 Task: Open a template Informal Letter by  Plum save the file as archive.html Remove the following options from template: 'your brand'. Replace Hello Fan with ' Greetings' and change the date to 31 September, 2023. Replace body of the letter with  I wanted to express my deepest gratitude for your help. Your assistance made a significant difference in my life. Thank you from the bottom of my heart.; apply Font Style 'Tahoma' and font size  14 Add name: Olivia
Action: Mouse moved to (622, 493)
Screenshot: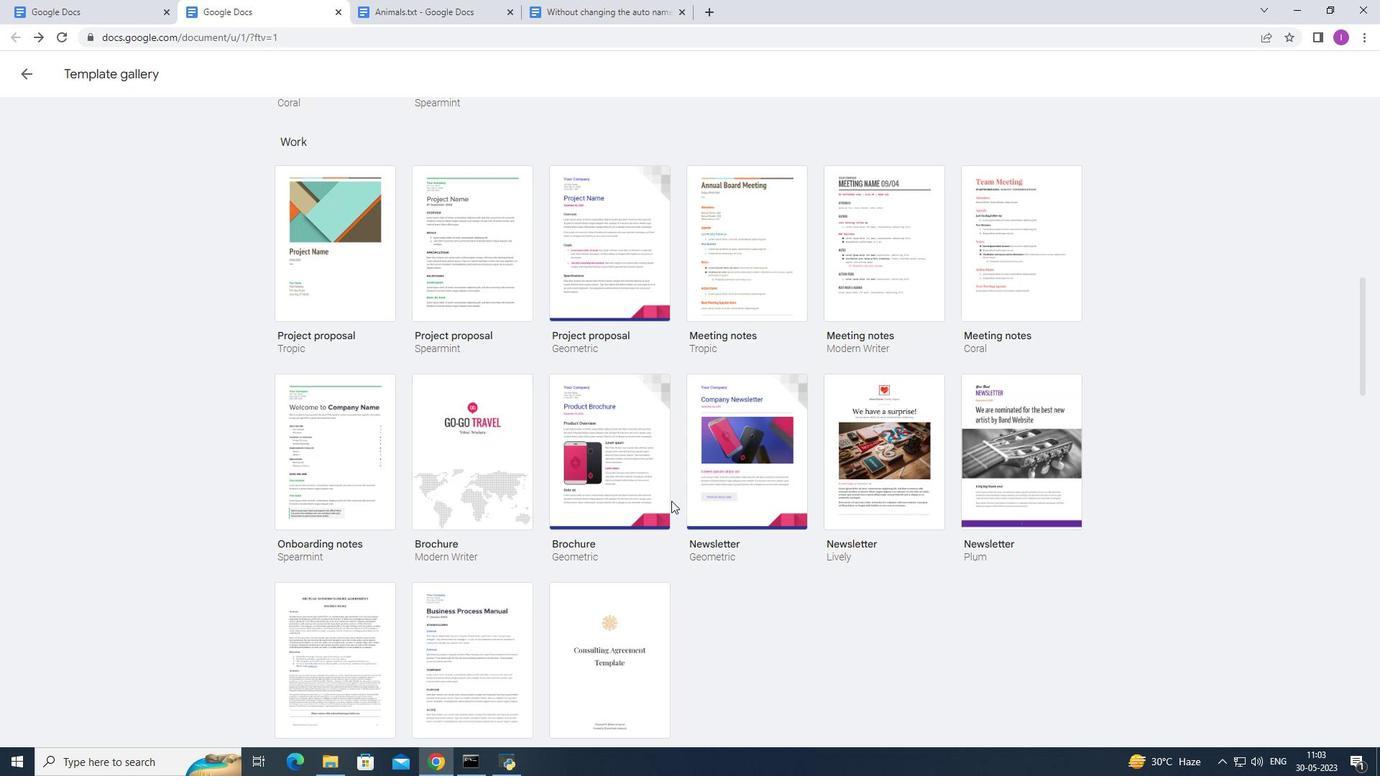 
Action: Mouse scrolled (622, 492) with delta (0, 0)
Screenshot: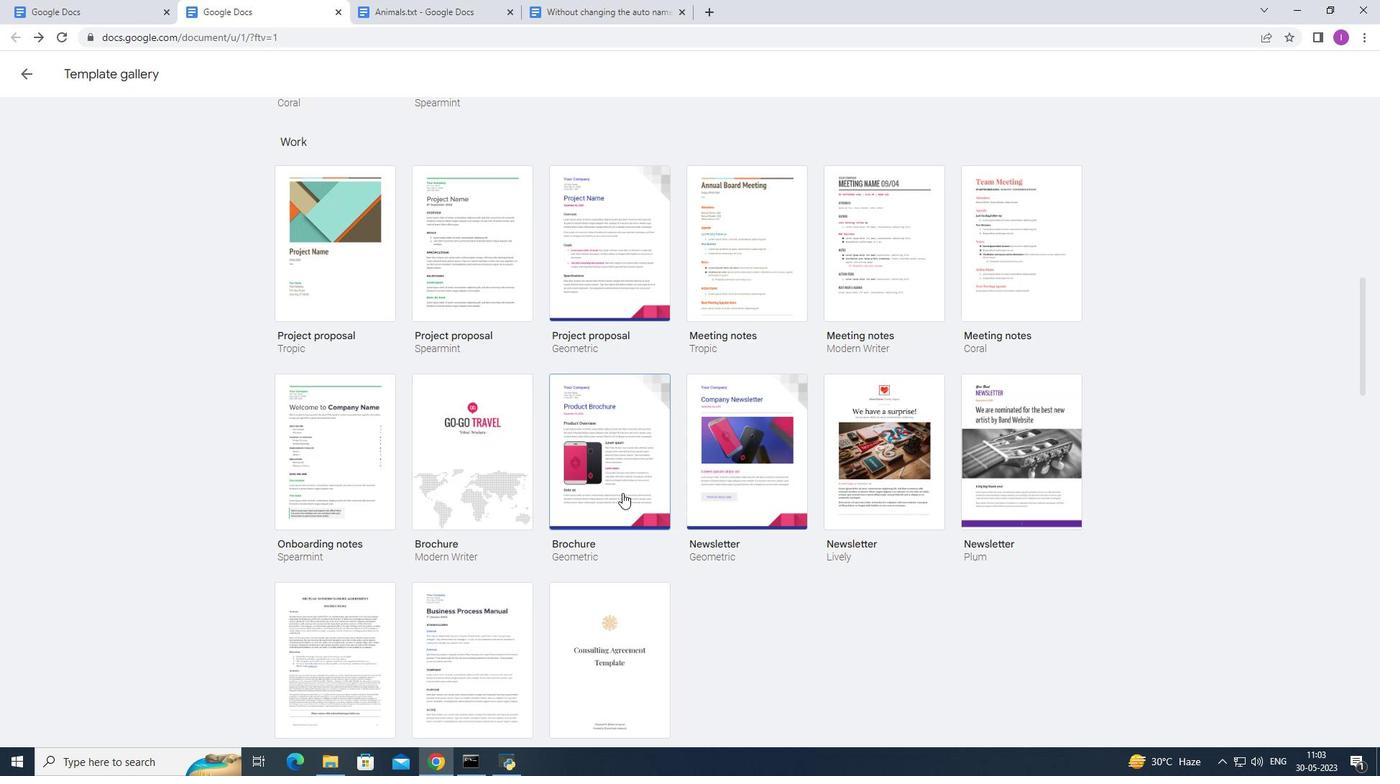 
Action: Mouse scrolled (622, 492) with delta (0, 0)
Screenshot: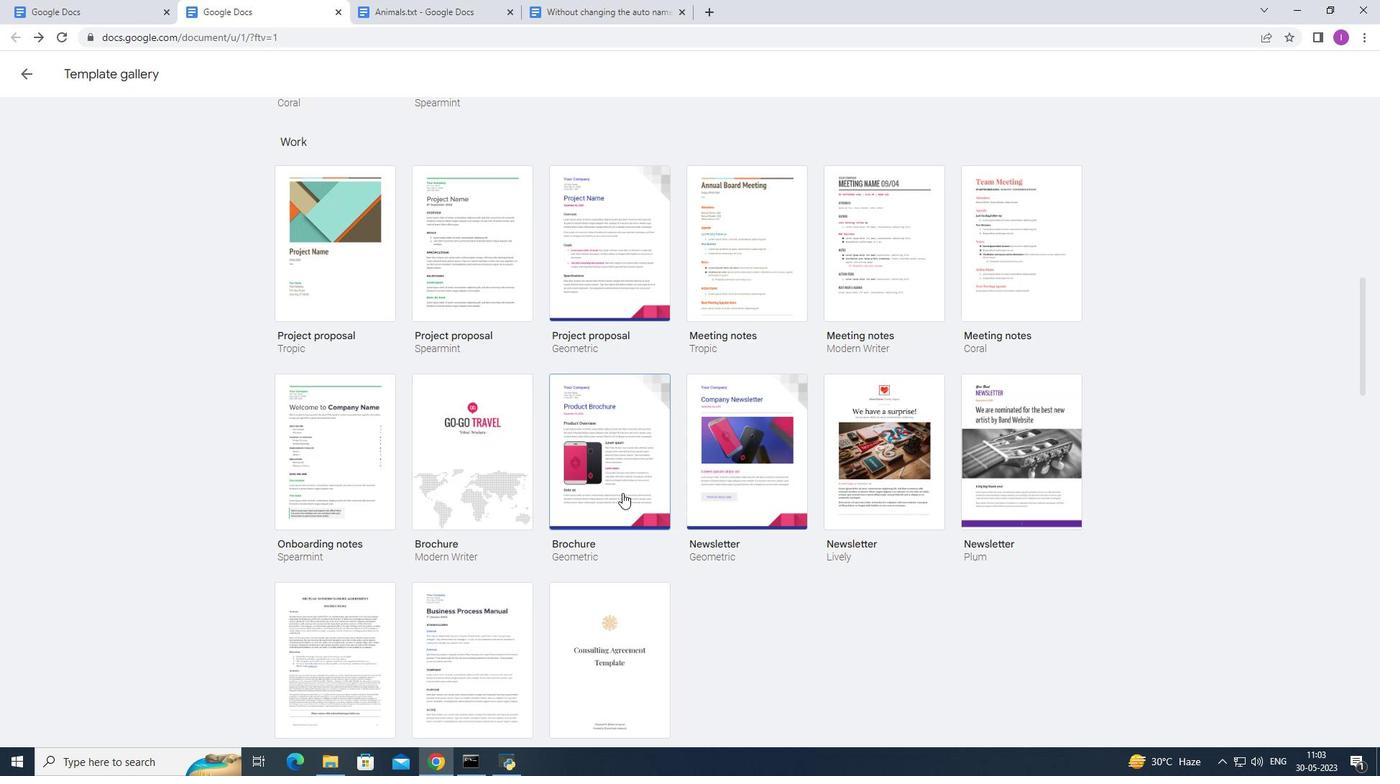 
Action: Mouse scrolled (622, 492) with delta (0, 0)
Screenshot: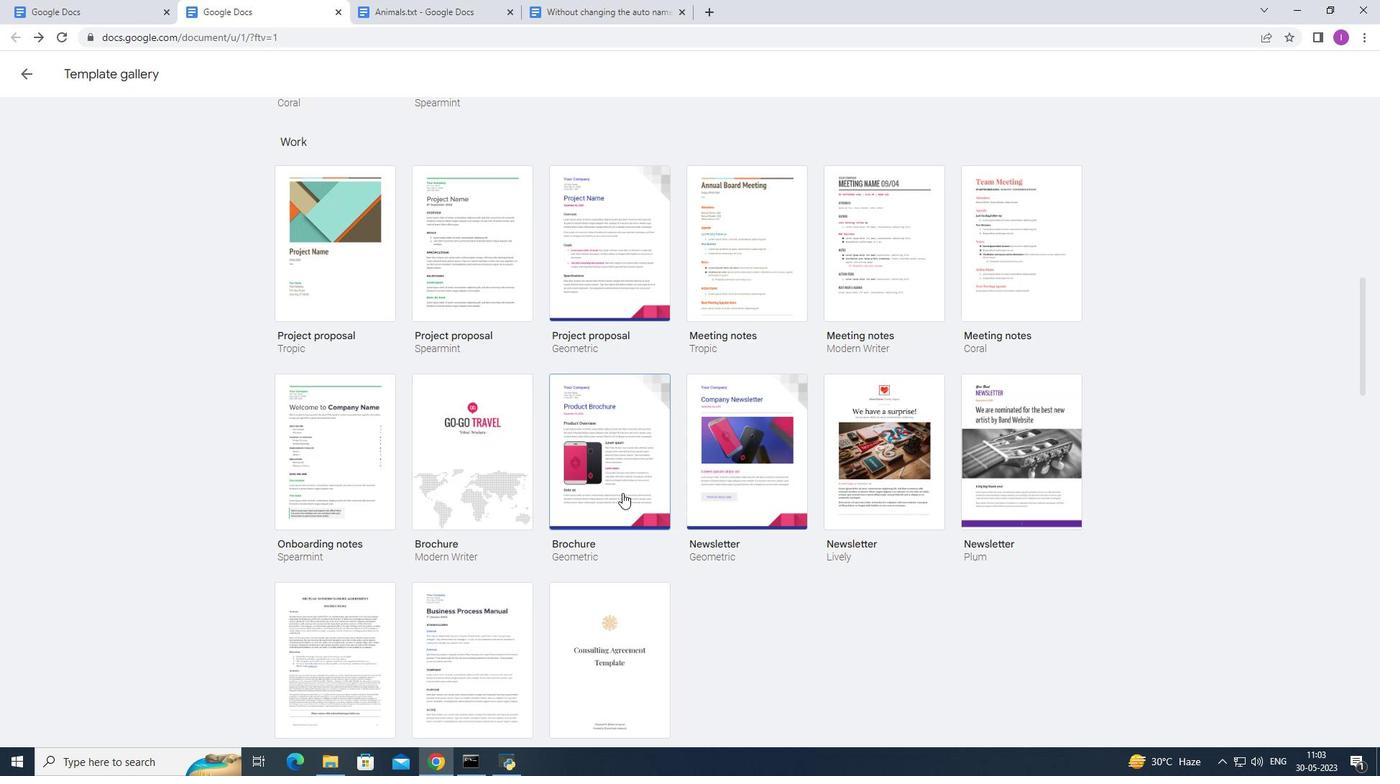 
Action: Mouse scrolled (622, 492) with delta (0, 0)
Screenshot: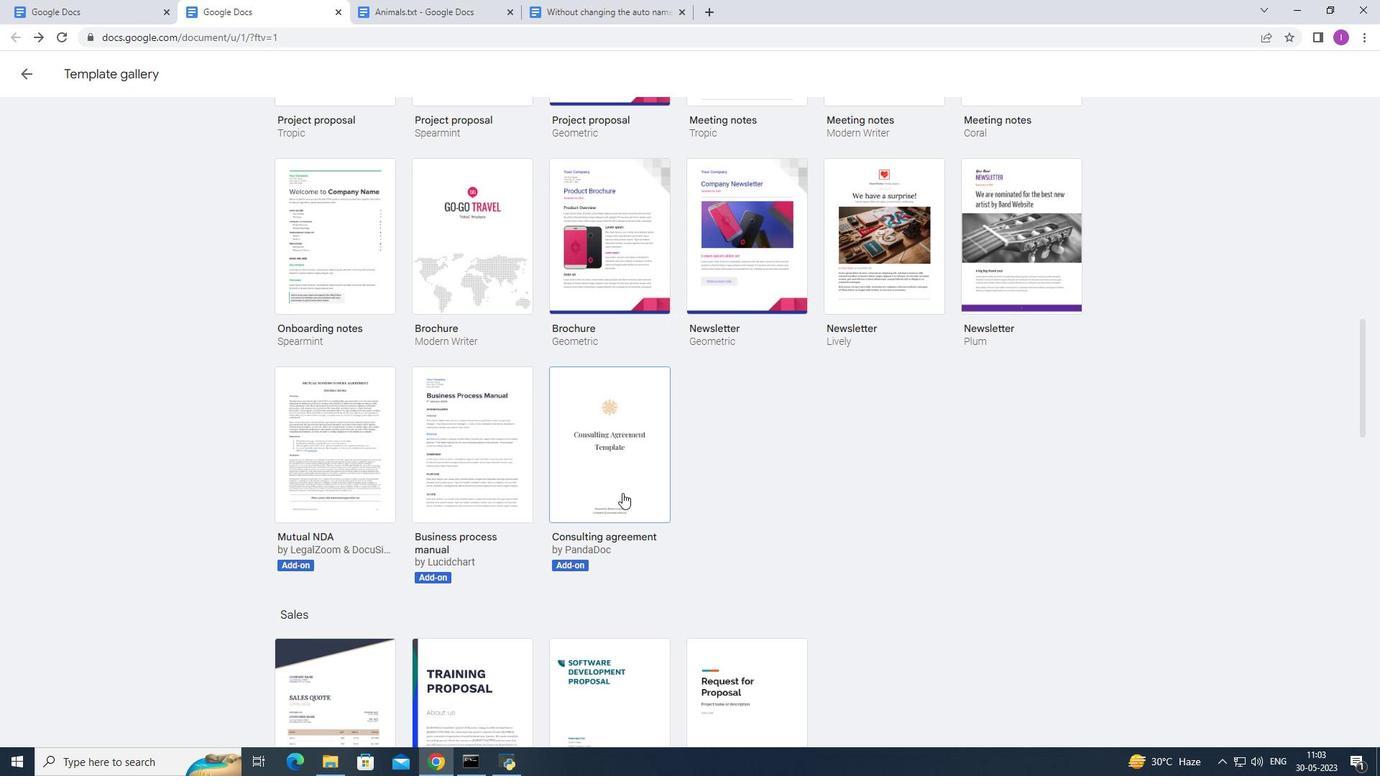 
Action: Mouse scrolled (622, 492) with delta (0, 0)
Screenshot: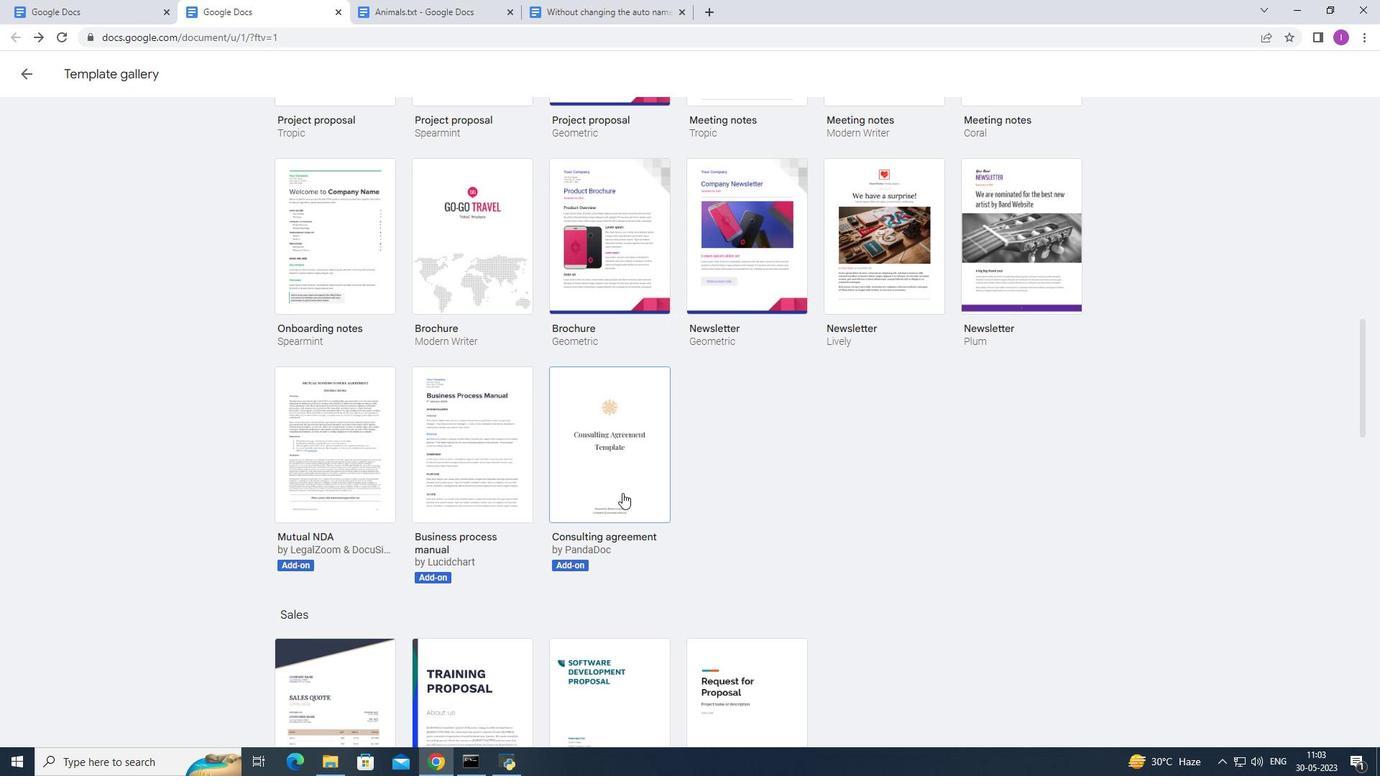 
Action: Mouse scrolled (622, 492) with delta (0, 0)
Screenshot: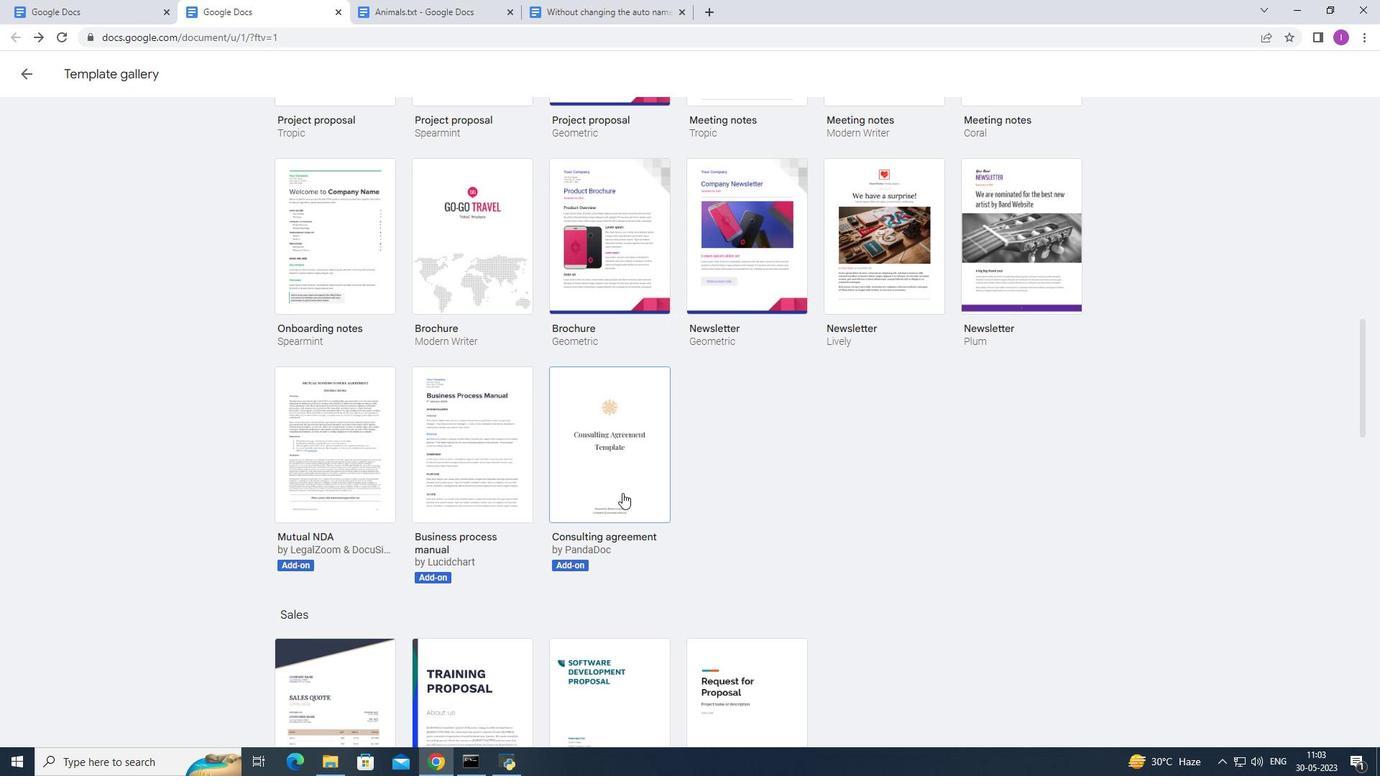 
Action: Mouse scrolled (622, 492) with delta (0, 0)
Screenshot: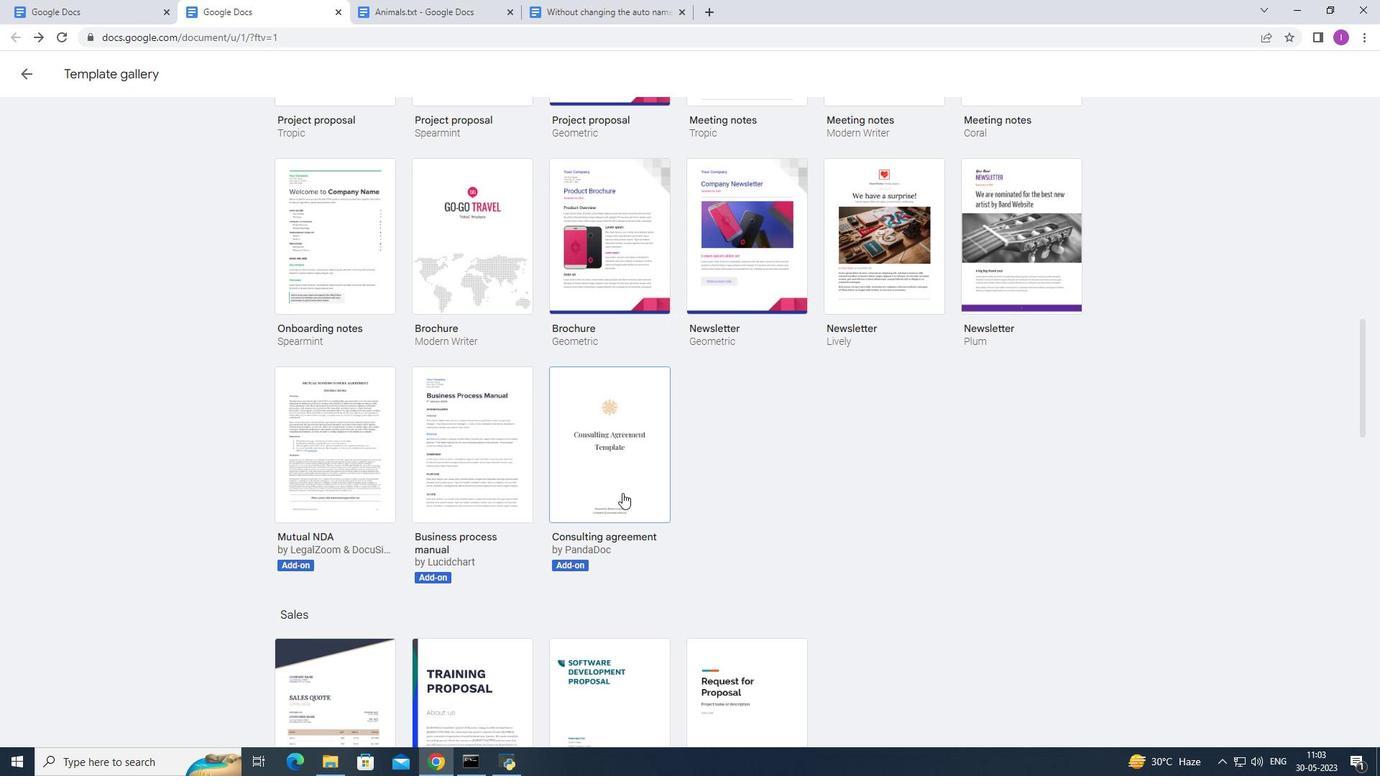 
Action: Mouse scrolled (622, 492) with delta (0, 0)
Screenshot: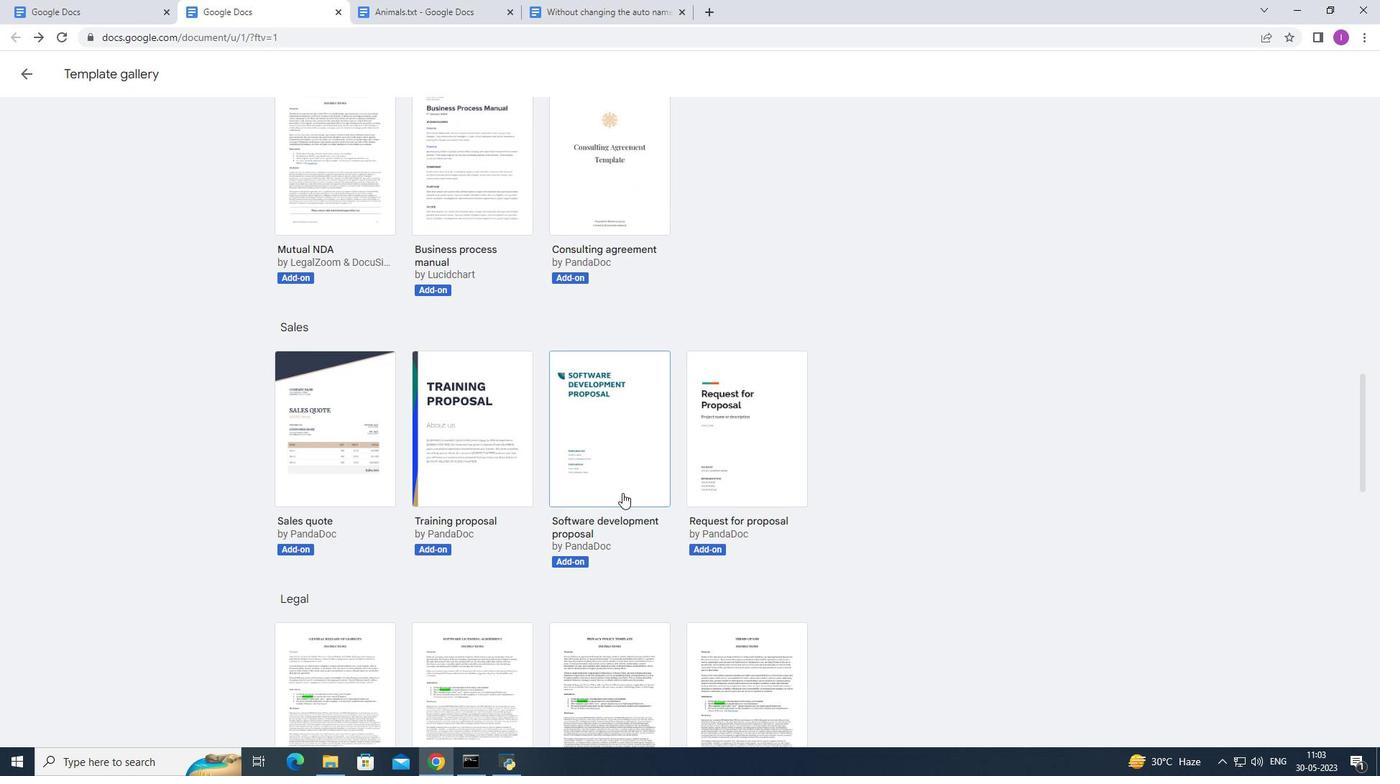 
Action: Mouse scrolled (622, 492) with delta (0, 0)
Screenshot: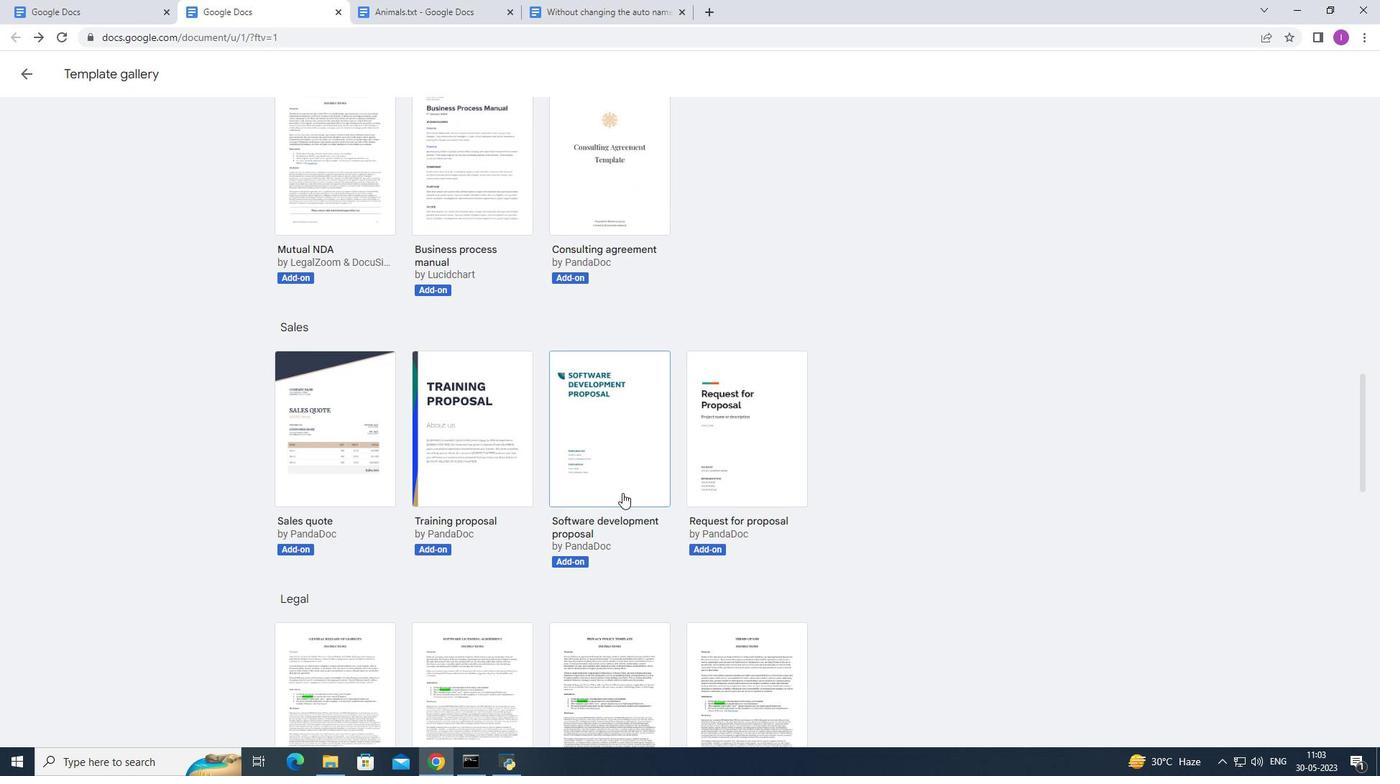 
Action: Mouse scrolled (622, 492) with delta (0, 0)
Screenshot: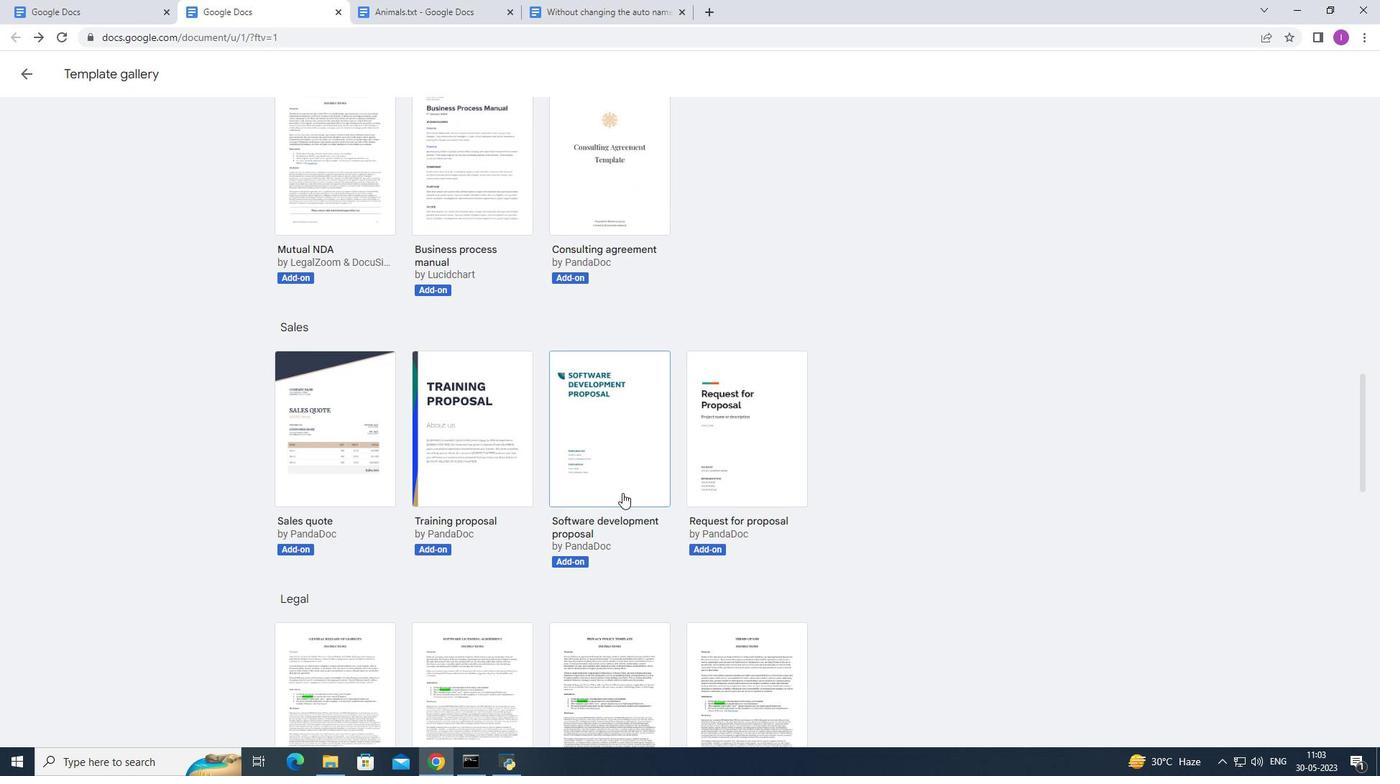 
Action: Mouse scrolled (622, 492) with delta (0, 0)
Screenshot: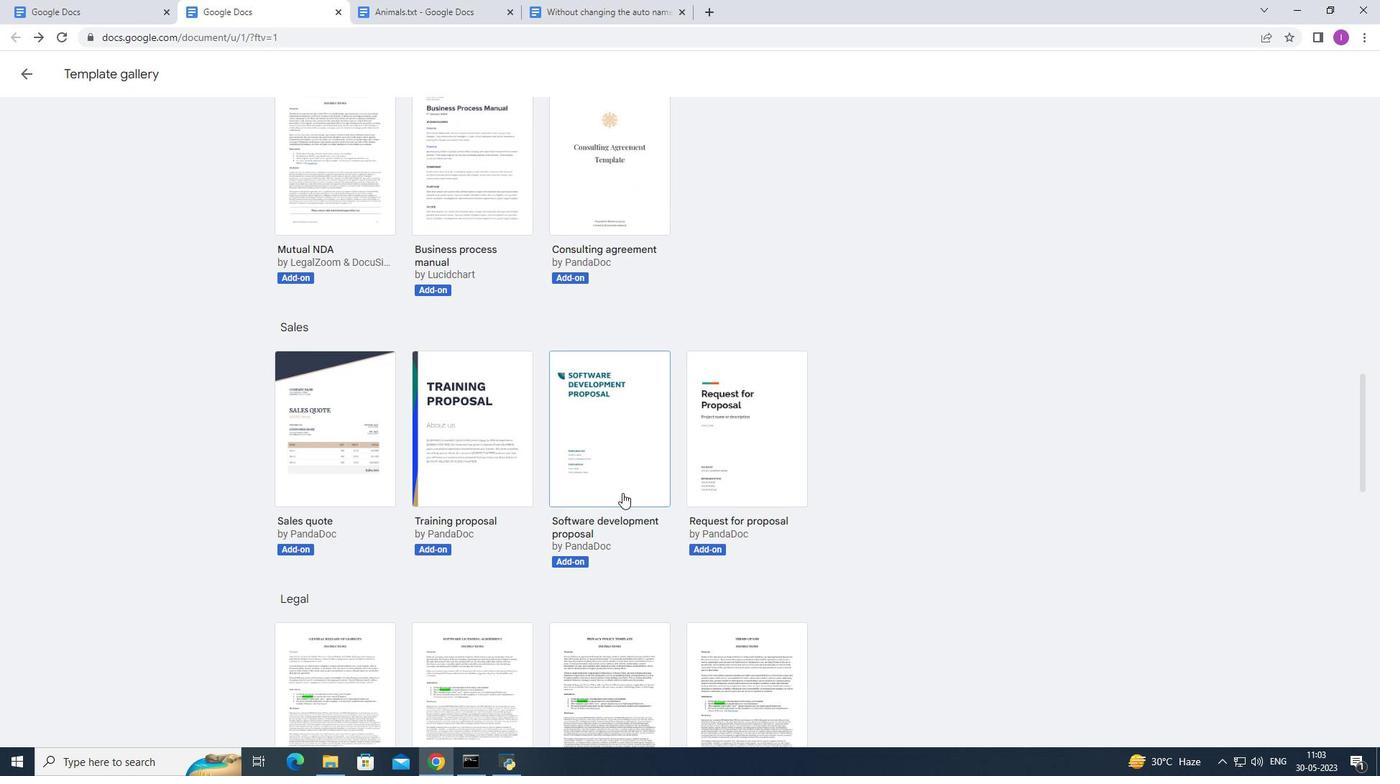 
Action: Mouse scrolled (622, 493) with delta (0, 0)
Screenshot: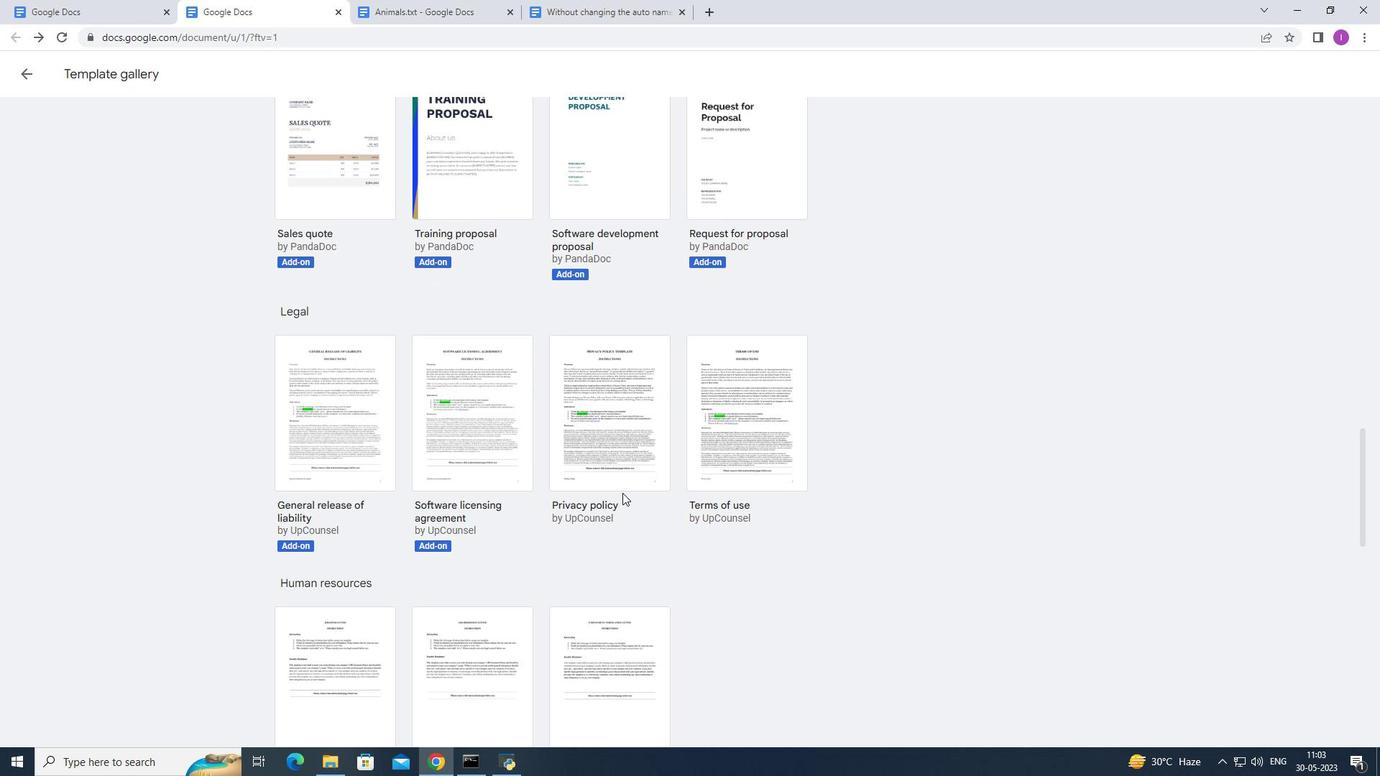 
Action: Mouse scrolled (622, 493) with delta (0, 0)
Screenshot: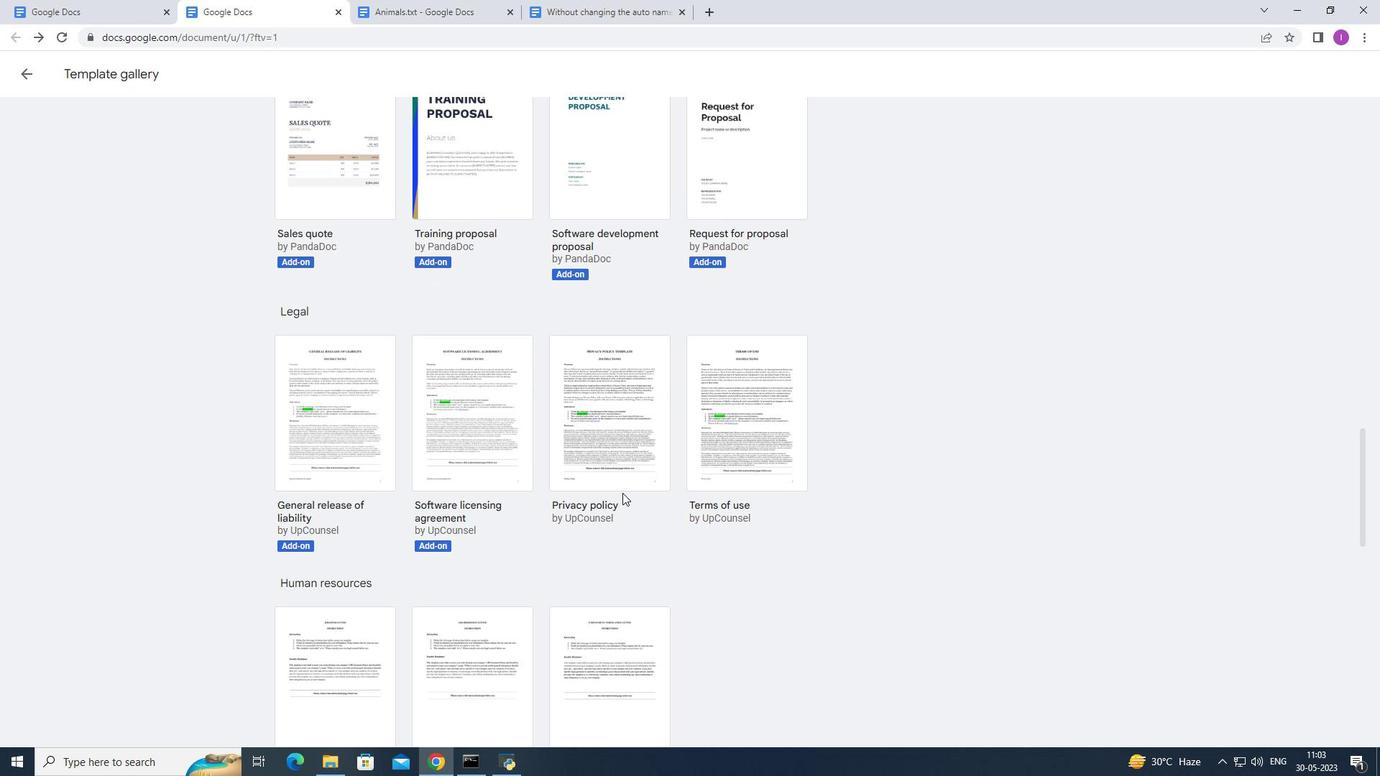 
Action: Mouse scrolled (622, 493) with delta (0, 0)
Screenshot: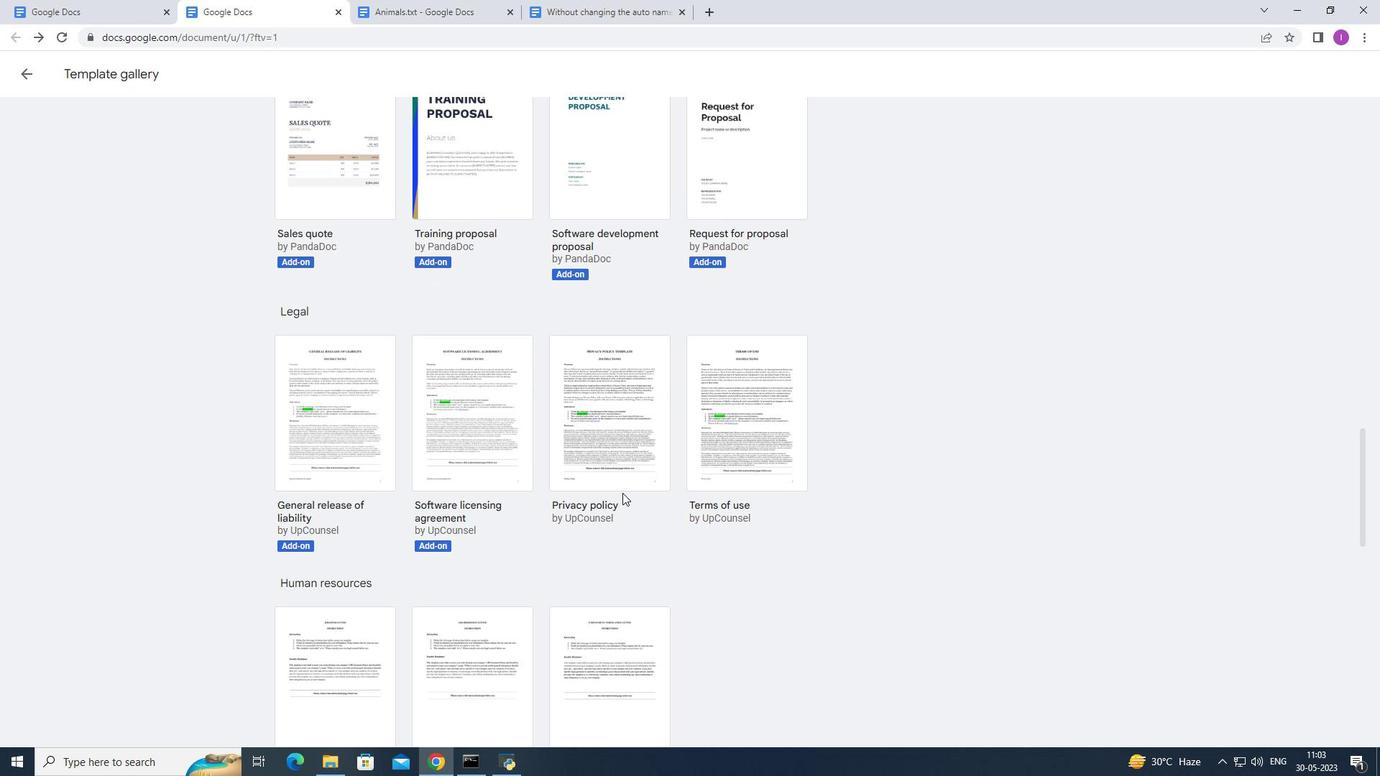 
Action: Mouse scrolled (622, 493) with delta (0, 0)
Screenshot: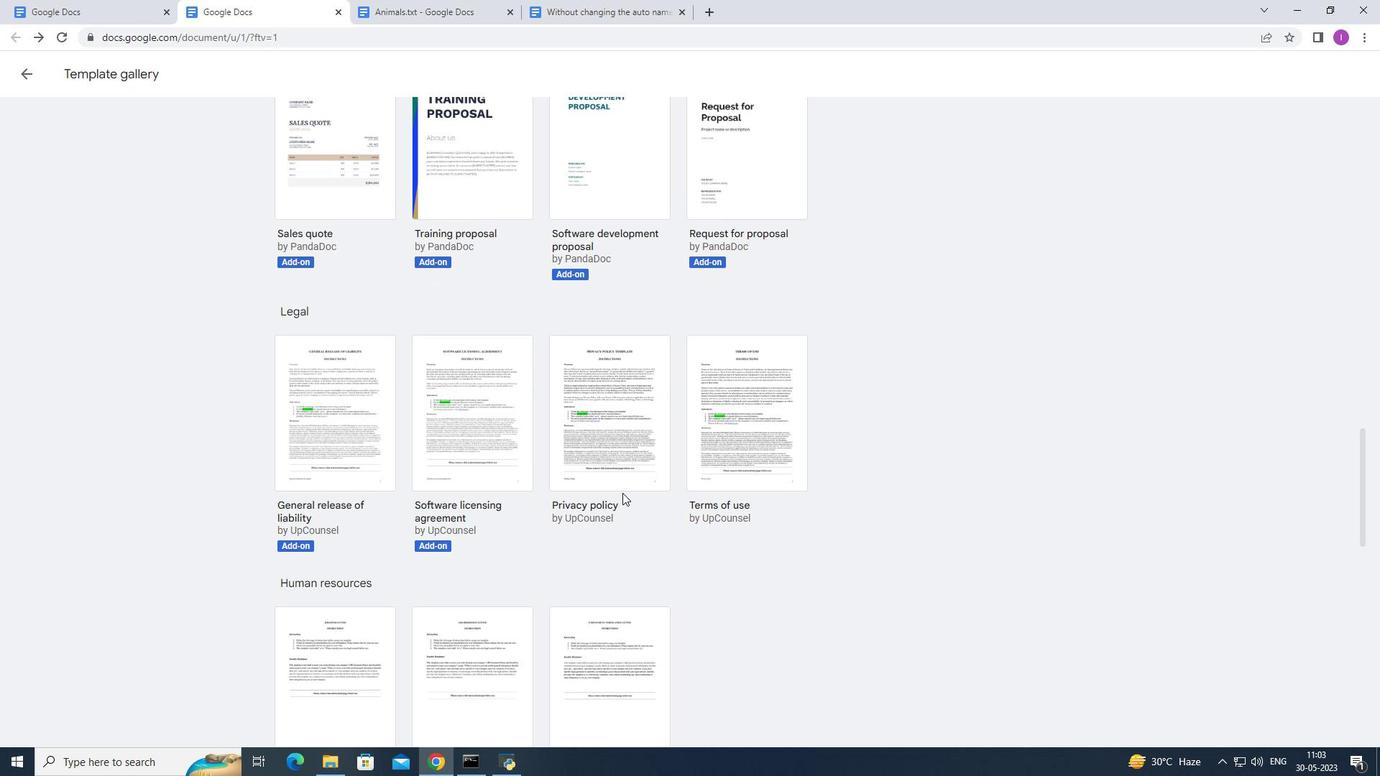 
Action: Mouse scrolled (622, 493) with delta (0, 0)
Screenshot: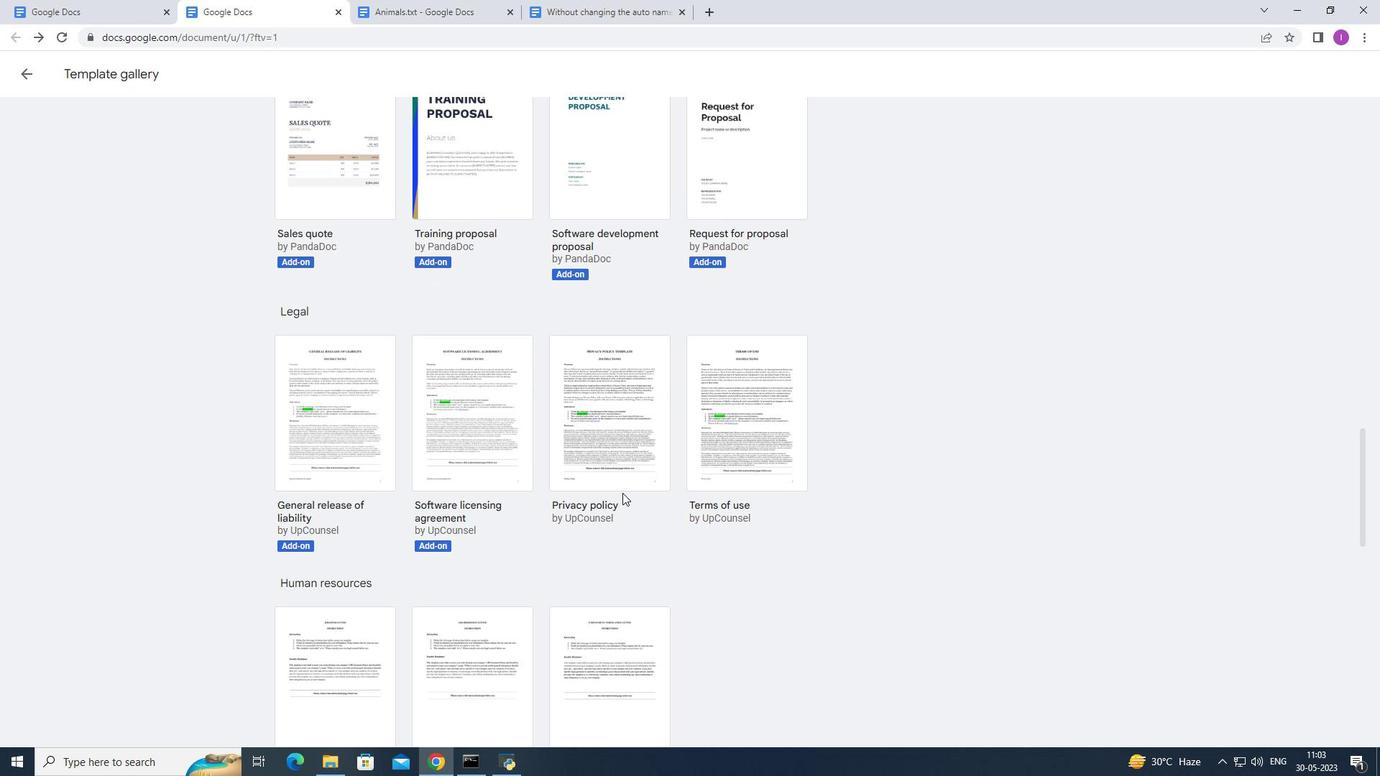 
Action: Mouse scrolled (622, 493) with delta (0, 0)
Screenshot: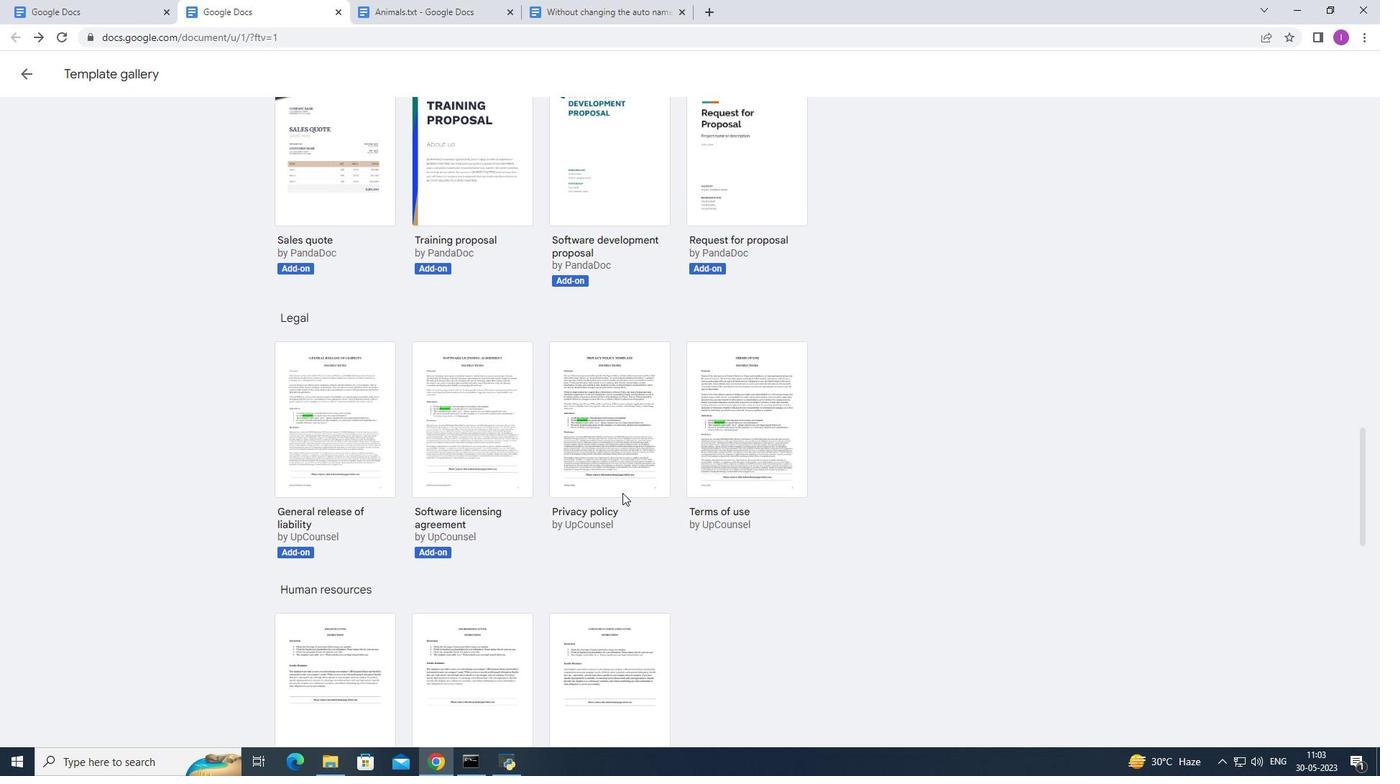 
Action: Mouse scrolled (622, 493) with delta (0, 0)
Screenshot: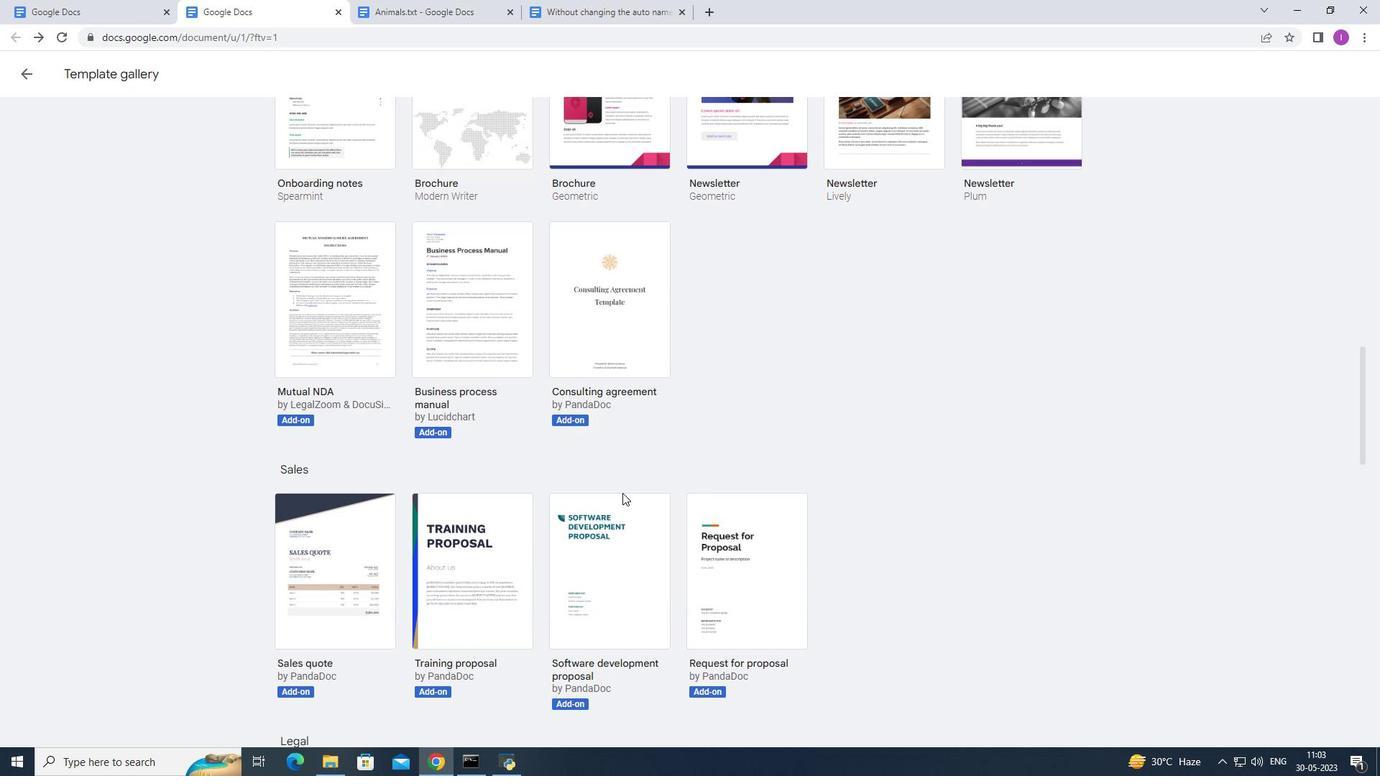
Action: Mouse scrolled (622, 493) with delta (0, 0)
Screenshot: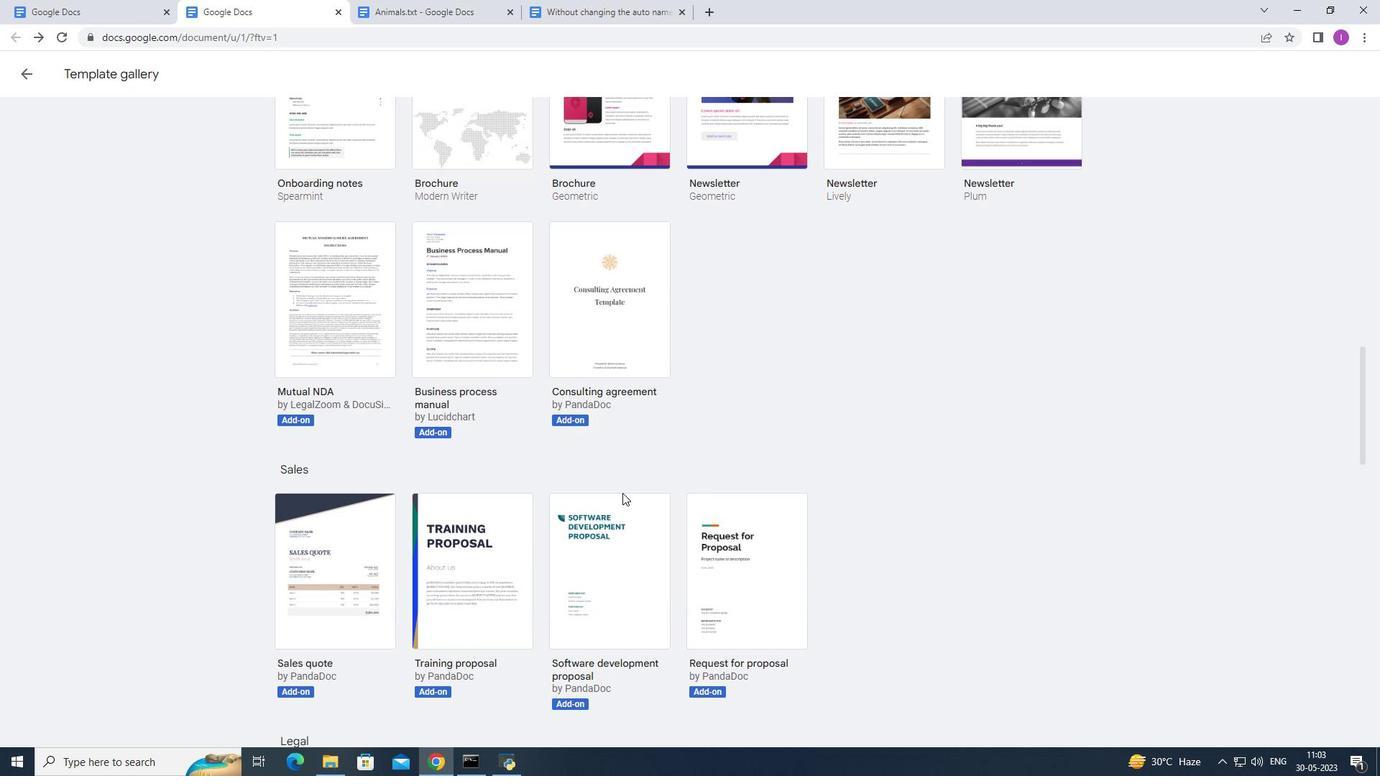 
Action: Mouse scrolled (622, 493) with delta (0, 0)
Screenshot: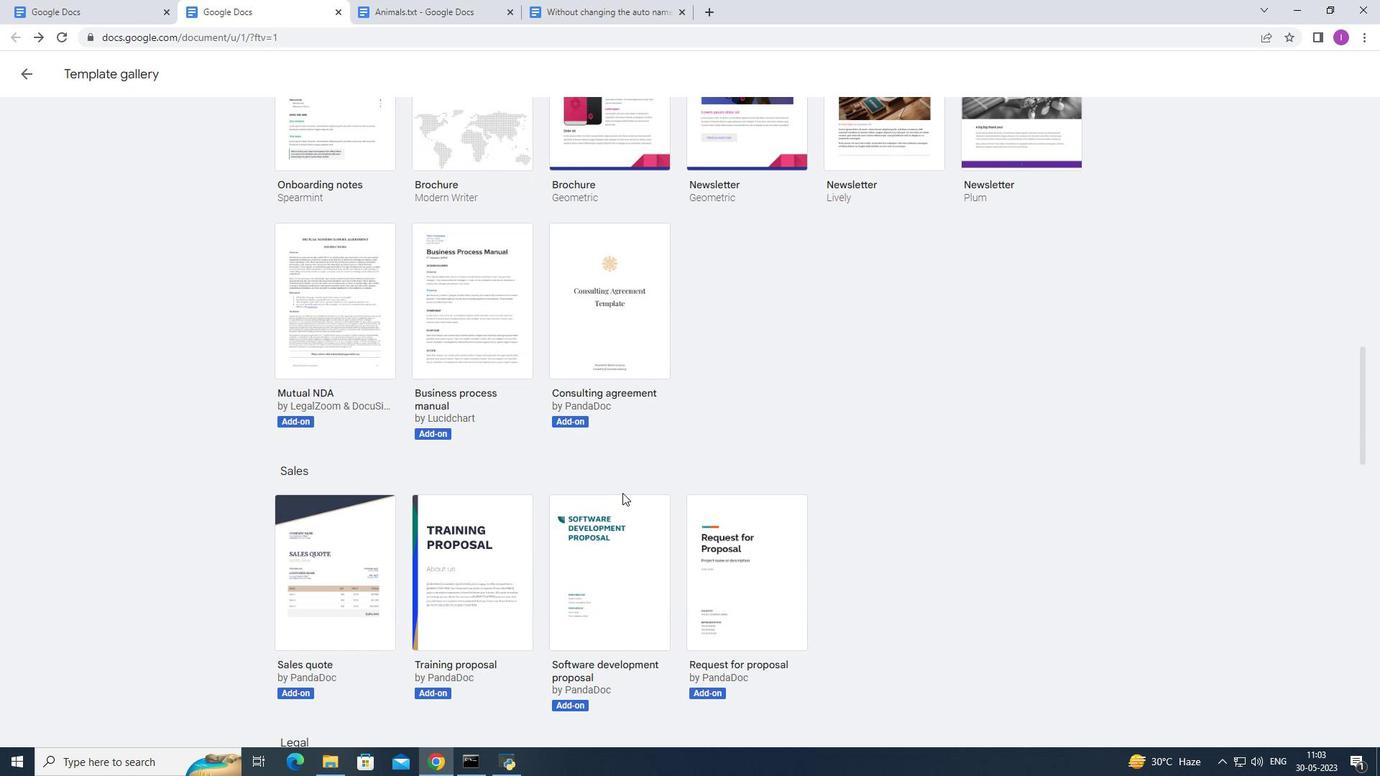 
Action: Mouse scrolled (622, 493) with delta (0, 0)
Screenshot: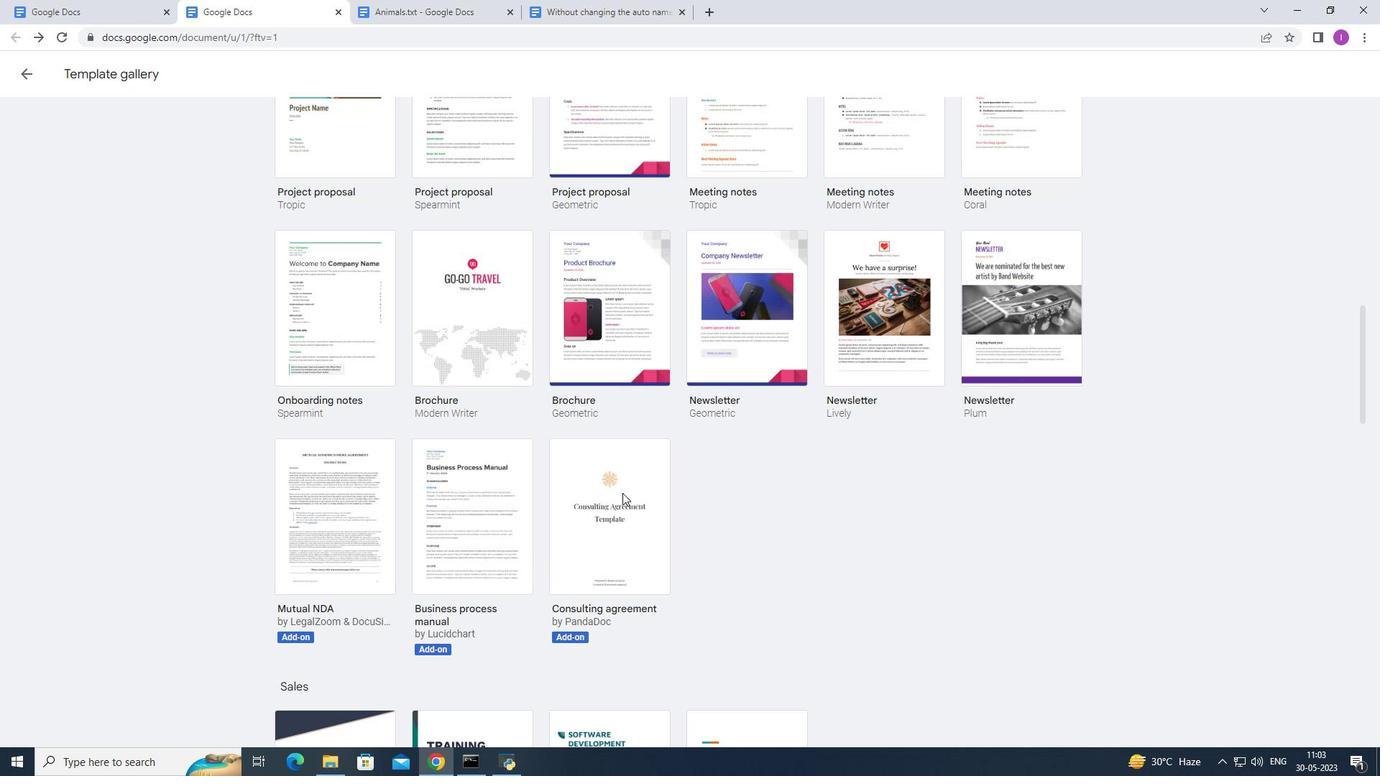 
Action: Mouse scrolled (622, 493) with delta (0, 0)
Screenshot: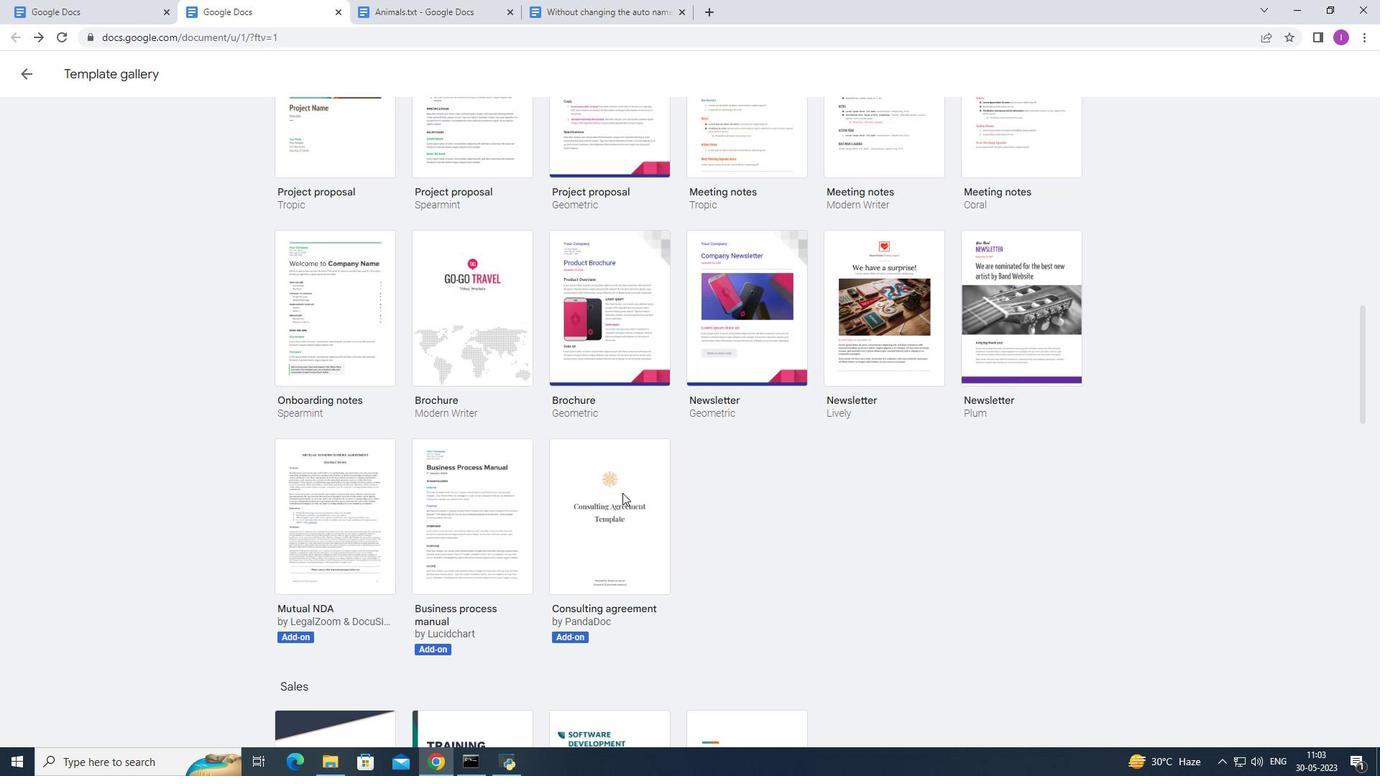 
Action: Mouse scrolled (622, 493) with delta (0, 0)
Screenshot: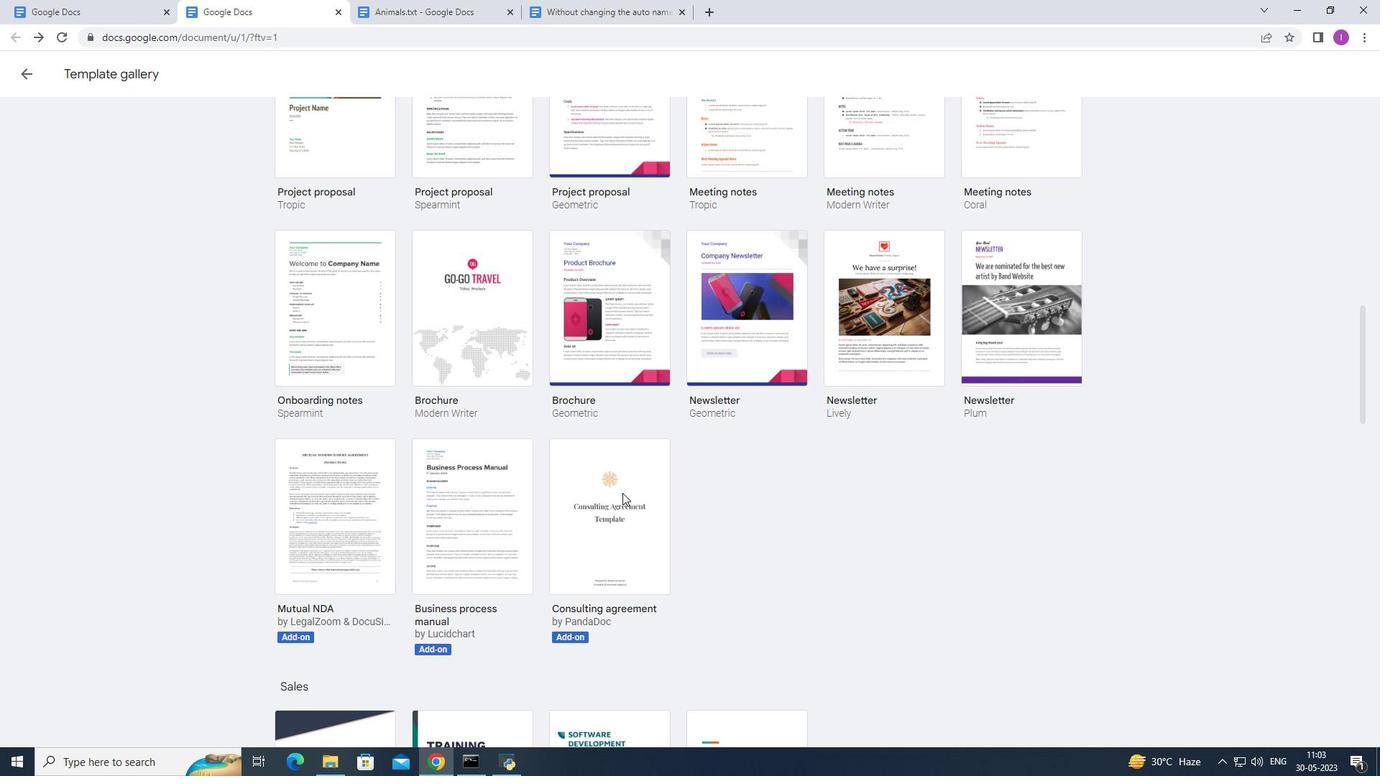 
Action: Mouse scrolled (622, 493) with delta (0, 0)
Screenshot: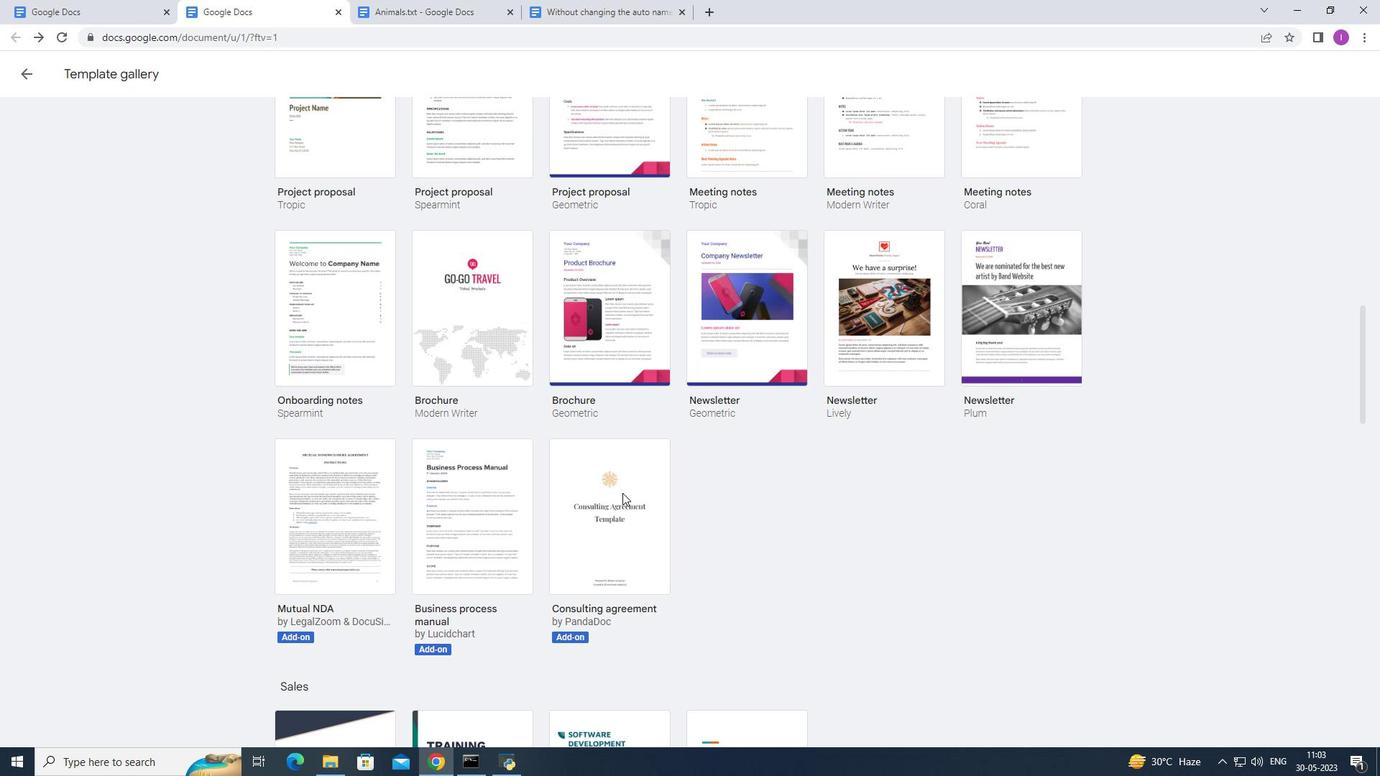 
Action: Mouse scrolled (622, 493) with delta (0, 0)
Screenshot: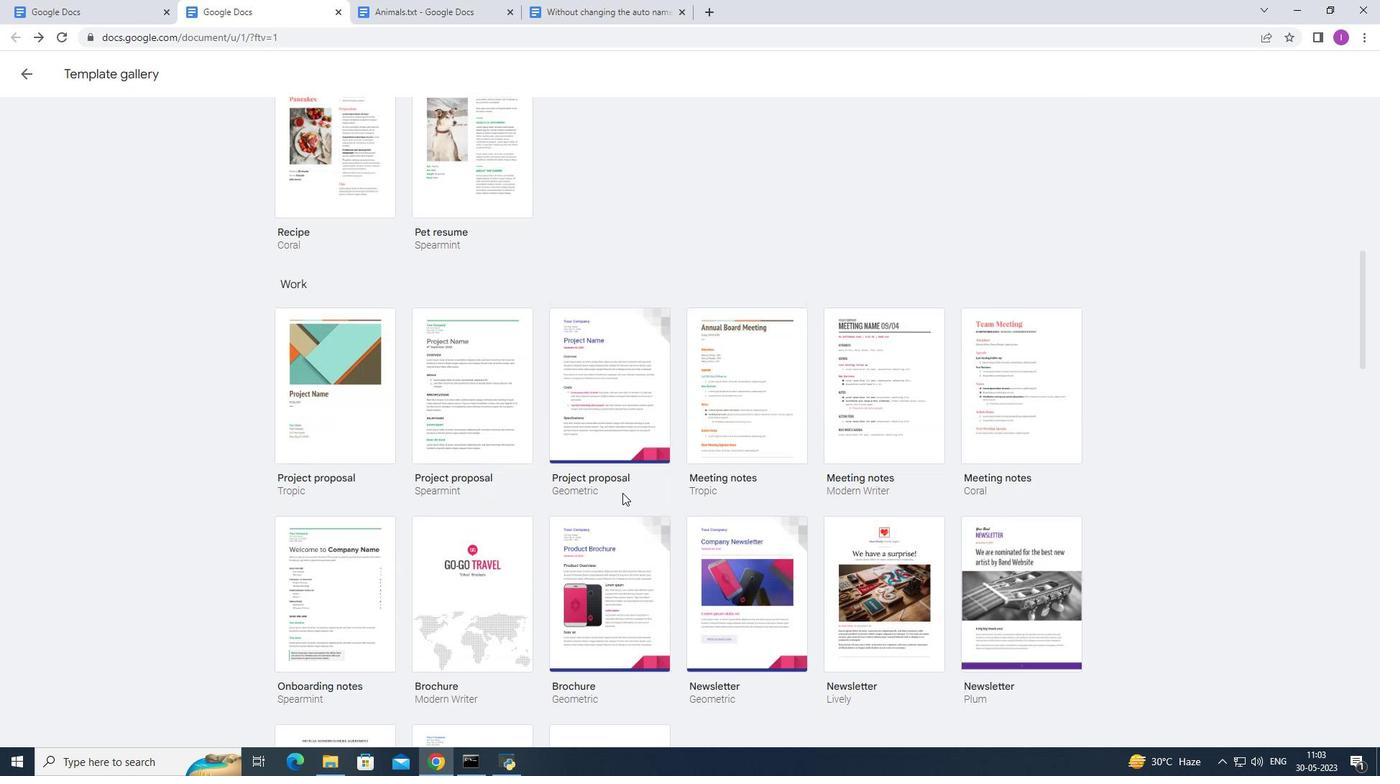 
Action: Mouse scrolled (622, 493) with delta (0, 0)
Screenshot: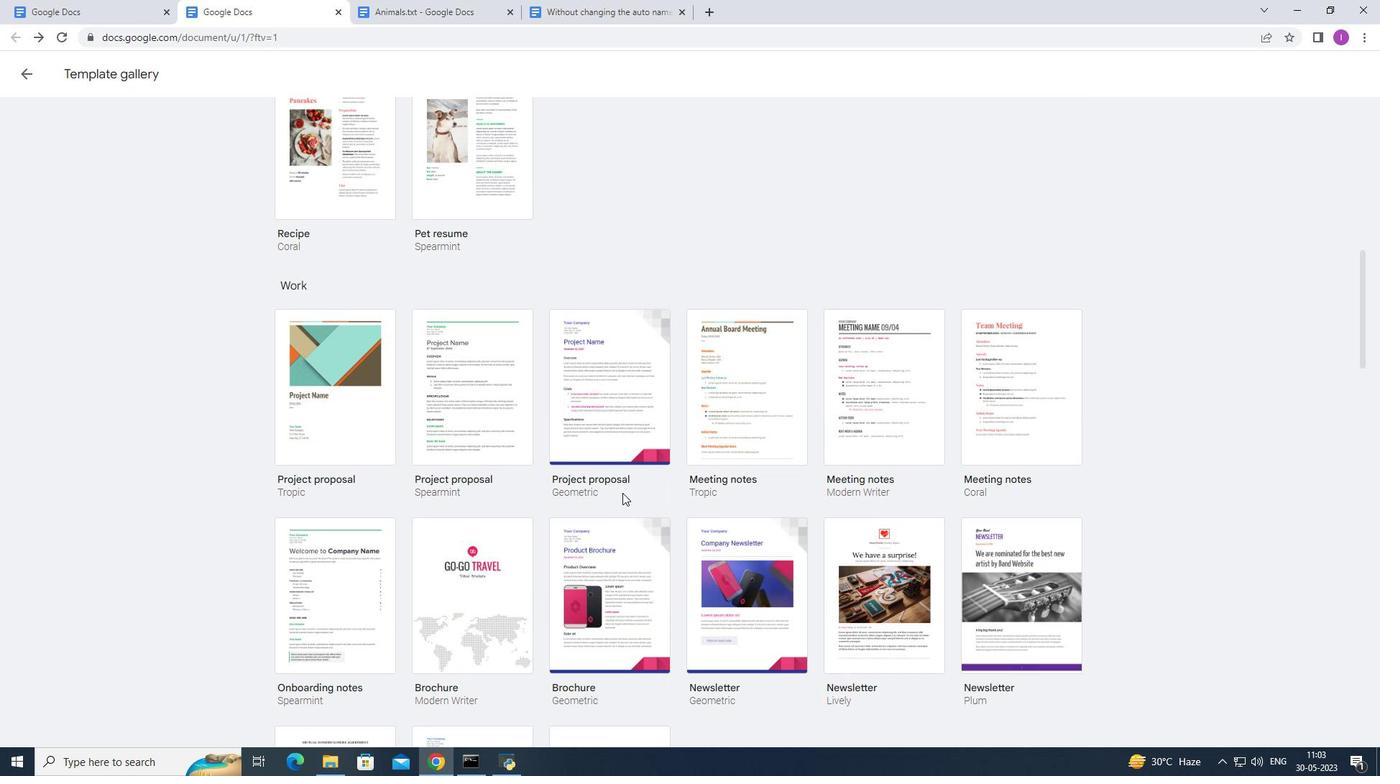 
Action: Mouse scrolled (622, 493) with delta (0, 0)
Screenshot: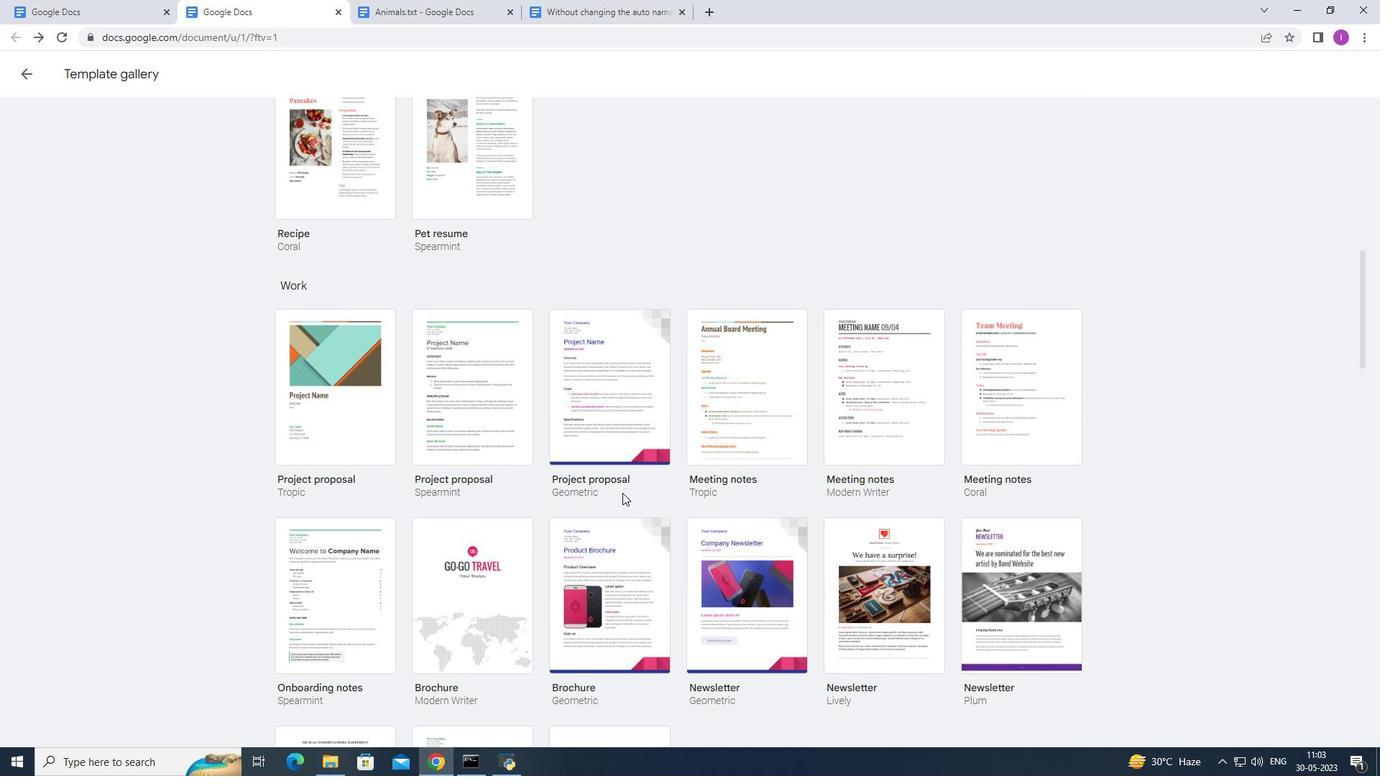 
Action: Mouse scrolled (622, 493) with delta (0, 0)
Screenshot: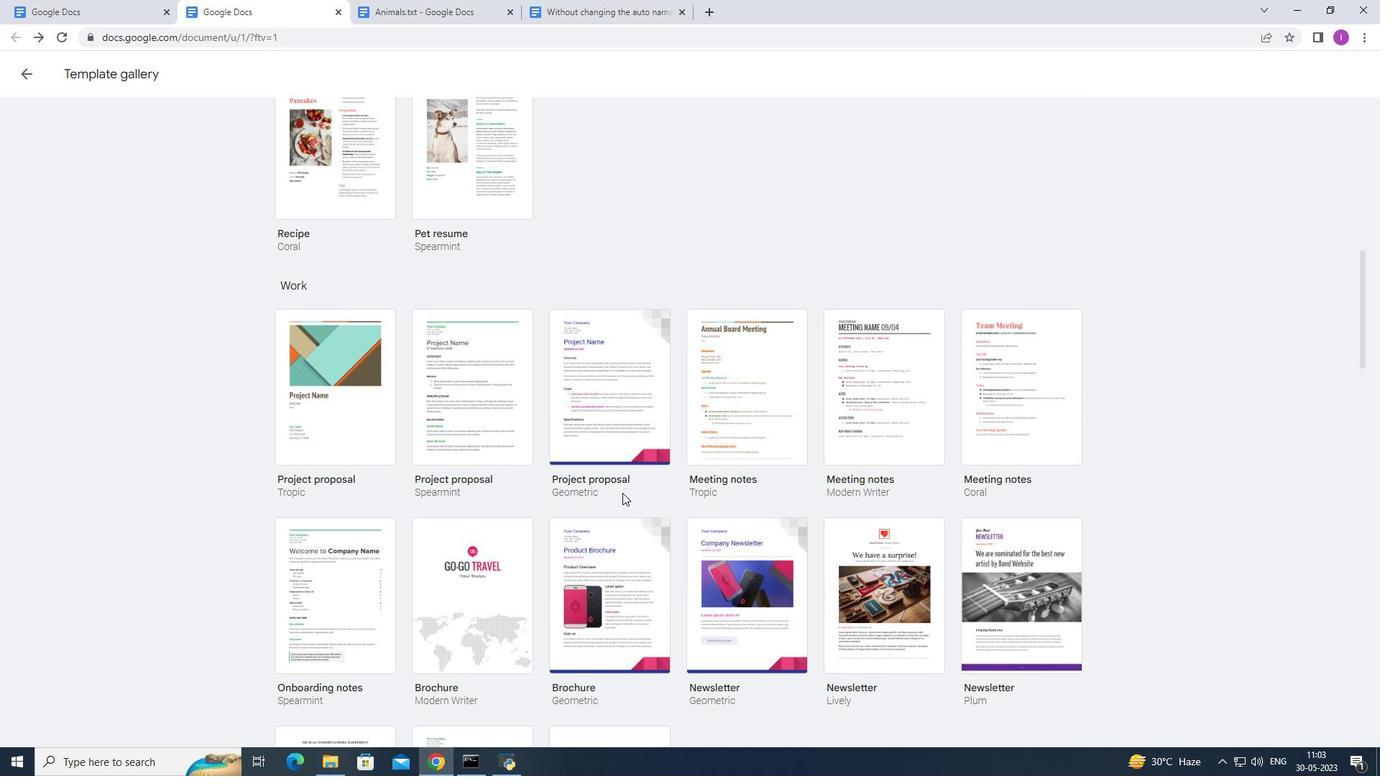 
Action: Mouse scrolled (622, 493) with delta (0, 0)
Screenshot: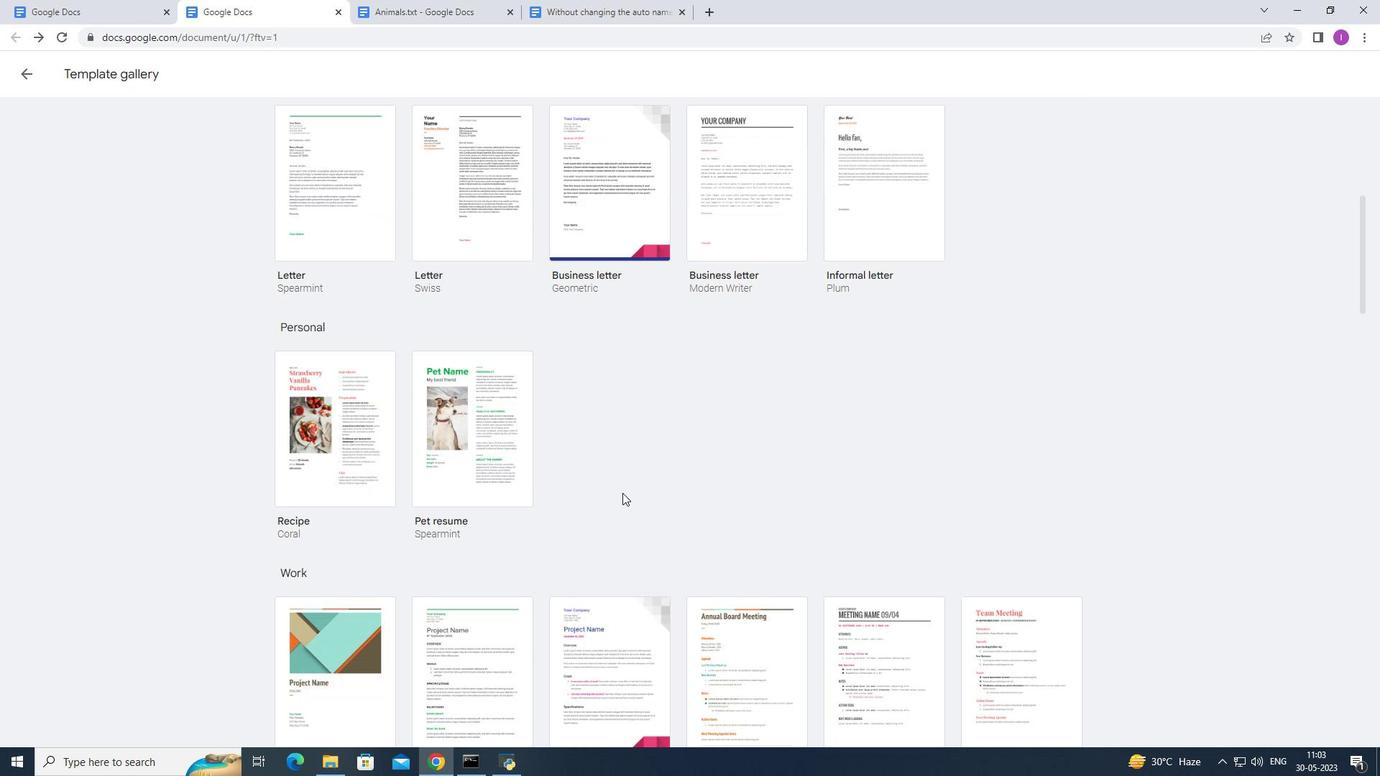 
Action: Mouse scrolled (622, 493) with delta (0, 0)
Screenshot: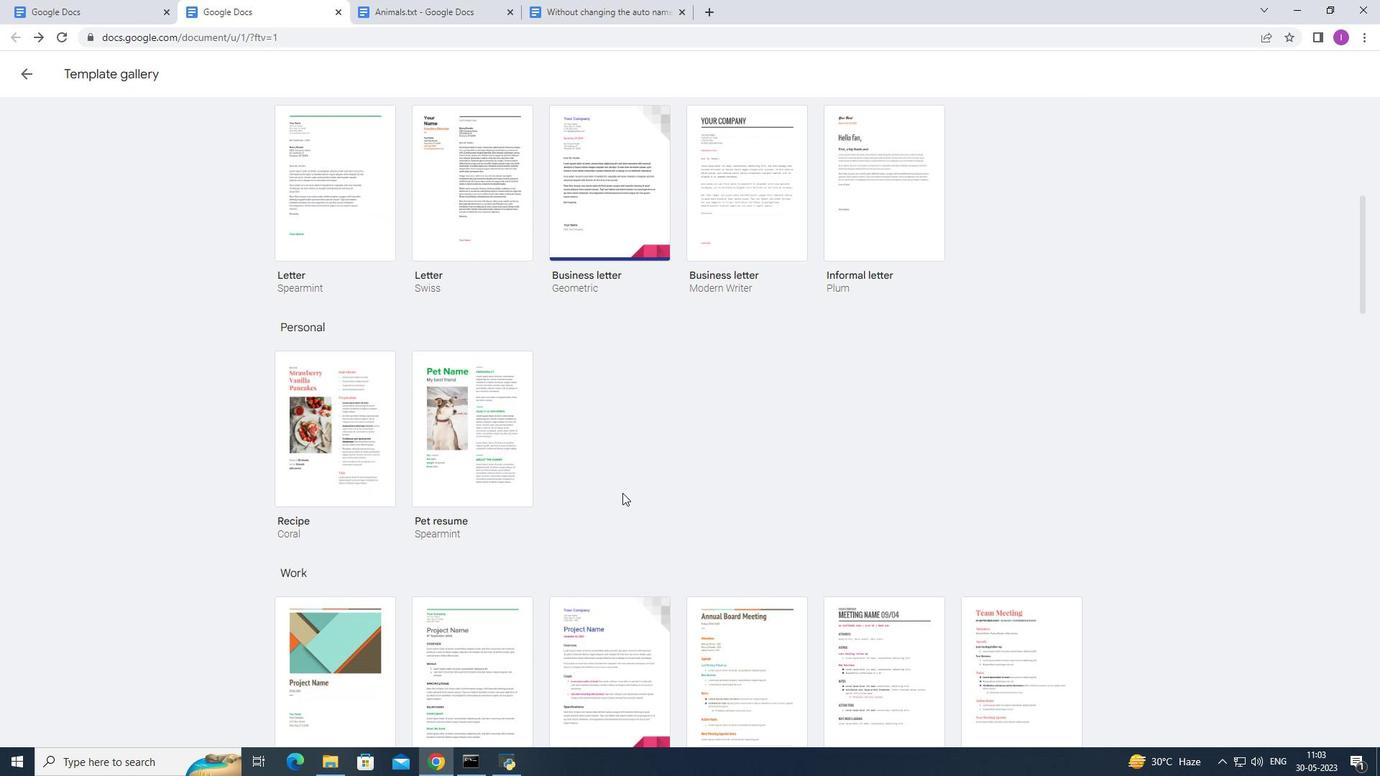 
Action: Mouse scrolled (622, 493) with delta (0, 0)
Screenshot: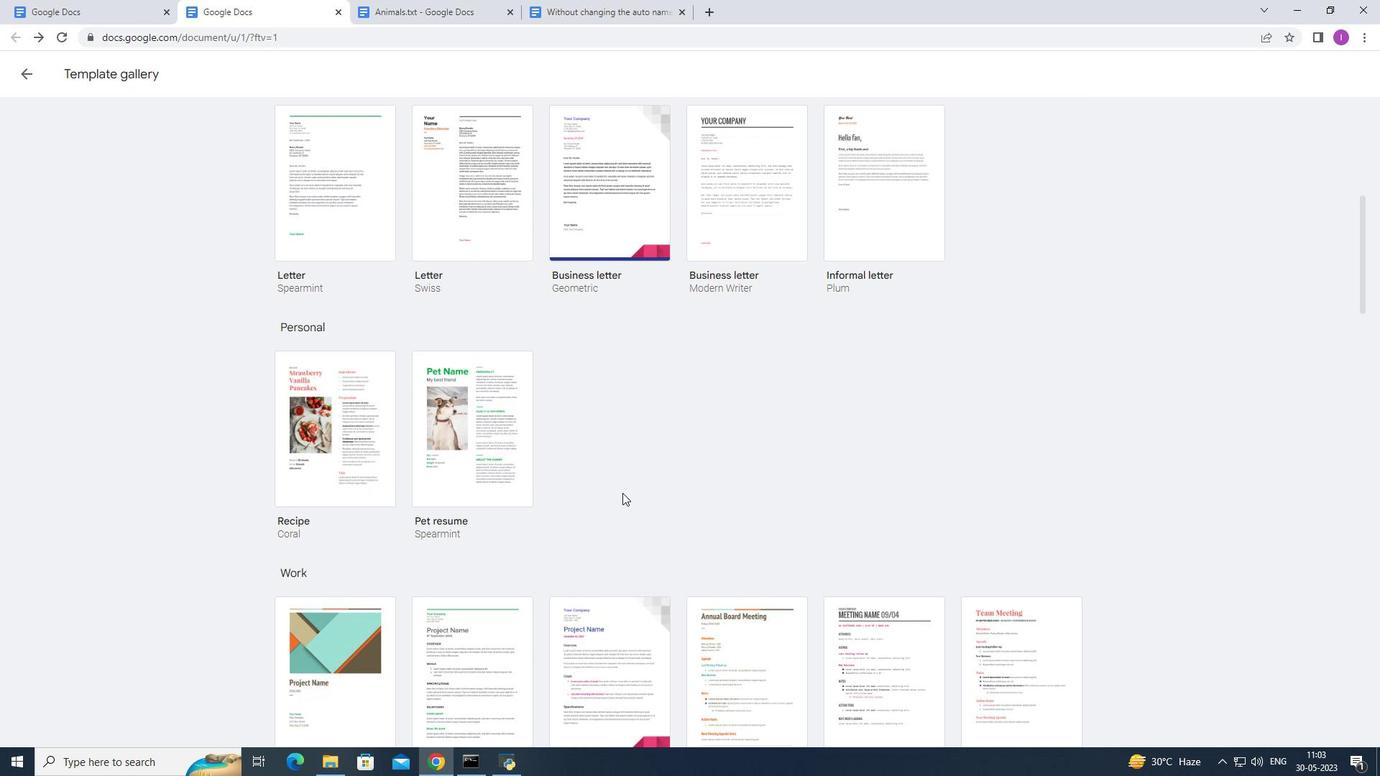 
Action: Mouse scrolled (622, 493) with delta (0, 0)
Screenshot: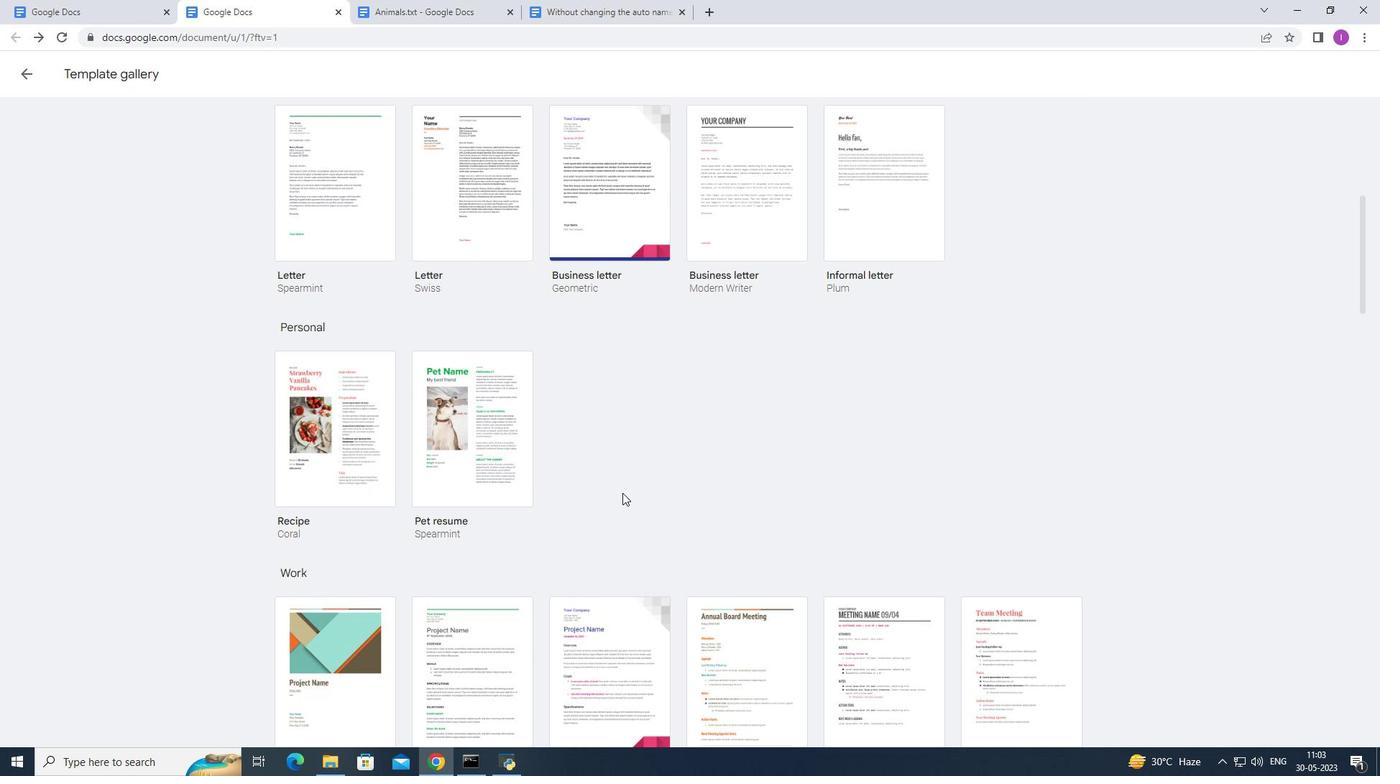 
Action: Mouse moved to (506, 501)
Screenshot: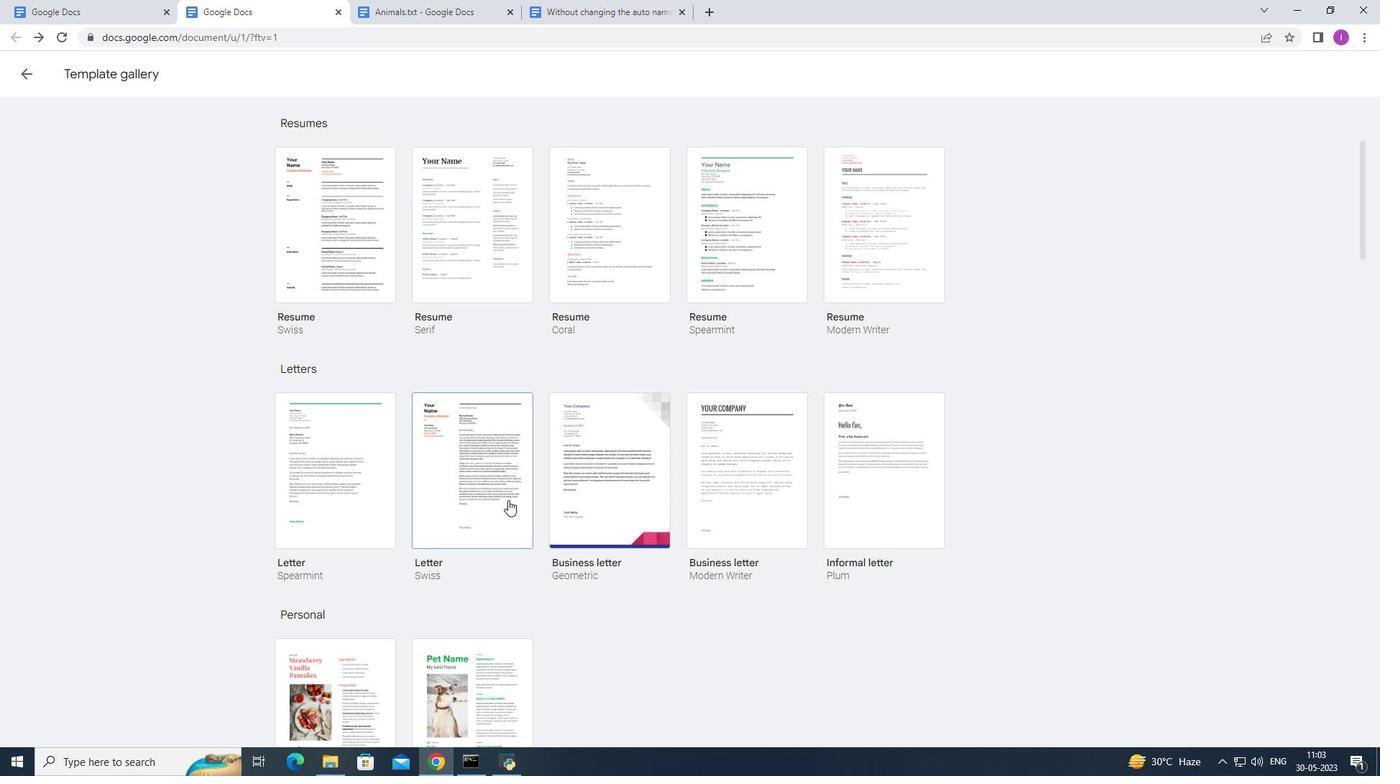 
Action: Mouse pressed left at (506, 501)
Screenshot: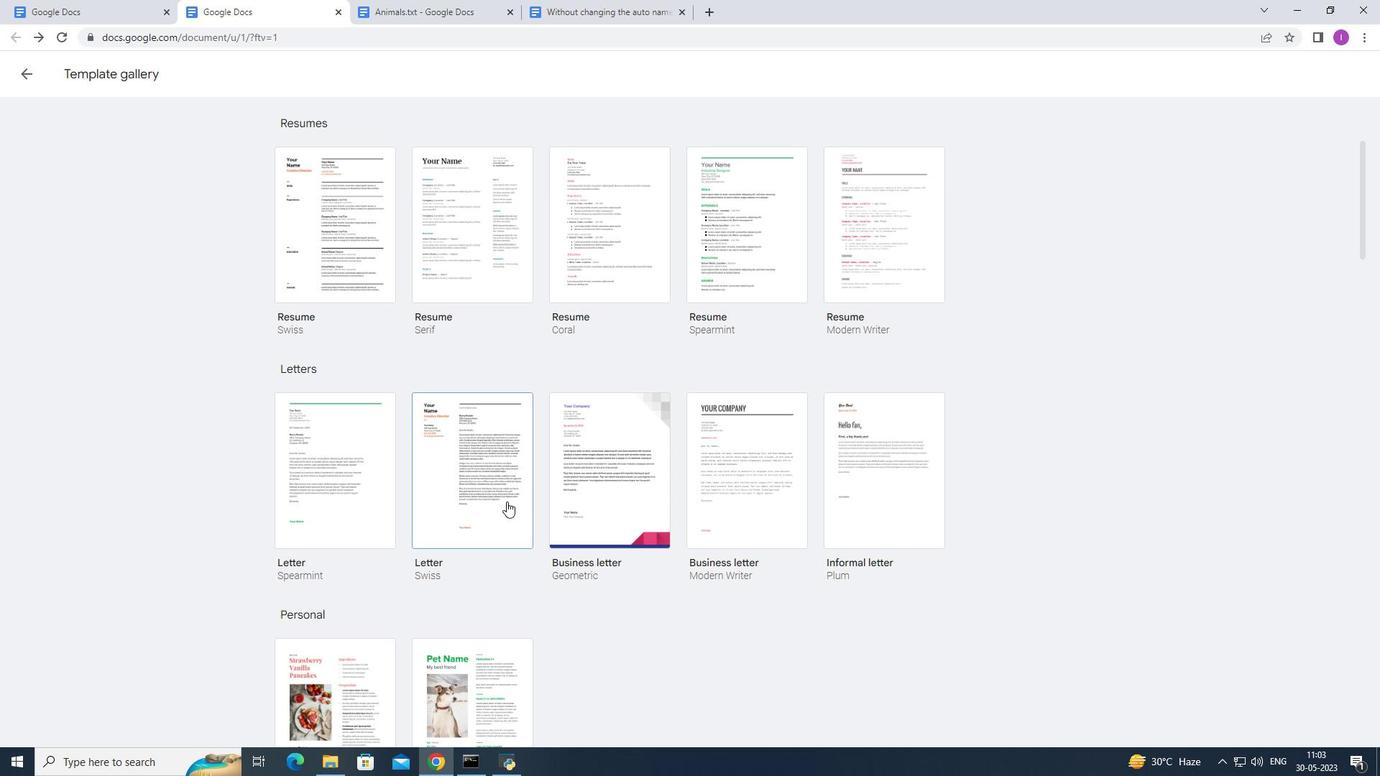 
Action: Mouse moved to (509, 20)
Screenshot: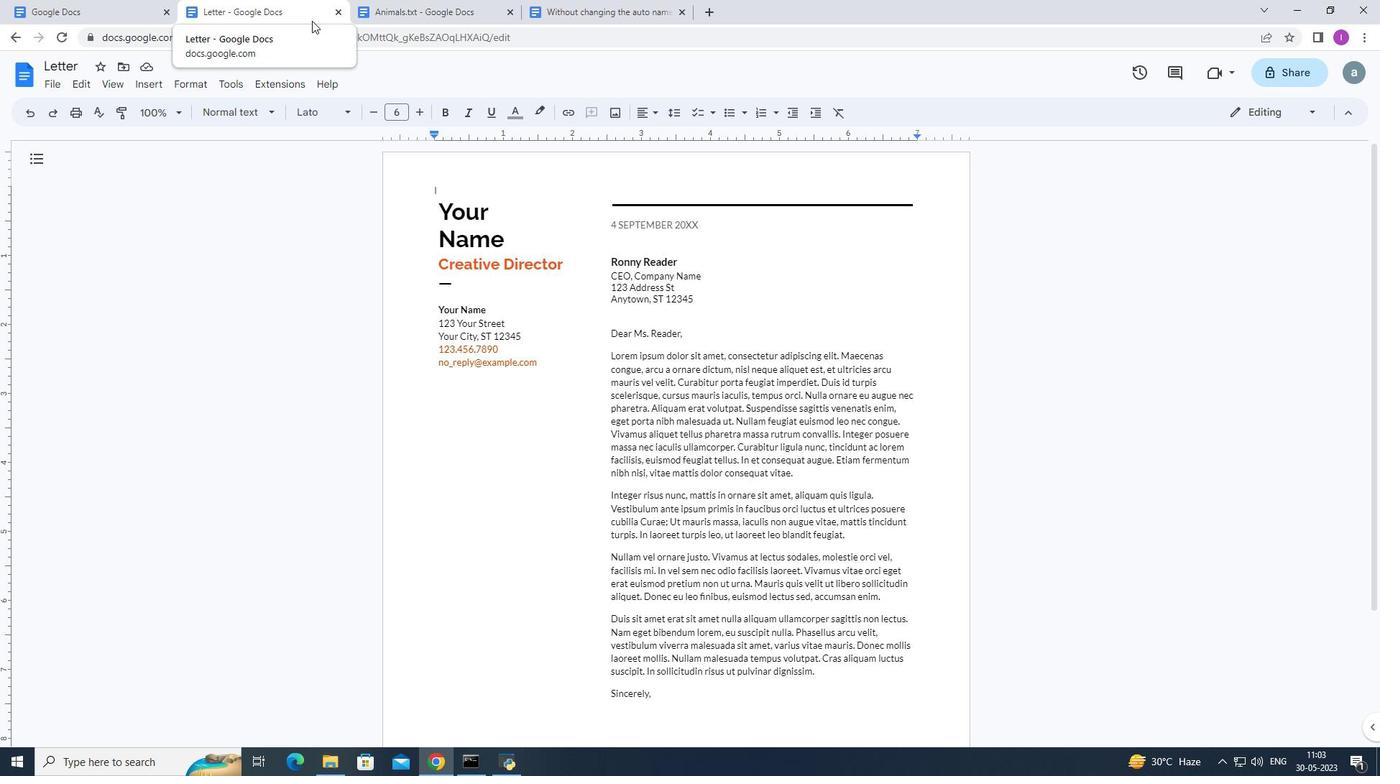
Action: Mouse pressed left at (509, 20)
Screenshot: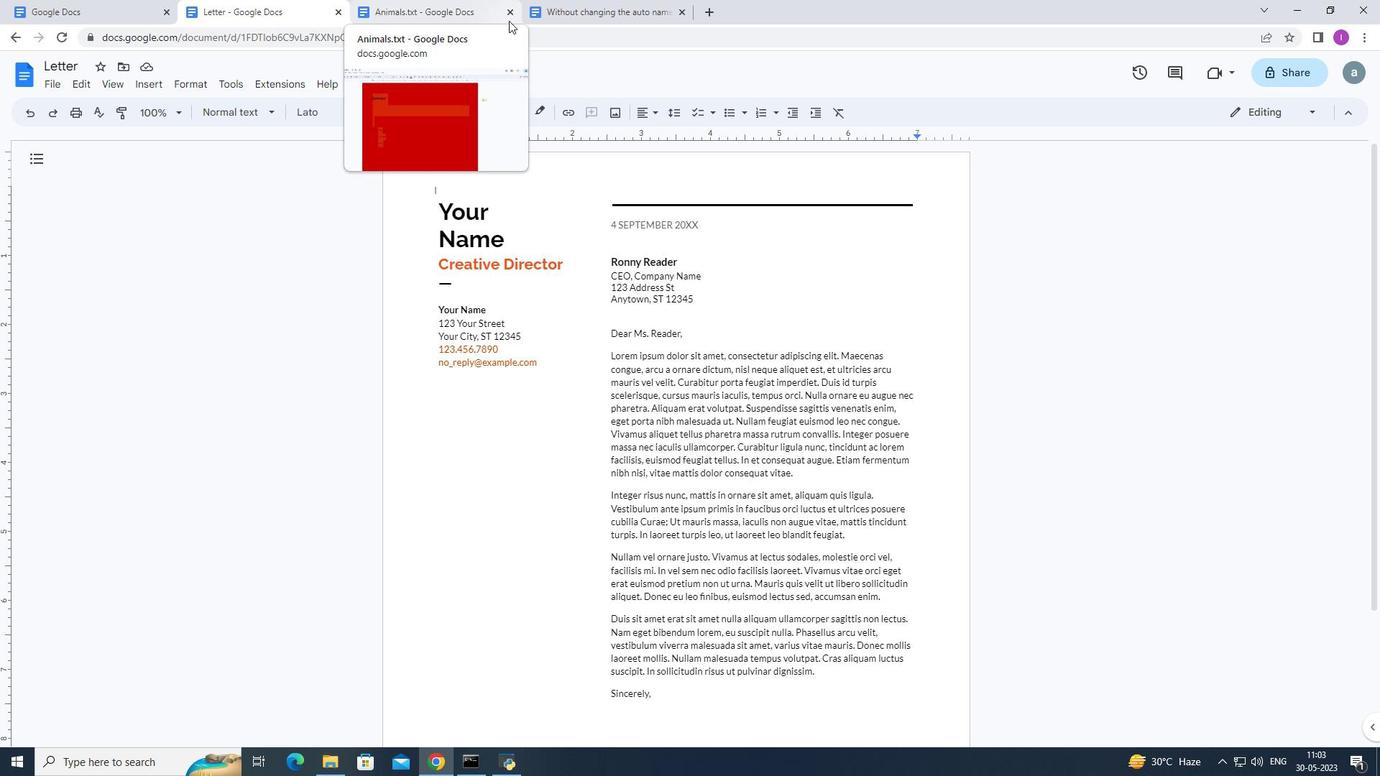 
Action: Mouse moved to (511, 8)
Screenshot: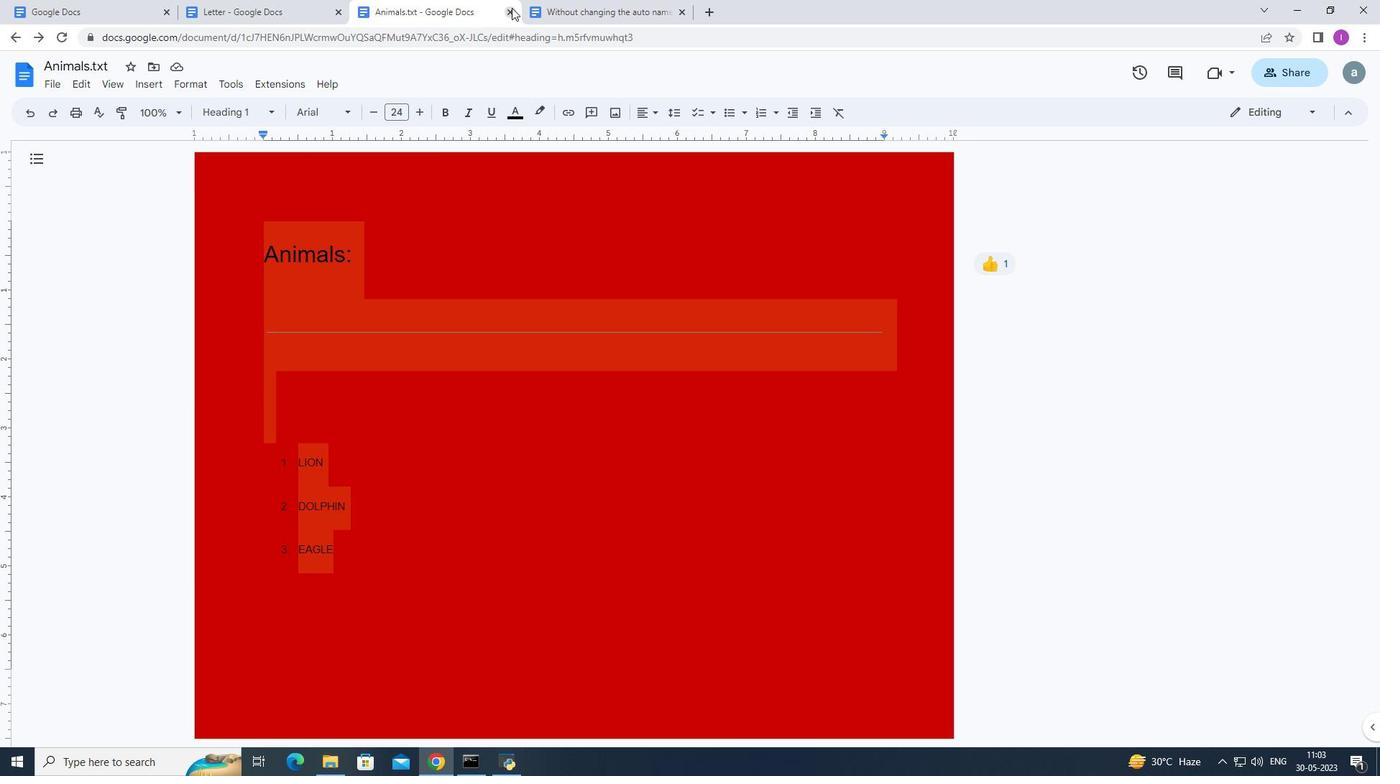 
Action: Mouse pressed left at (511, 8)
Screenshot: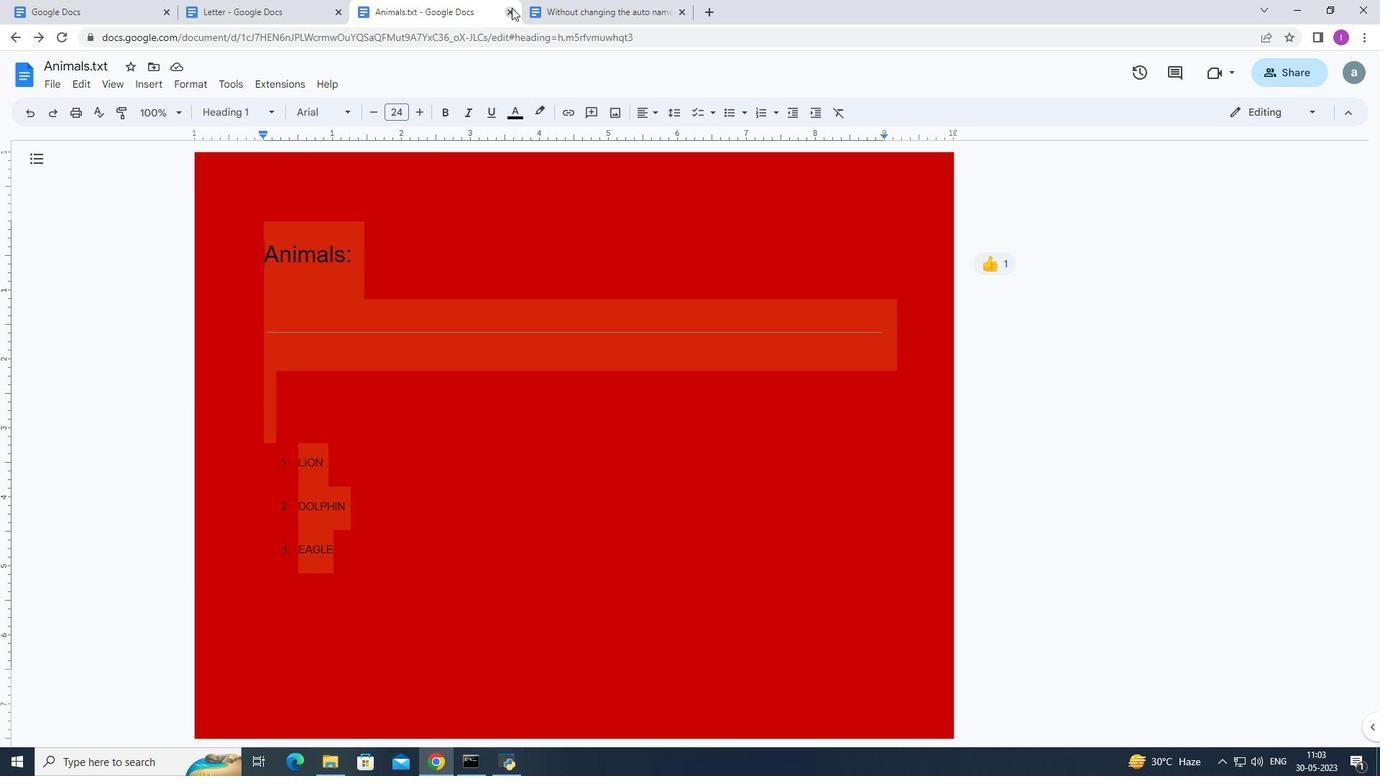 
Action: Mouse pressed left at (511, 8)
Screenshot: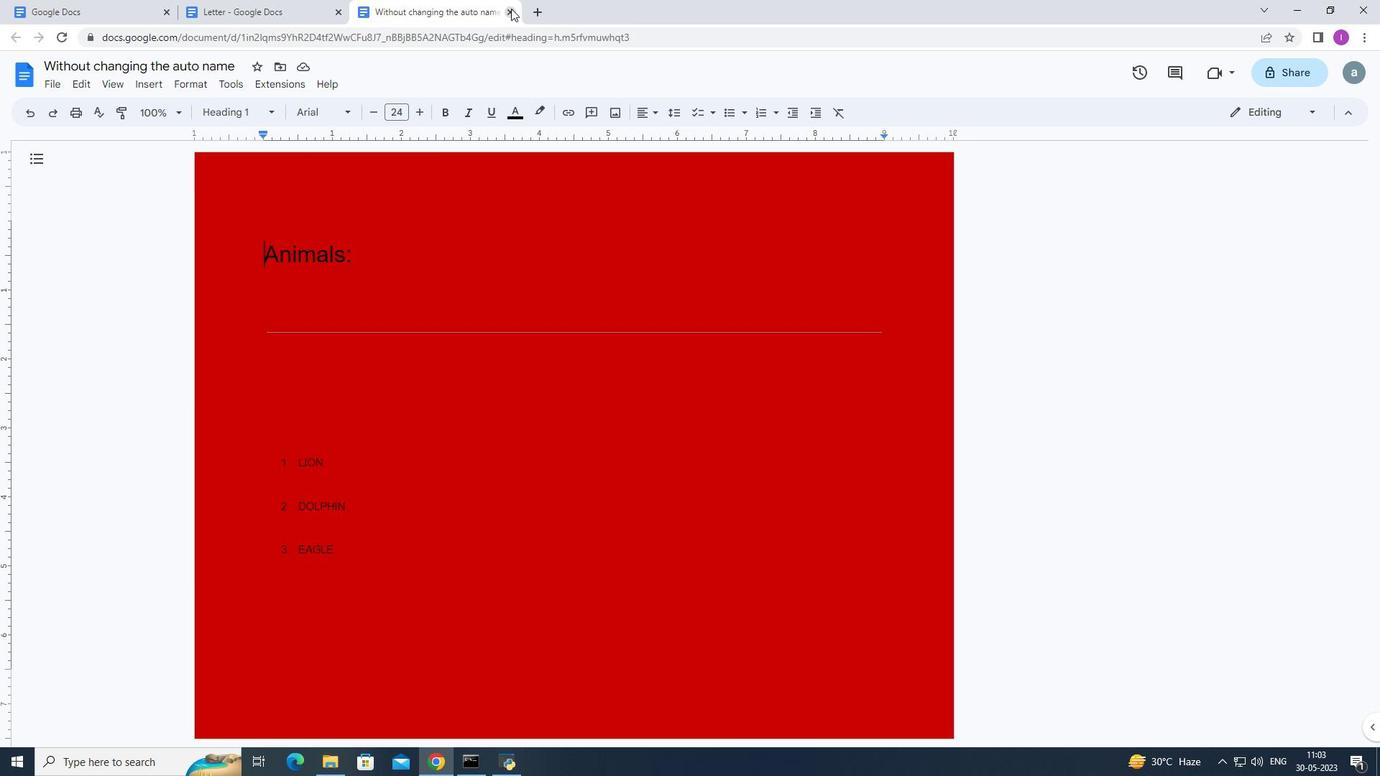 
Action: Mouse moved to (655, 391)
Screenshot: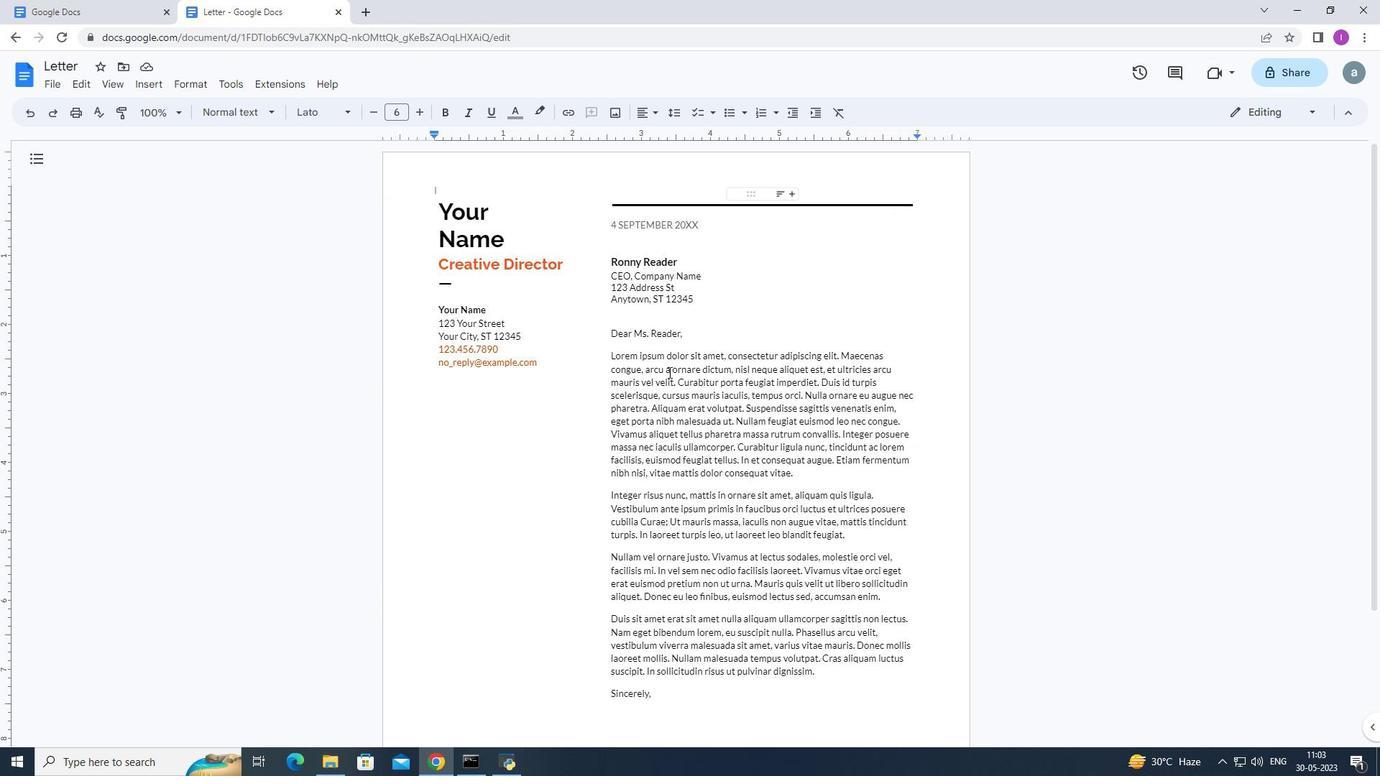 
Action: Mouse scrolled (655, 391) with delta (0, 0)
Screenshot: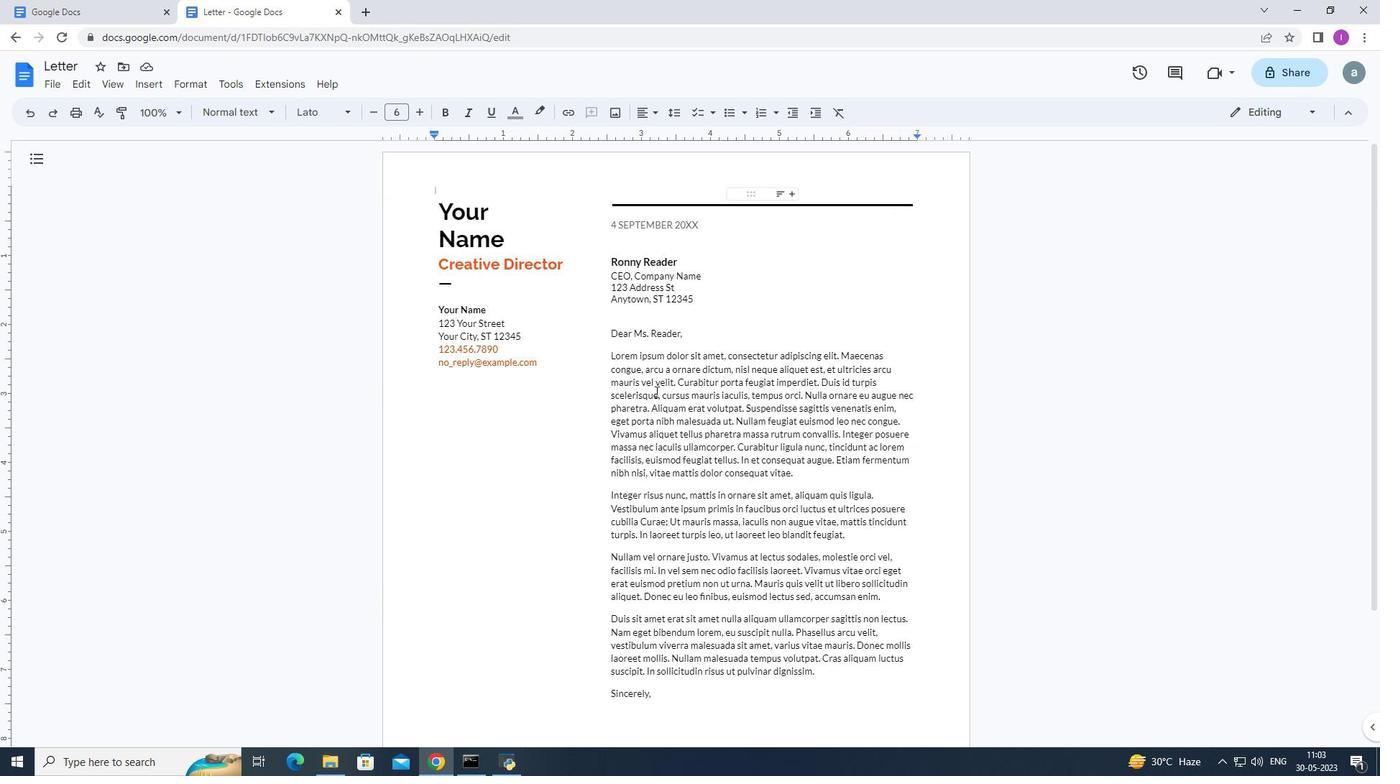 
Action: Mouse scrolled (655, 392) with delta (0, 0)
Screenshot: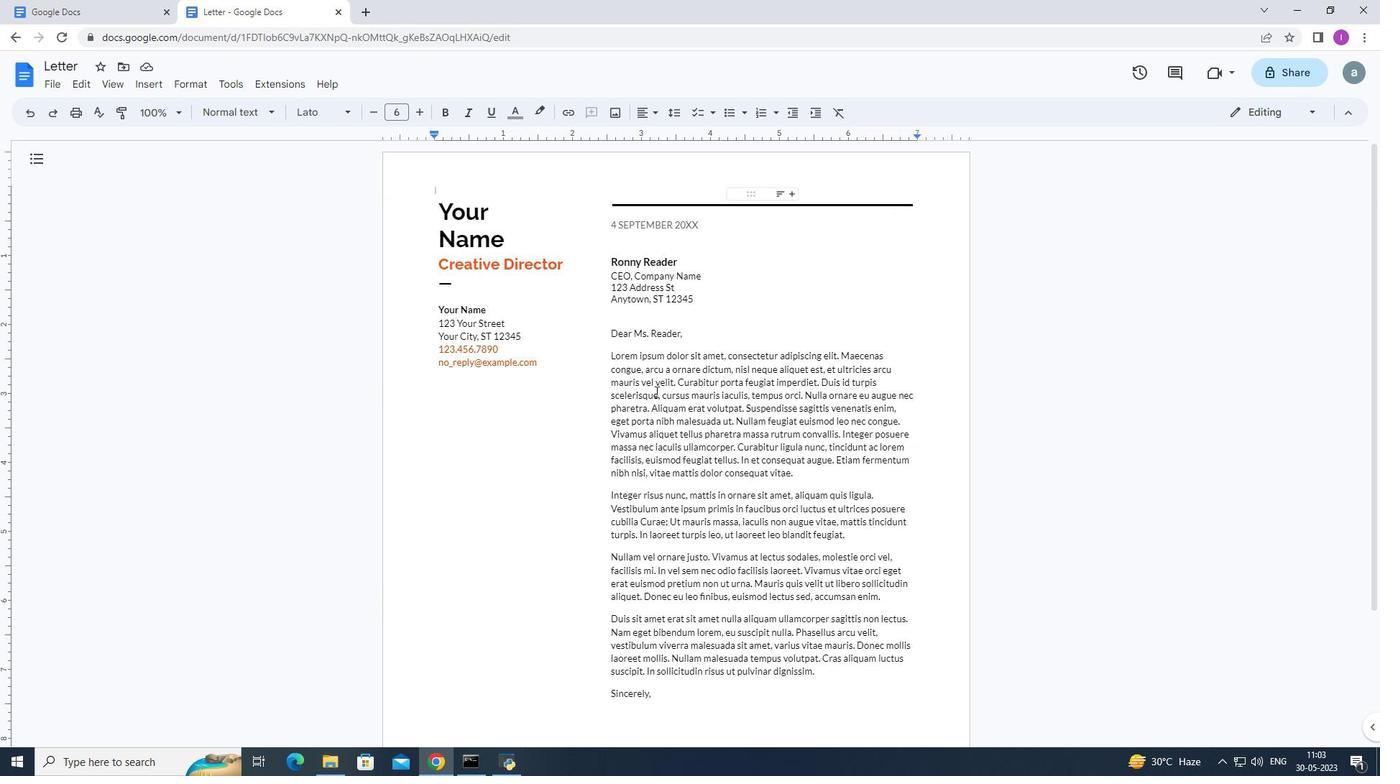 
Action: Mouse scrolled (655, 391) with delta (0, 0)
Screenshot: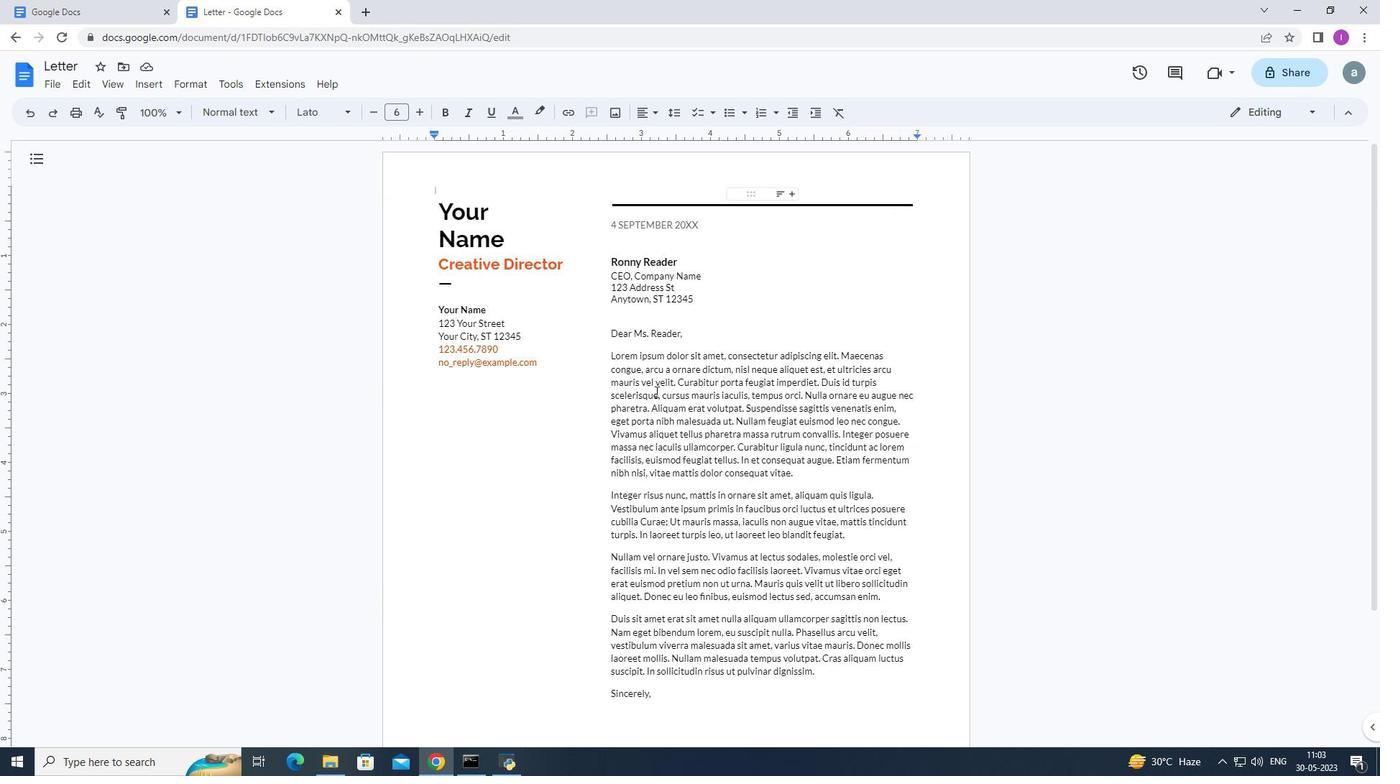 
Action: Mouse scrolled (655, 392) with delta (0, 0)
Screenshot: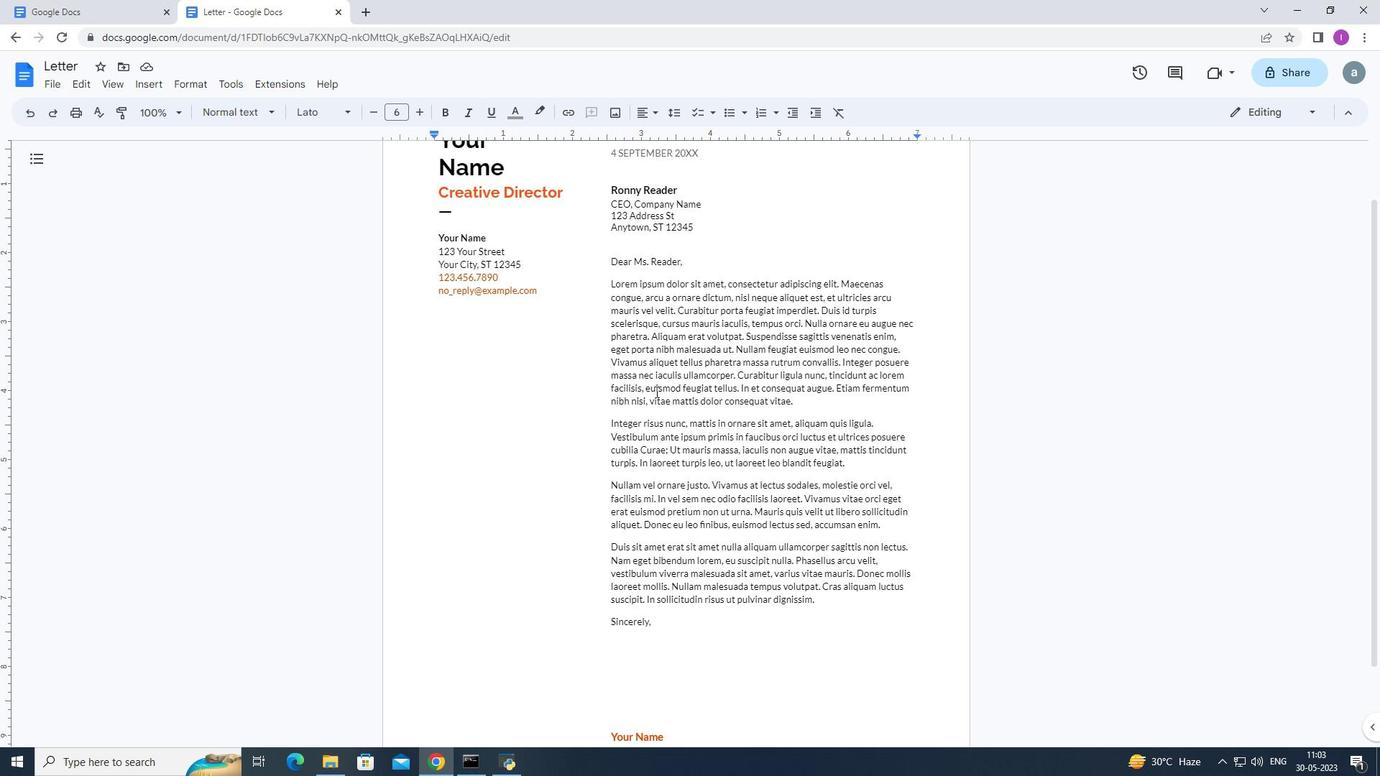 
Action: Mouse scrolled (655, 392) with delta (0, 0)
Screenshot: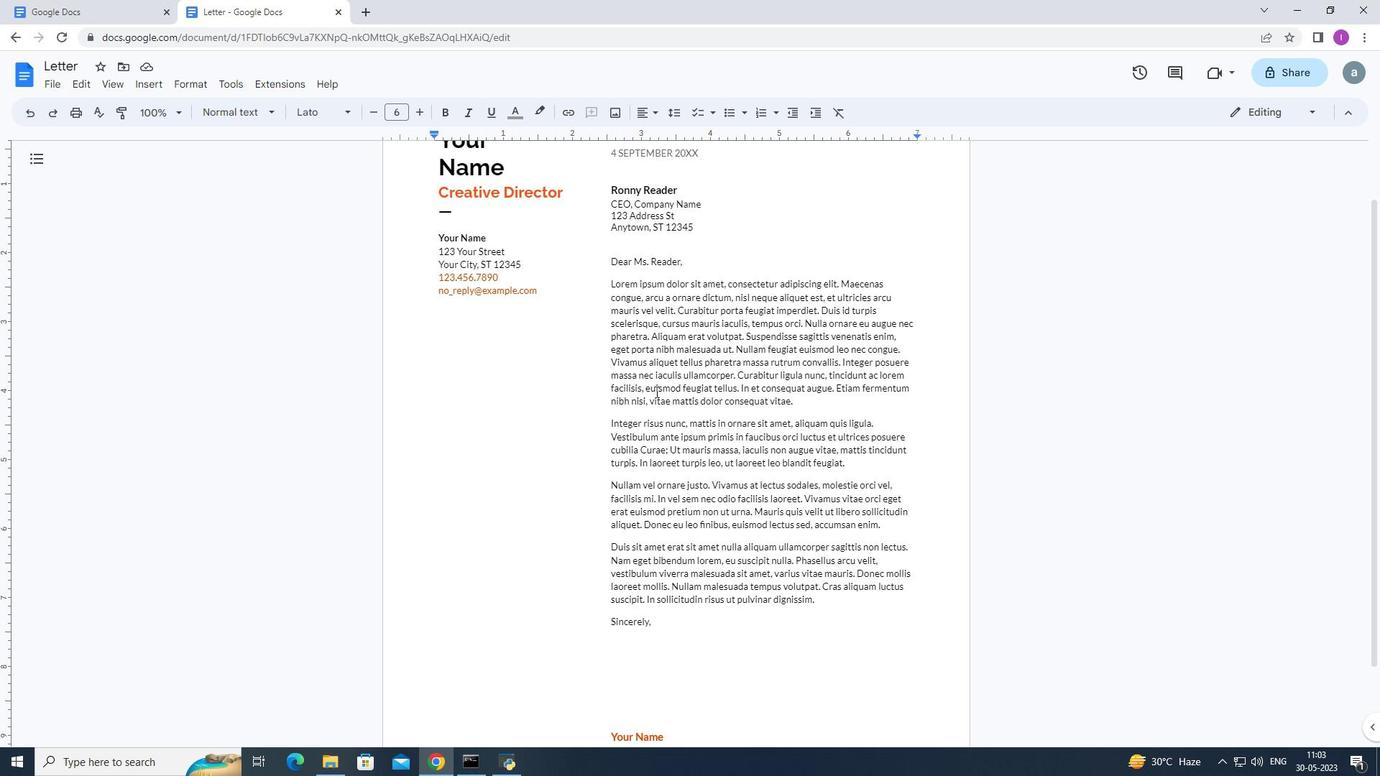 
Action: Mouse scrolled (655, 392) with delta (0, 0)
Screenshot: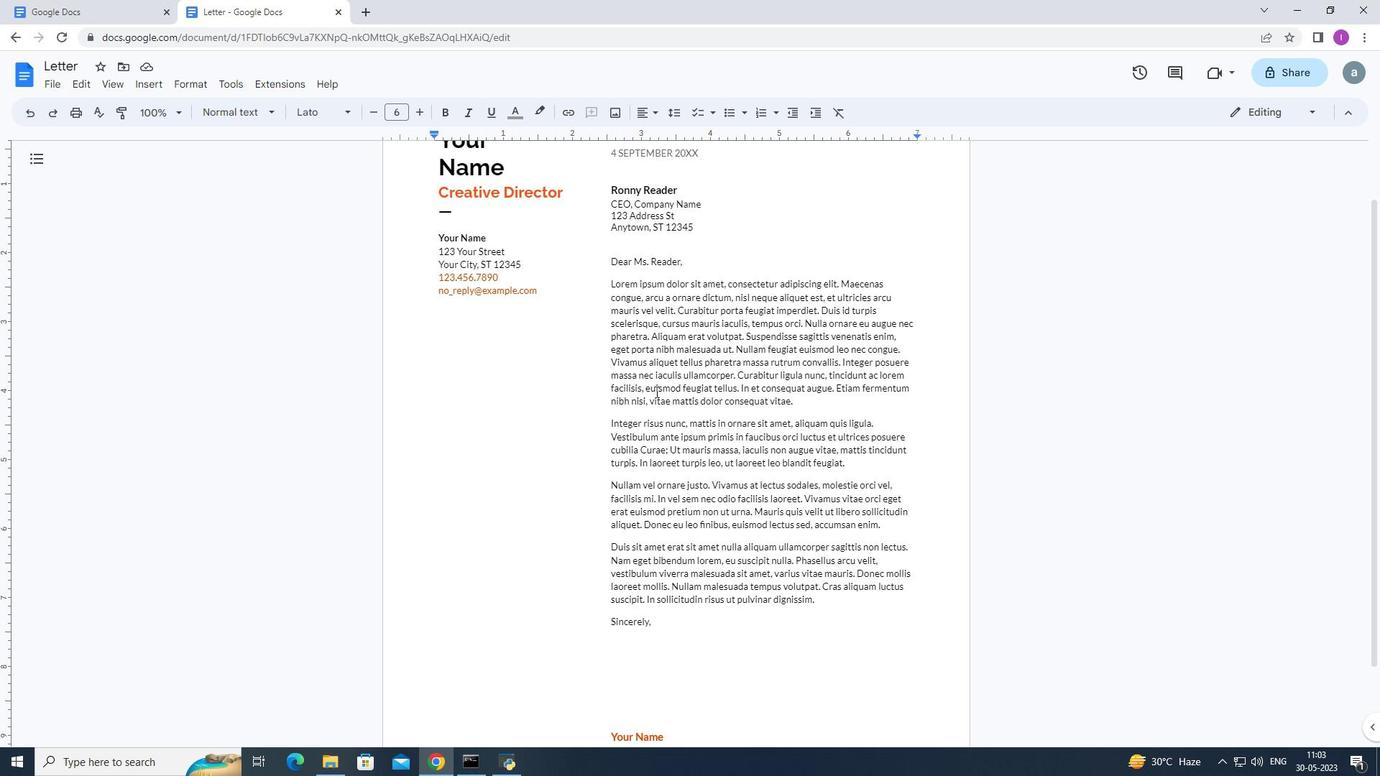 
Action: Mouse moved to (46, 0)
Screenshot: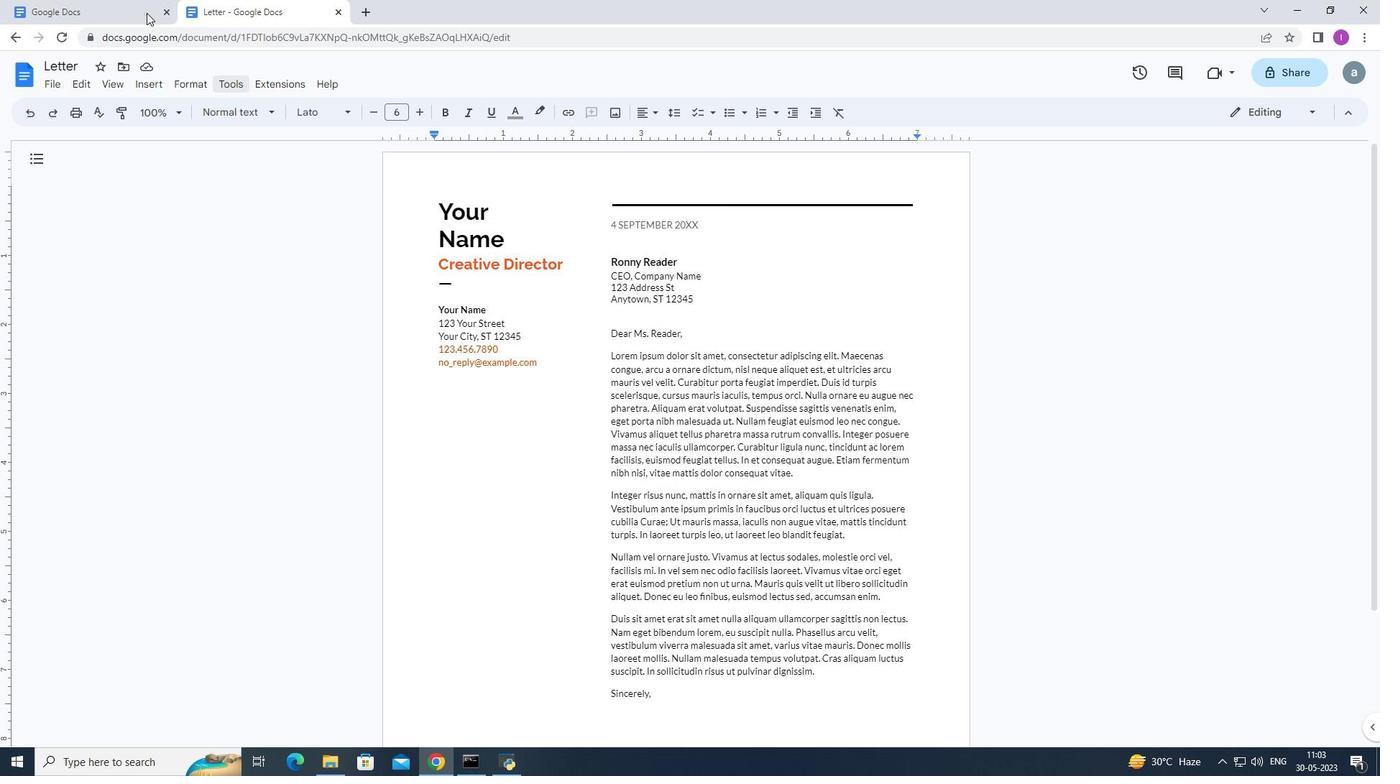 
Action: Mouse pressed left at (46, 0)
Screenshot: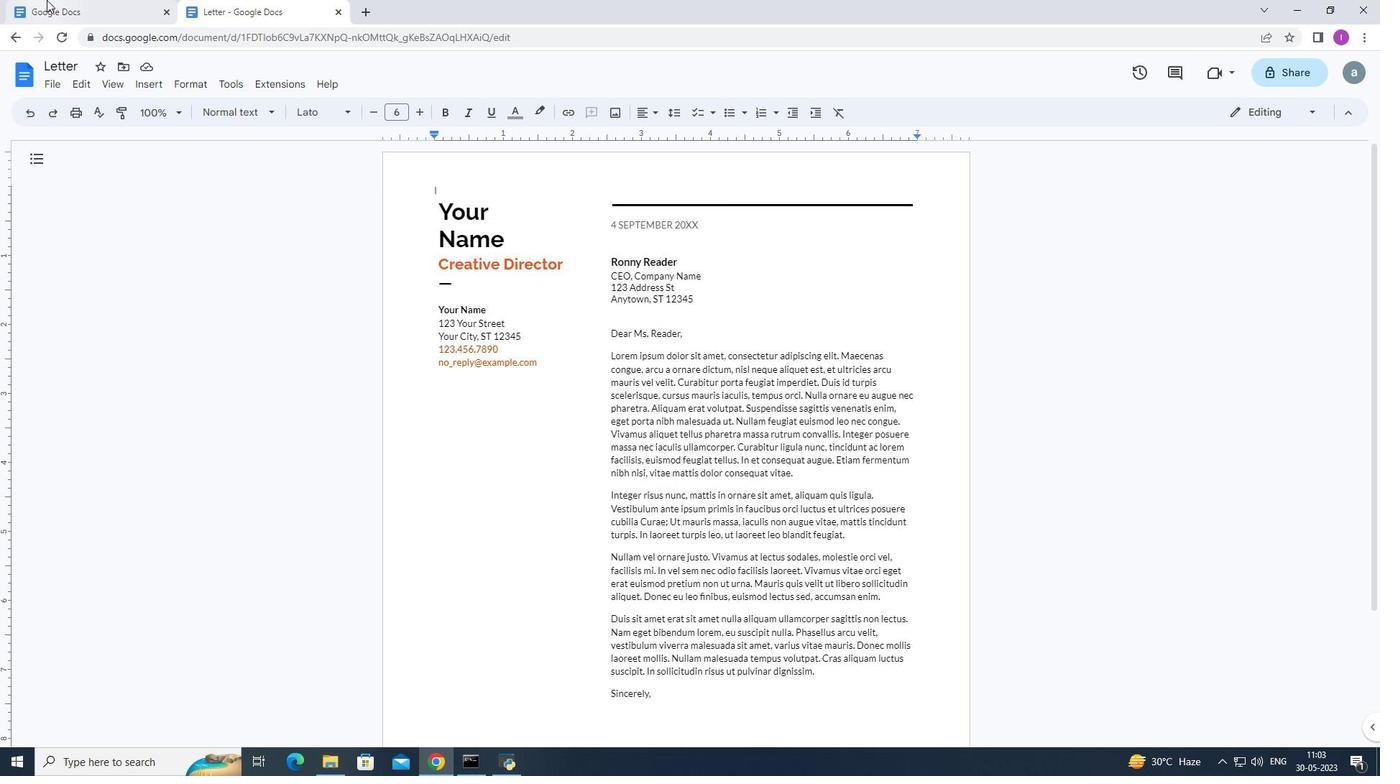 
Action: Mouse moved to (460, 463)
Screenshot: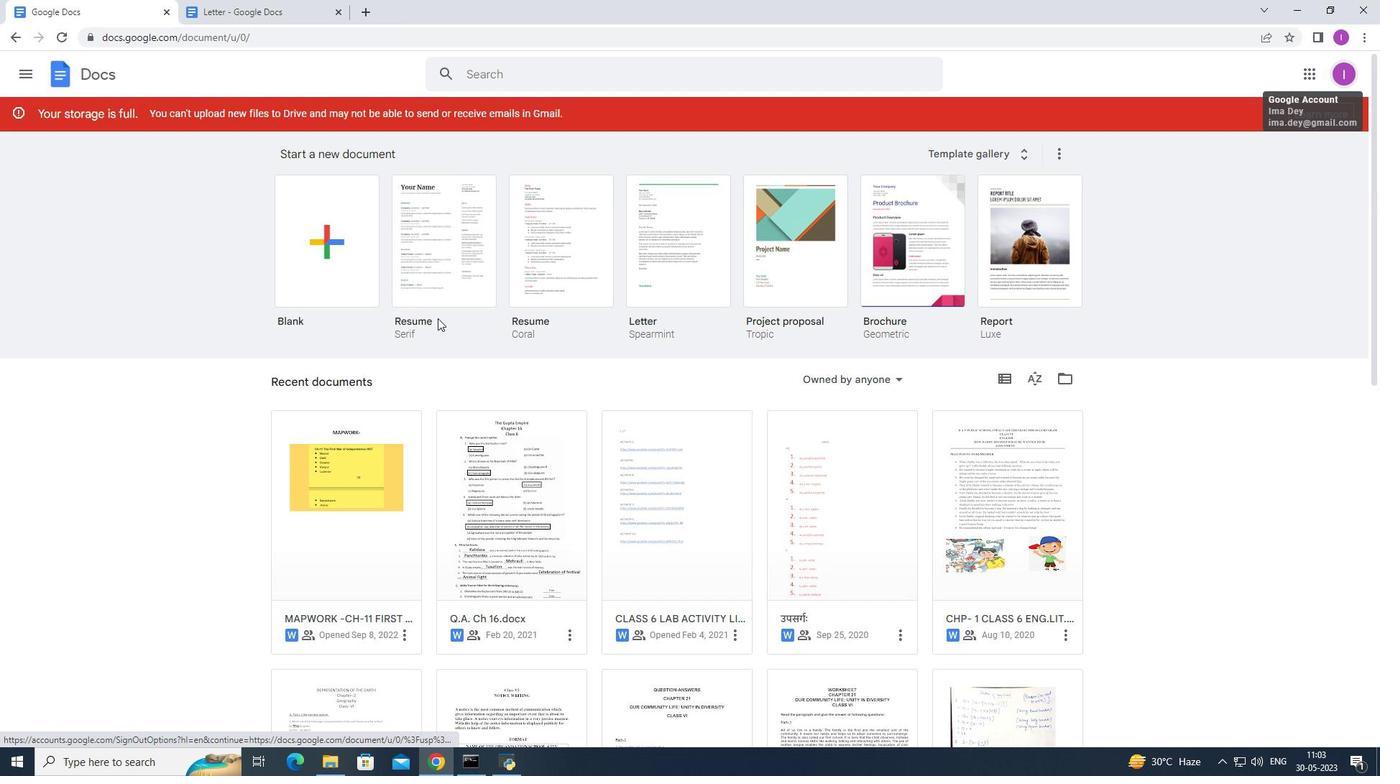 
Action: Mouse scrolled (460, 462) with delta (0, 0)
Screenshot: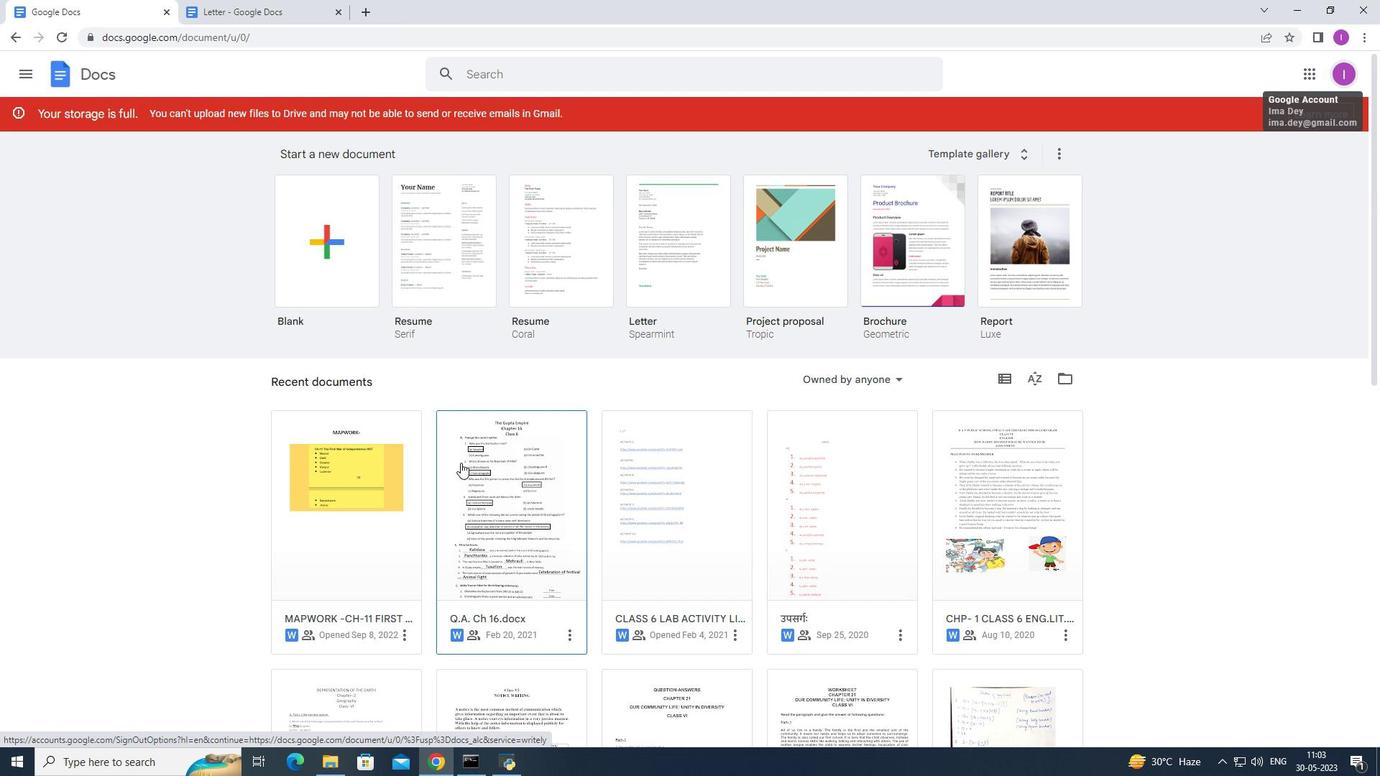 
Action: Mouse scrolled (460, 462) with delta (0, 0)
Screenshot: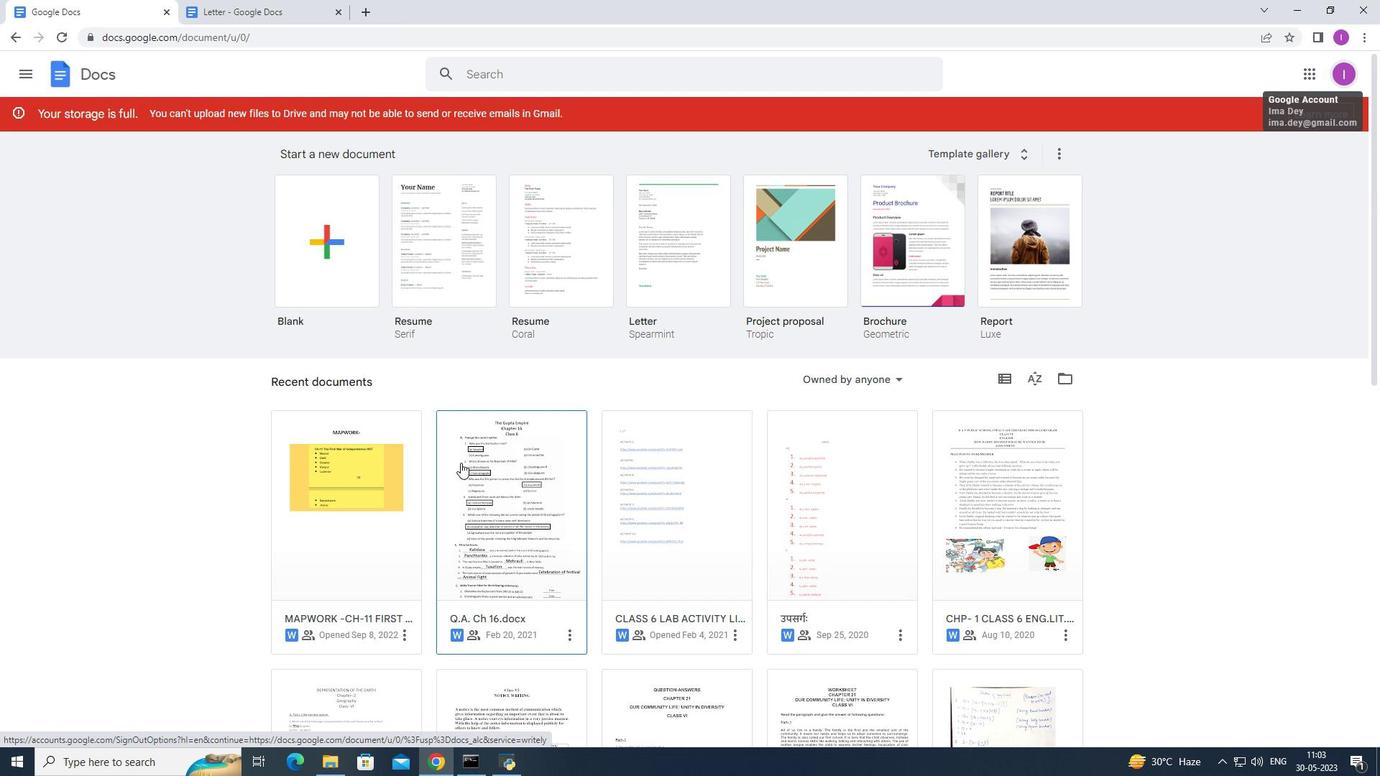 
Action: Mouse scrolled (460, 462) with delta (0, 0)
Screenshot: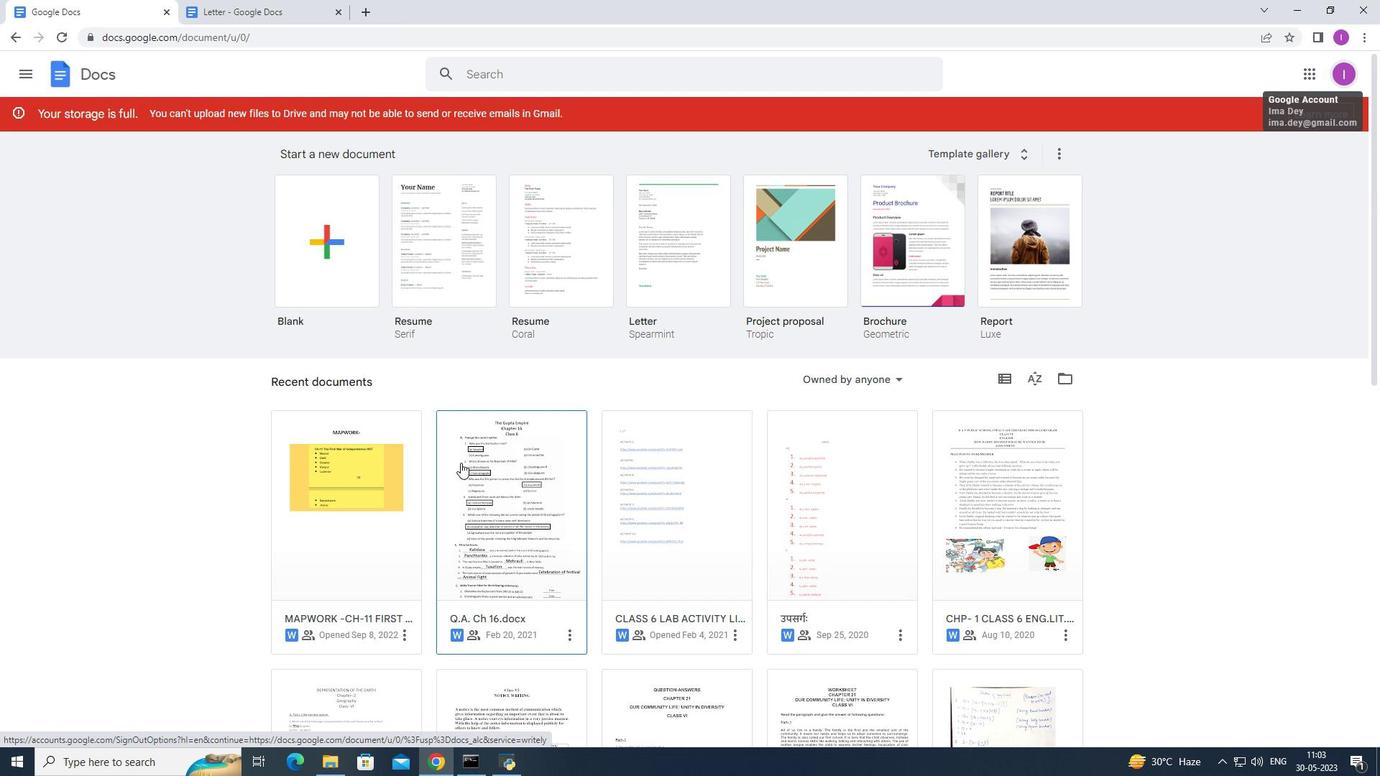 
Action: Mouse scrolled (460, 462) with delta (0, 0)
Screenshot: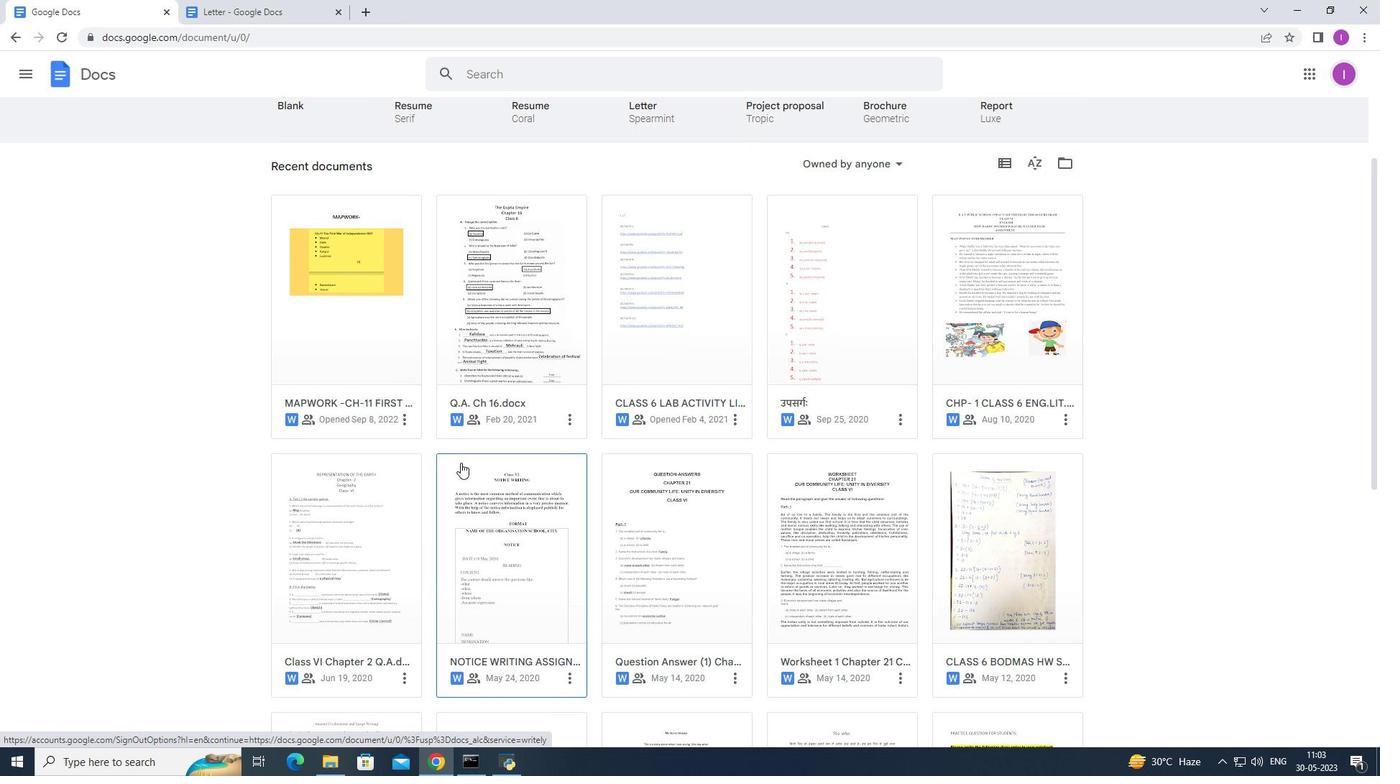 
Action: Mouse scrolled (460, 462) with delta (0, 0)
Screenshot: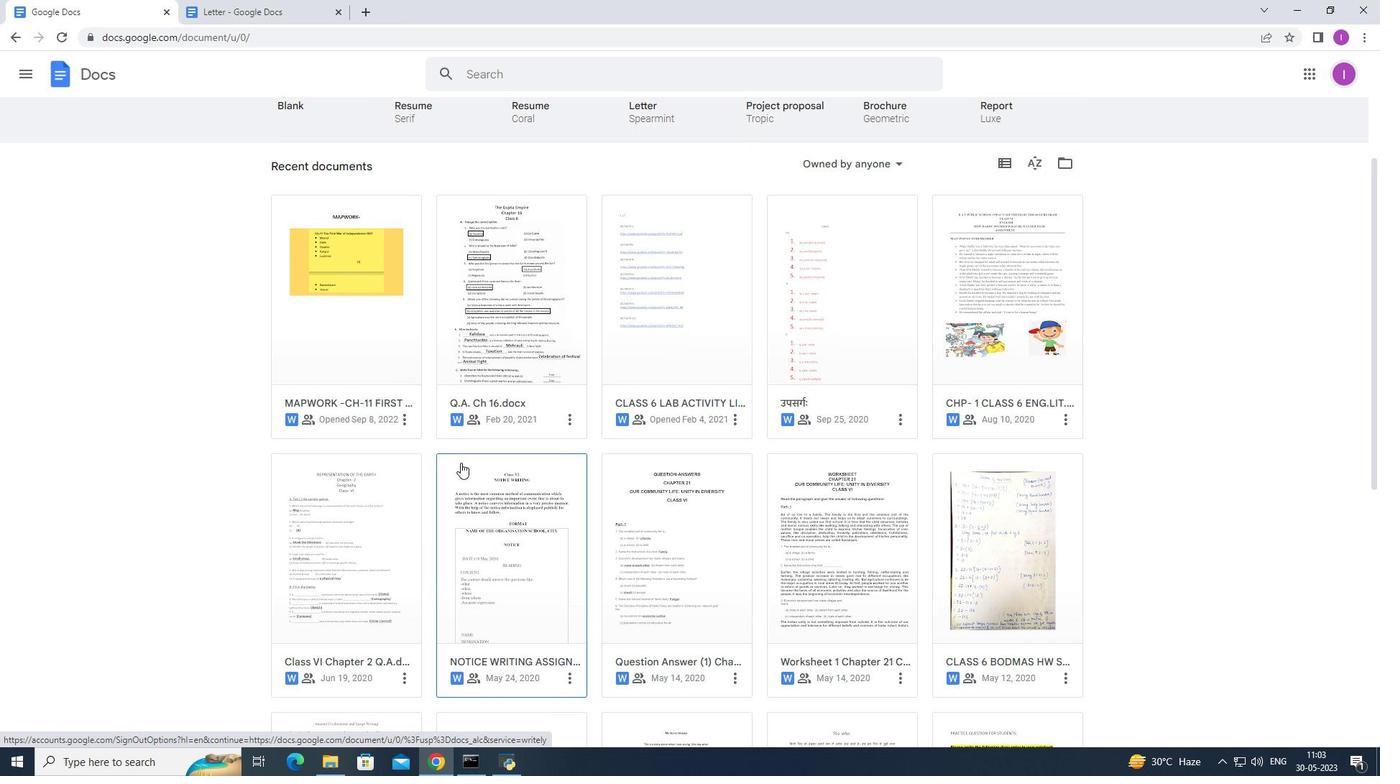 
Action: Mouse scrolled (460, 462) with delta (0, 0)
Screenshot: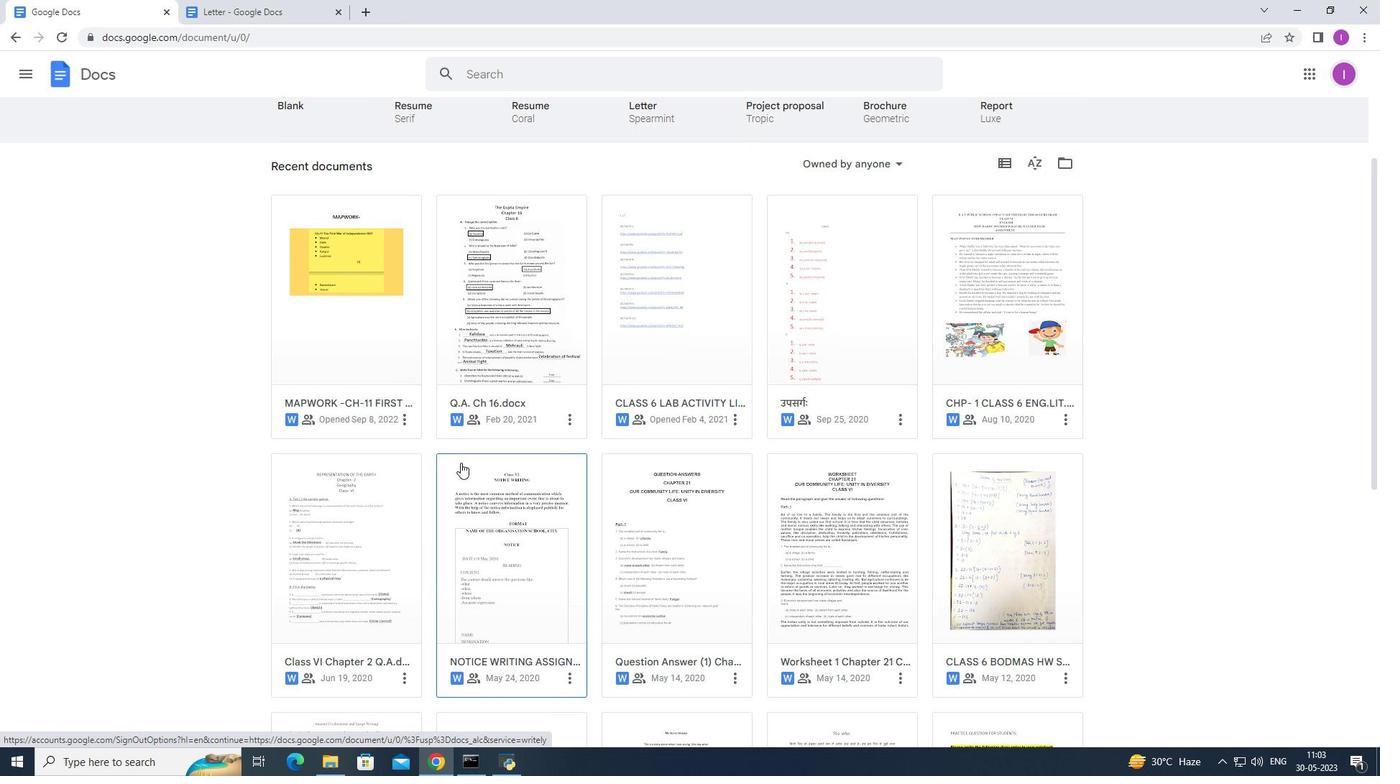 
Action: Mouse scrolled (460, 462) with delta (0, 0)
Screenshot: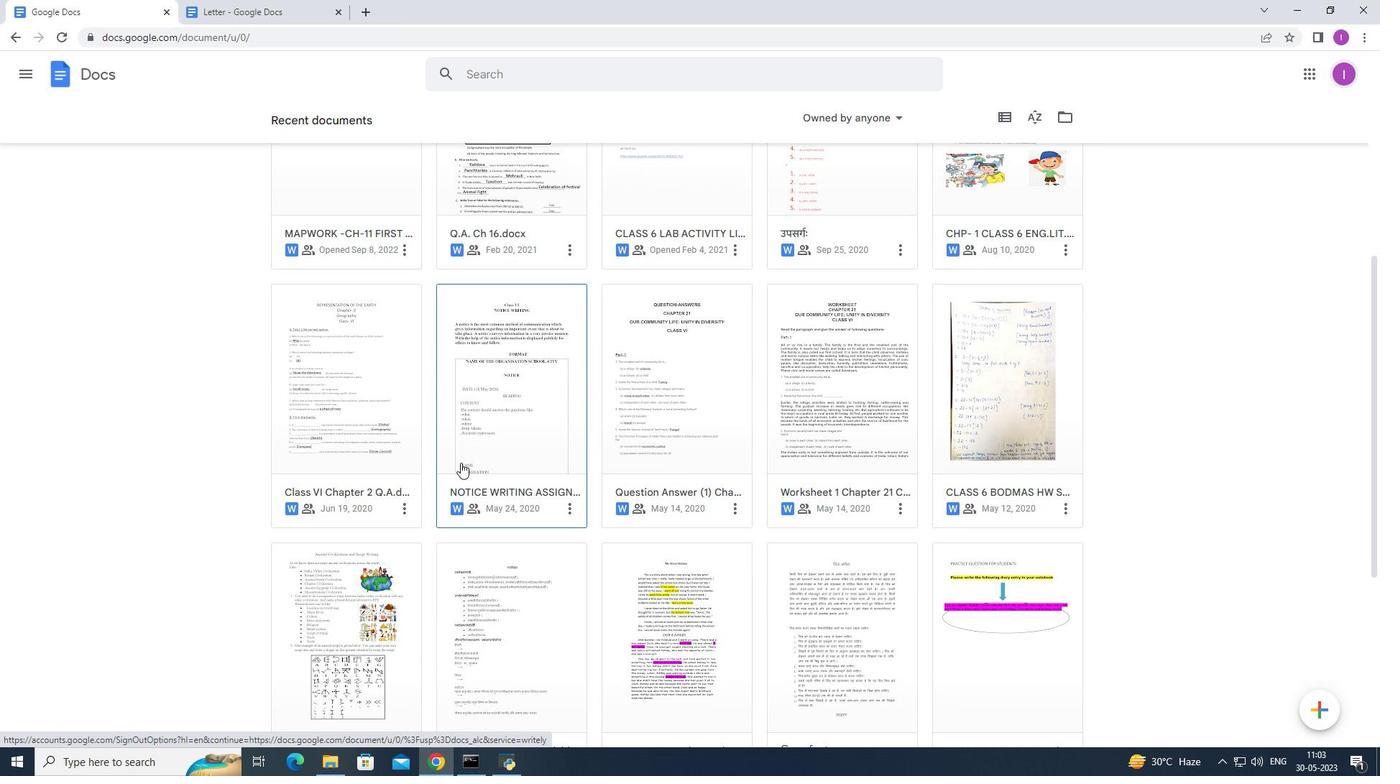
Action: Mouse scrolled (460, 462) with delta (0, 0)
Screenshot: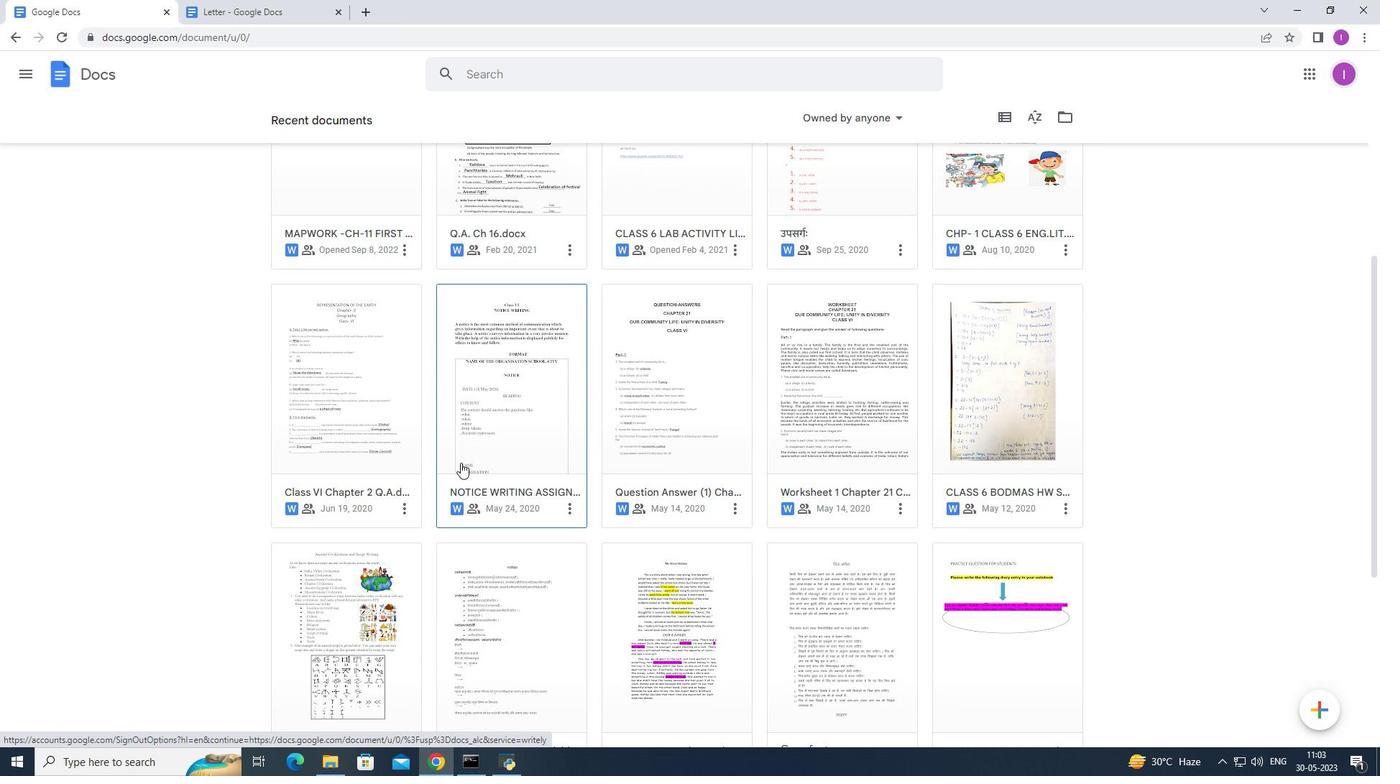 
Action: Mouse scrolled (460, 462) with delta (0, 0)
Screenshot: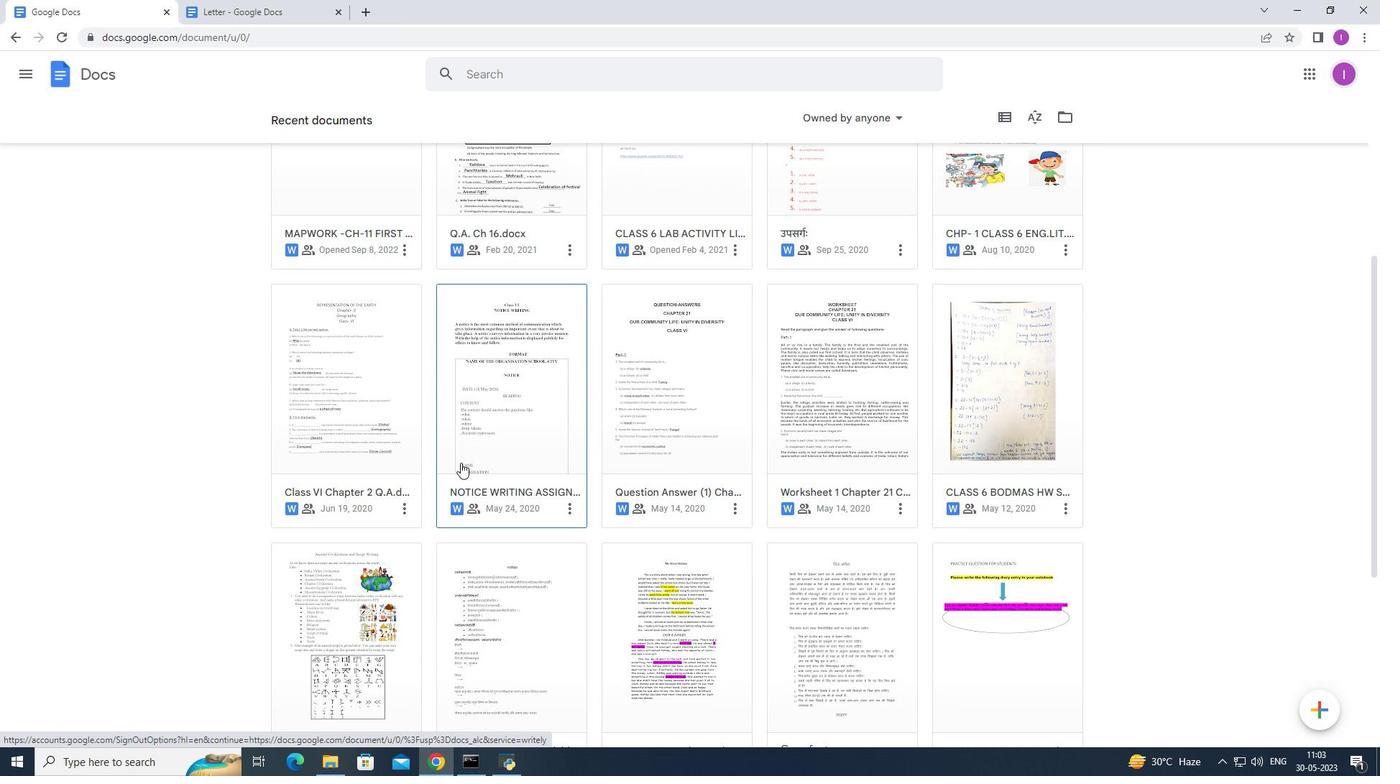 
Action: Mouse scrolled (460, 462) with delta (0, 0)
Screenshot: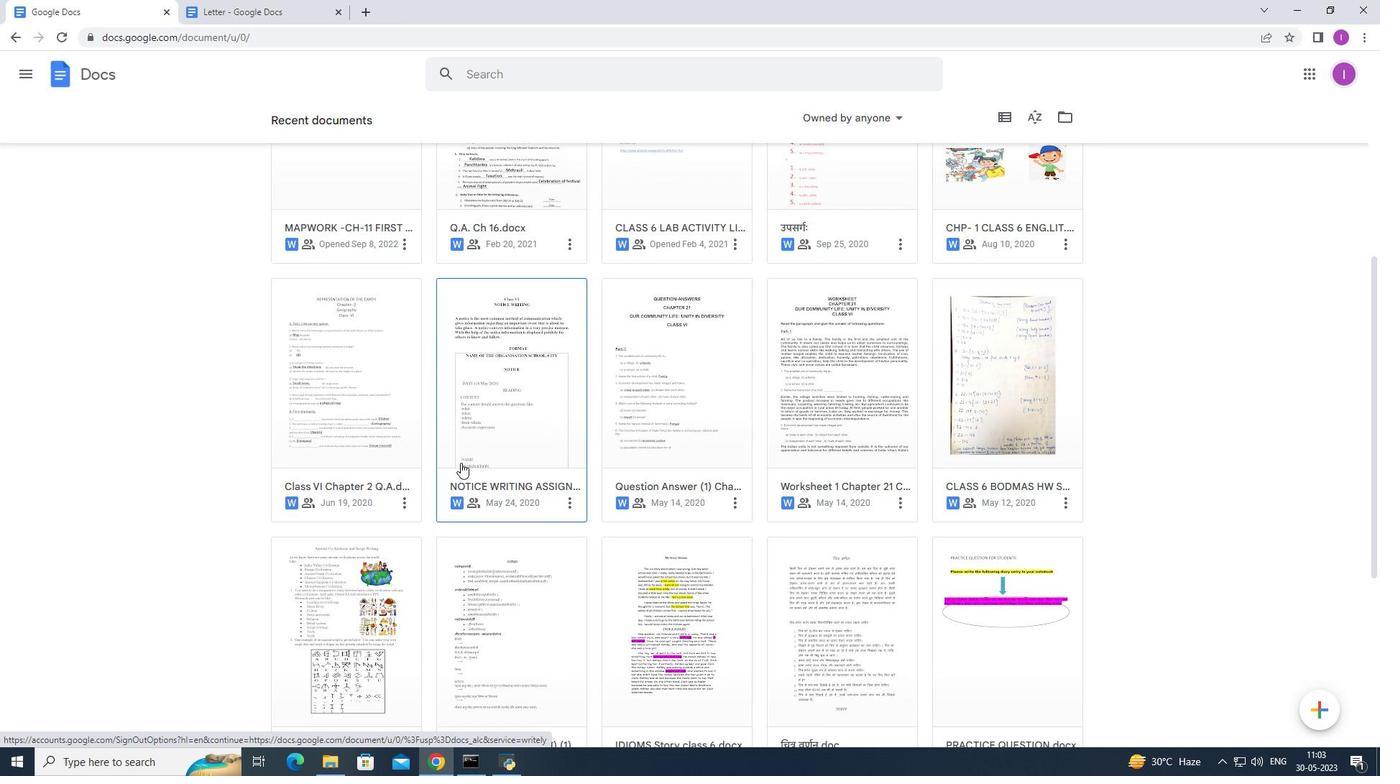 
Action: Mouse scrolled (460, 462) with delta (0, 0)
Screenshot: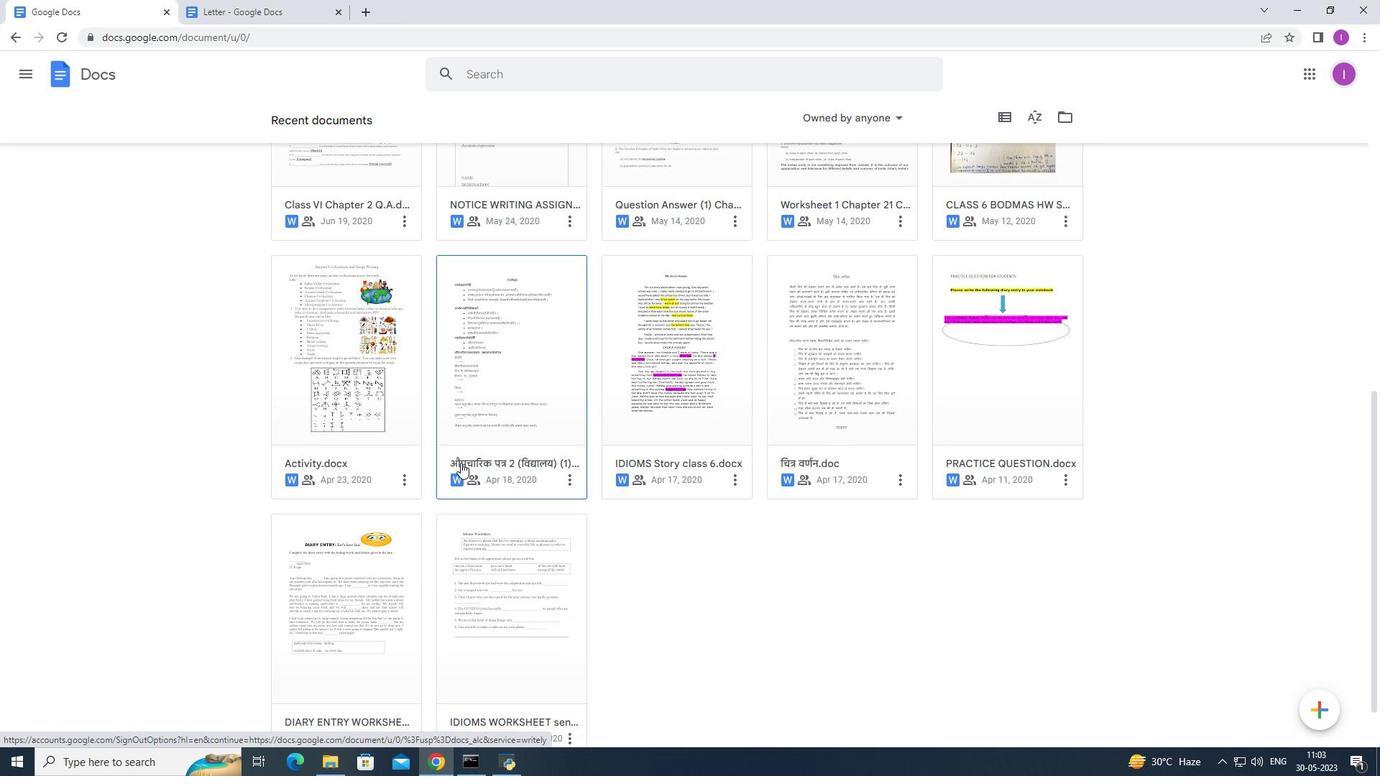 
Action: Mouse scrolled (460, 462) with delta (0, 0)
Screenshot: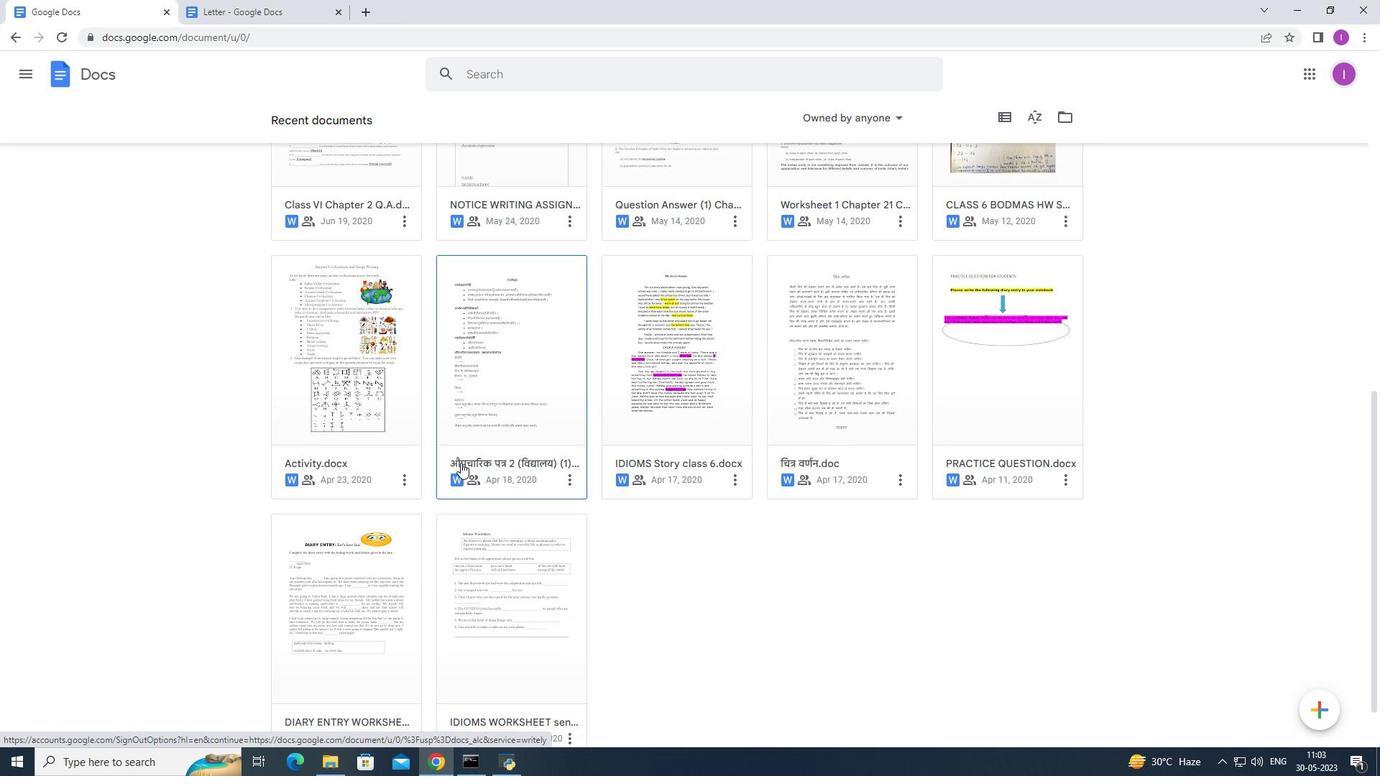 
Action: Mouse scrolled (460, 462) with delta (0, 0)
Screenshot: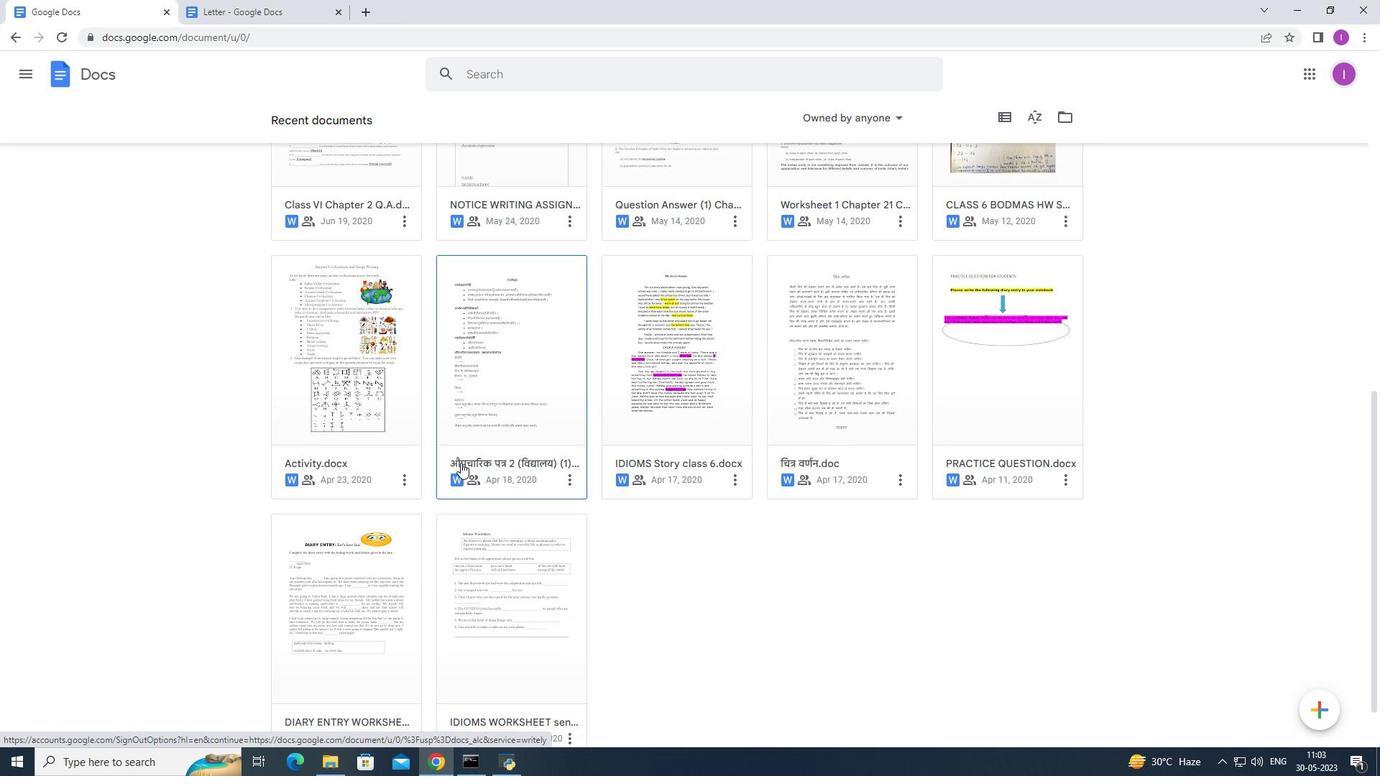 
Action: Mouse scrolled (460, 462) with delta (0, 0)
Screenshot: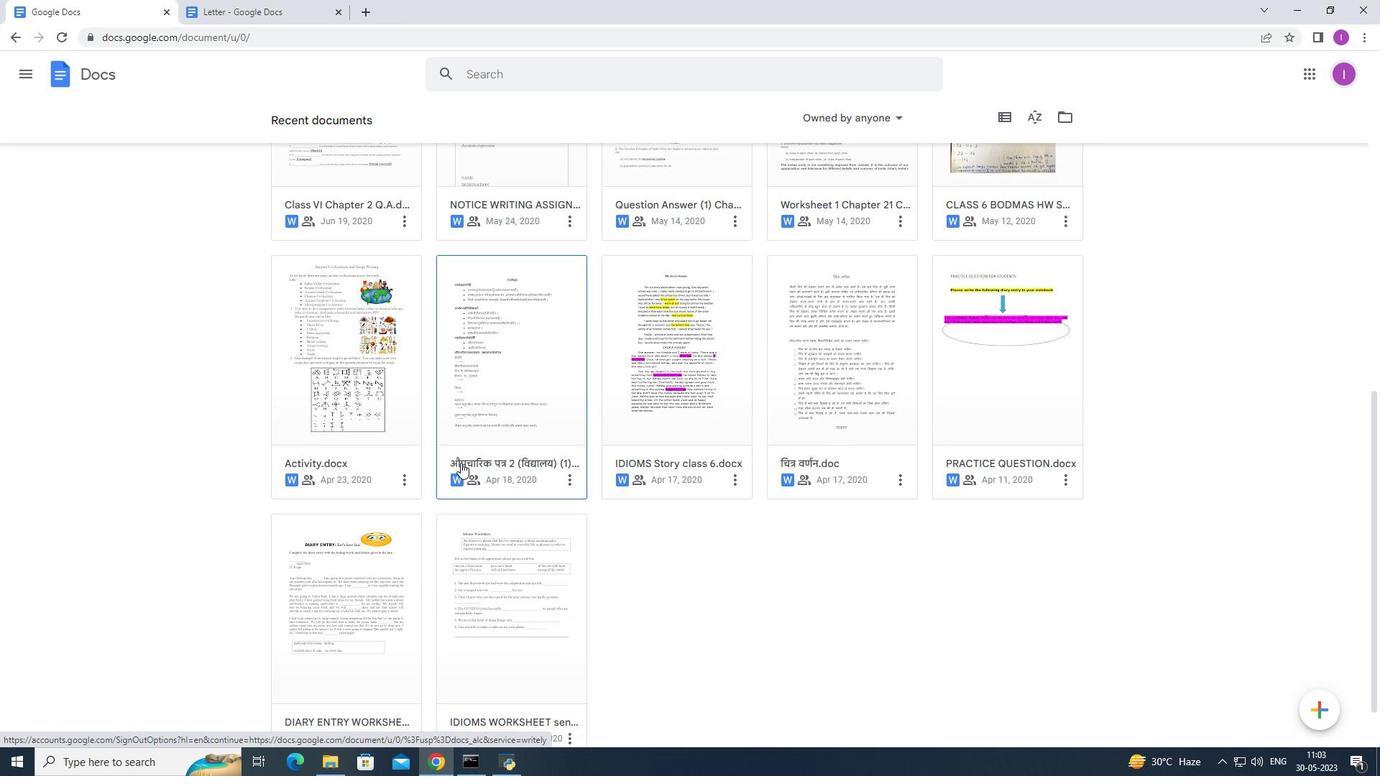 
Action: Mouse scrolled (460, 462) with delta (0, 0)
Screenshot: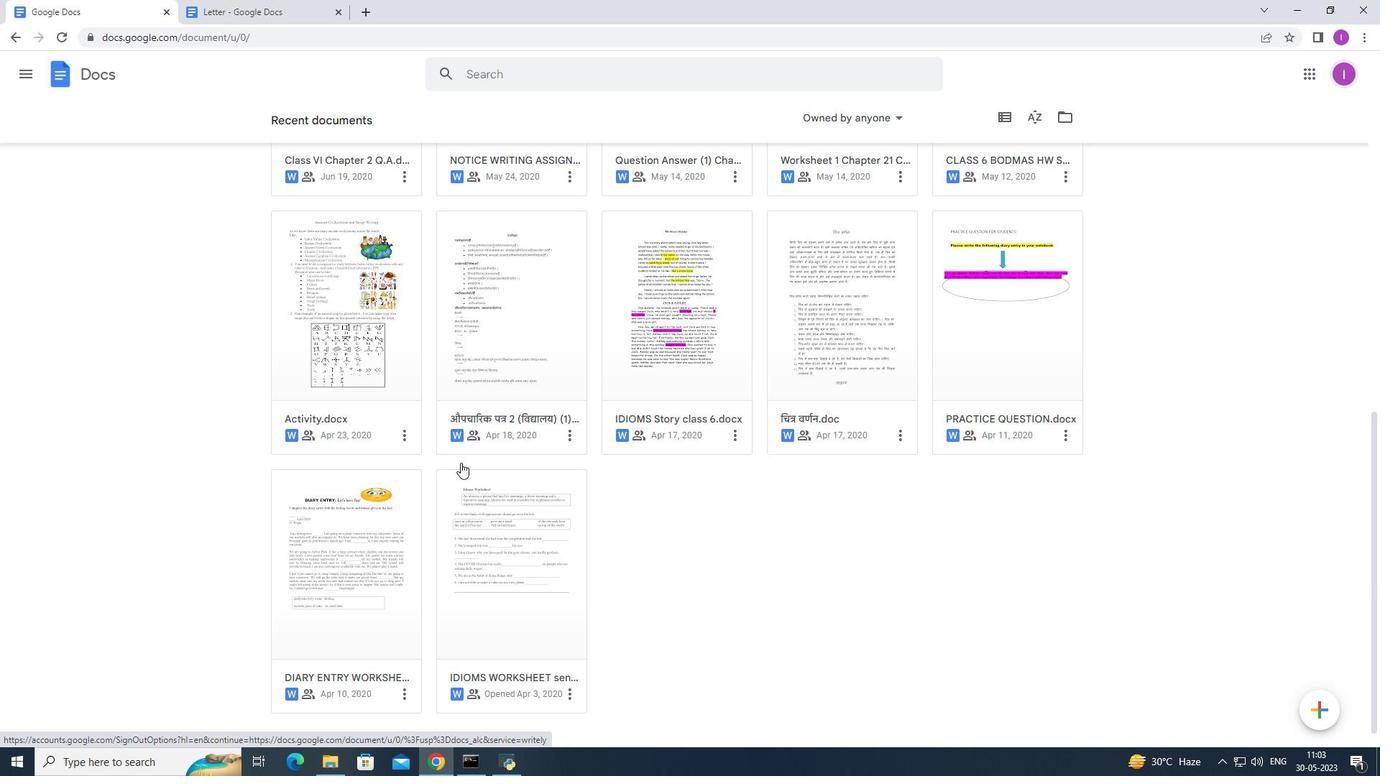 
Action: Mouse scrolled (460, 463) with delta (0, 0)
Screenshot: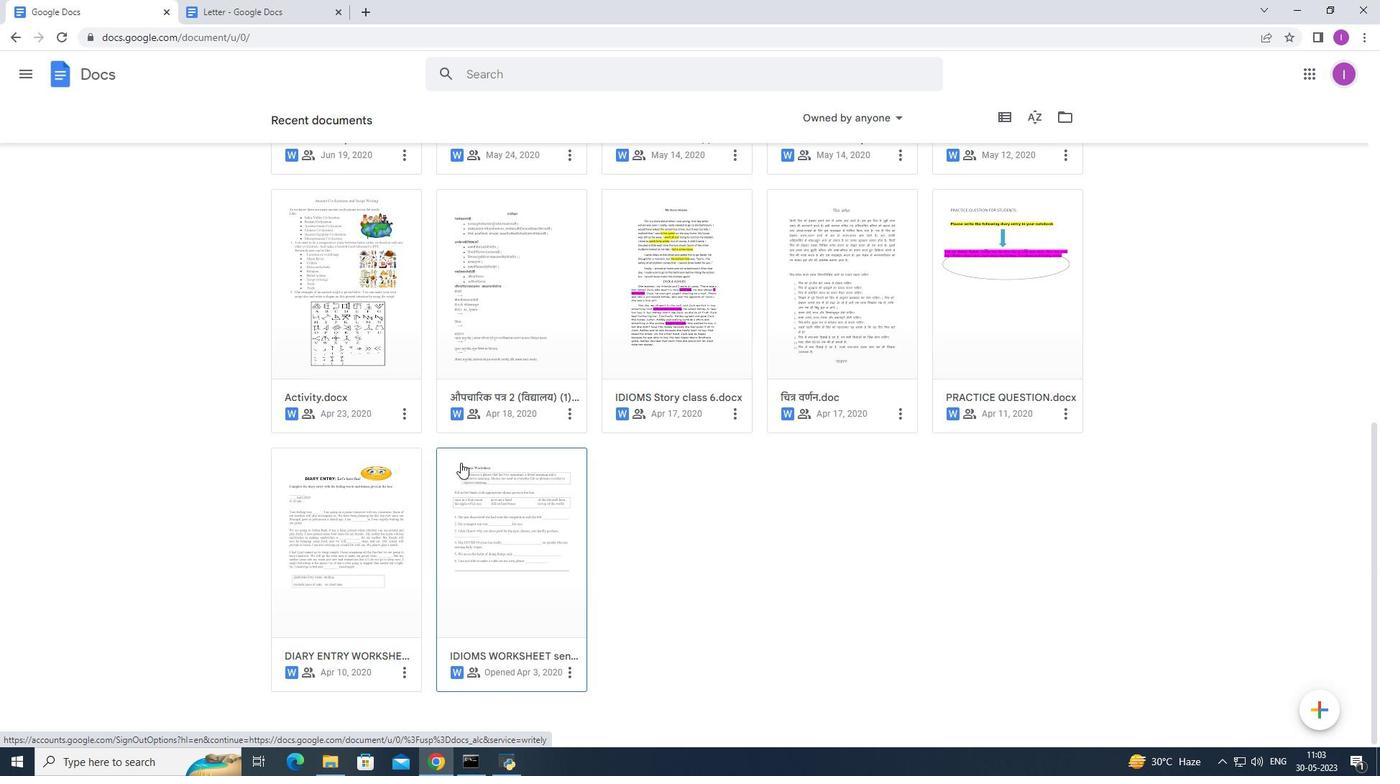 
Action: Mouse scrolled (460, 463) with delta (0, 0)
Screenshot: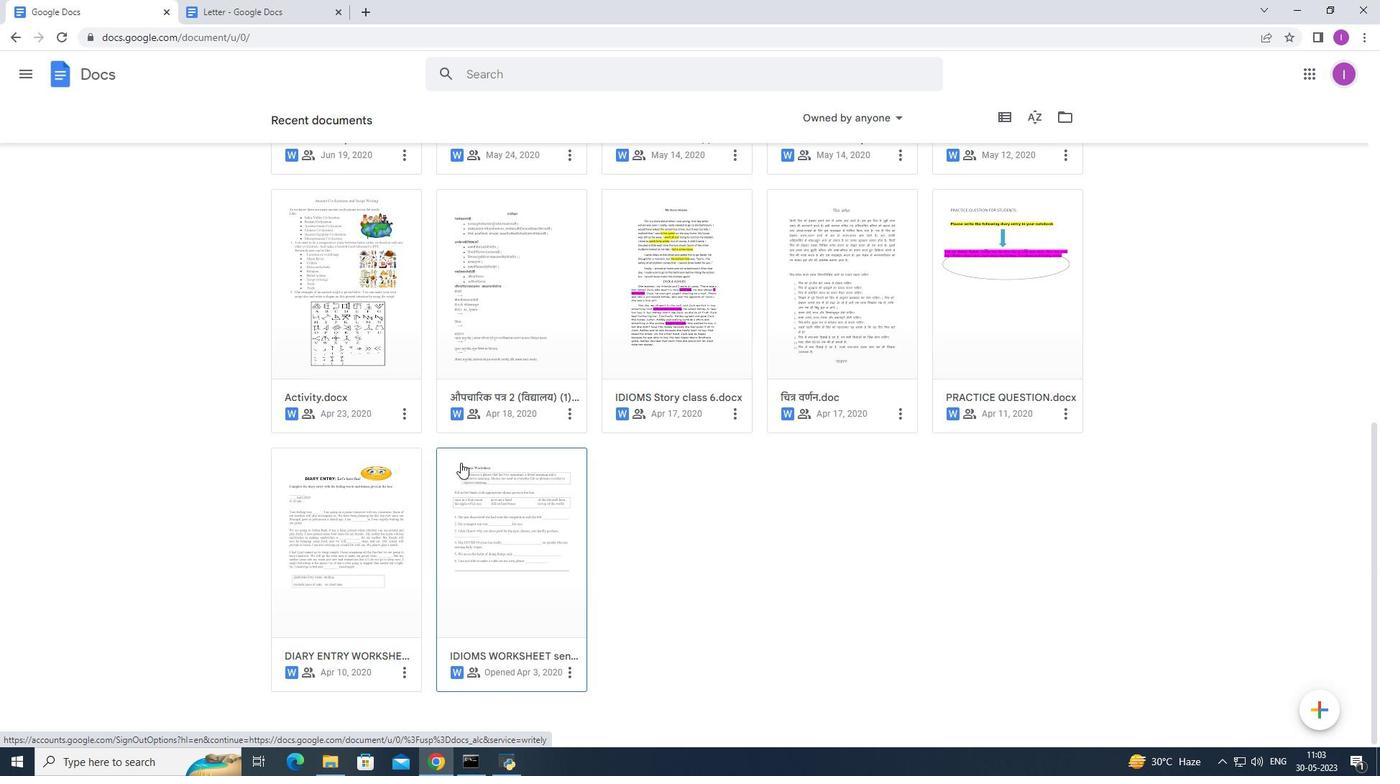 
Action: Mouse scrolled (460, 463) with delta (0, 0)
Screenshot: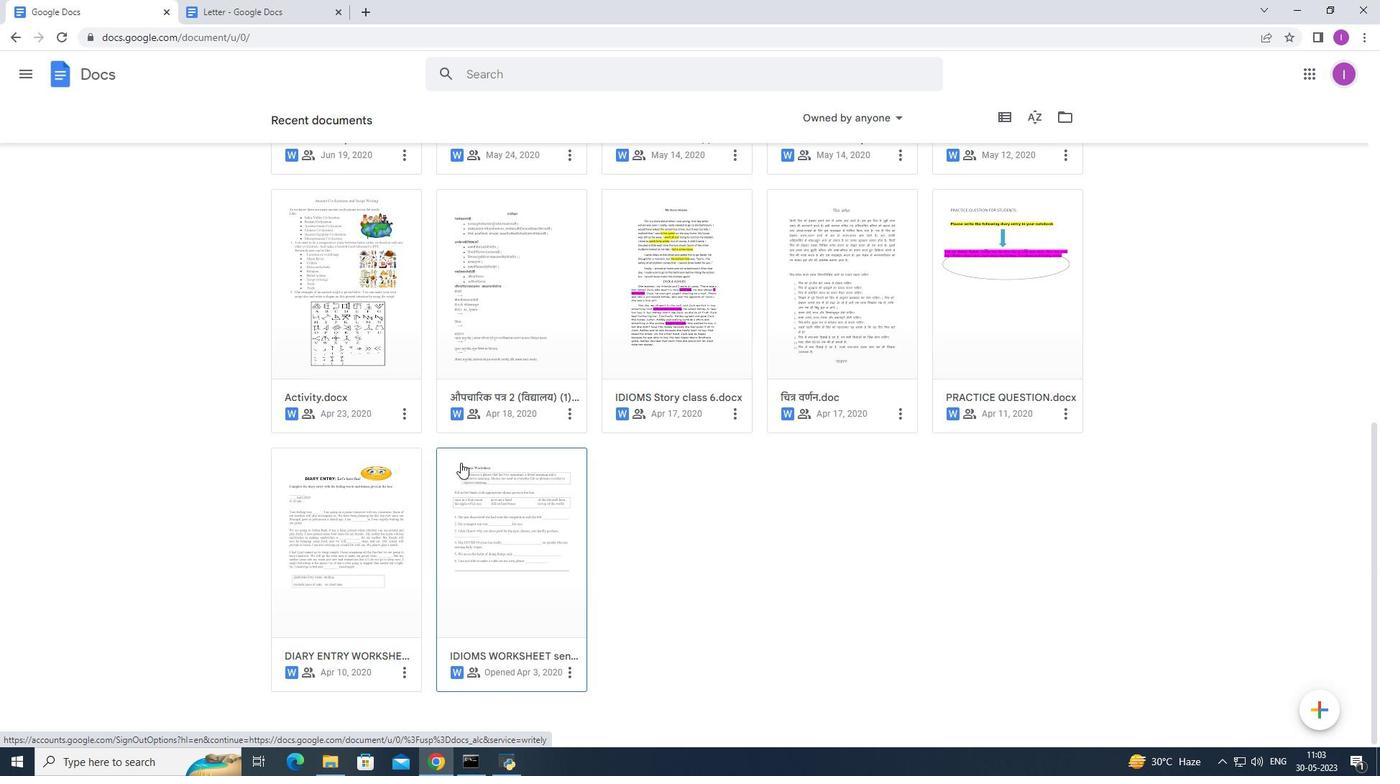 
Action: Mouse scrolled (460, 463) with delta (0, 0)
Screenshot: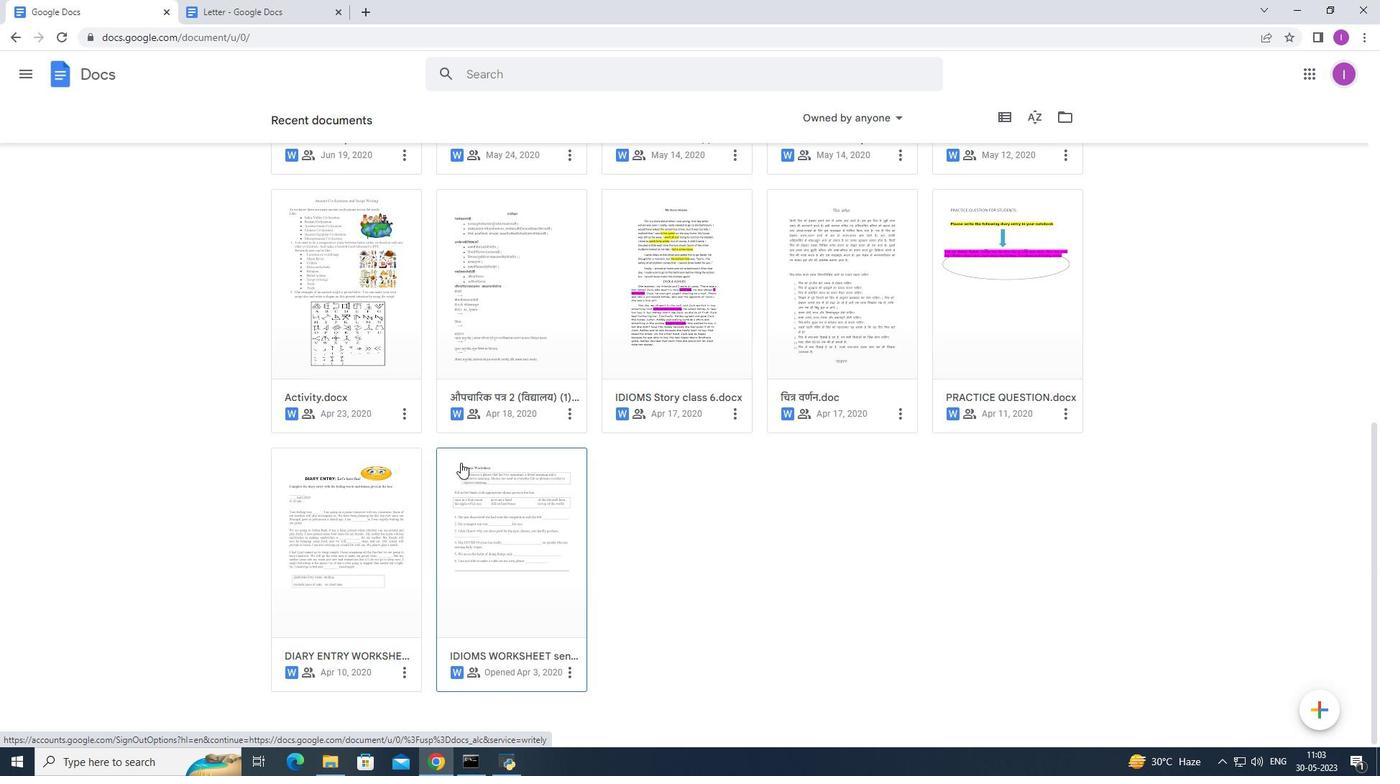 
Action: Mouse scrolled (460, 463) with delta (0, 0)
Screenshot: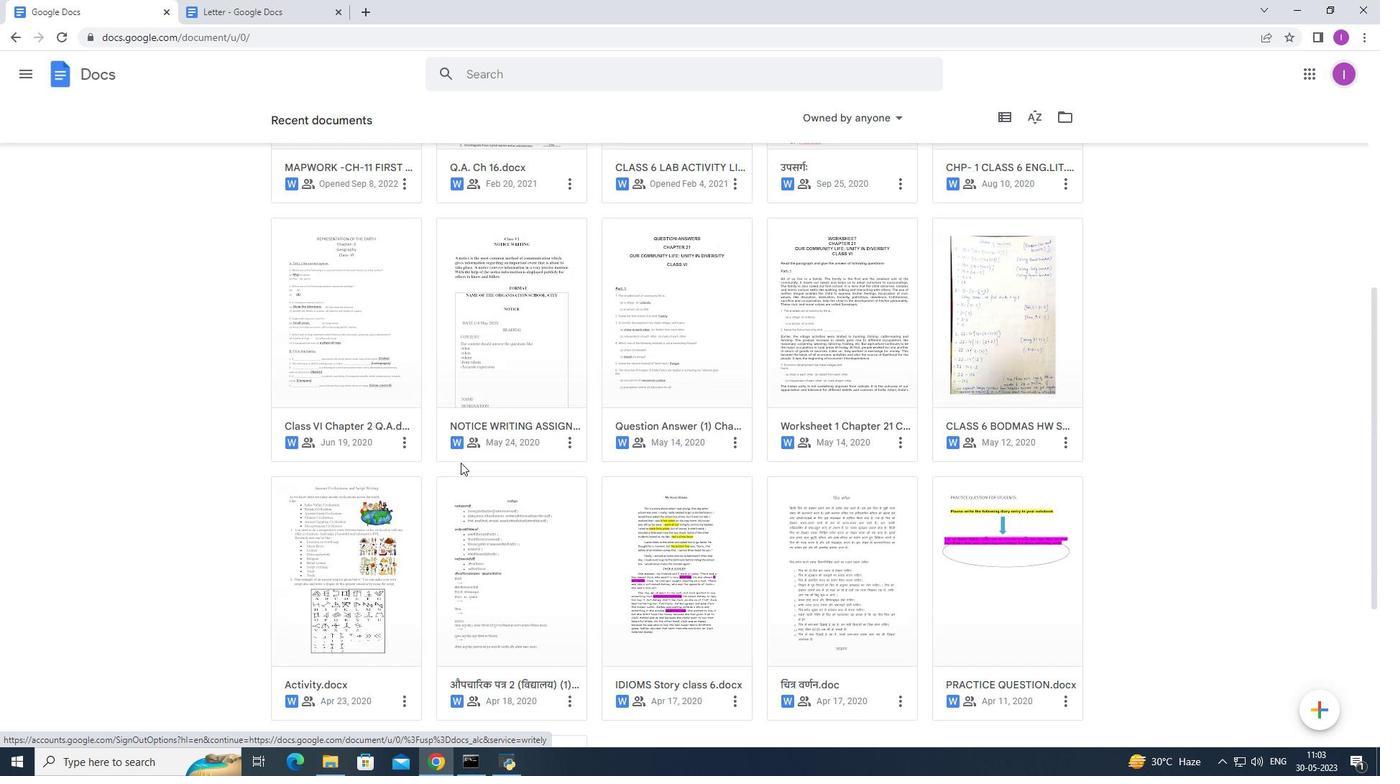 
Action: Mouse scrolled (460, 463) with delta (0, 0)
Screenshot: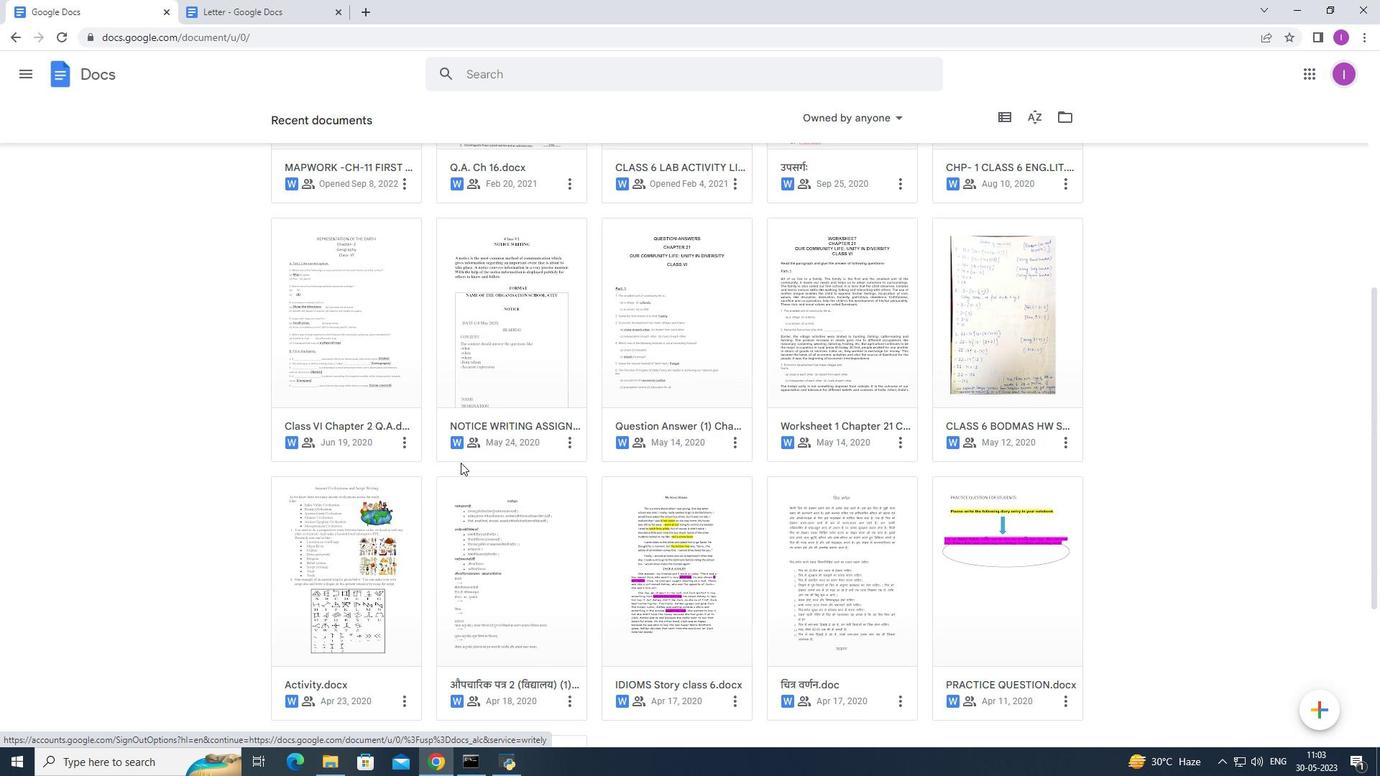 
Action: Mouse scrolled (460, 463) with delta (0, 0)
Screenshot: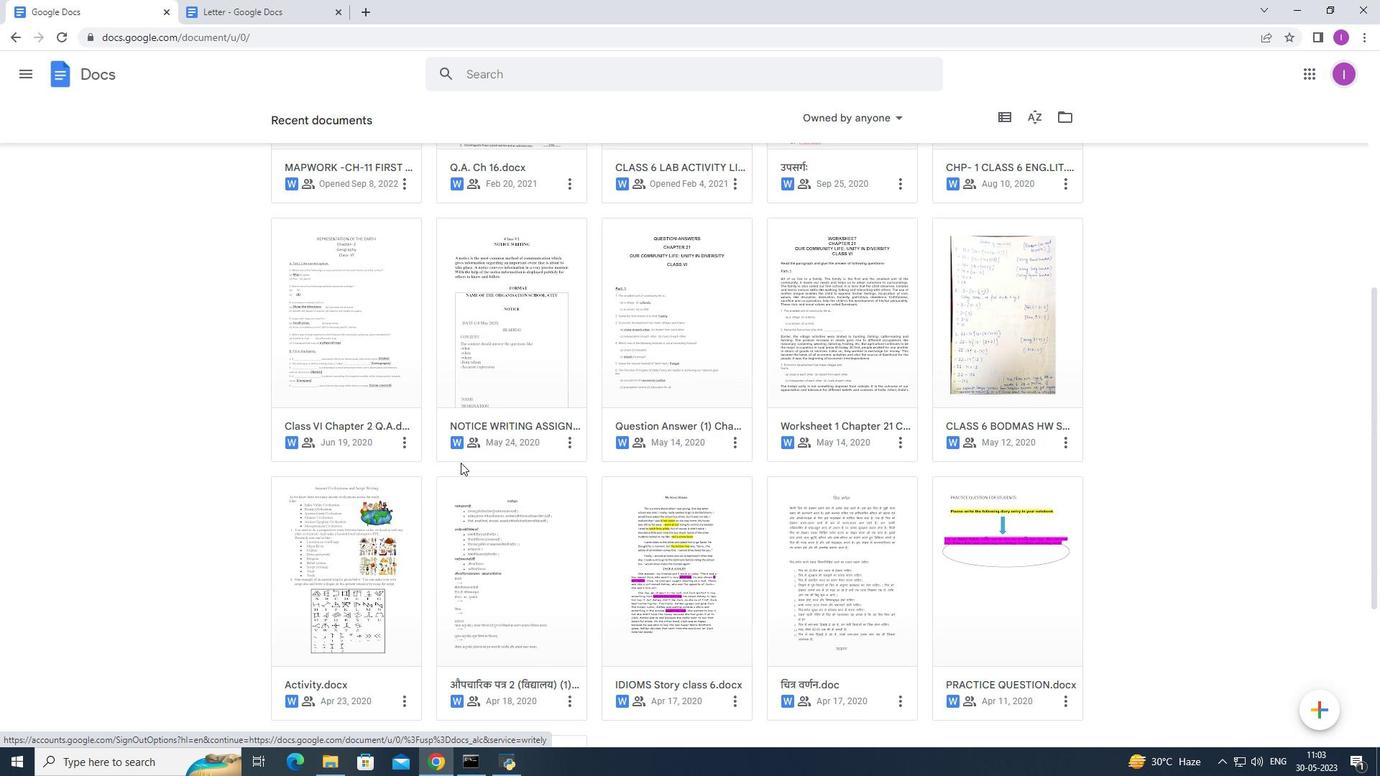 
Action: Mouse scrolled (460, 463) with delta (0, 0)
Screenshot: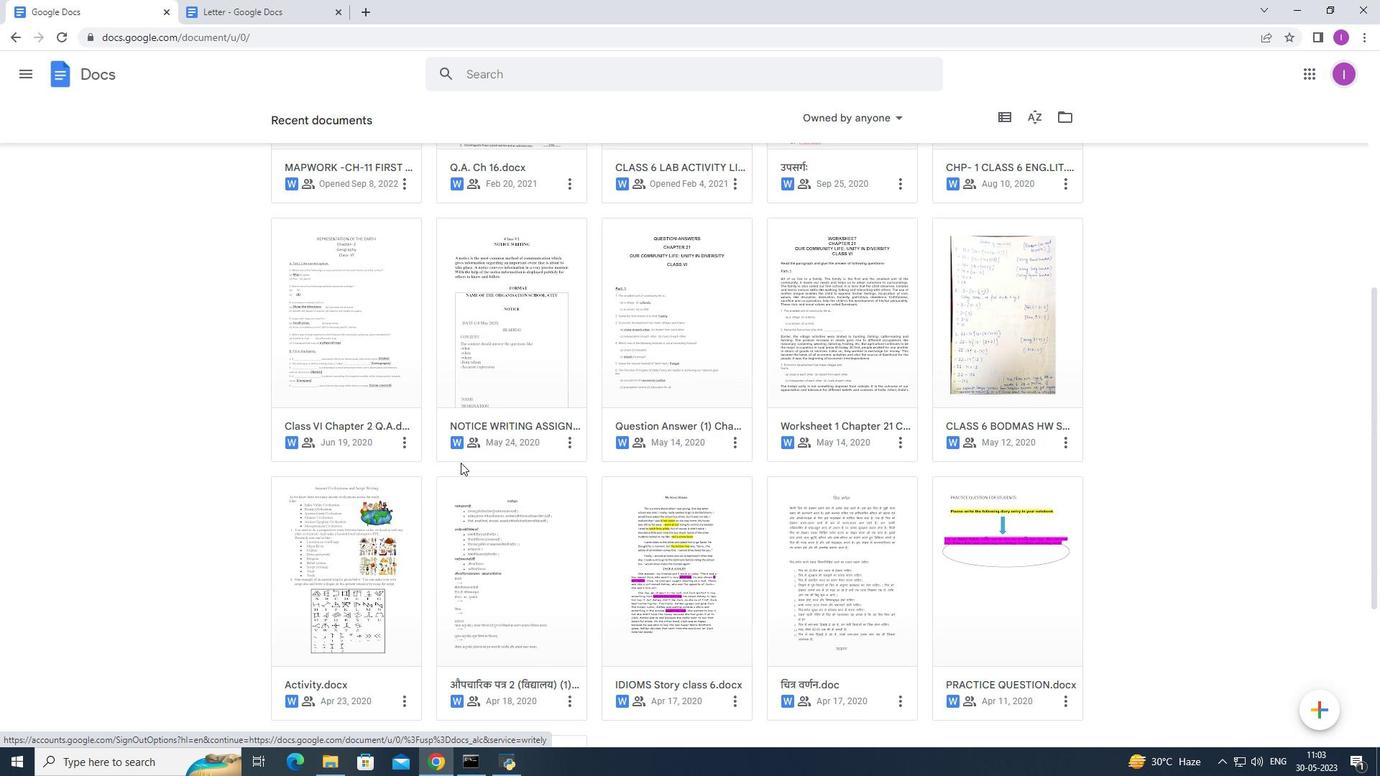 
Action: Mouse scrolled (460, 463) with delta (0, 0)
Screenshot: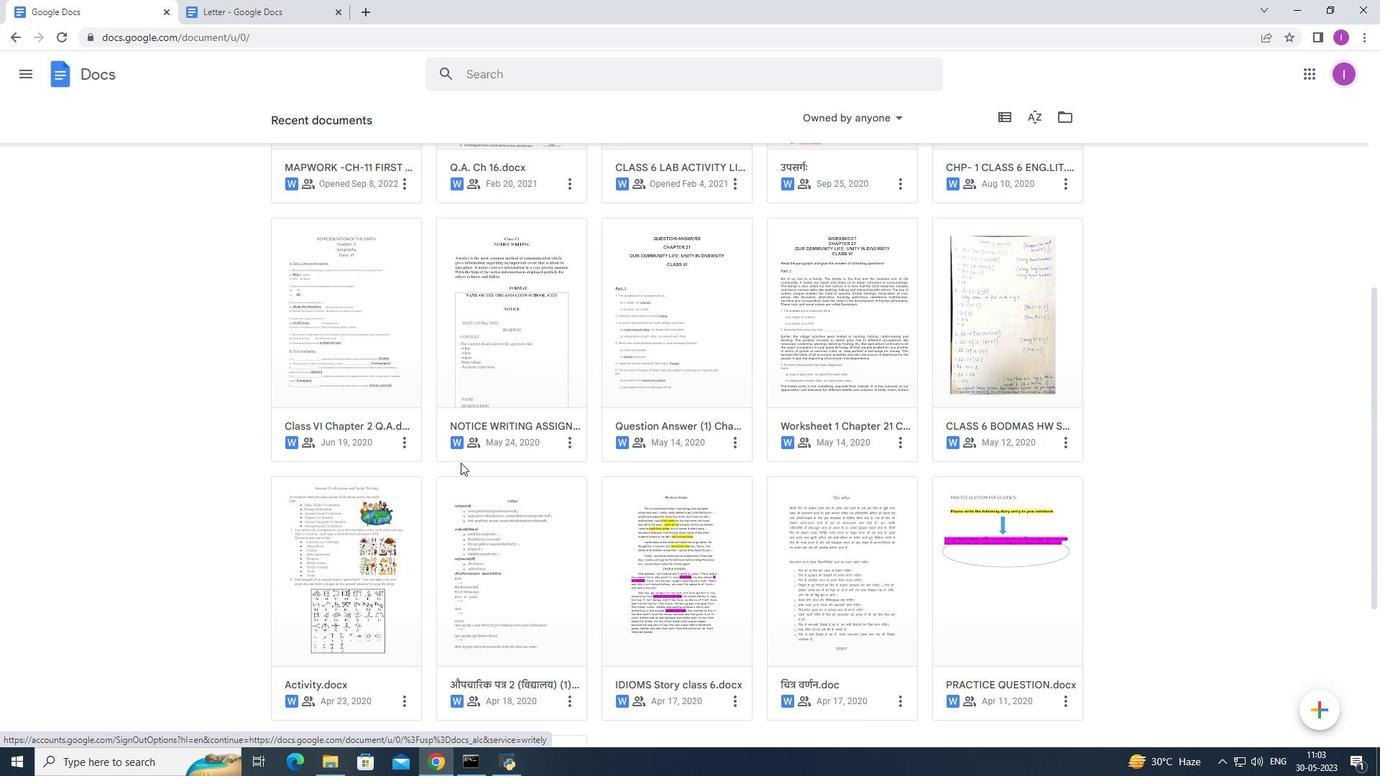 
Action: Mouse scrolled (460, 463) with delta (0, 0)
Screenshot: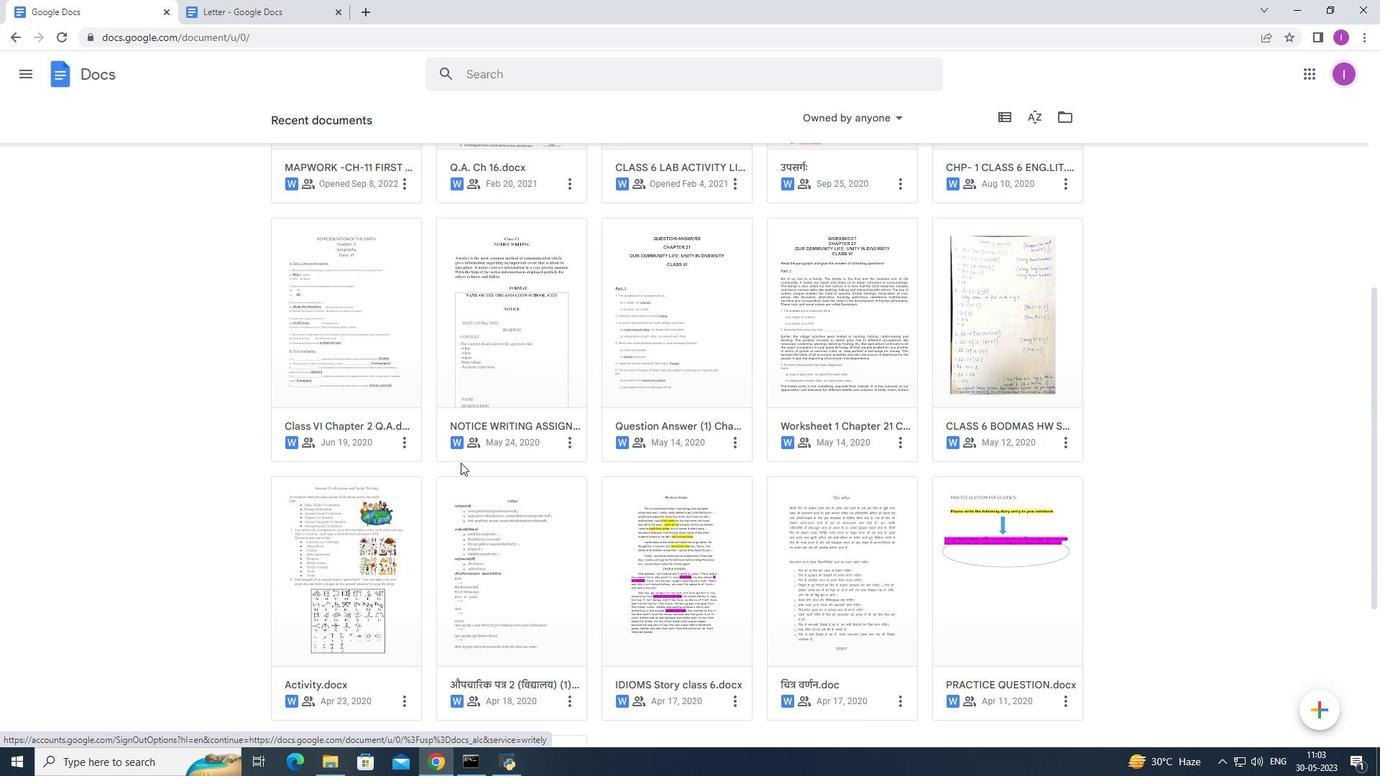 
Action: Mouse scrolled (460, 463) with delta (0, 0)
Screenshot: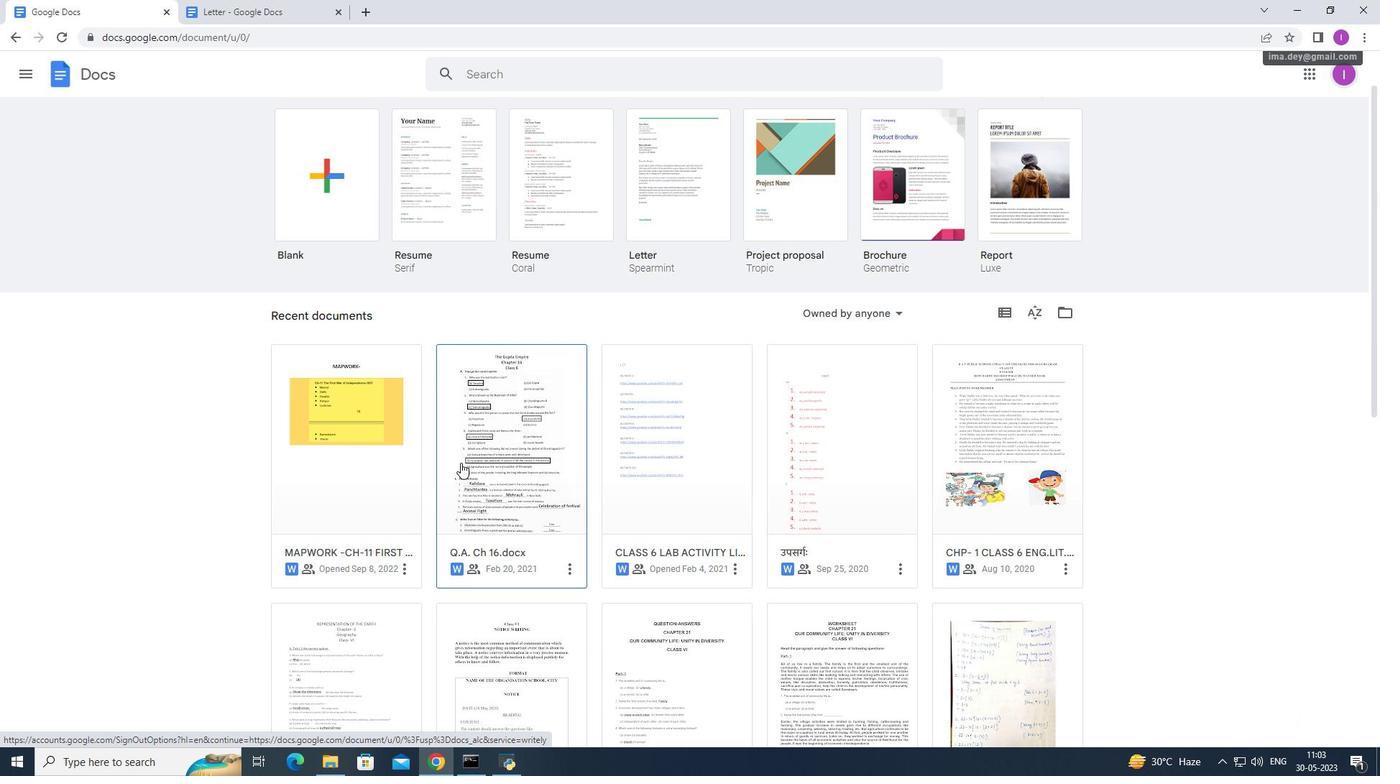 
Action: Mouse scrolled (460, 463) with delta (0, 0)
Screenshot: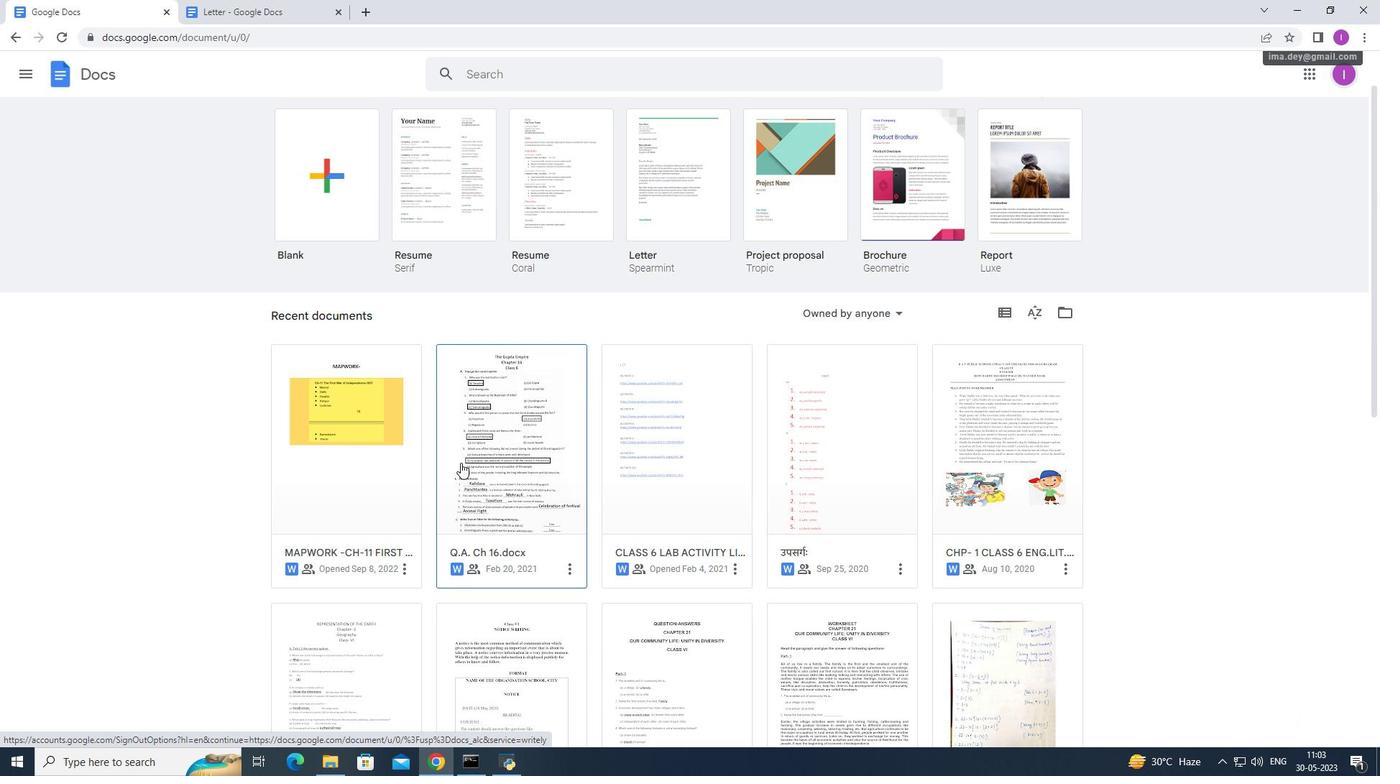 
Action: Mouse scrolled (460, 463) with delta (0, 0)
Screenshot: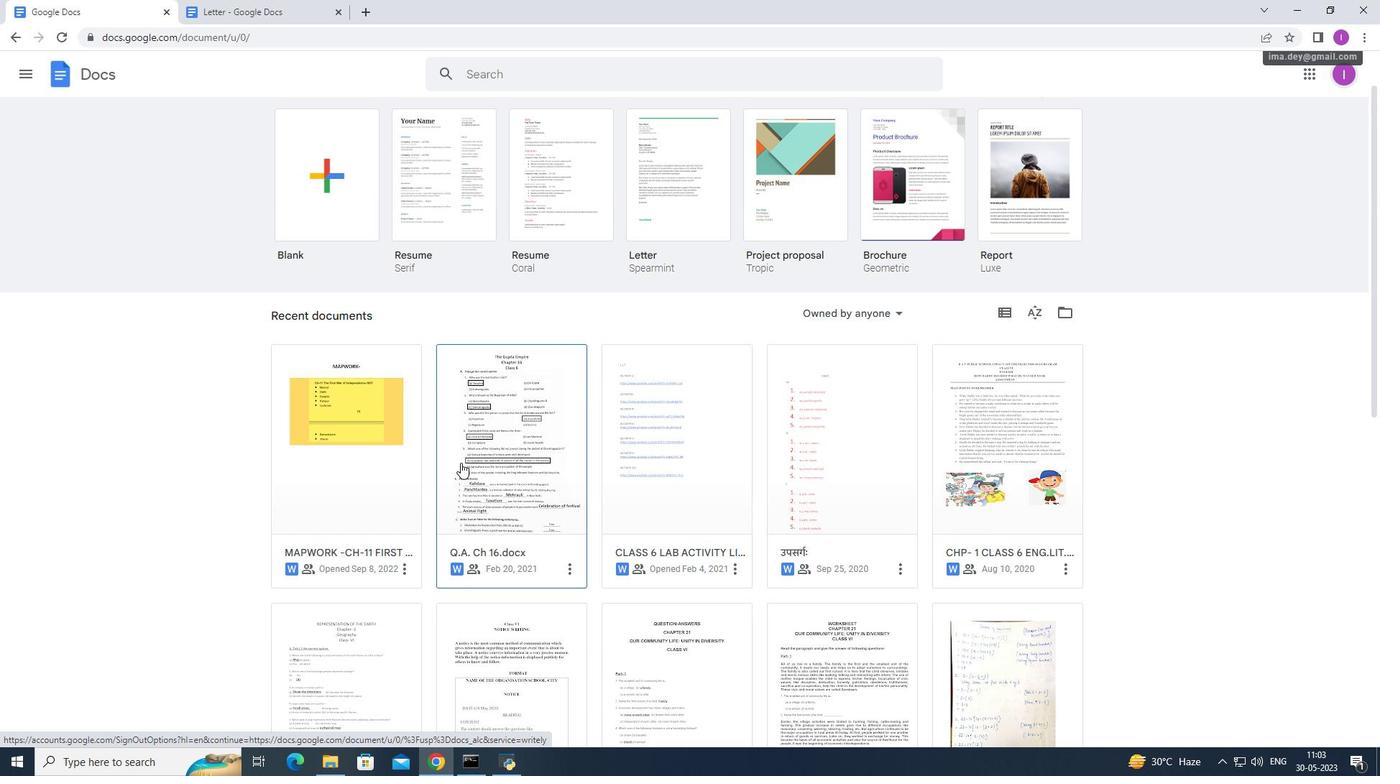 
Action: Mouse scrolled (460, 463) with delta (0, 0)
Screenshot: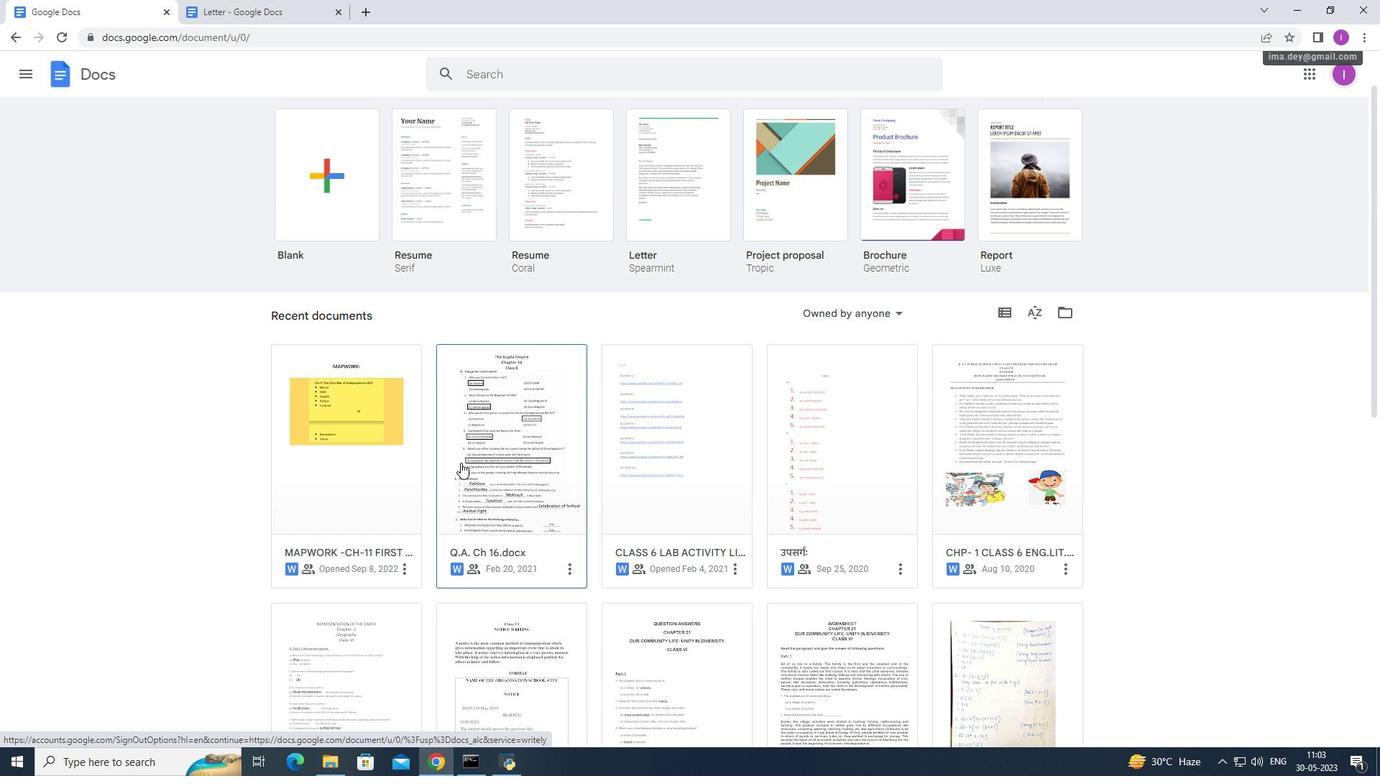 
Action: Mouse moved to (1033, 160)
Screenshot: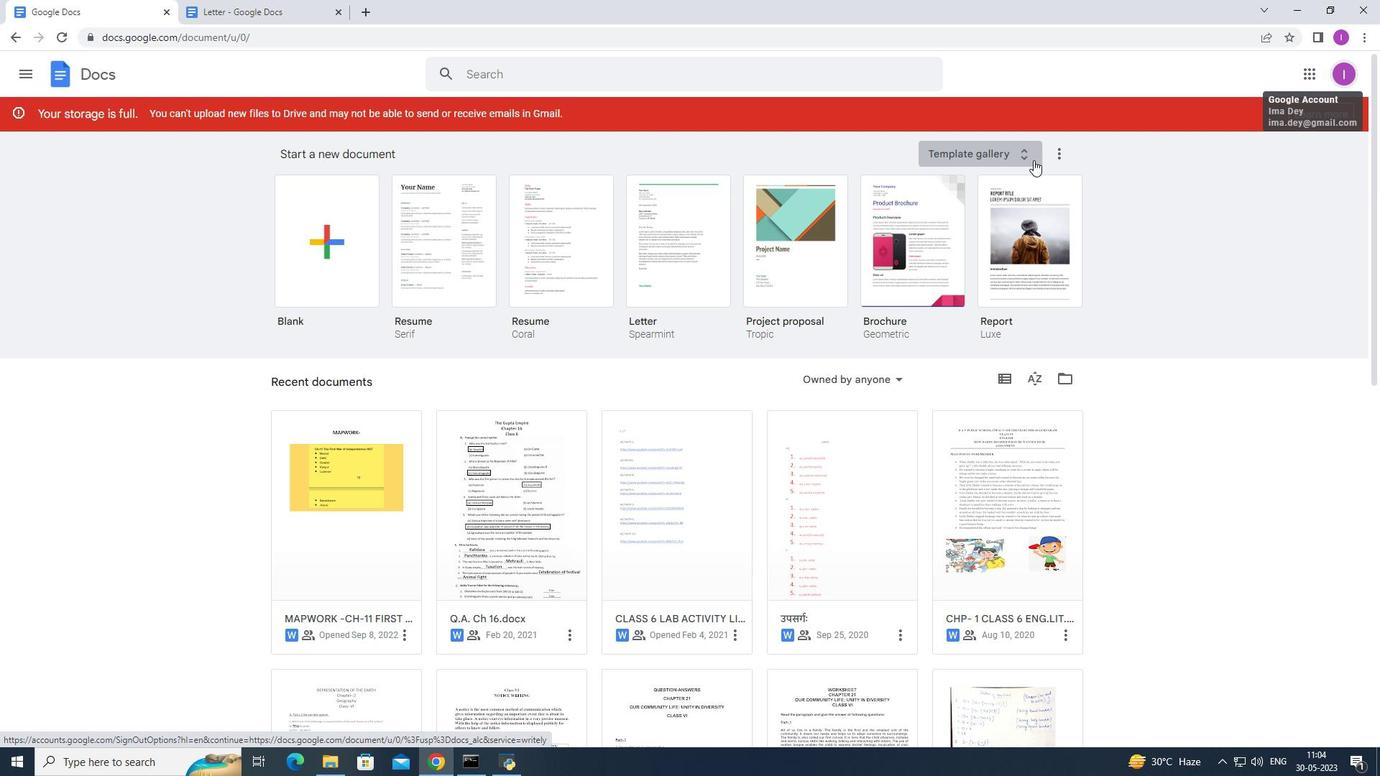 
Action: Mouse pressed left at (1033, 160)
Screenshot: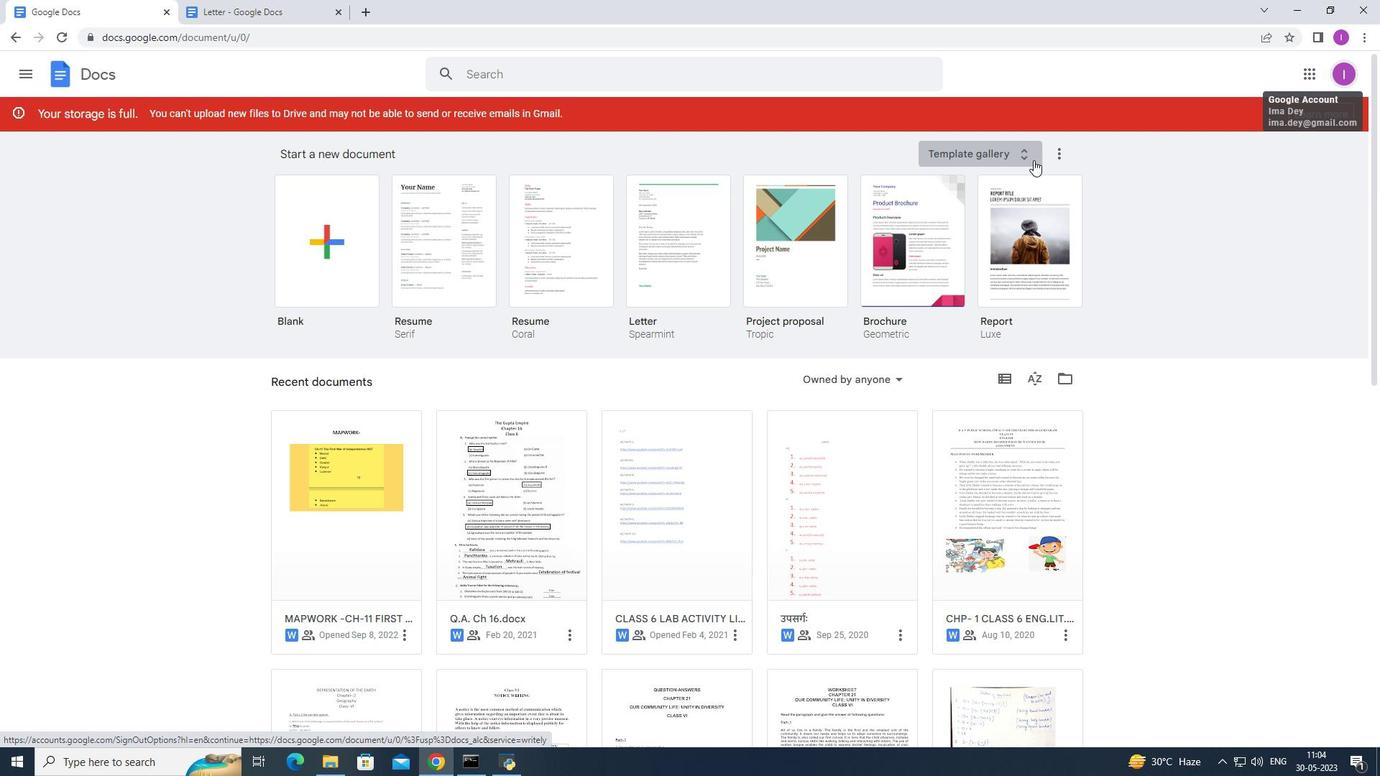 
Action: Mouse moved to (514, 505)
Screenshot: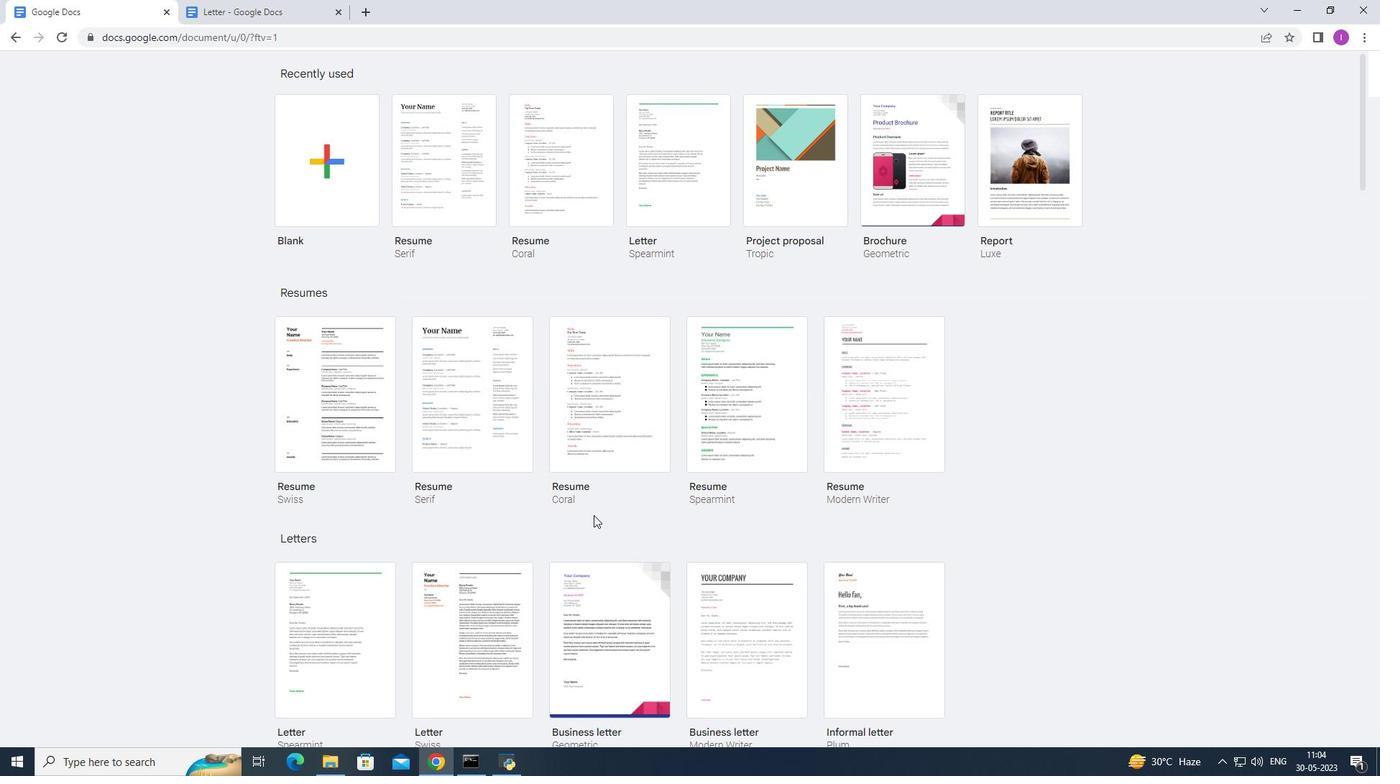
Action: Mouse scrolled (514, 504) with delta (0, 0)
Screenshot: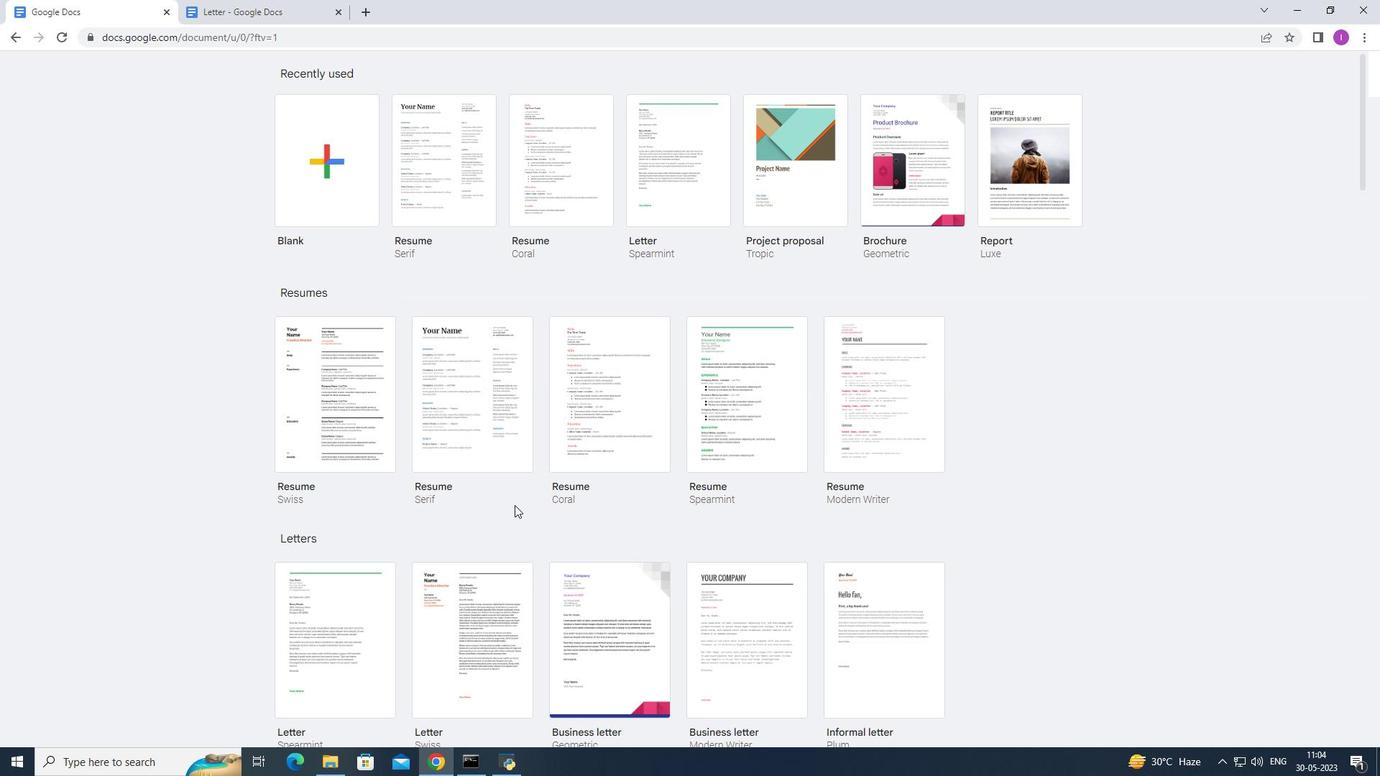 
Action: Mouse scrolled (514, 504) with delta (0, 0)
Screenshot: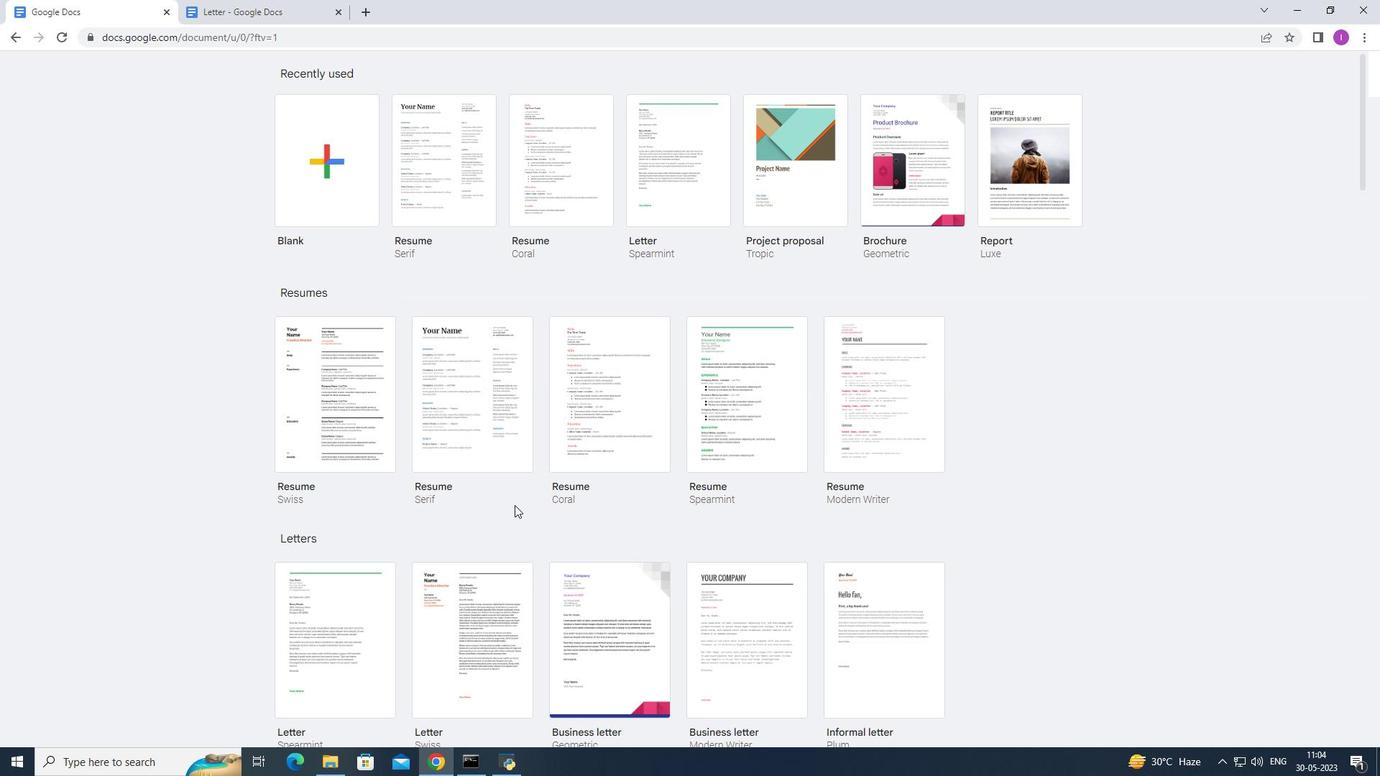 
Action: Mouse scrolled (514, 504) with delta (0, 0)
Screenshot: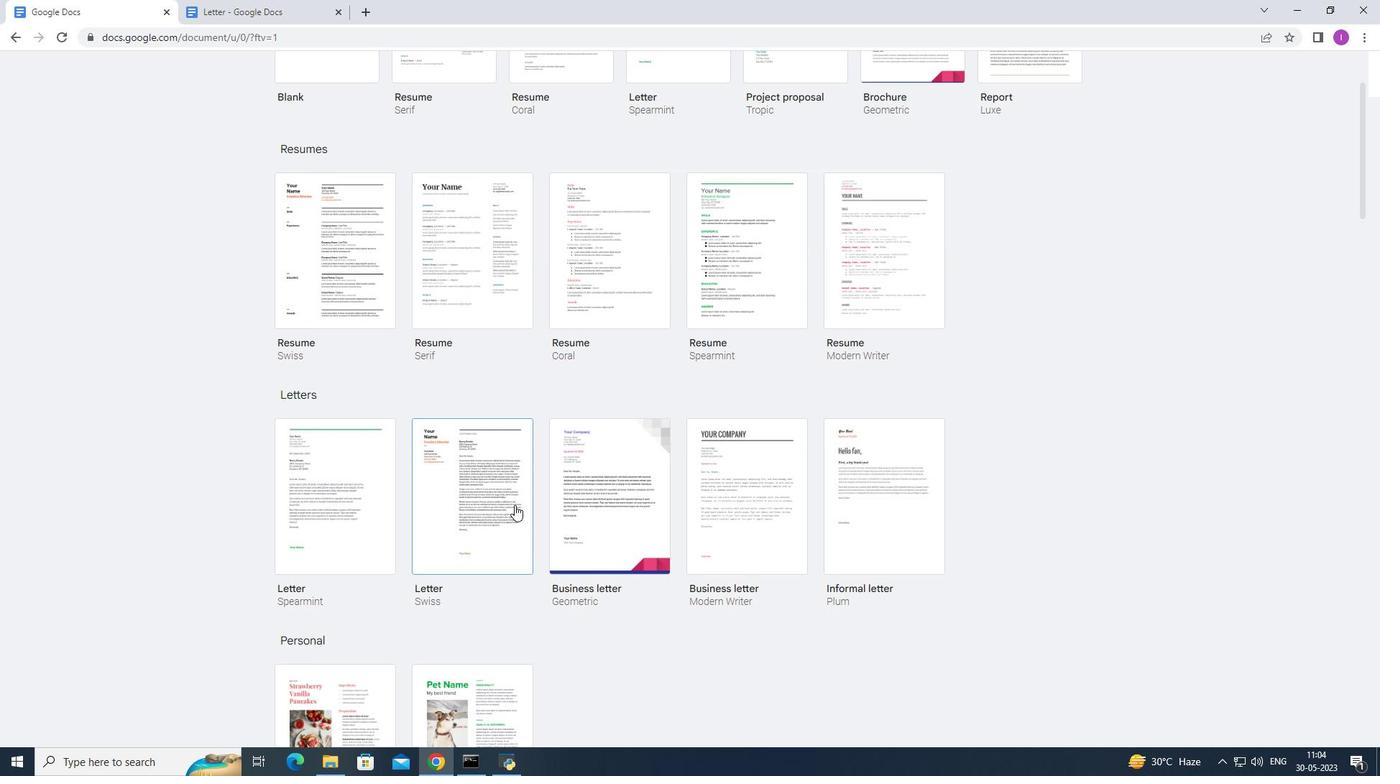 
Action: Mouse scrolled (514, 504) with delta (0, 0)
Screenshot: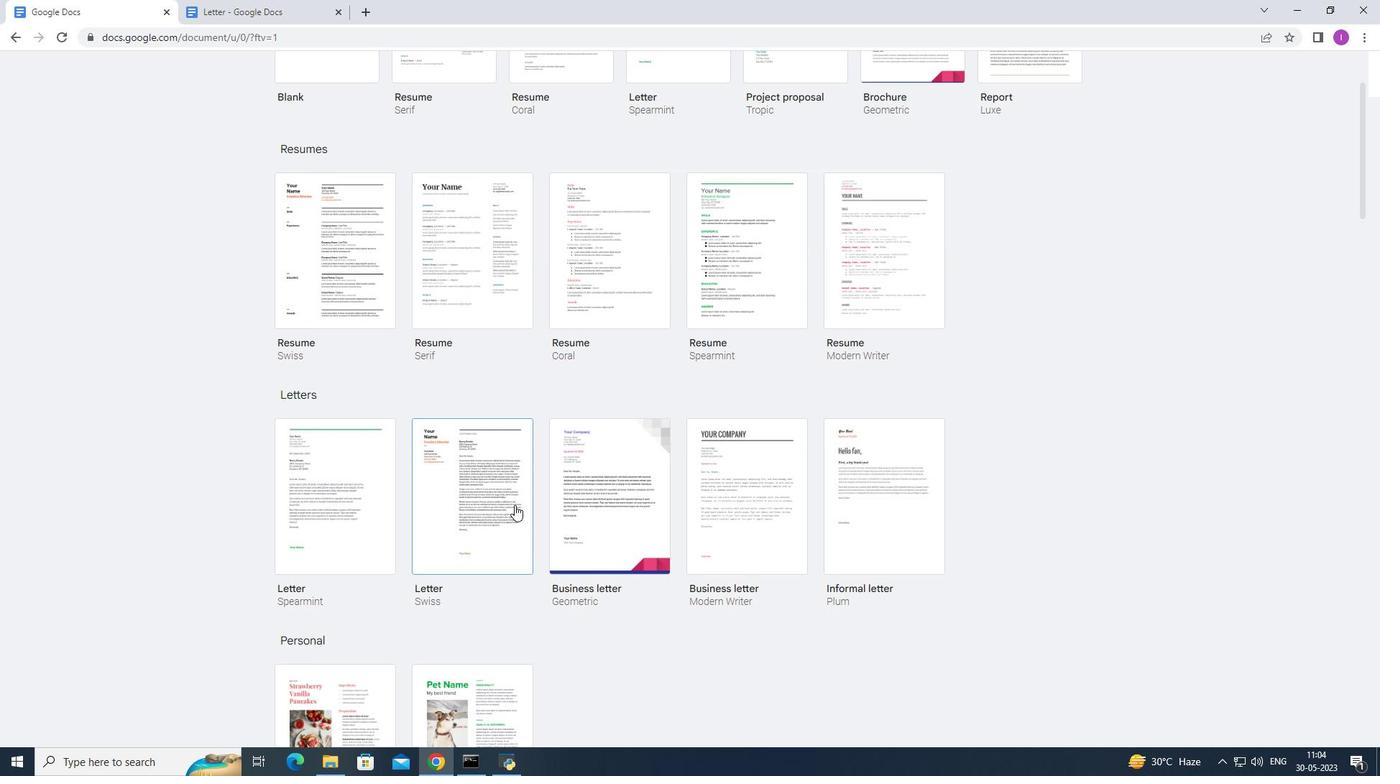 
Action: Mouse scrolled (514, 504) with delta (0, 0)
Screenshot: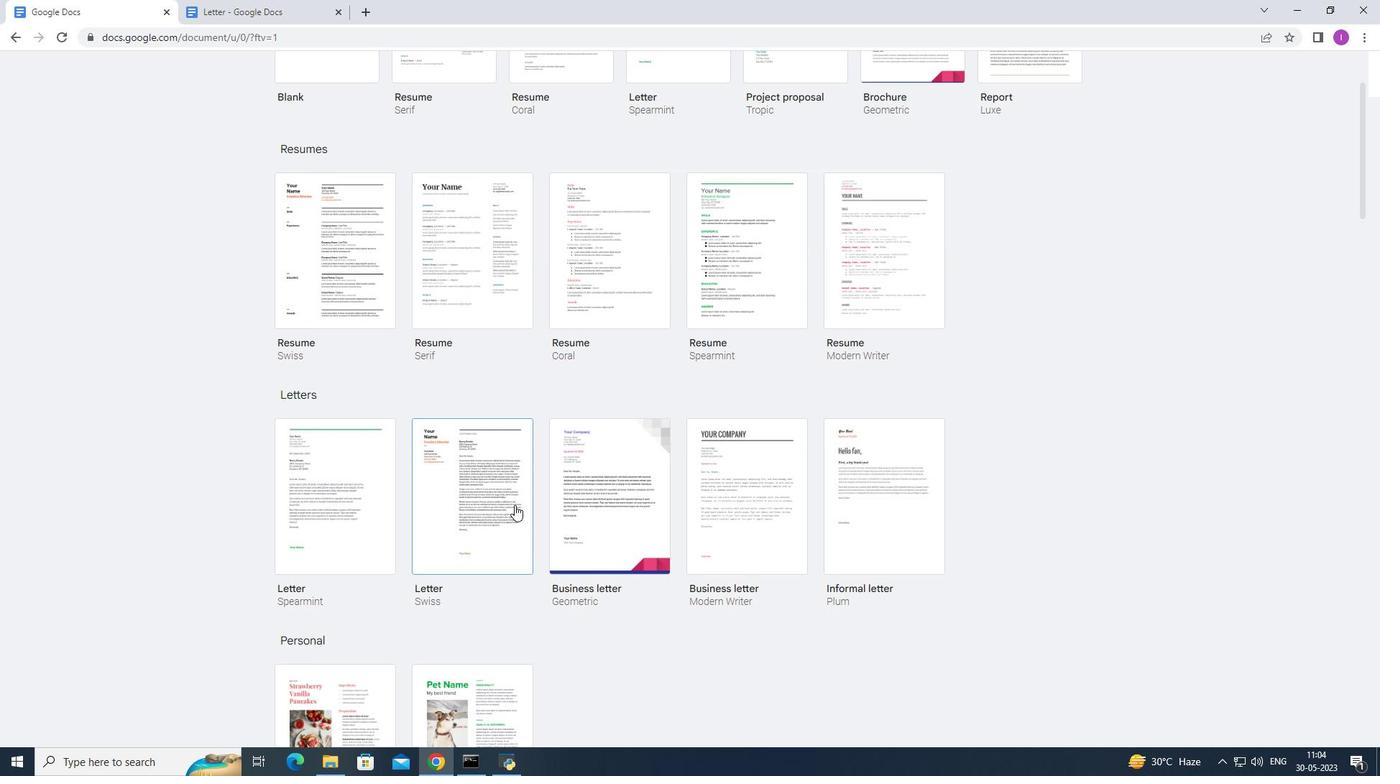 
Action: Mouse scrolled (514, 504) with delta (0, 0)
Screenshot: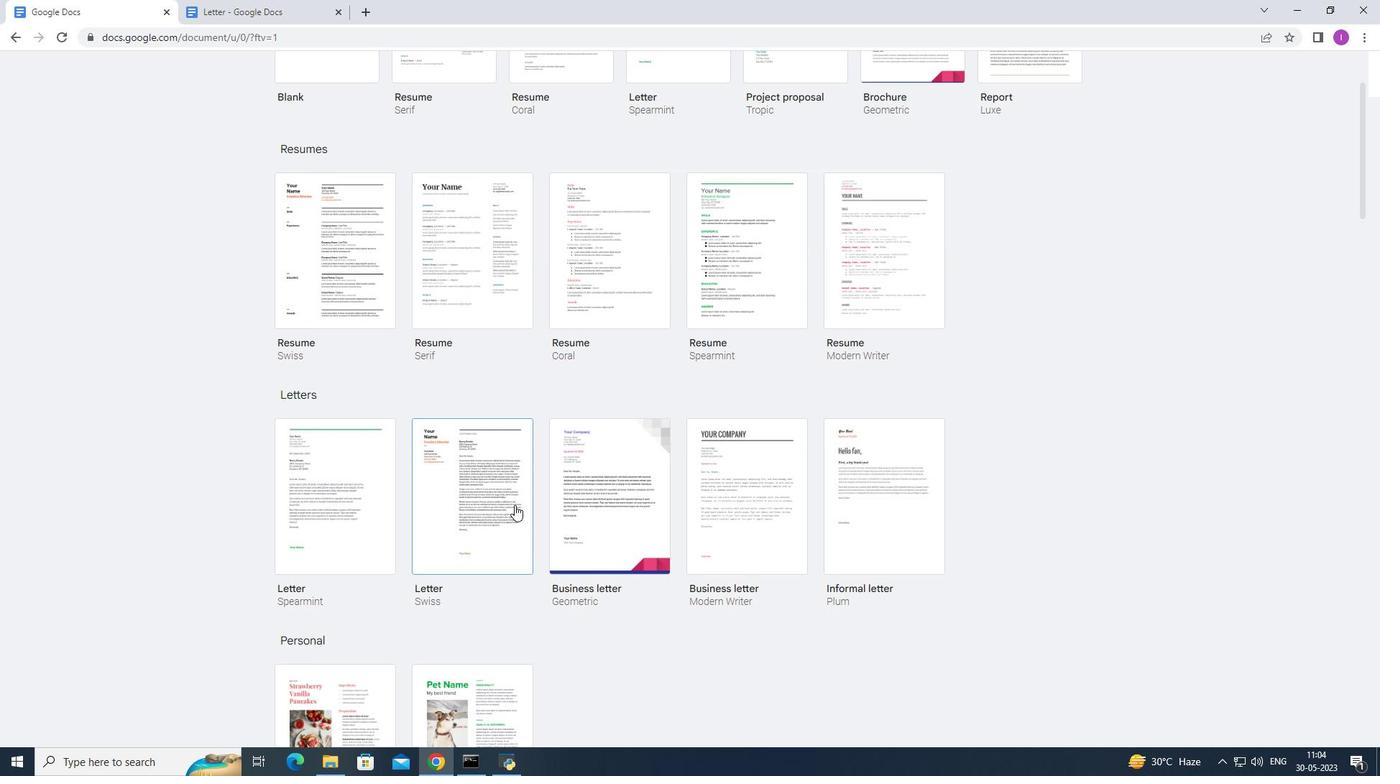 
Action: Mouse scrolled (514, 504) with delta (0, 0)
Screenshot: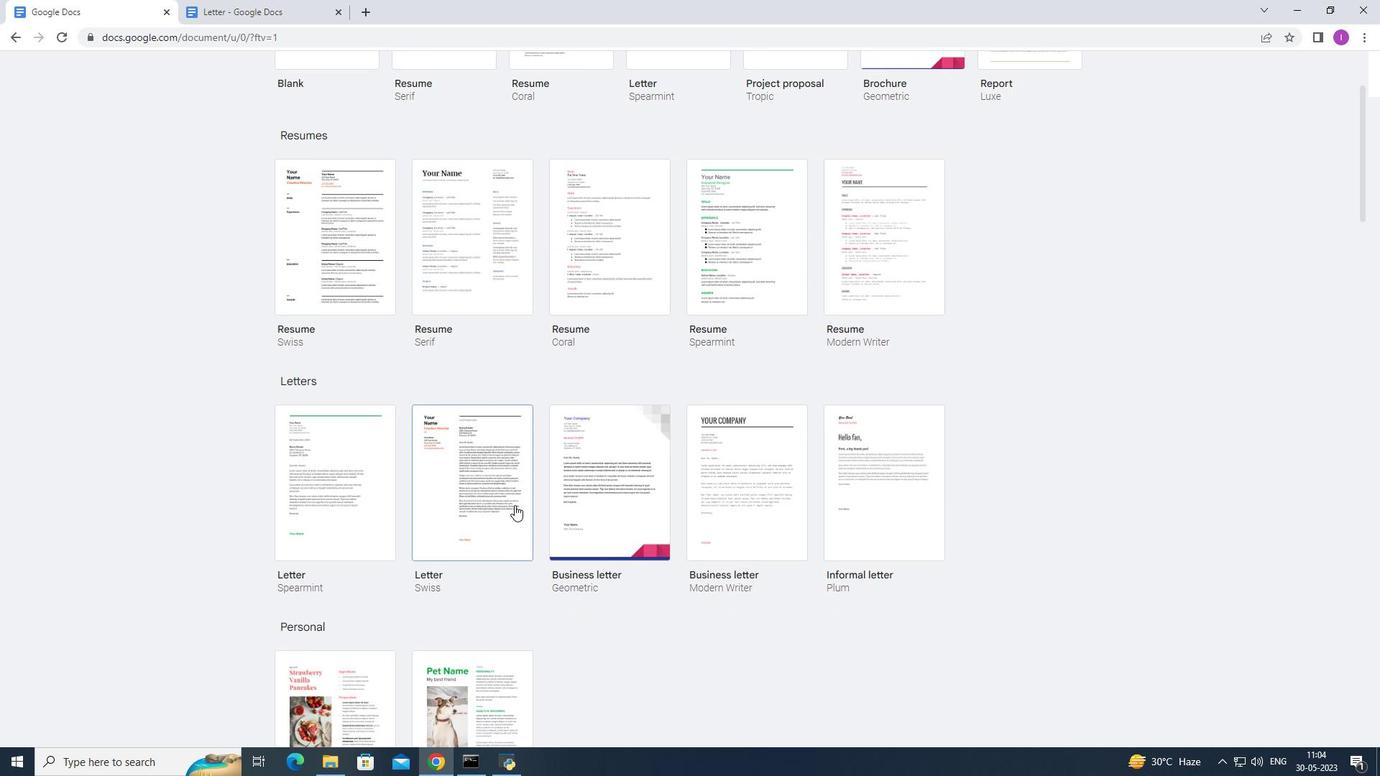 
Action: Mouse scrolled (514, 504) with delta (0, 0)
Screenshot: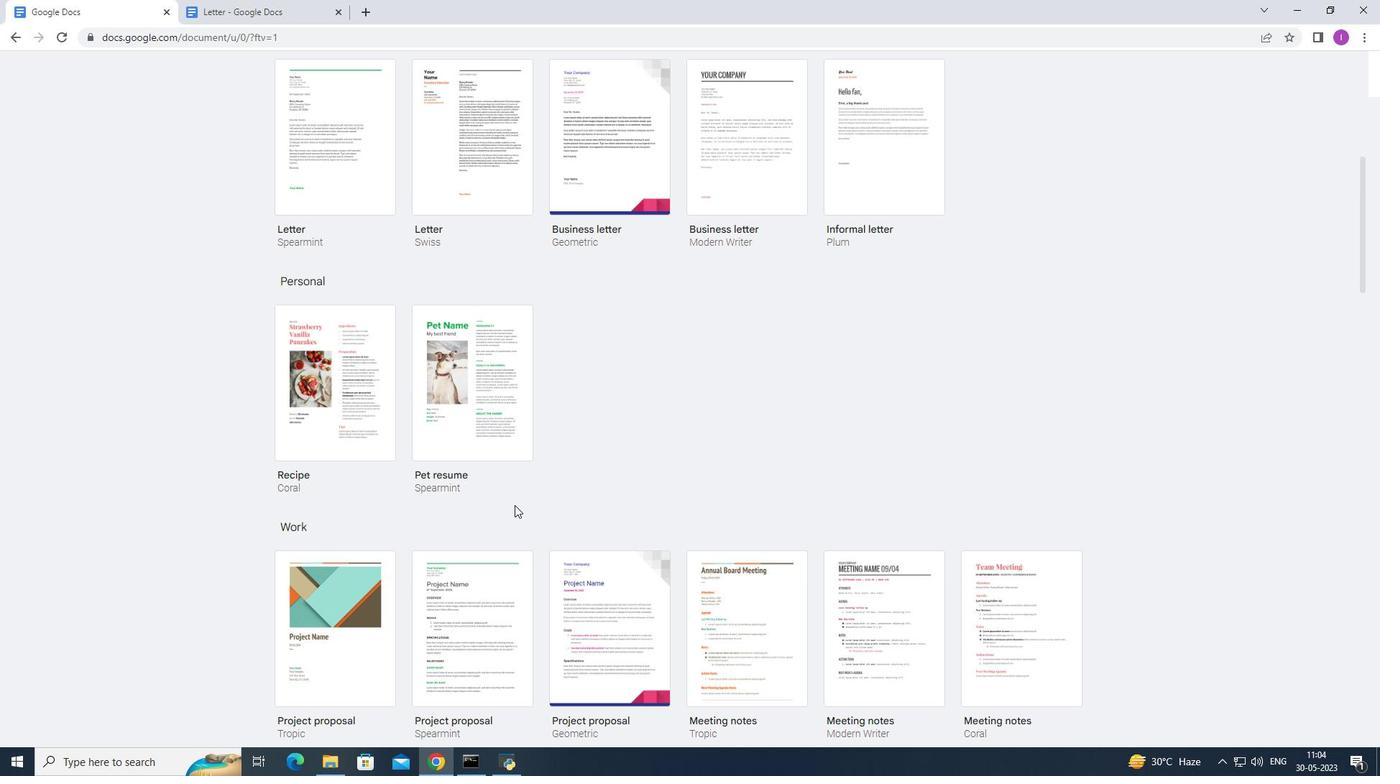 
Action: Mouse scrolled (514, 504) with delta (0, 0)
Screenshot: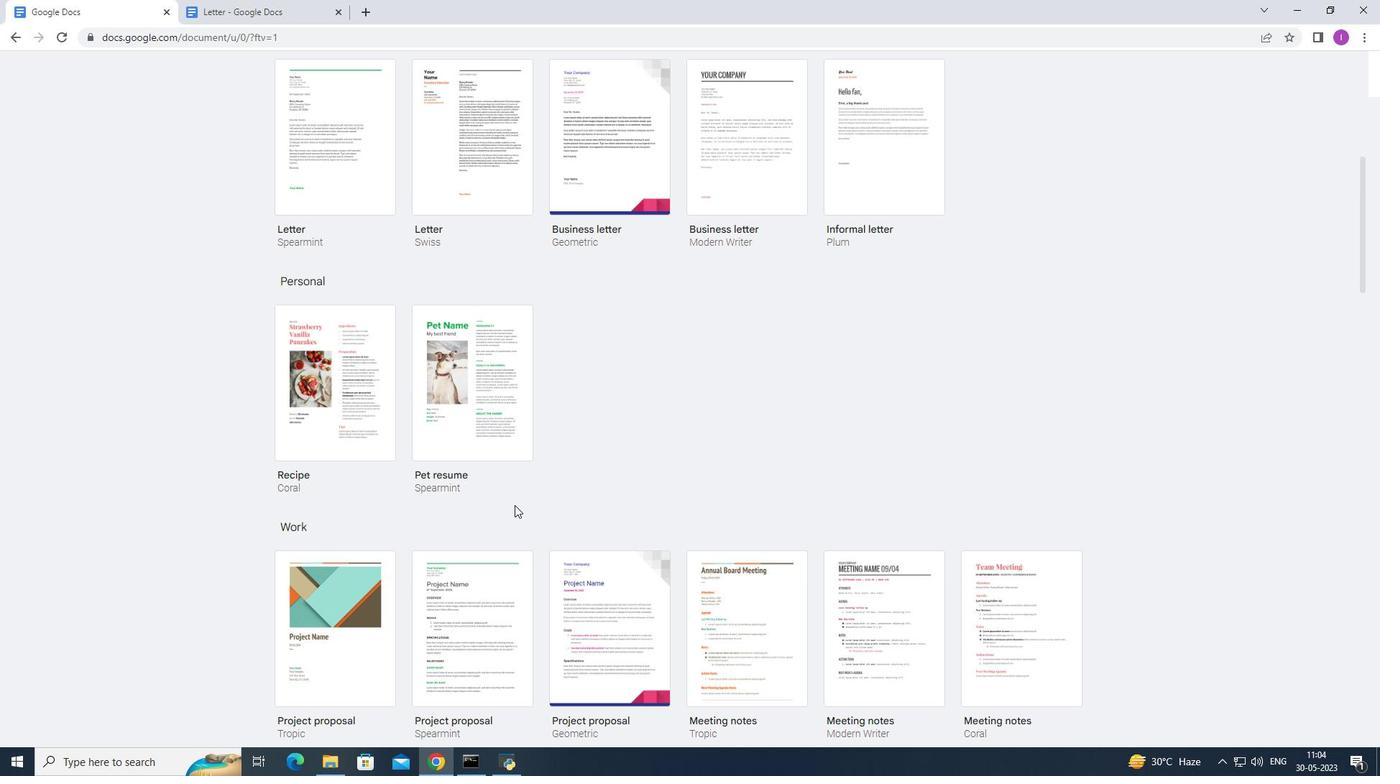 
Action: Mouse scrolled (514, 504) with delta (0, 0)
Screenshot: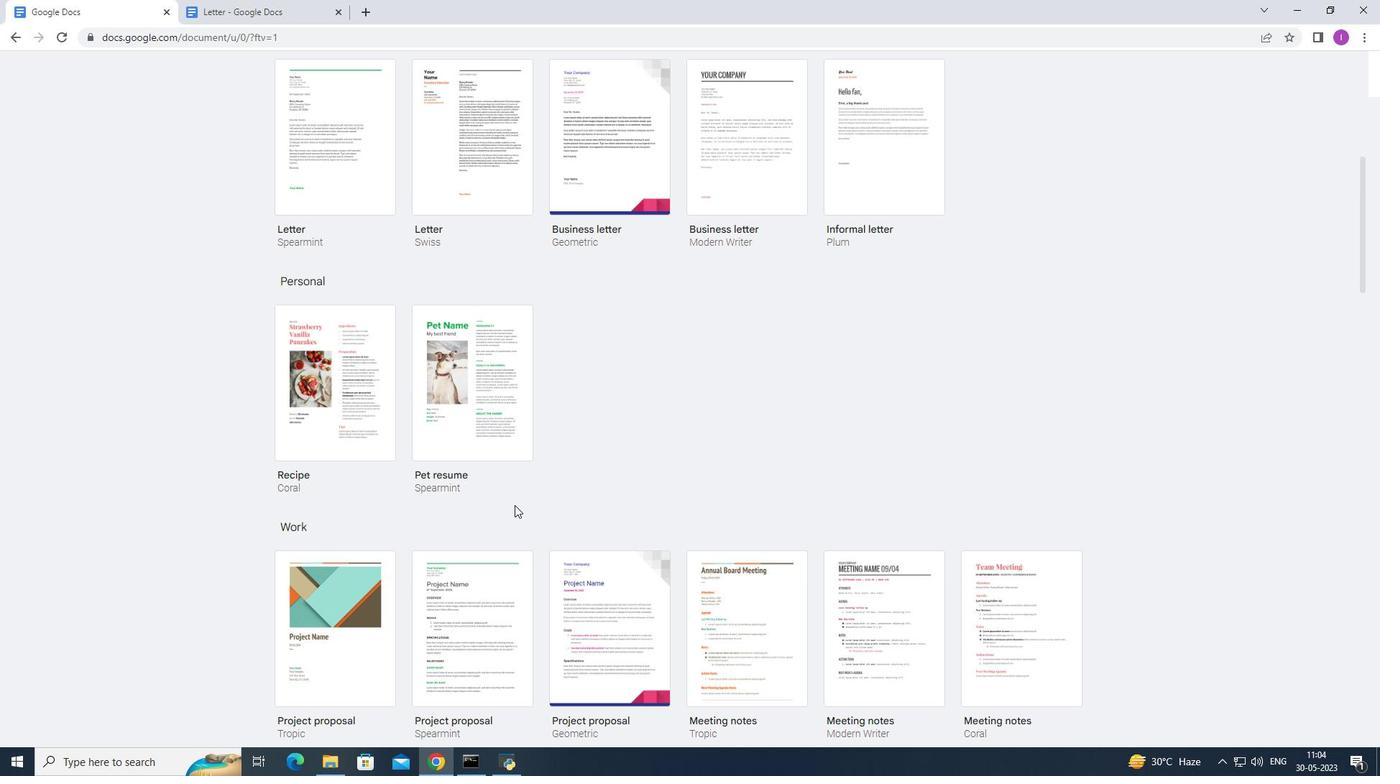 
Action: Mouse scrolled (514, 504) with delta (0, 0)
Screenshot: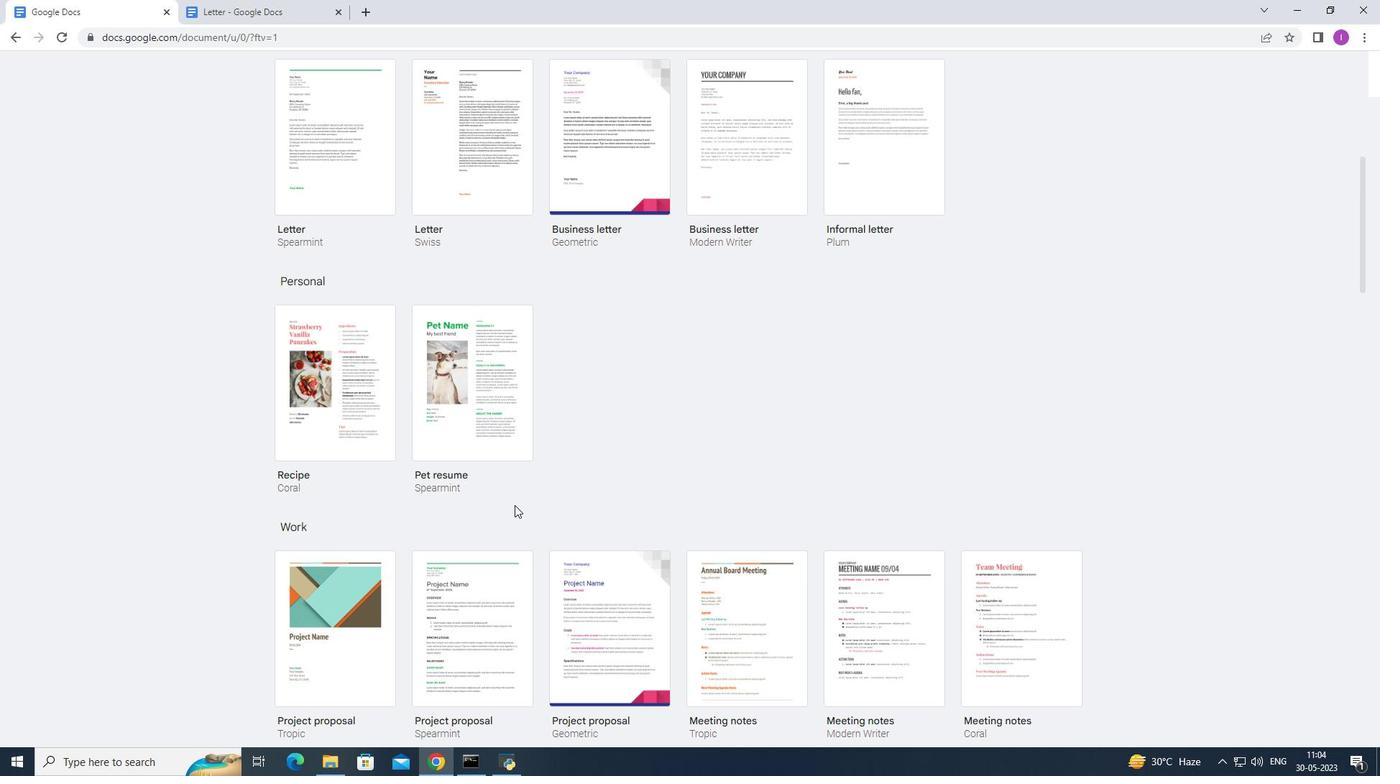 
Action: Mouse scrolled (514, 504) with delta (0, 0)
Screenshot: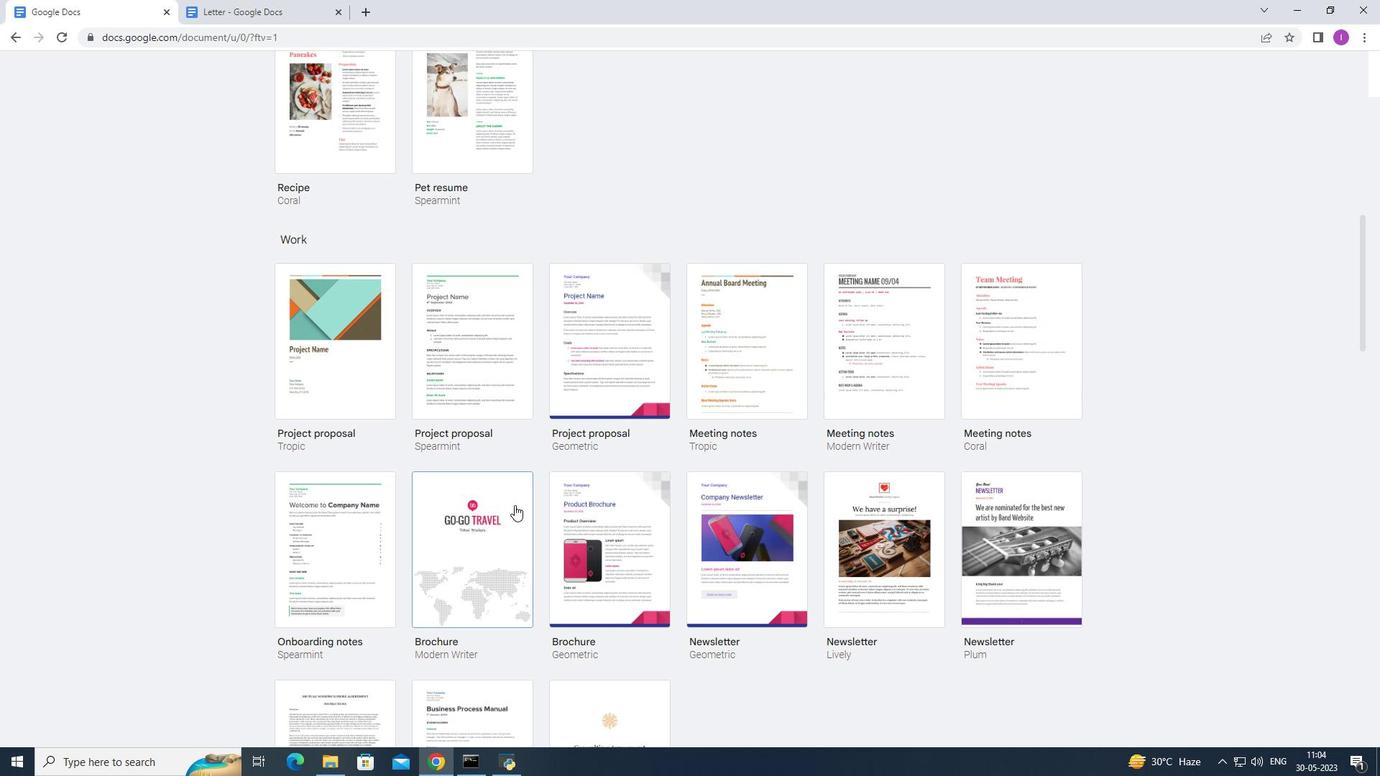 
Action: Mouse scrolled (514, 504) with delta (0, 0)
Screenshot: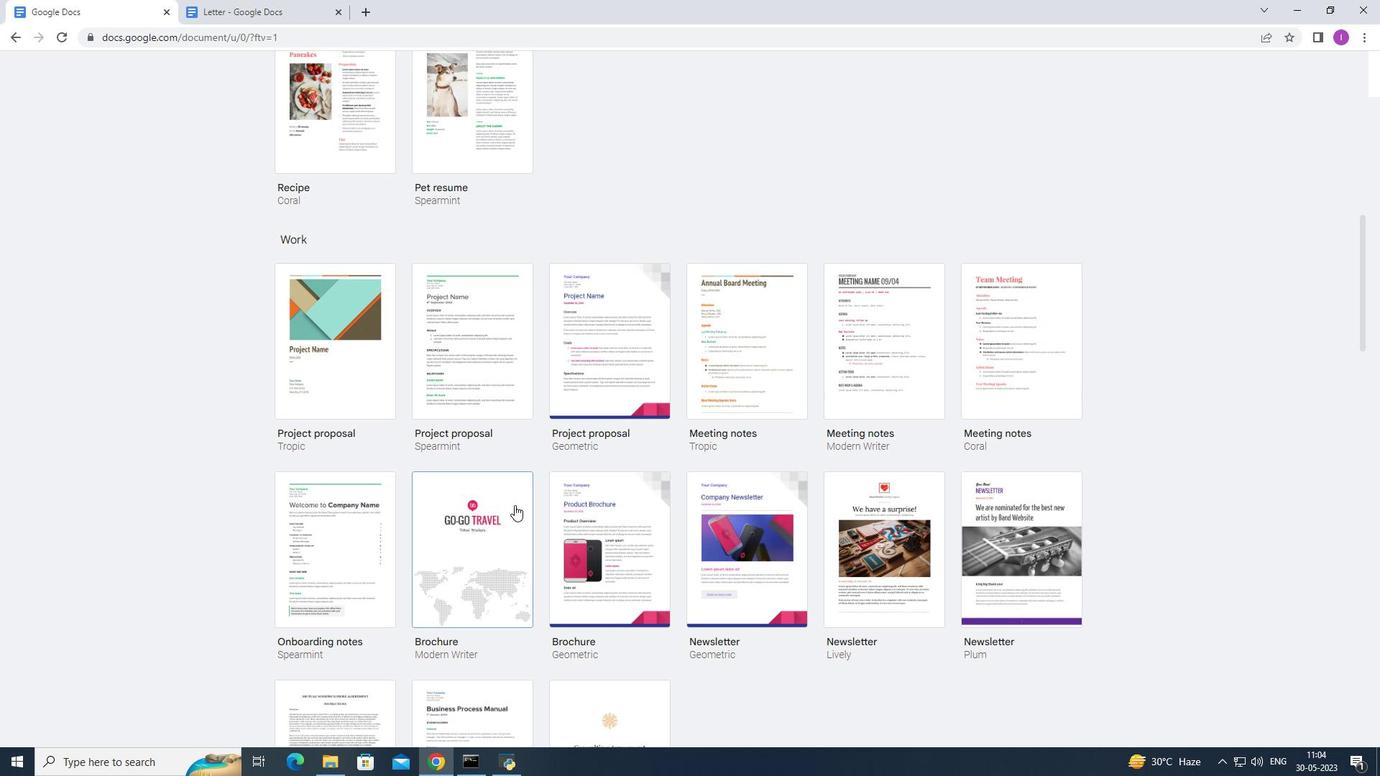 
Action: Mouse scrolled (514, 504) with delta (0, 0)
Screenshot: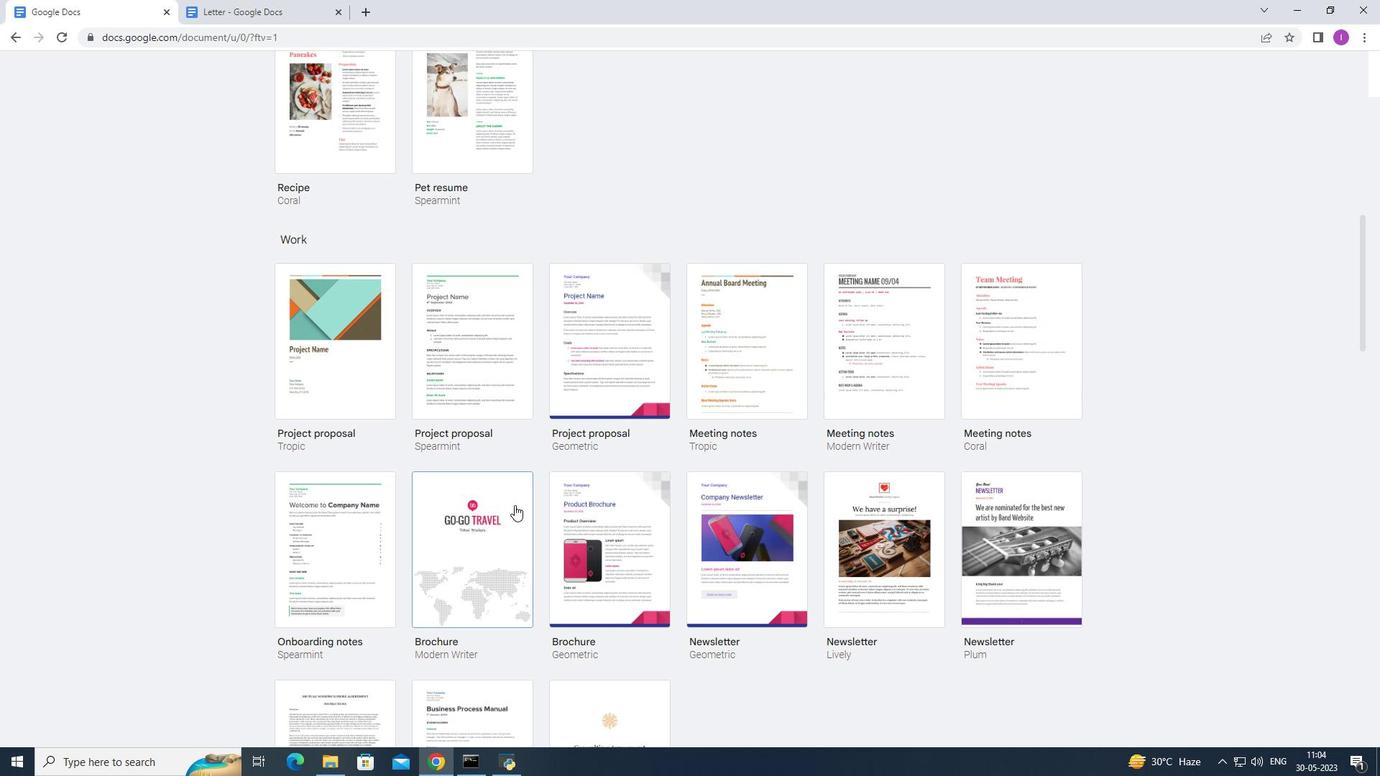 
Action: Mouse scrolled (514, 504) with delta (0, 0)
Screenshot: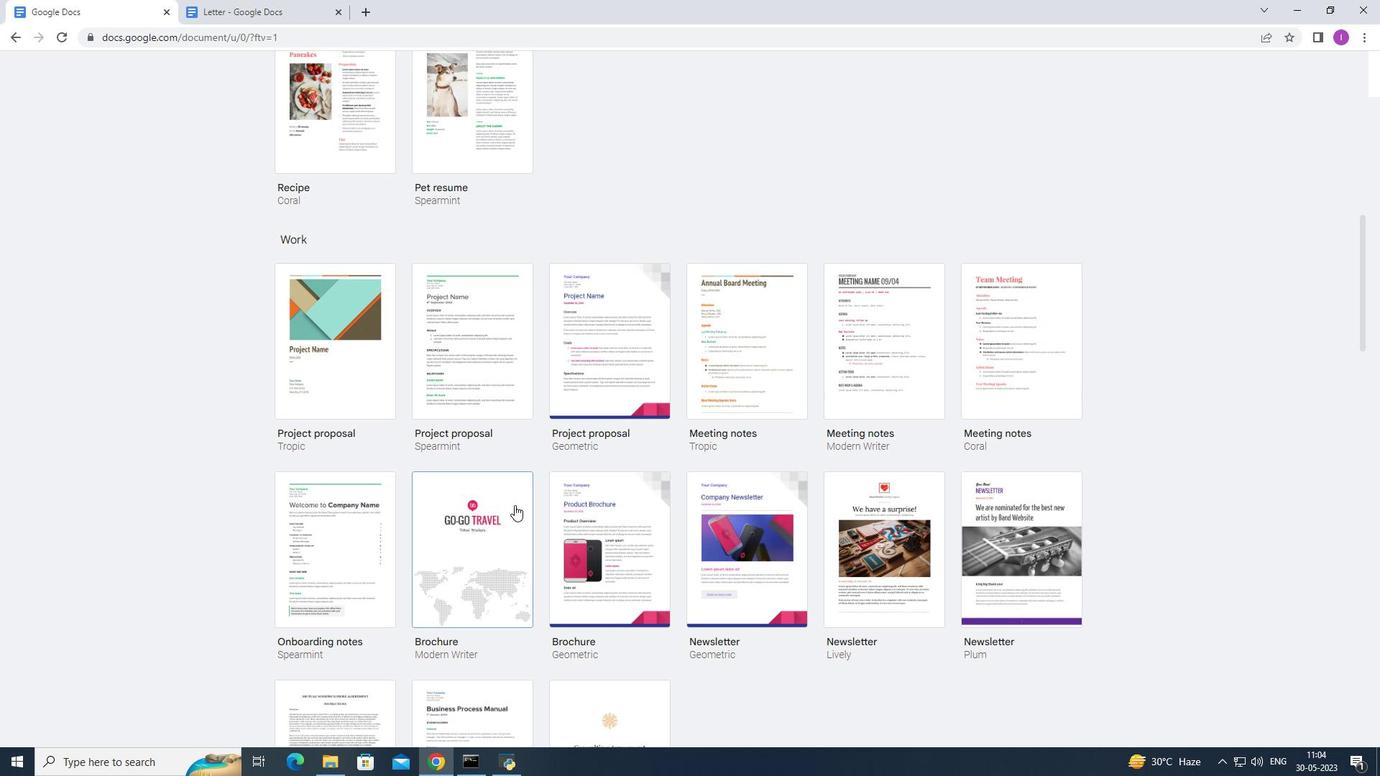 
Action: Mouse scrolled (514, 504) with delta (0, 0)
Screenshot: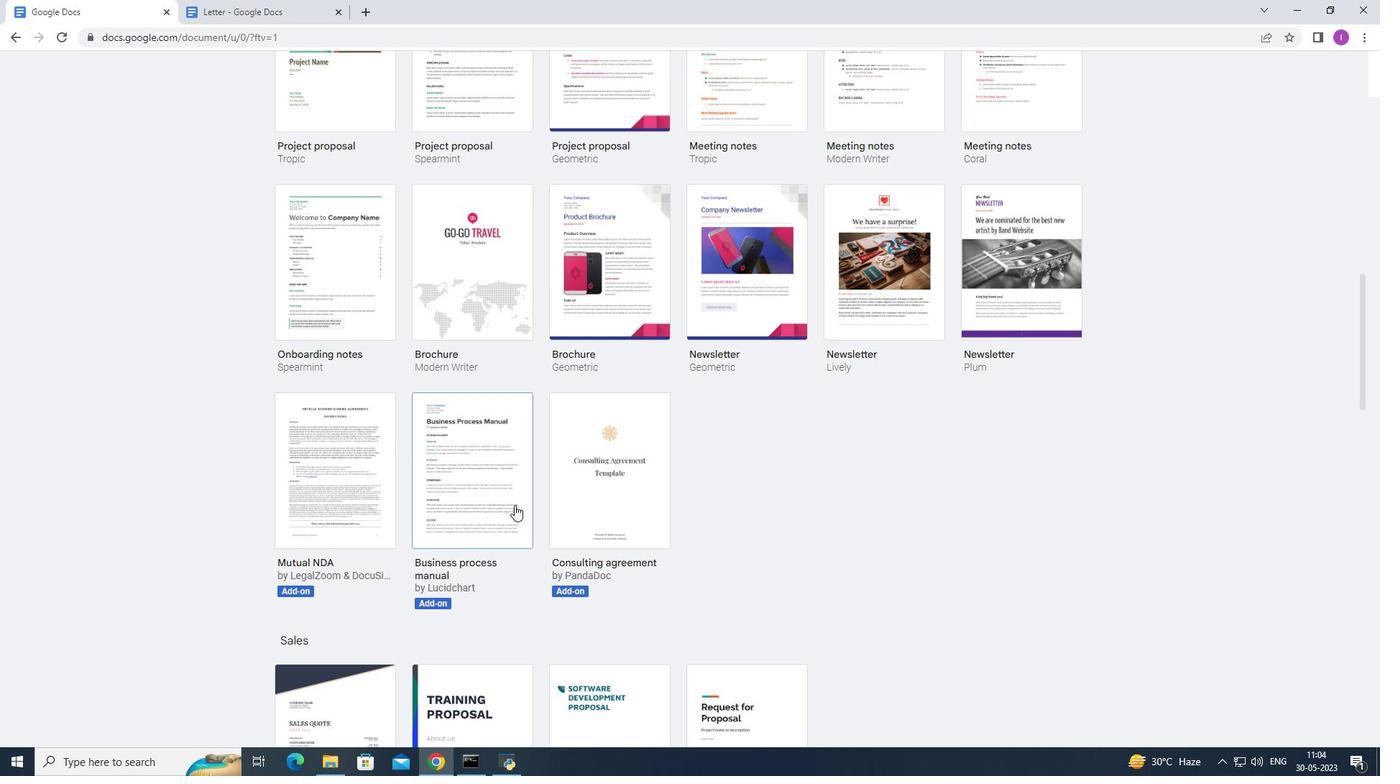 
Action: Mouse scrolled (514, 504) with delta (0, 0)
Screenshot: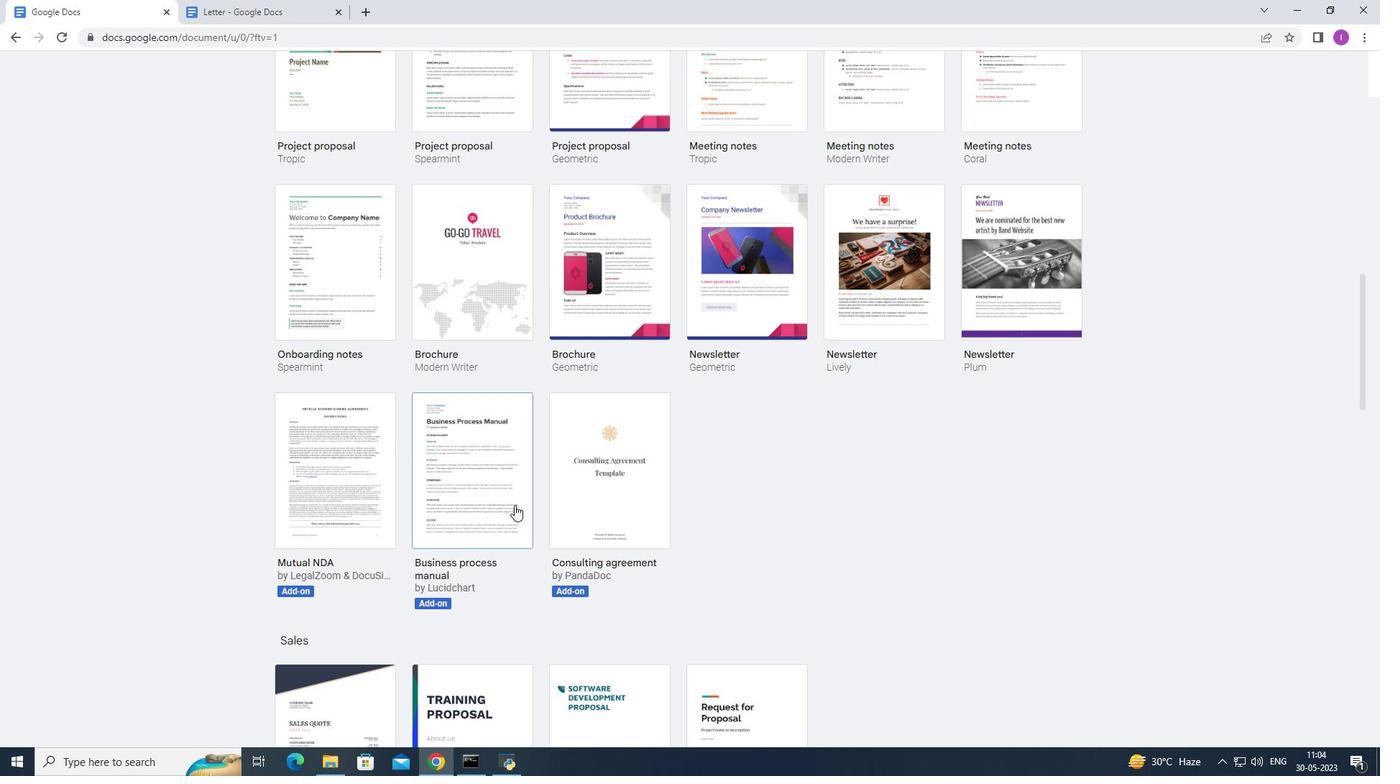 
Action: Mouse scrolled (514, 504) with delta (0, 0)
Screenshot: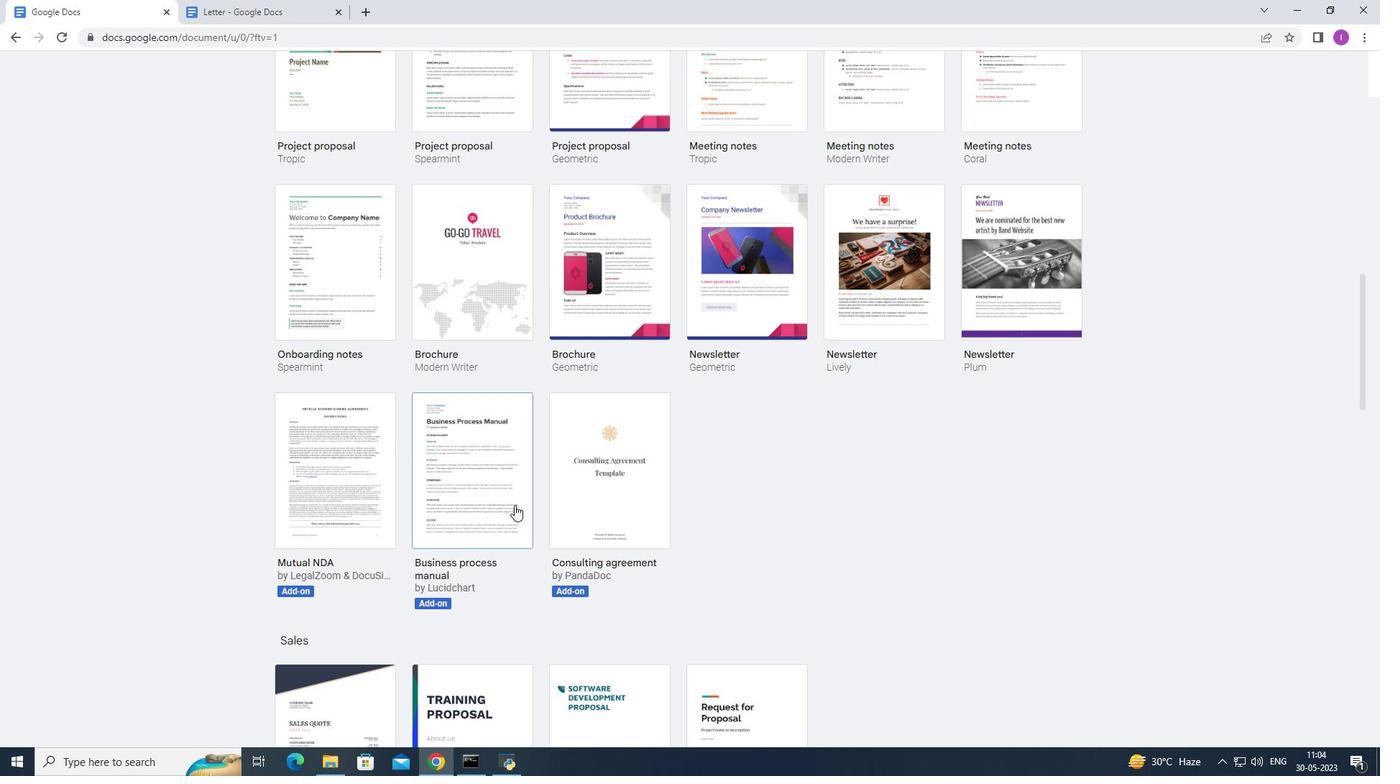 
Action: Mouse scrolled (514, 504) with delta (0, 0)
Screenshot: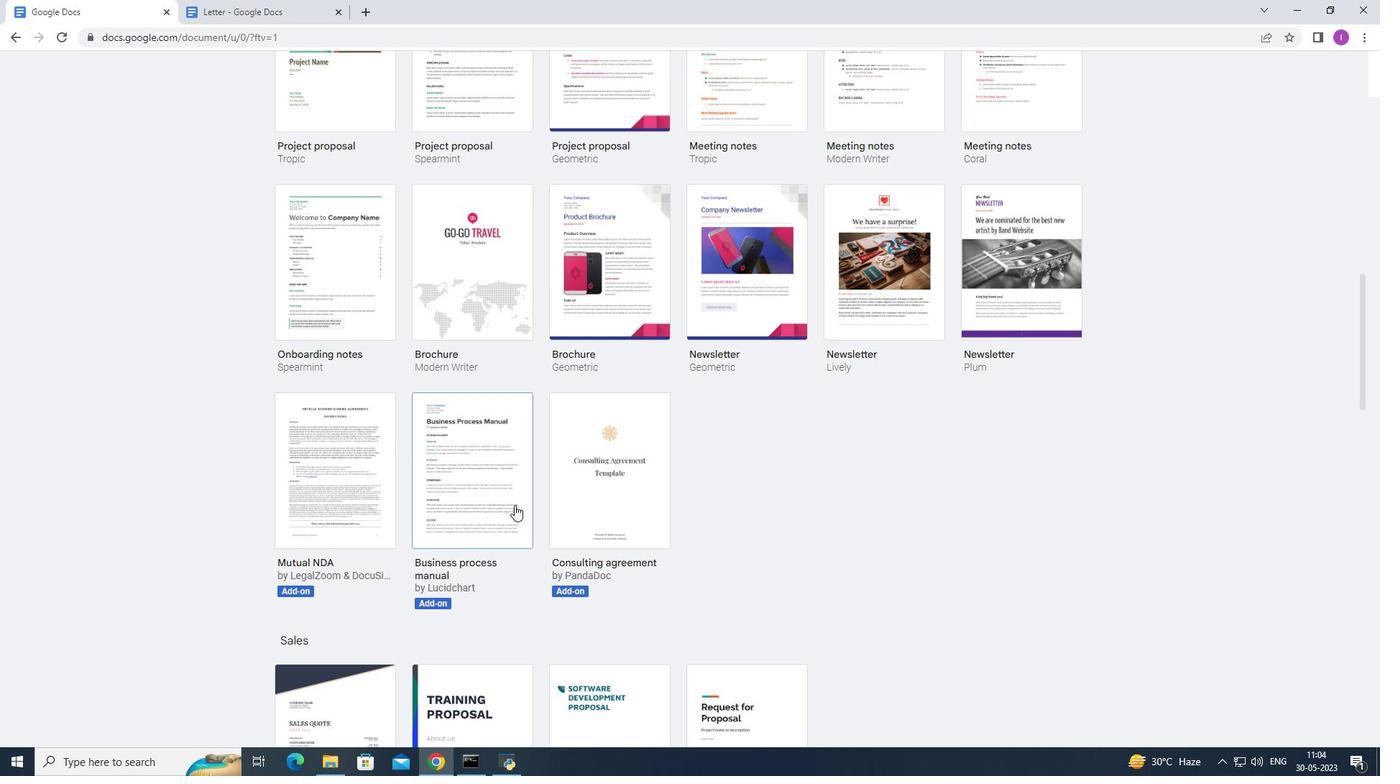 
Action: Mouse scrolled (514, 504) with delta (0, 0)
Screenshot: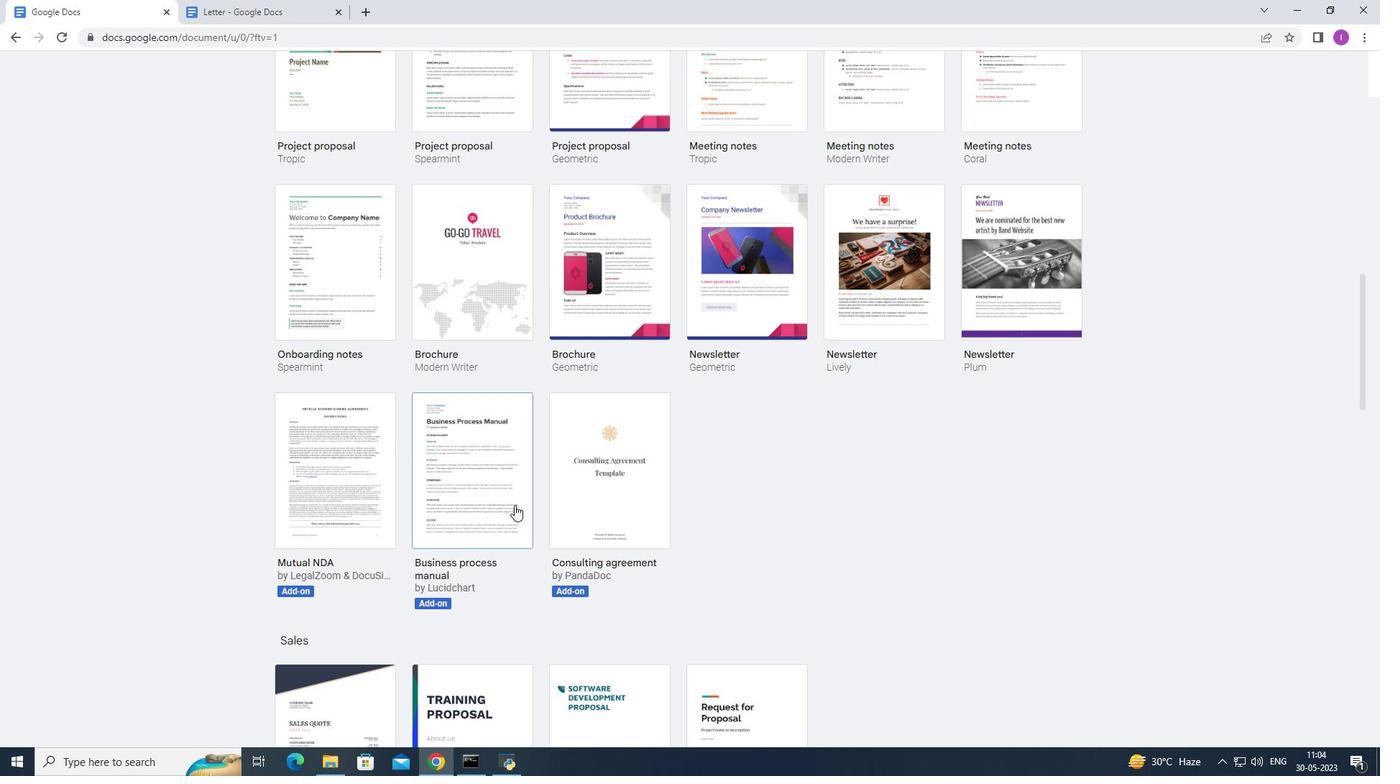 
Action: Mouse scrolled (514, 504) with delta (0, 0)
Screenshot: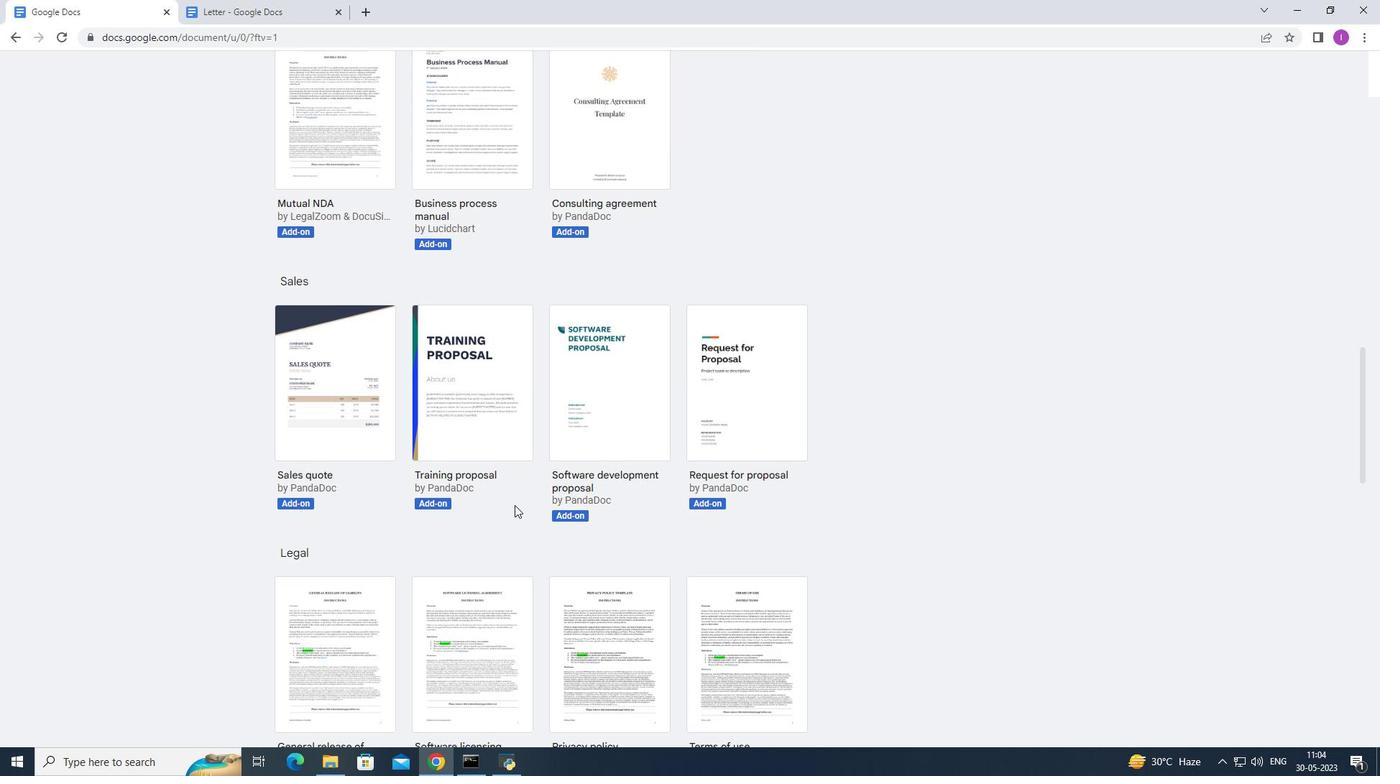
Action: Mouse scrolled (514, 504) with delta (0, 0)
Screenshot: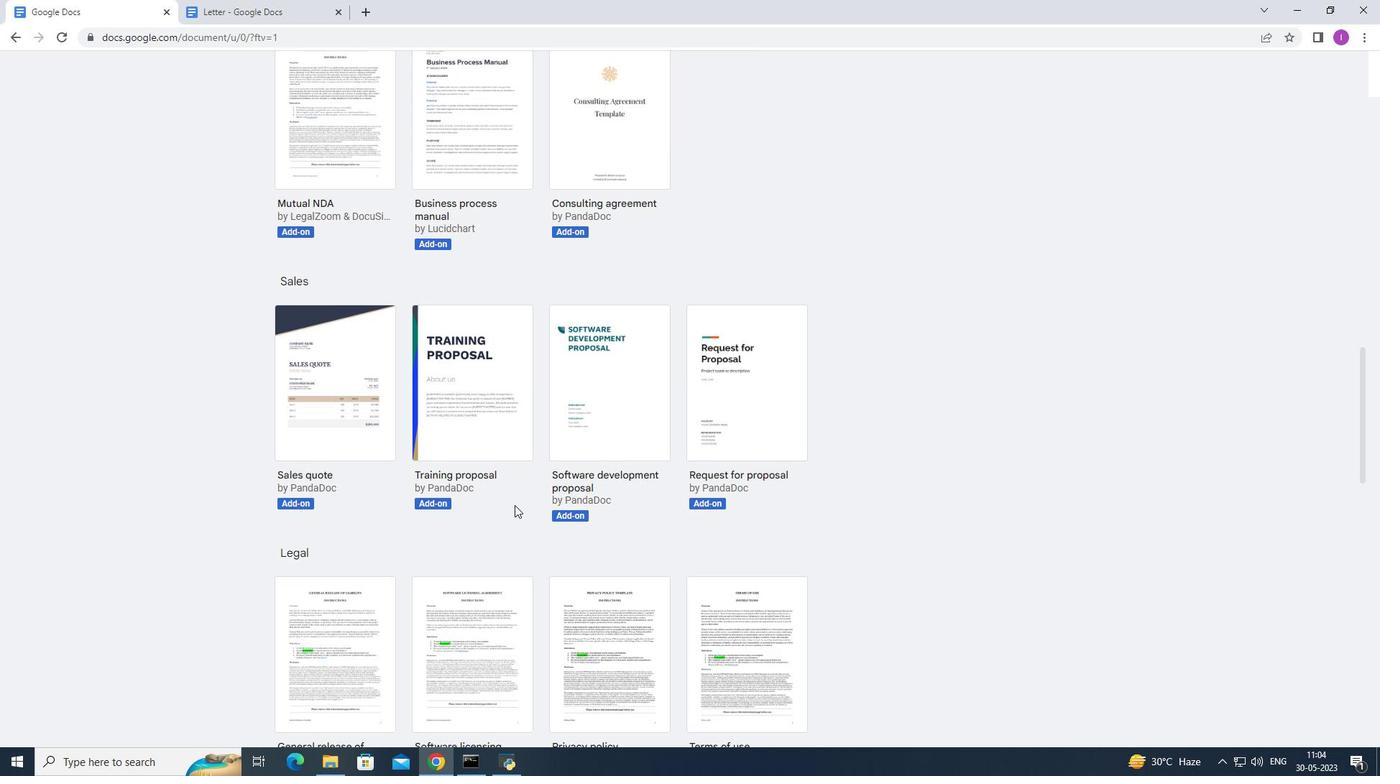 
Action: Mouse scrolled (514, 504) with delta (0, 0)
Screenshot: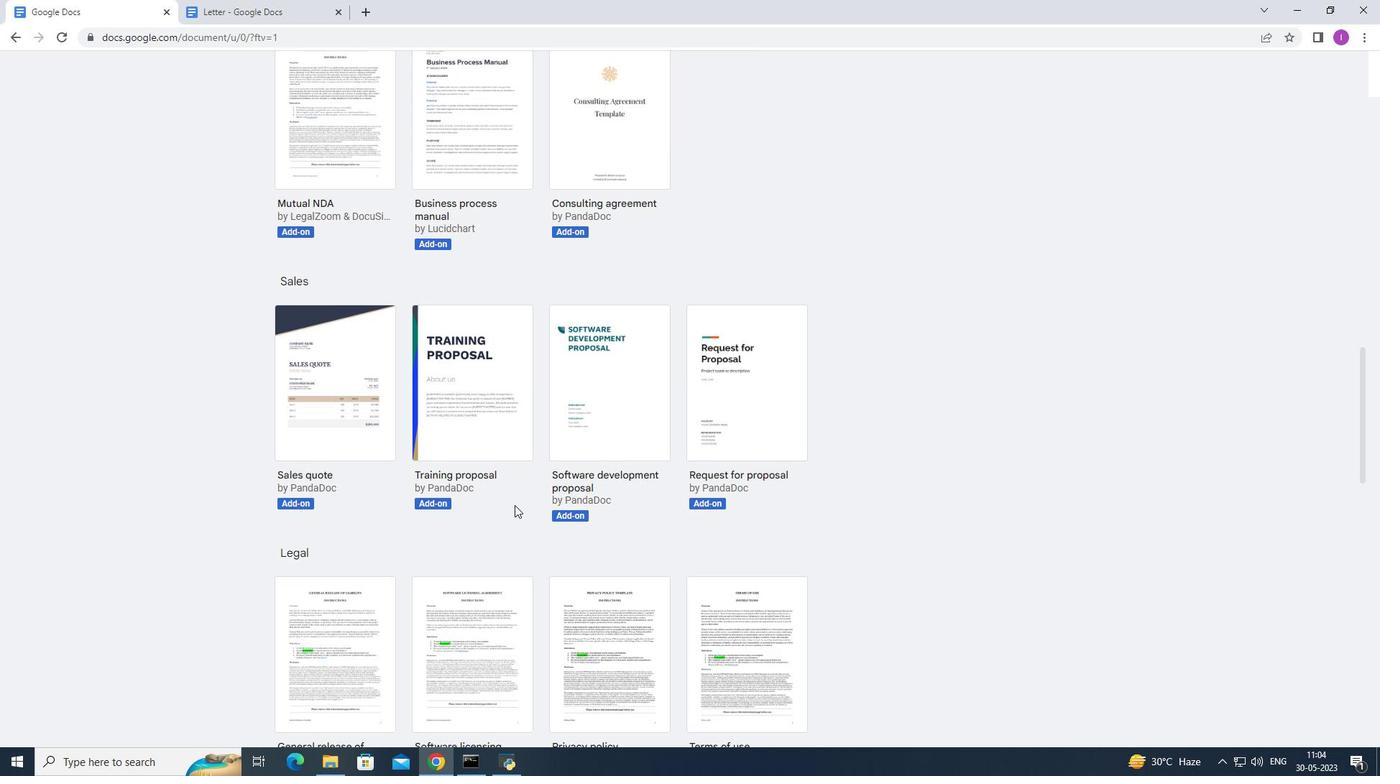 
Action: Mouse scrolled (514, 504) with delta (0, 0)
Screenshot: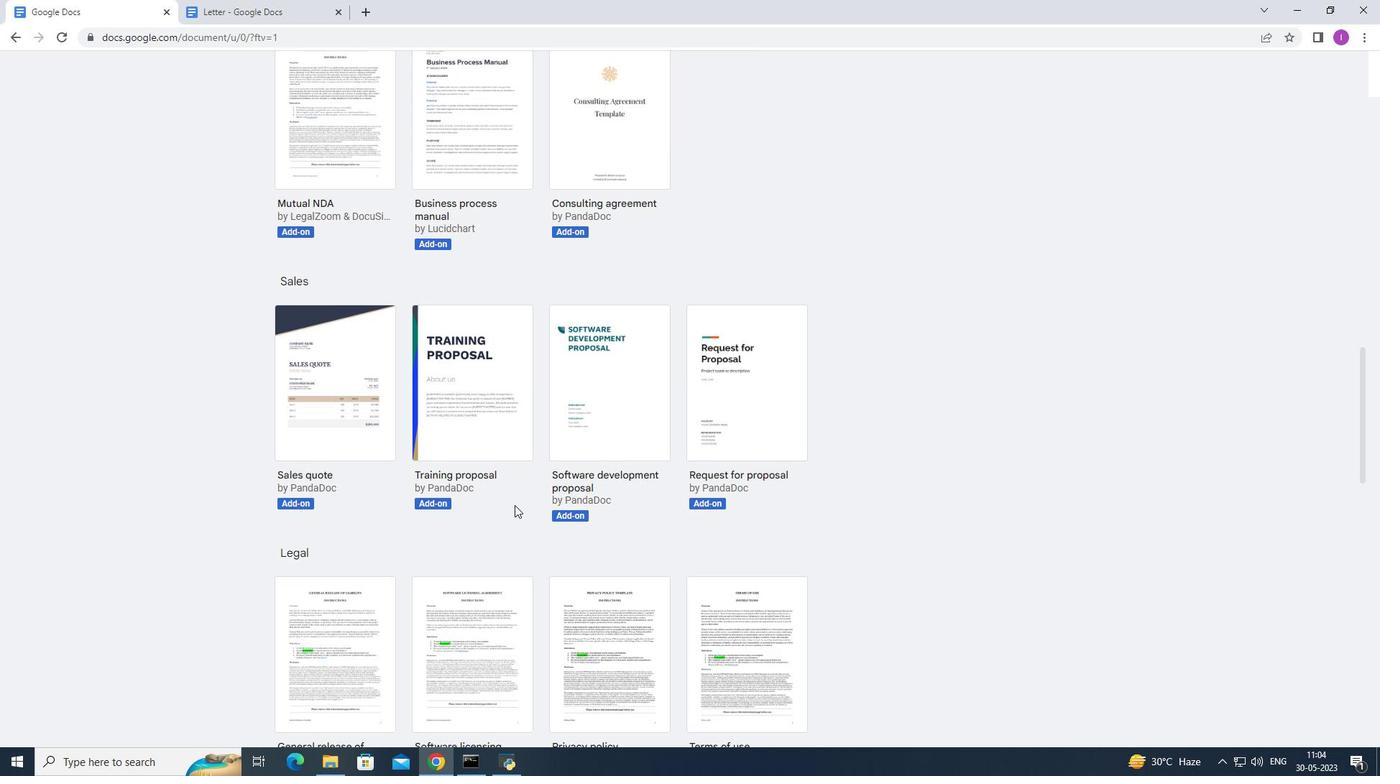 
Action: Mouse scrolled (514, 504) with delta (0, 0)
Screenshot: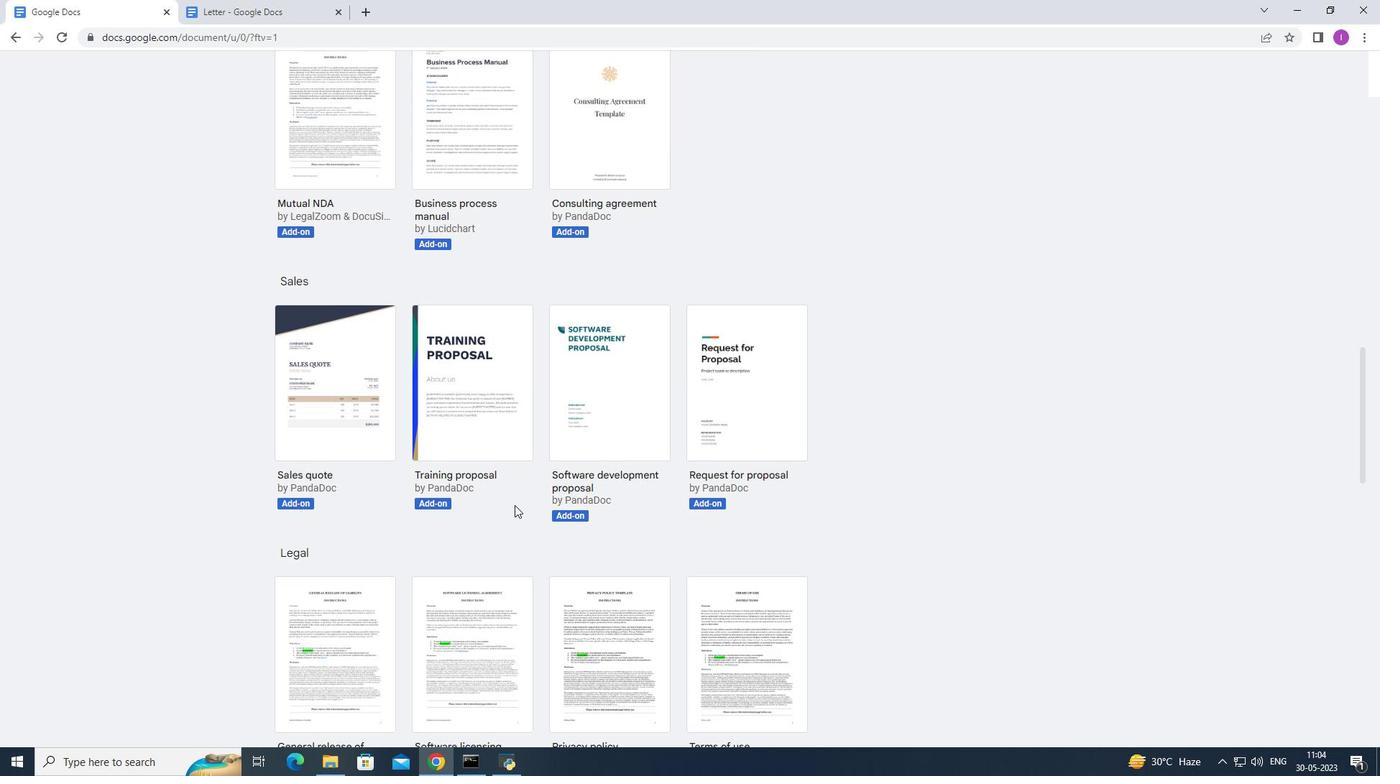 
Action: Mouse scrolled (514, 504) with delta (0, 0)
Screenshot: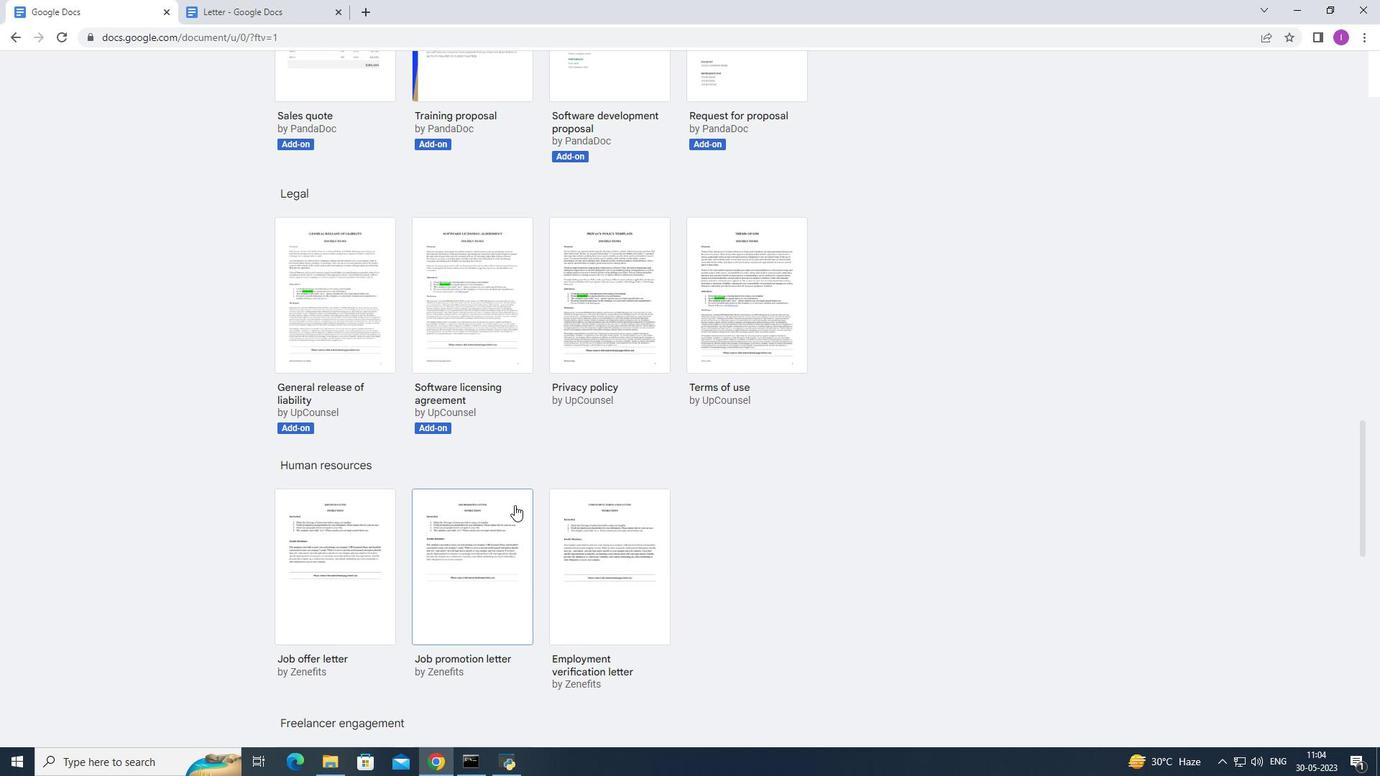 
Action: Mouse scrolled (514, 504) with delta (0, 0)
Screenshot: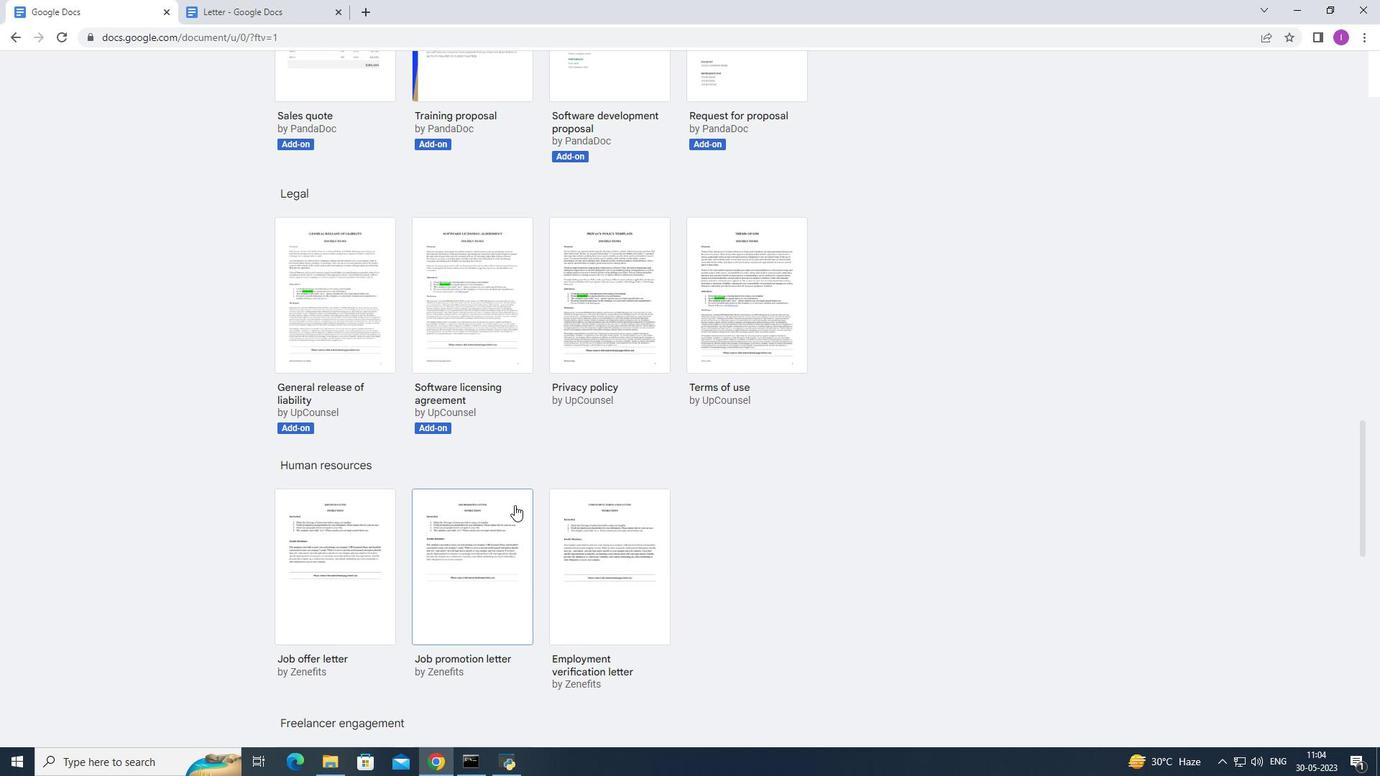 
Action: Mouse scrolled (514, 504) with delta (0, 0)
Screenshot: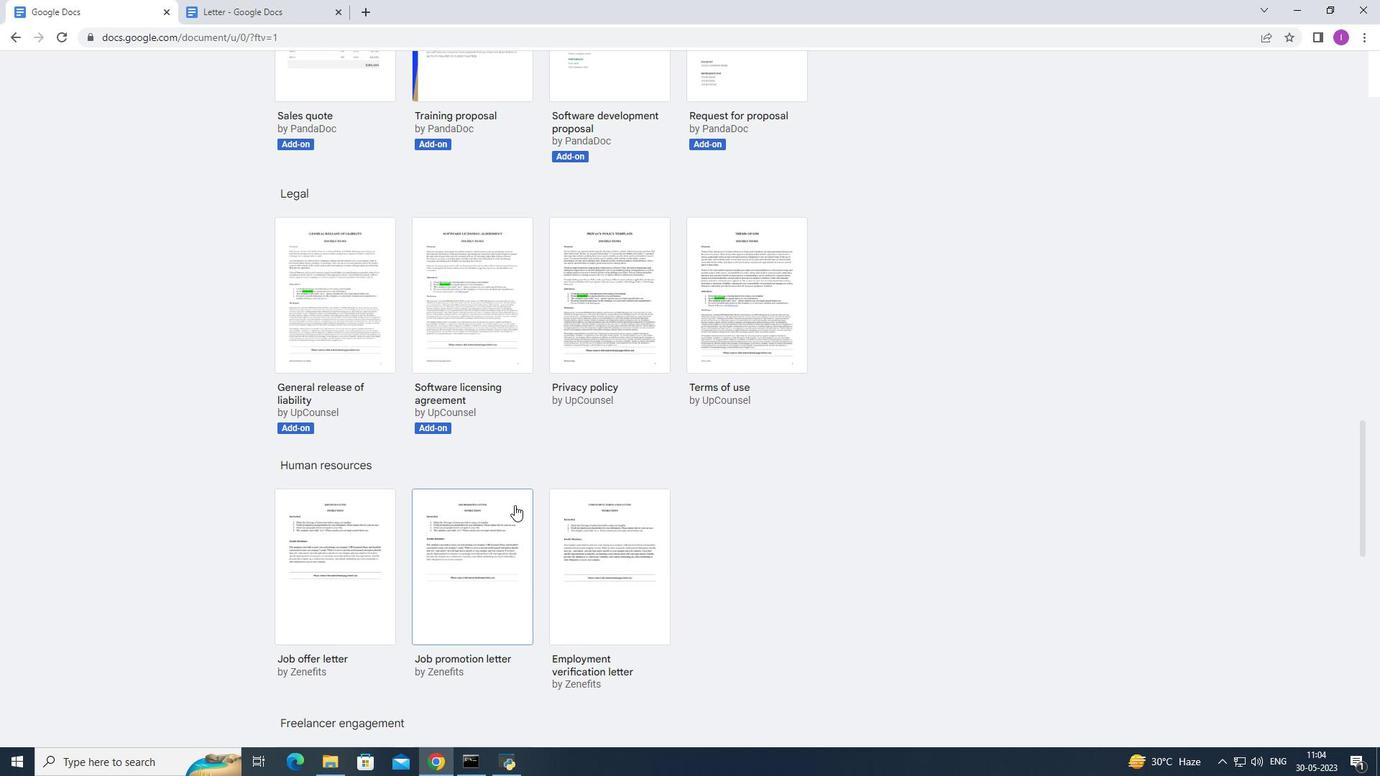 
Action: Mouse scrolled (514, 504) with delta (0, 0)
Screenshot: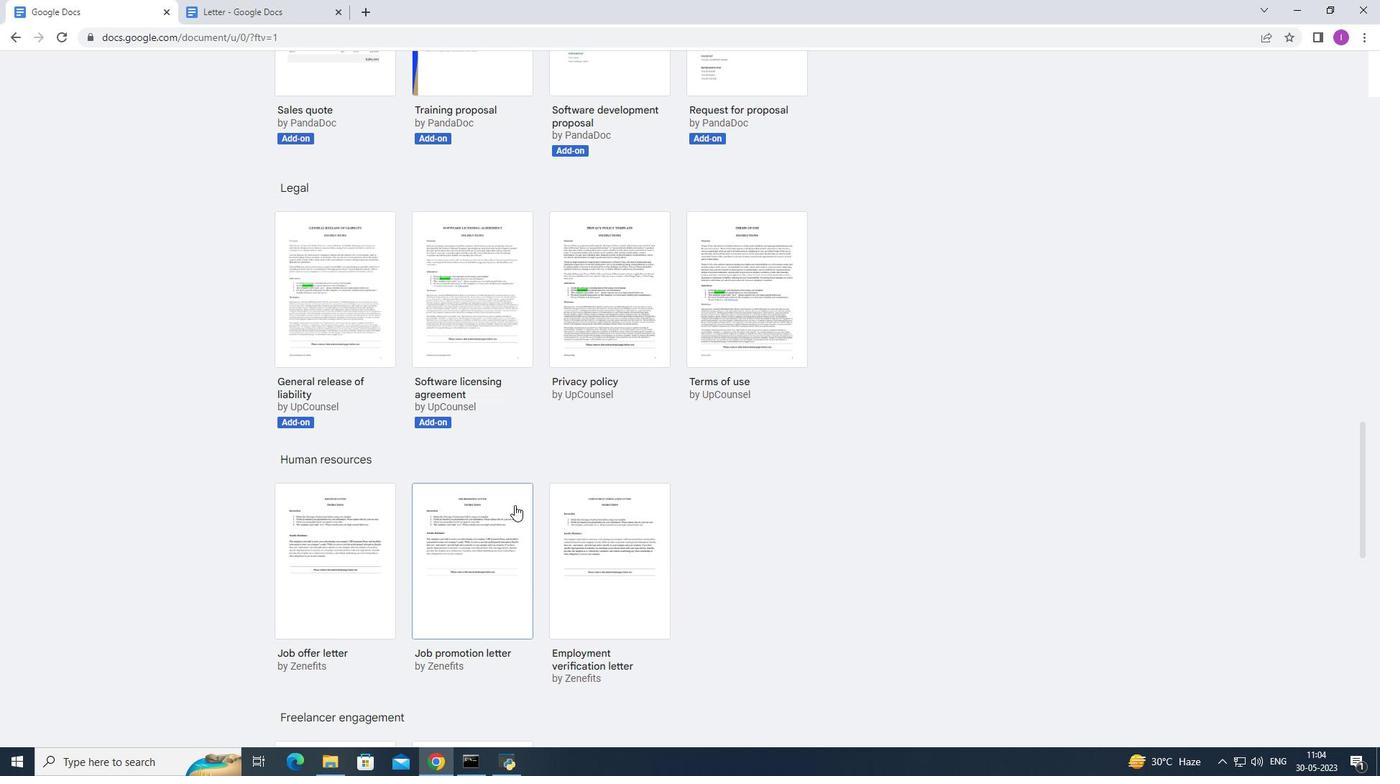 
Action: Mouse scrolled (514, 504) with delta (0, 0)
Screenshot: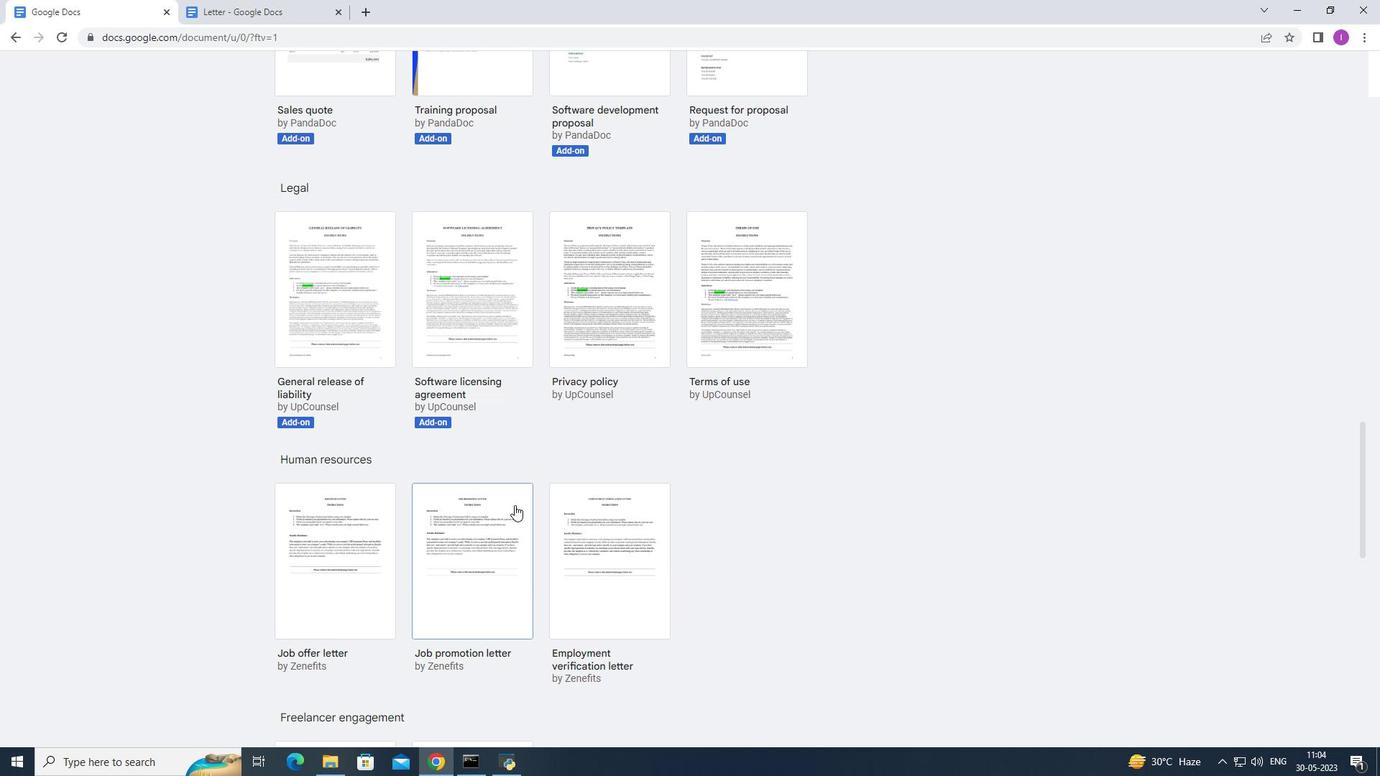 
Action: Mouse scrolled (514, 504) with delta (0, 0)
Screenshot: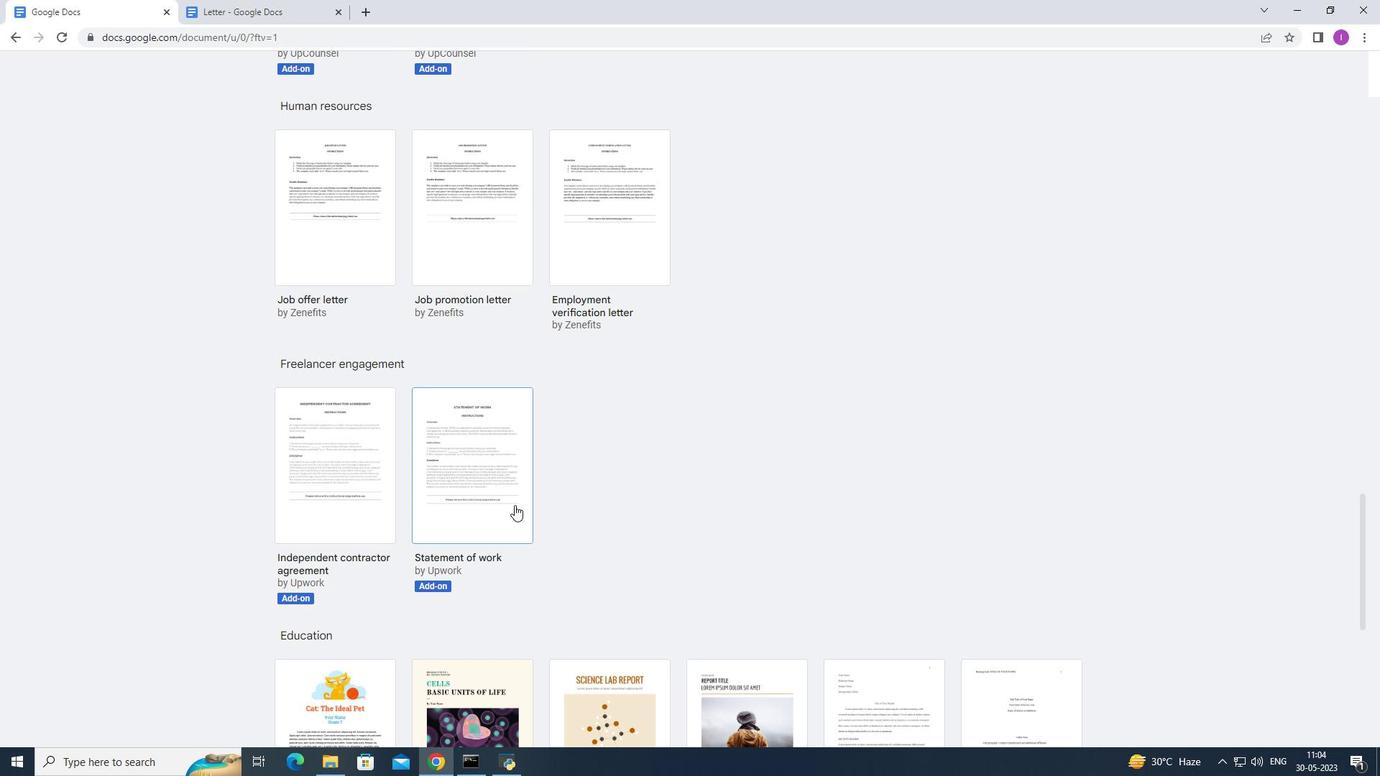 
Action: Mouse scrolled (514, 504) with delta (0, 0)
Screenshot: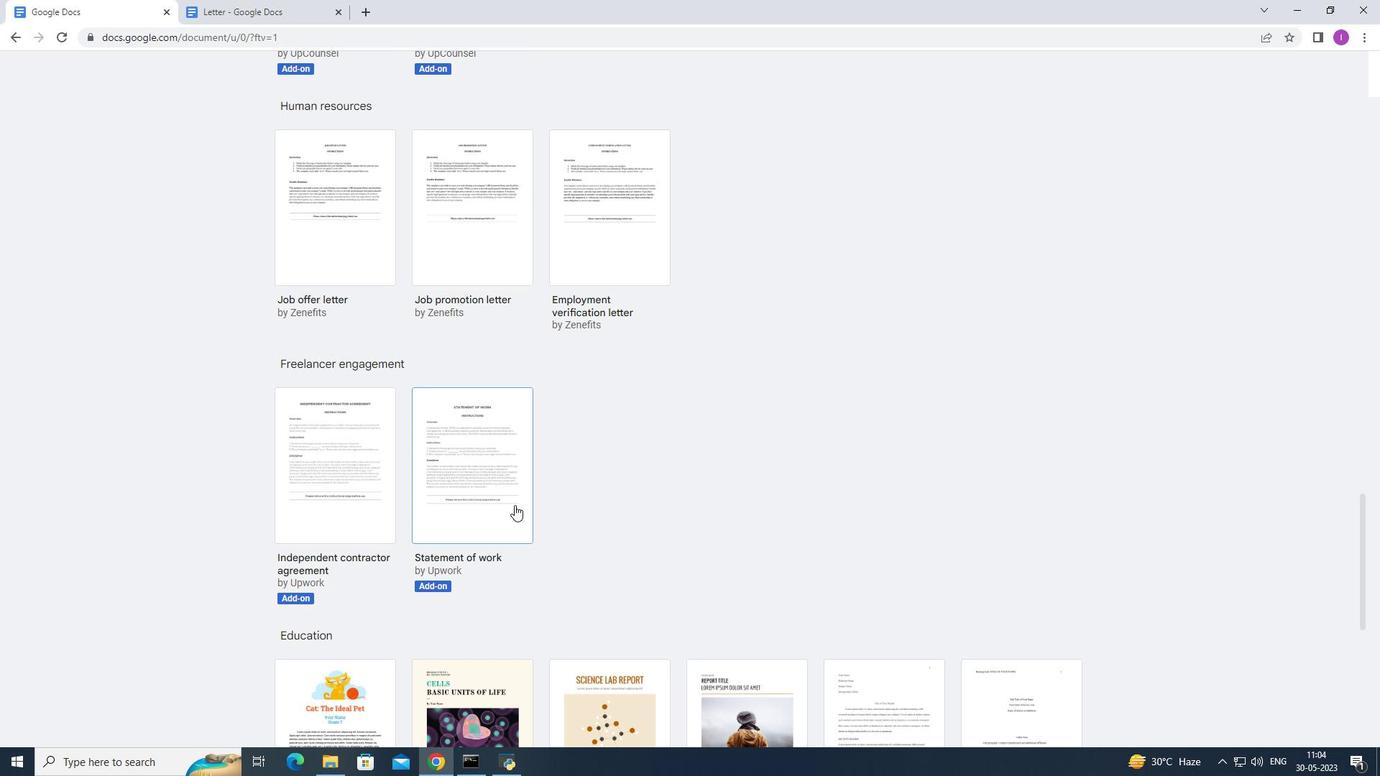 
Action: Mouse scrolled (514, 504) with delta (0, 0)
Screenshot: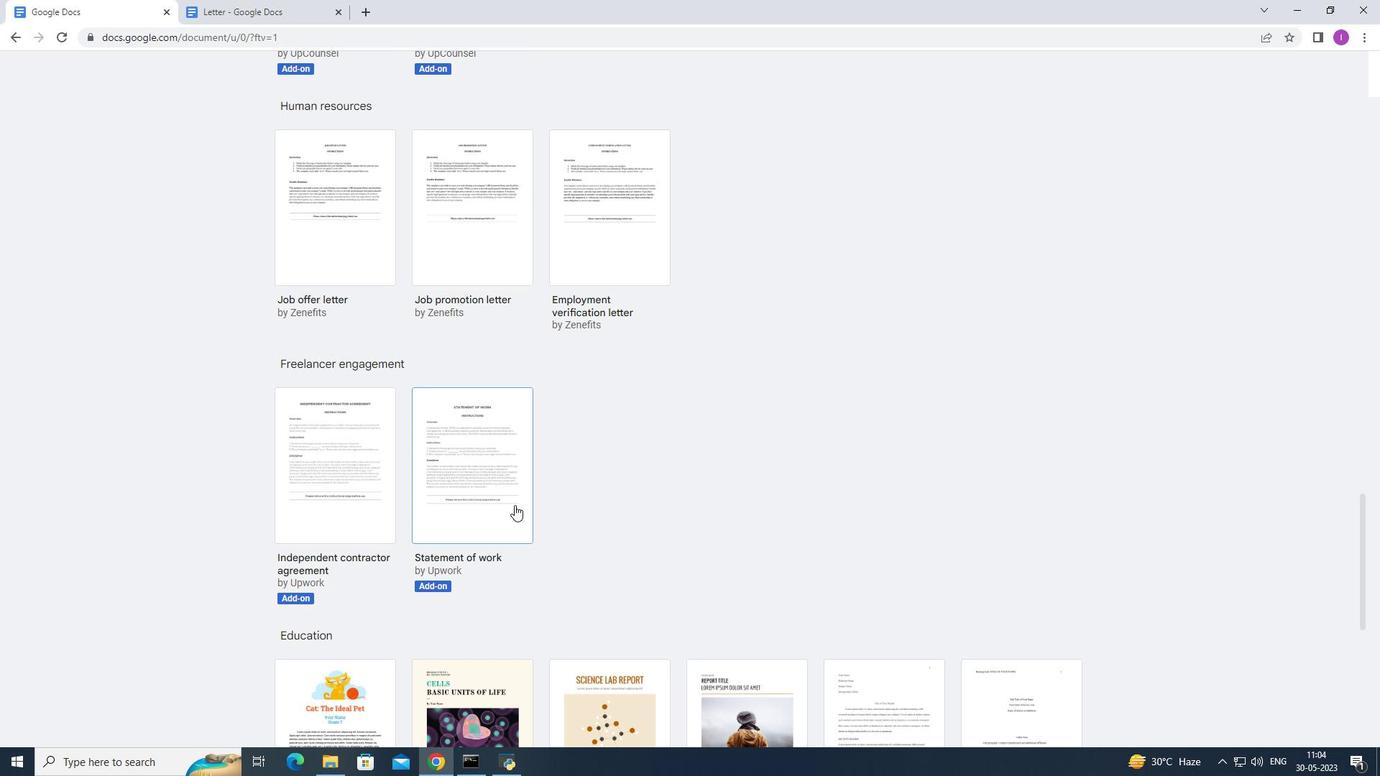
Action: Mouse scrolled (514, 504) with delta (0, 0)
Screenshot: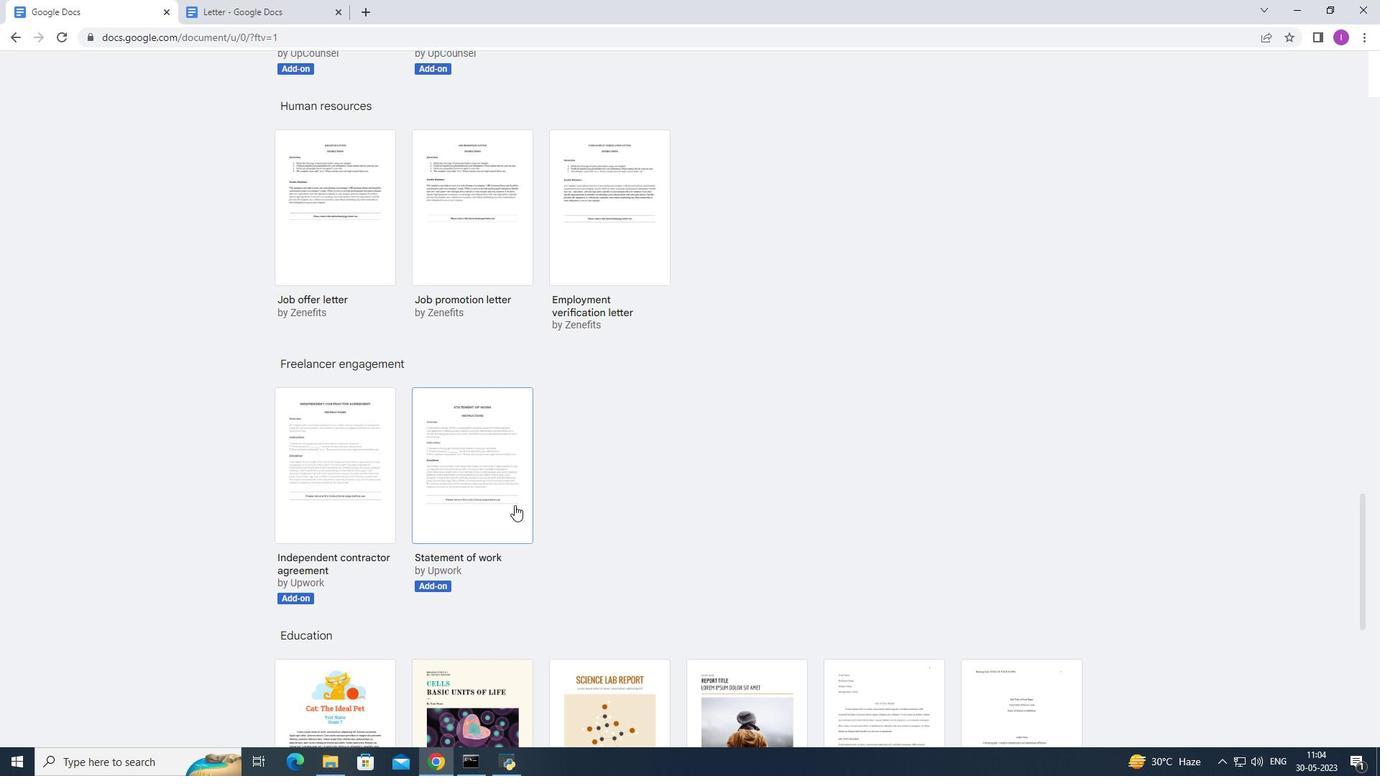 
Action: Mouse scrolled (514, 504) with delta (0, 0)
Screenshot: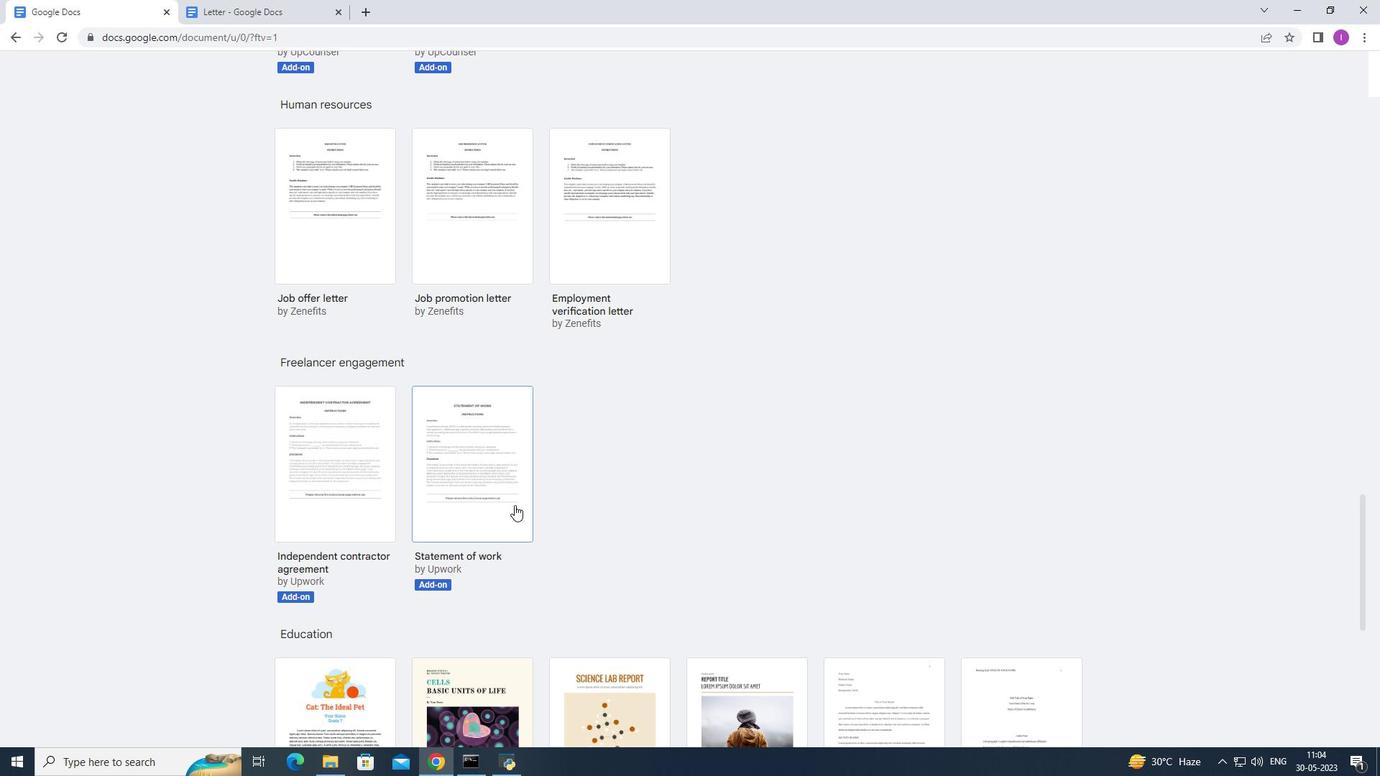 
Action: Mouse scrolled (514, 504) with delta (0, 0)
Screenshot: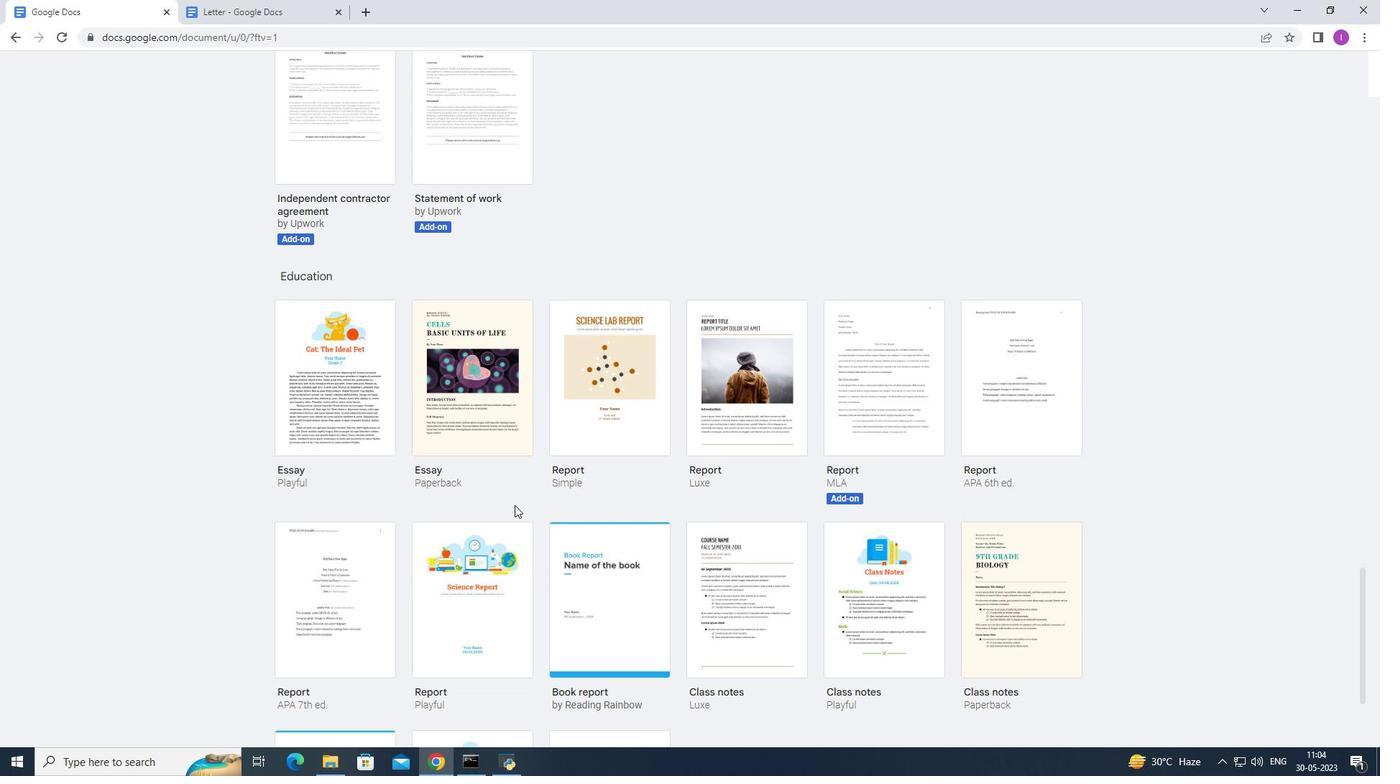 
Action: Mouse scrolled (514, 504) with delta (0, 0)
Screenshot: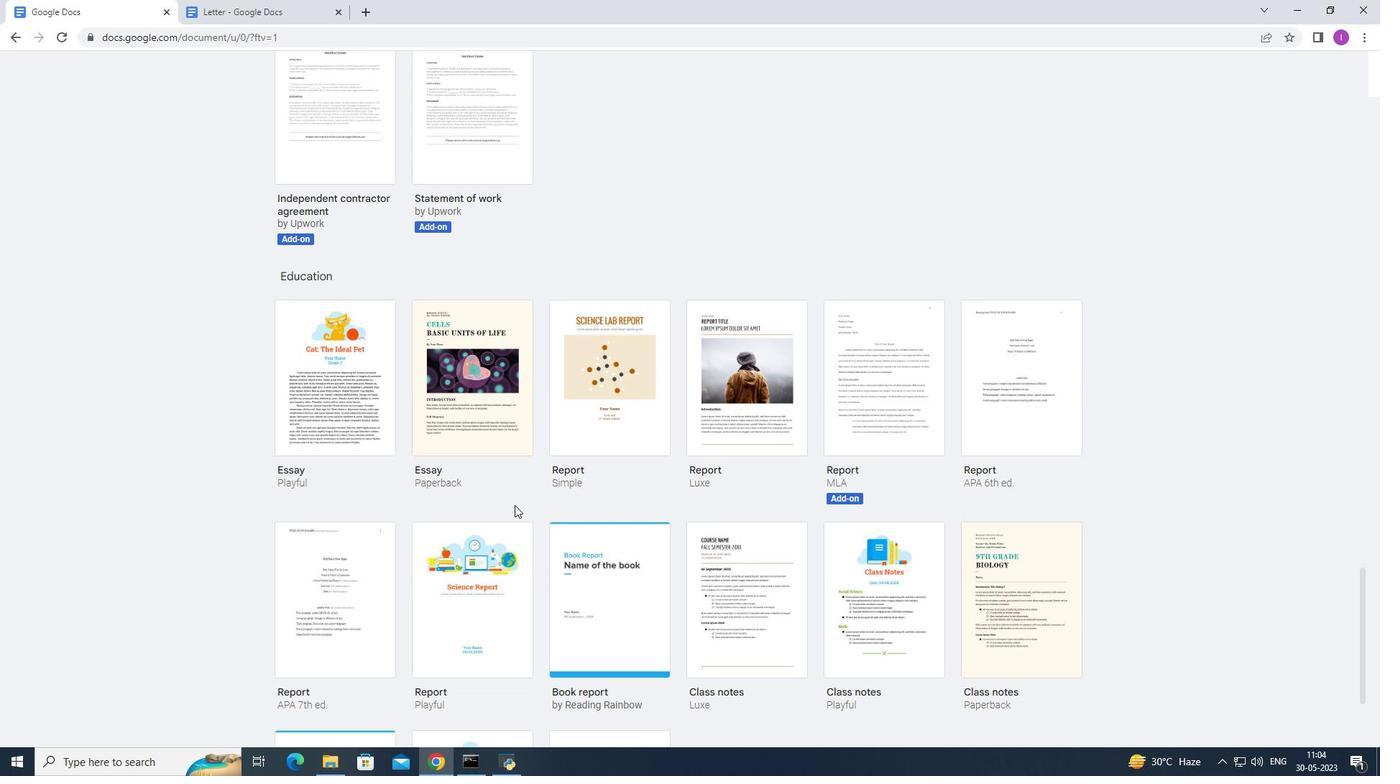 
Action: Mouse scrolled (514, 504) with delta (0, 0)
Screenshot: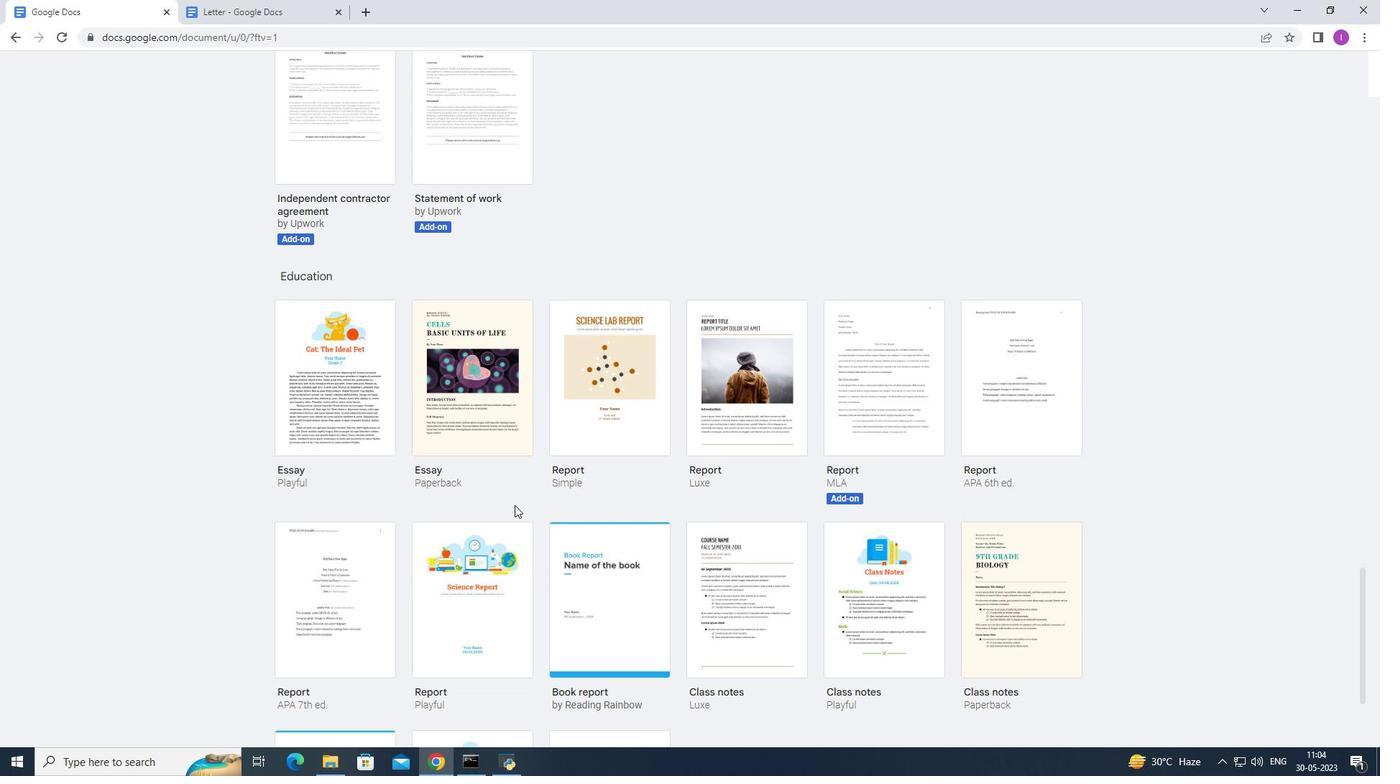 
Action: Mouse scrolled (514, 504) with delta (0, 0)
Screenshot: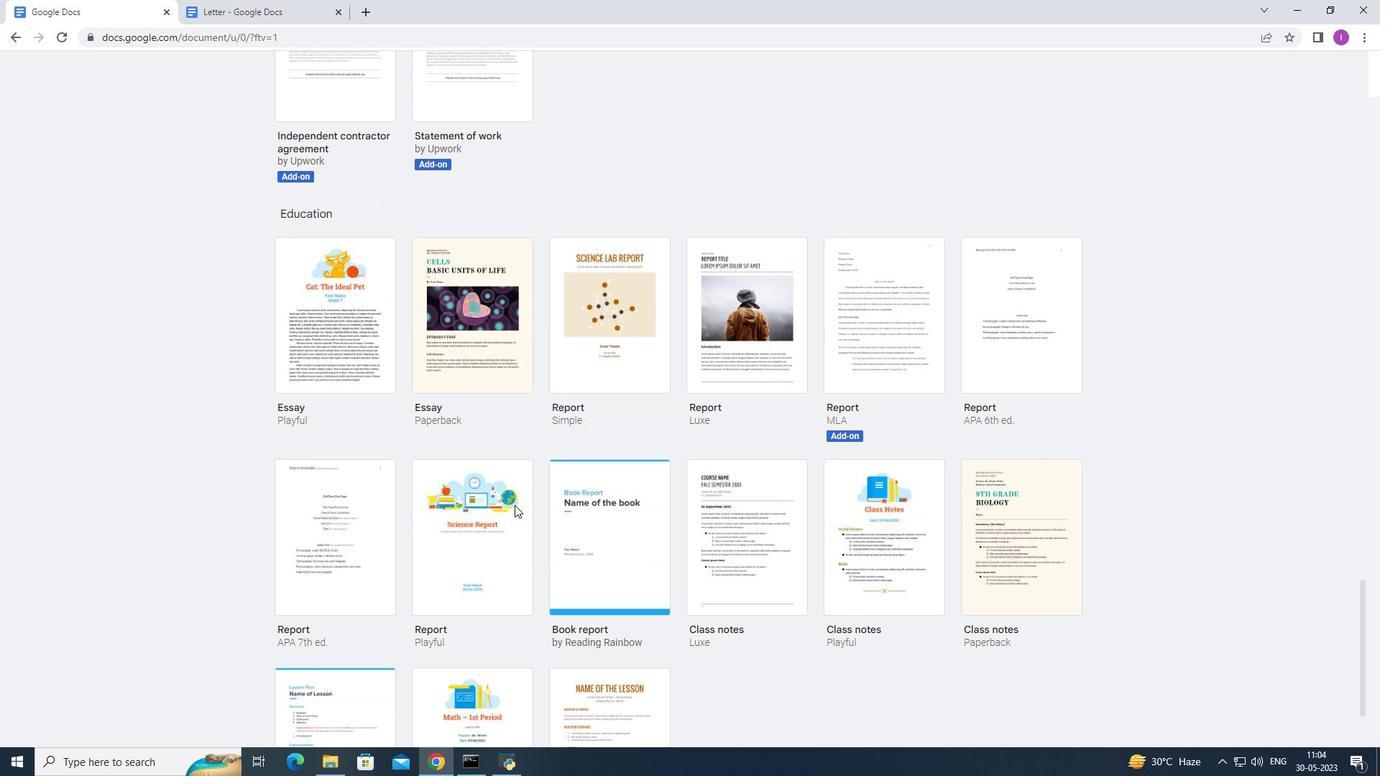 
Action: Mouse moved to (514, 504)
Screenshot: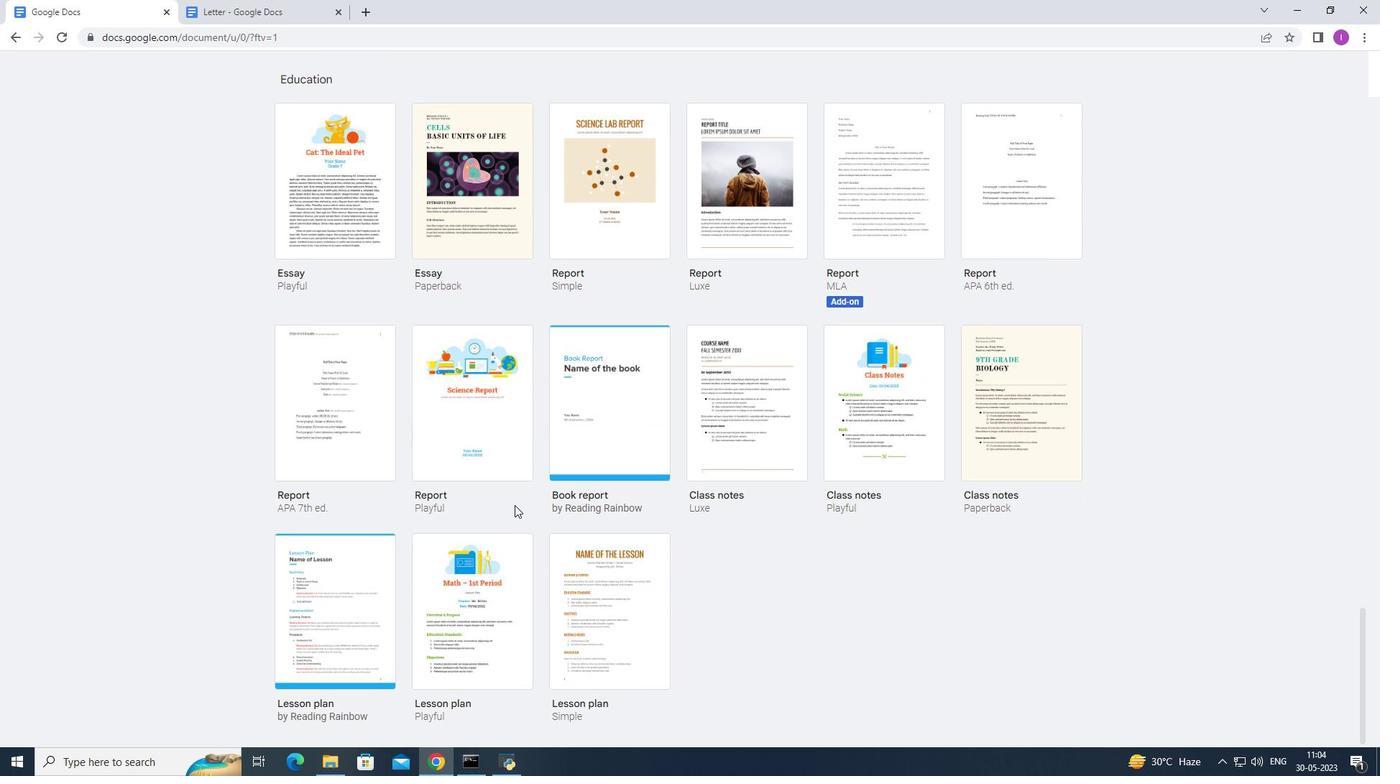 
Action: Mouse scrolled (514, 504) with delta (0, 0)
Screenshot: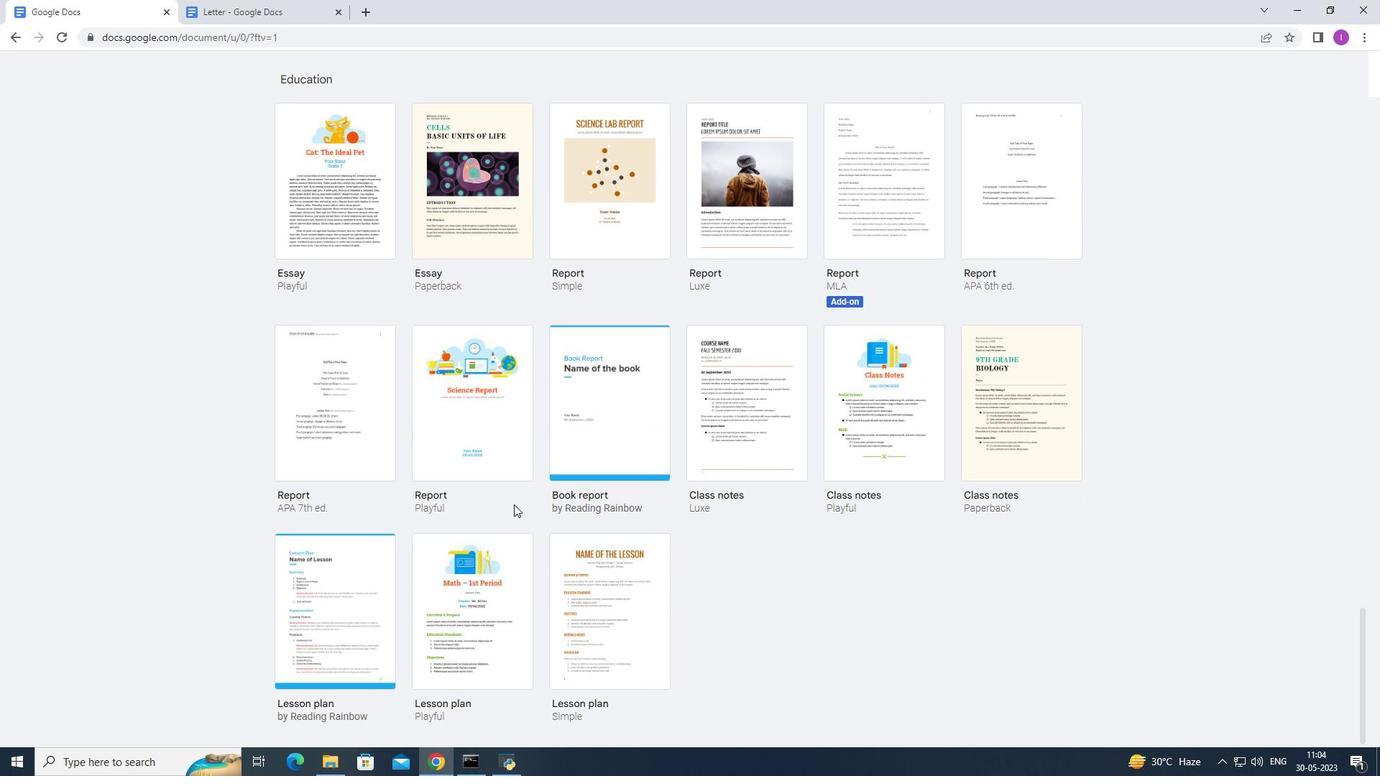 
Action: Mouse scrolled (514, 504) with delta (0, 0)
Screenshot: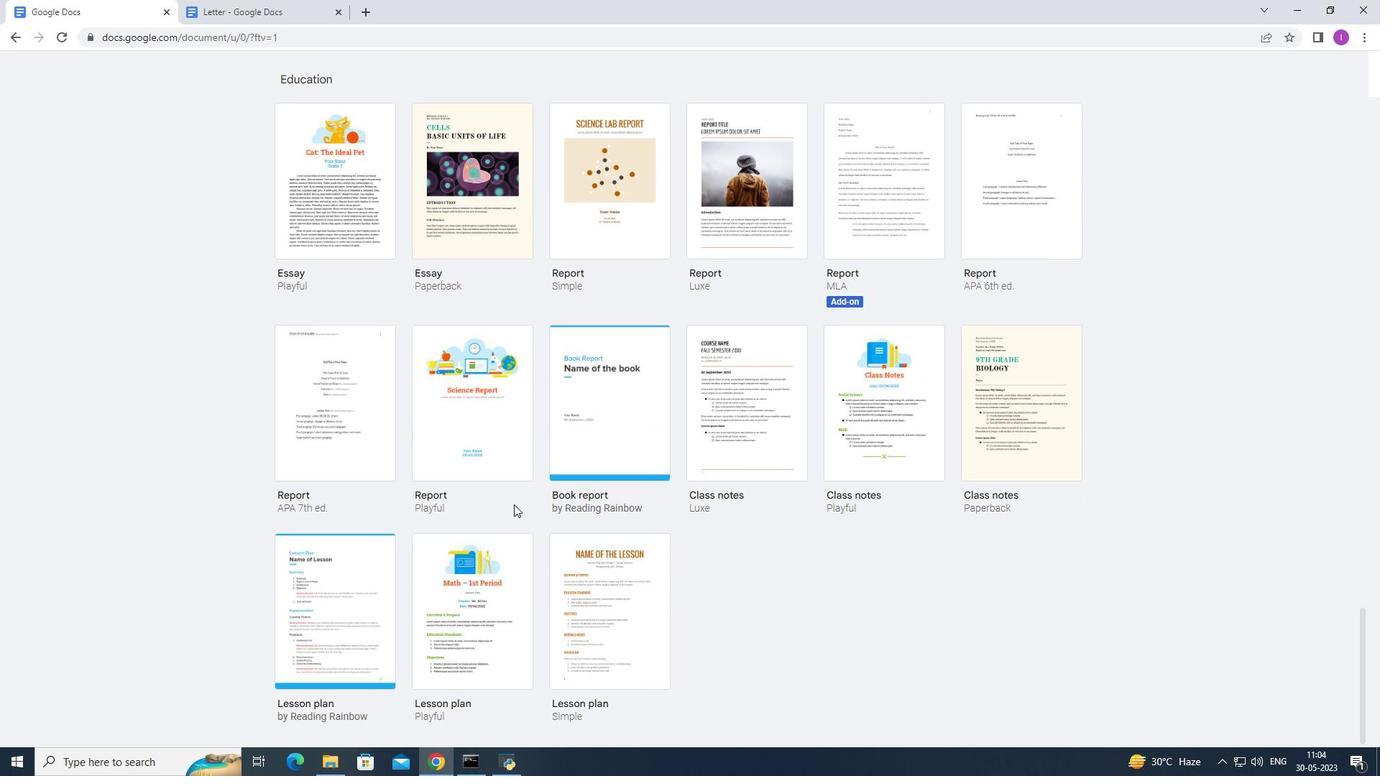 
Action: Mouse scrolled (514, 504) with delta (0, 0)
Screenshot: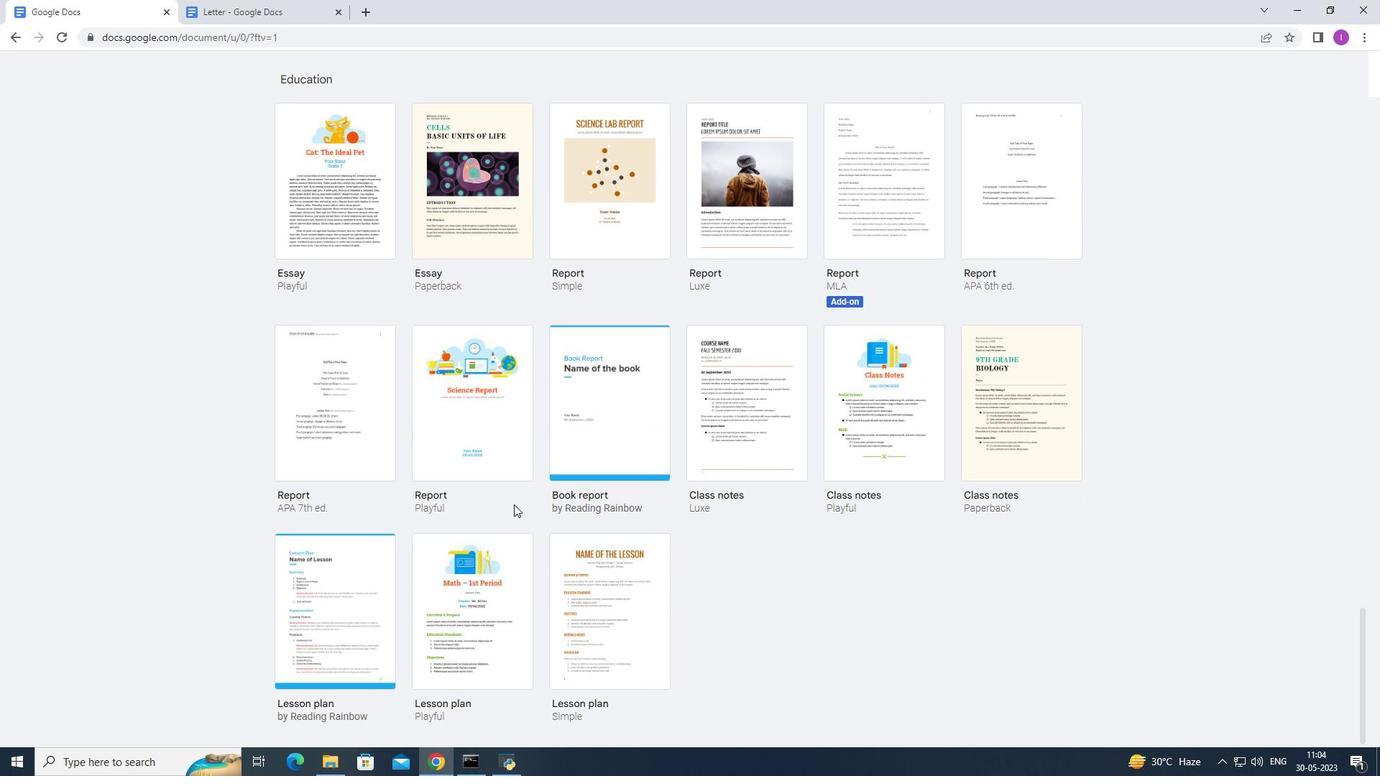 
Action: Mouse scrolled (514, 504) with delta (0, 0)
Screenshot: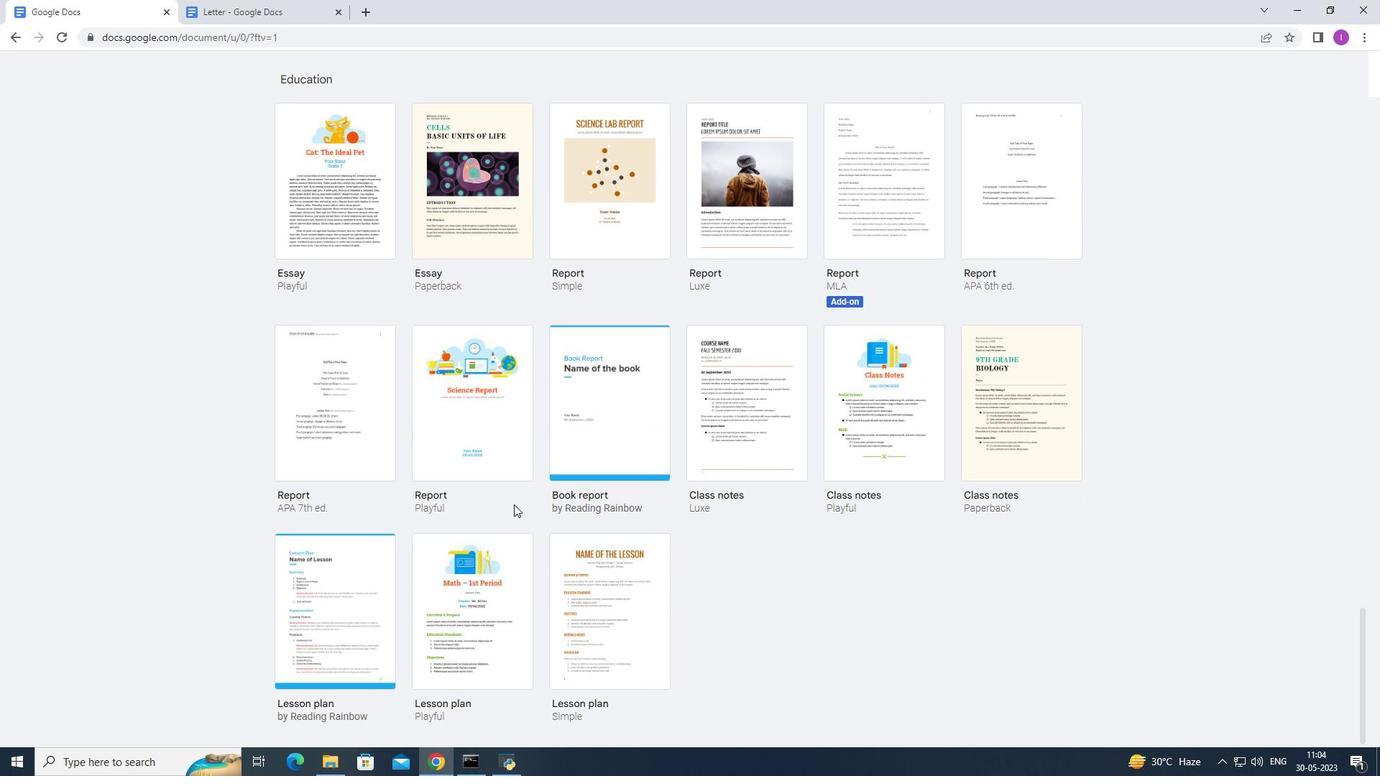 
Action: Mouse scrolled (514, 505) with delta (0, 0)
Screenshot: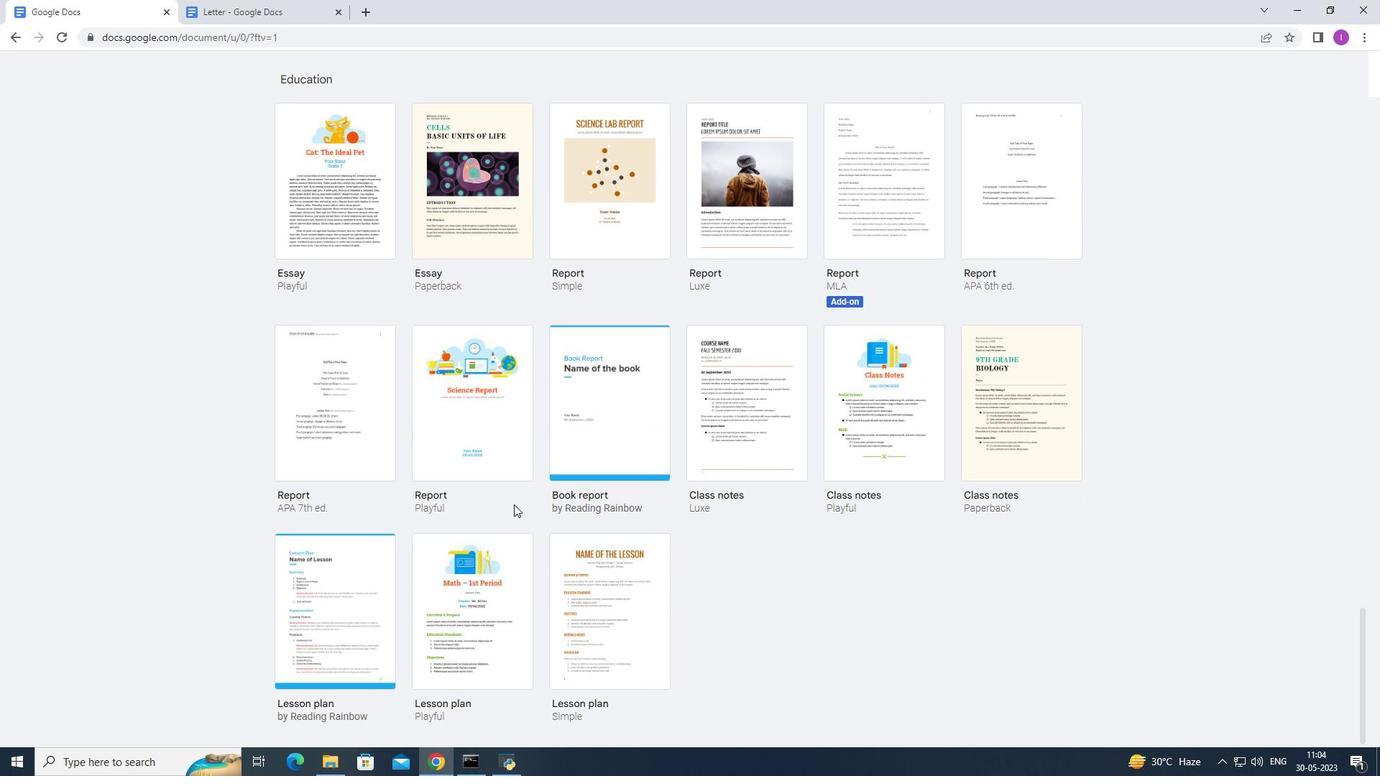 
Action: Mouse scrolled (514, 505) with delta (0, 0)
Screenshot: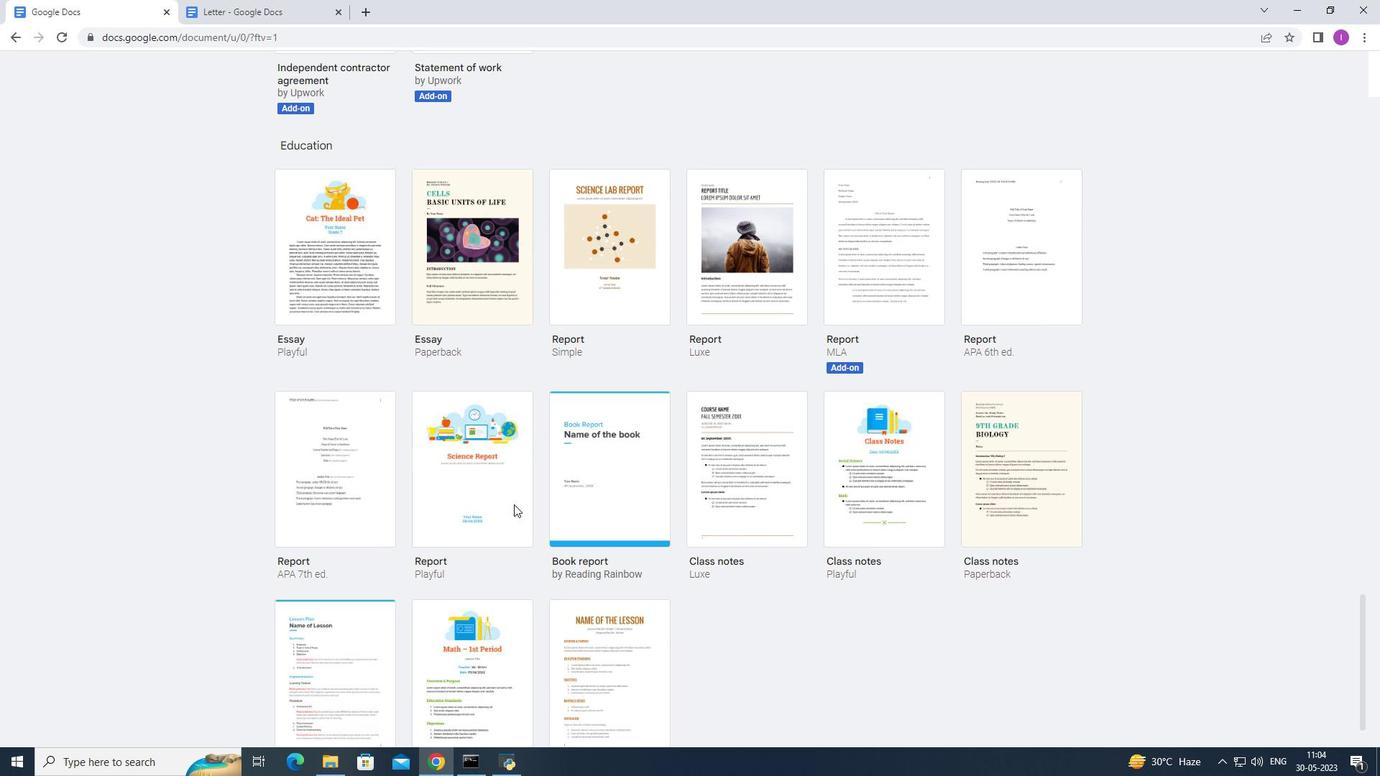
Action: Mouse scrolled (514, 505) with delta (0, 0)
Screenshot: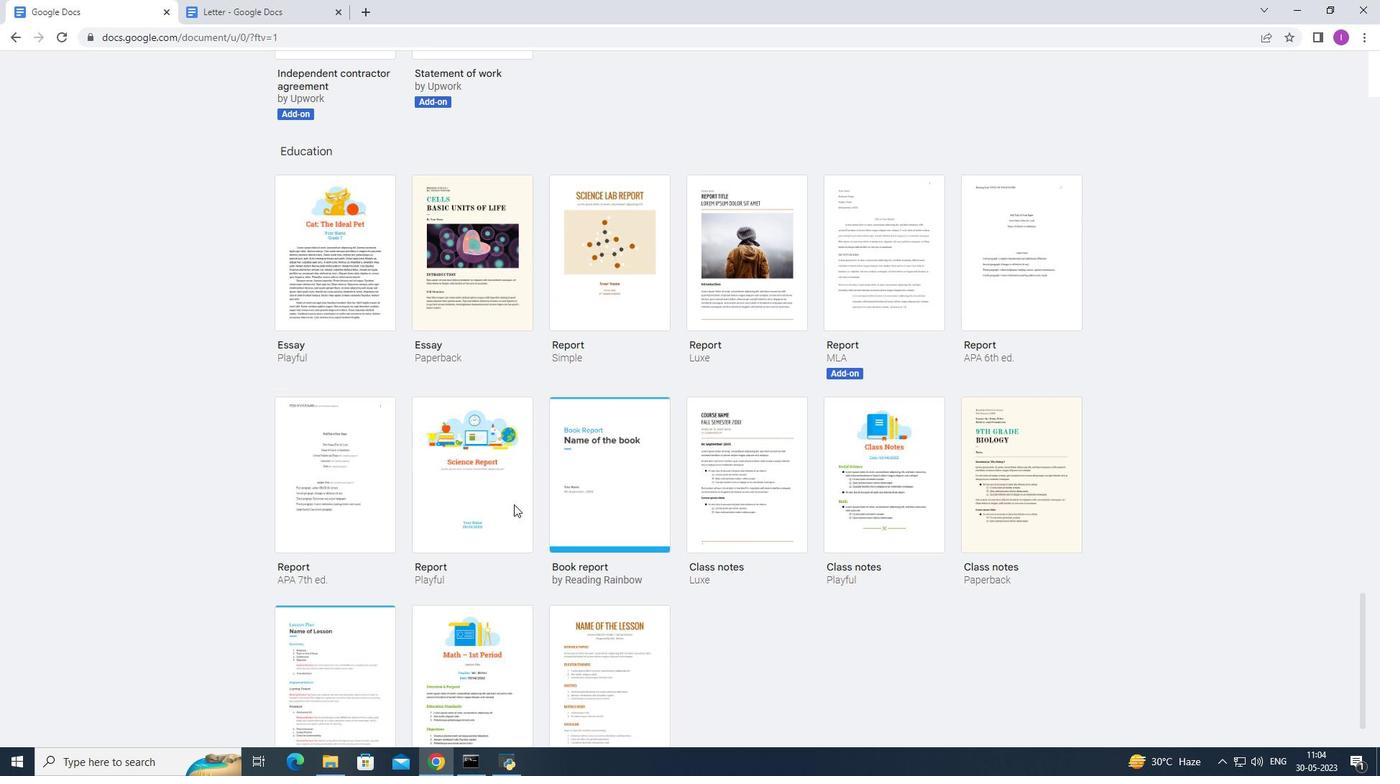
Action: Mouse scrolled (514, 505) with delta (0, 0)
Screenshot: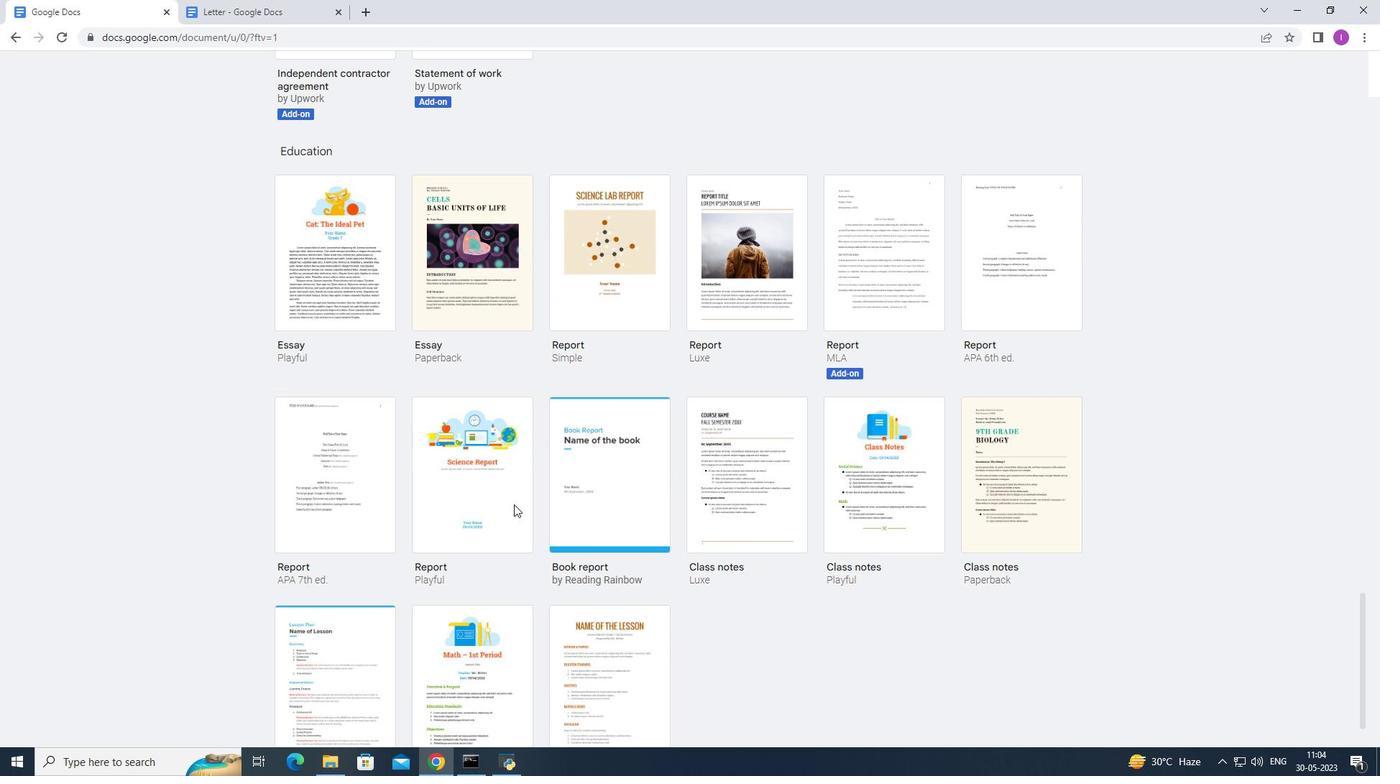 
Action: Mouse scrolled (514, 505) with delta (0, 0)
Screenshot: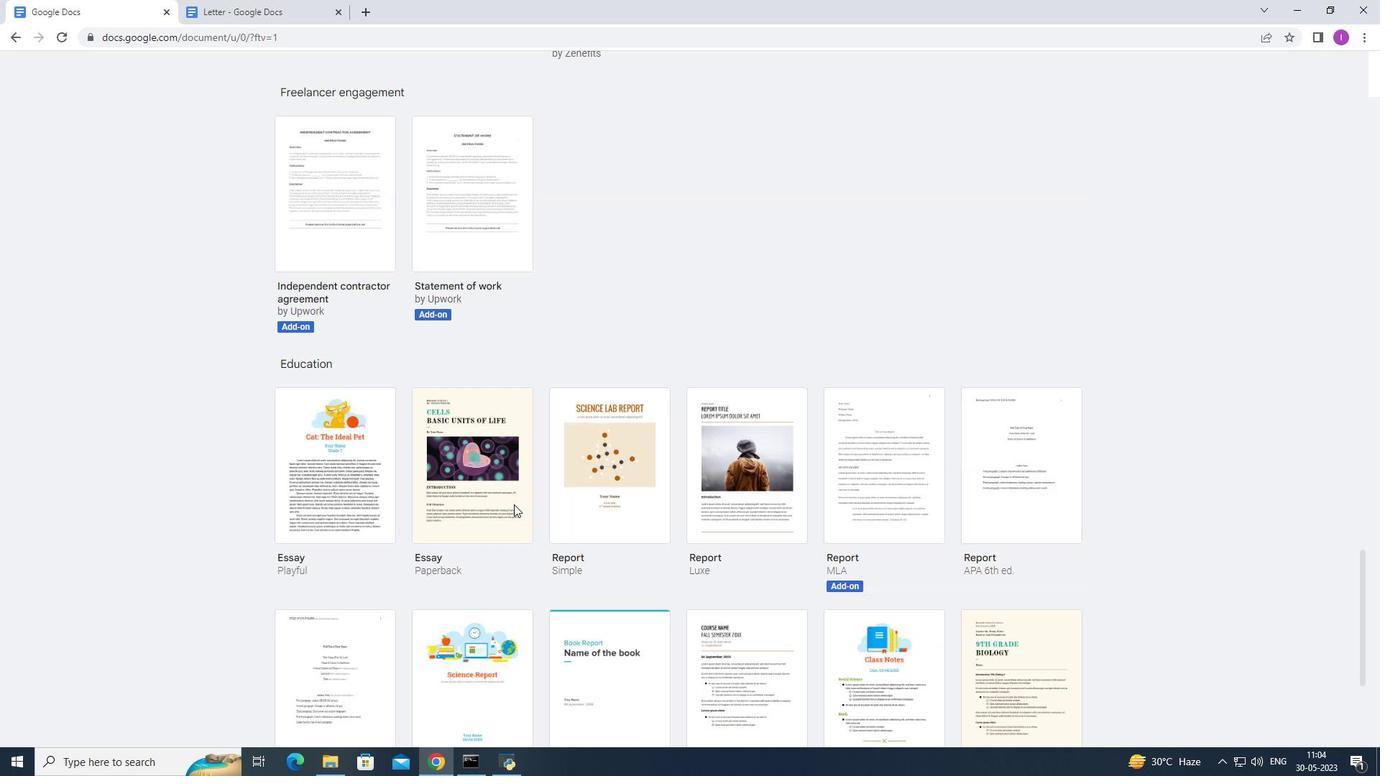 
Action: Mouse scrolled (514, 505) with delta (0, 0)
Screenshot: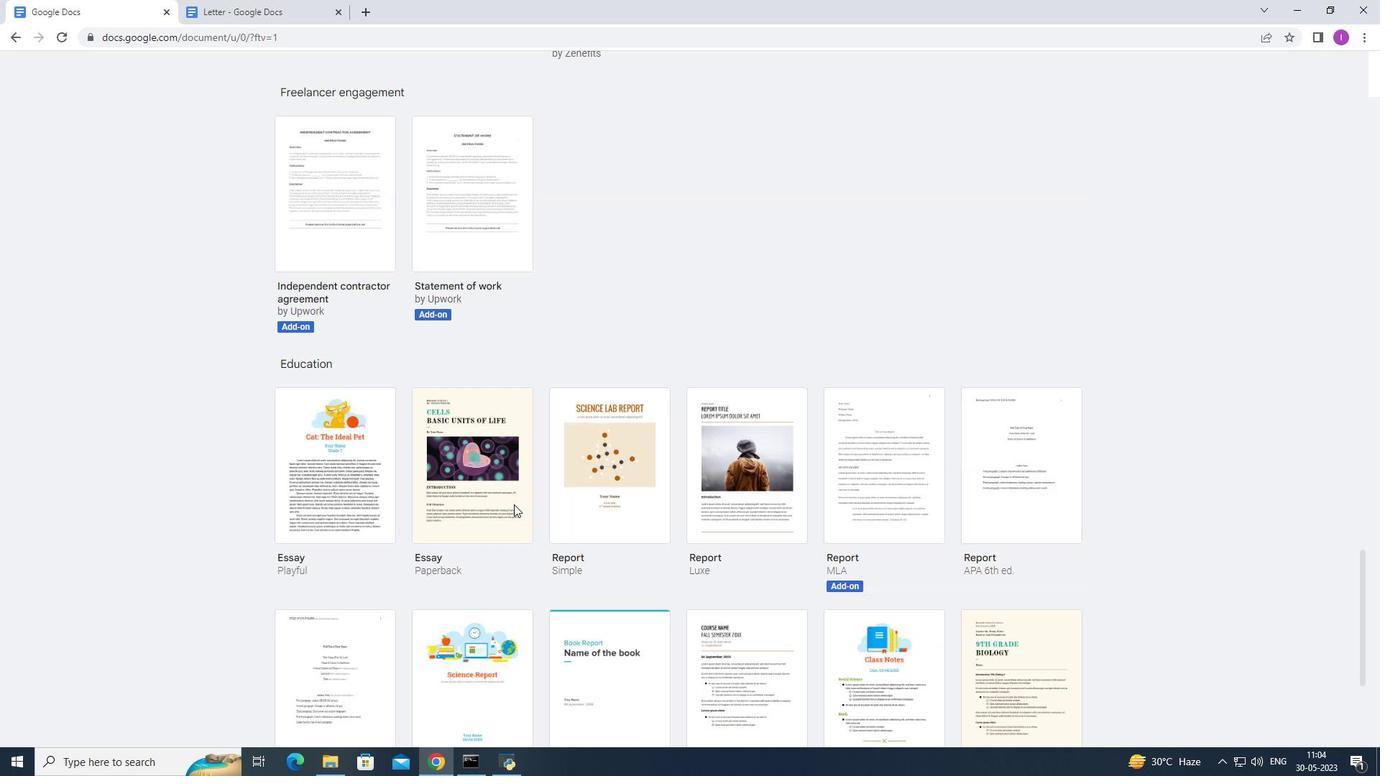 
Action: Mouse scrolled (514, 505) with delta (0, 0)
Screenshot: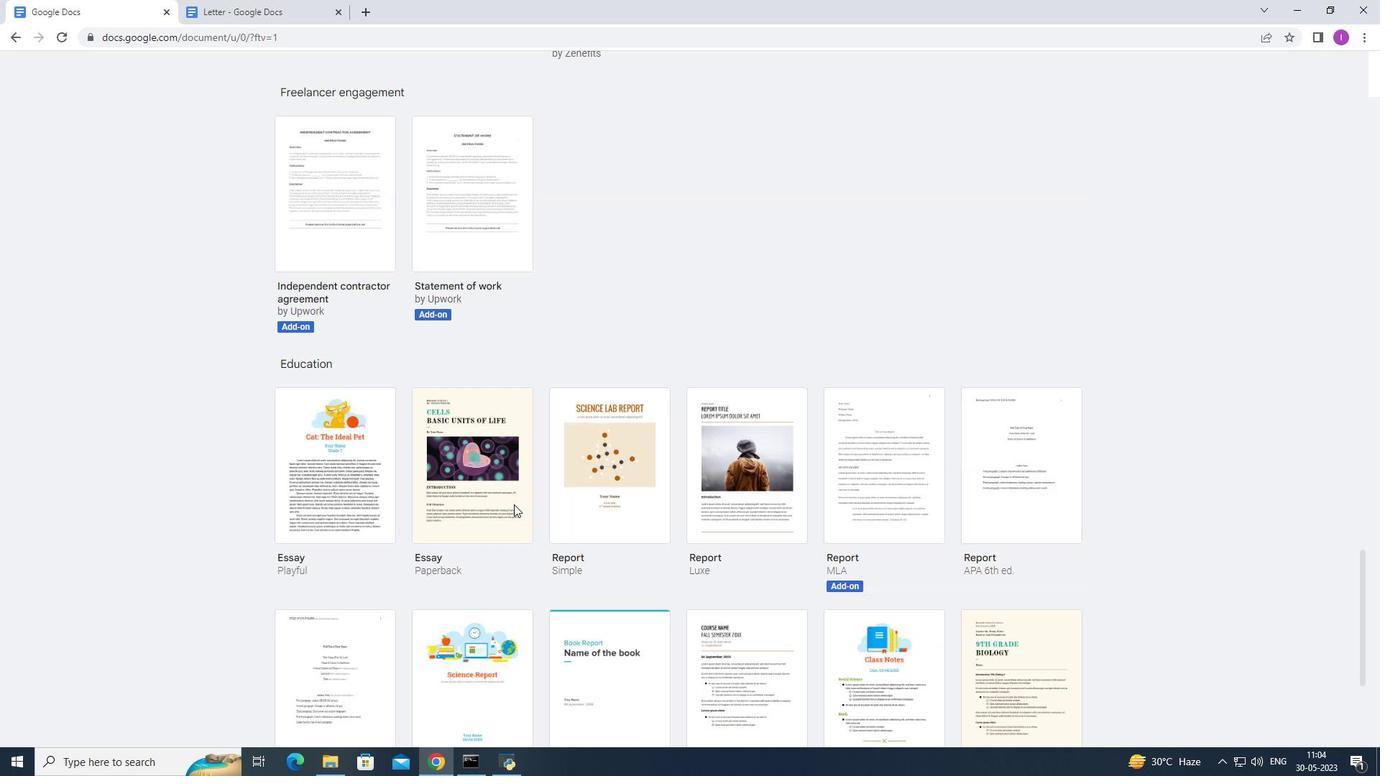 
Action: Mouse scrolled (514, 505) with delta (0, 0)
Screenshot: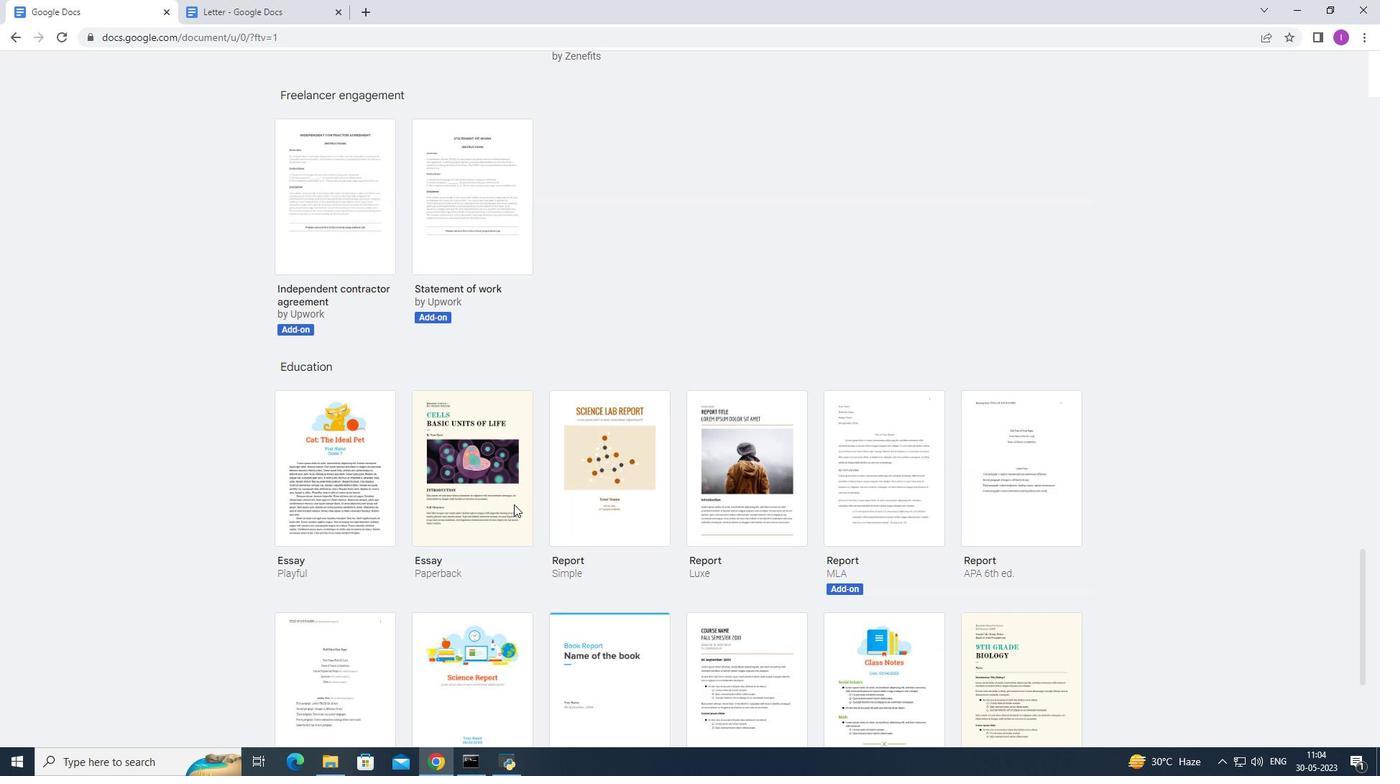 
Action: Mouse scrolled (514, 505) with delta (0, 0)
Screenshot: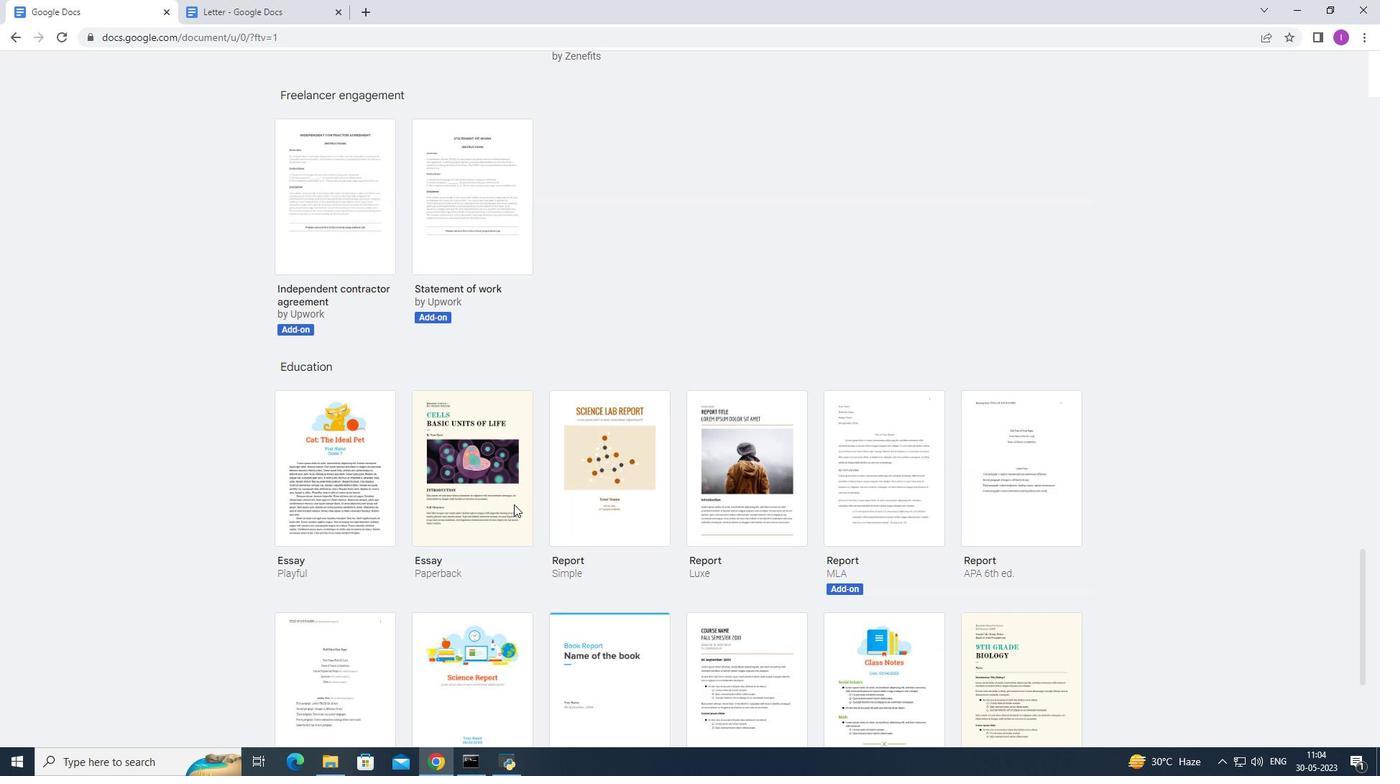 
Action: Mouse scrolled (514, 505) with delta (0, 0)
Screenshot: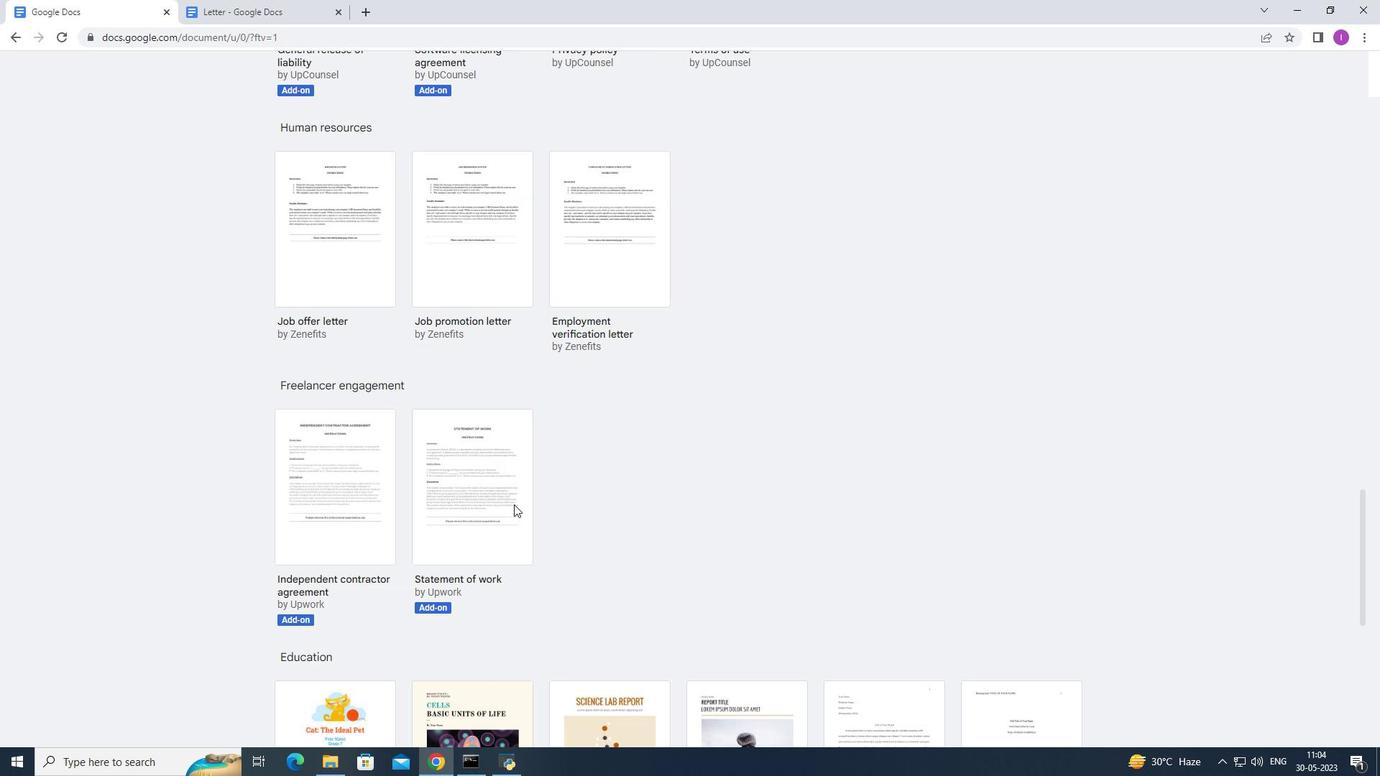 
Action: Mouse scrolled (514, 505) with delta (0, 0)
Screenshot: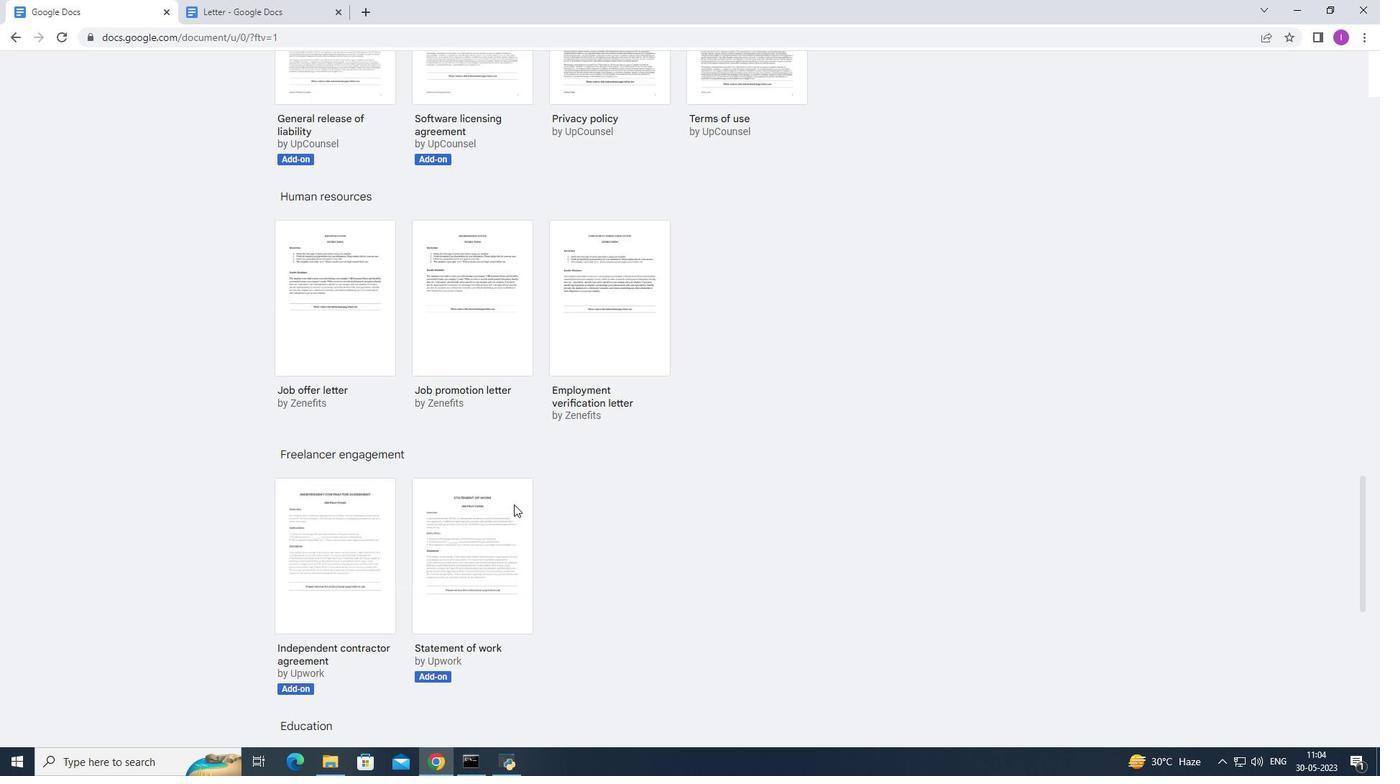 
Action: Mouse scrolled (514, 505) with delta (0, 0)
Screenshot: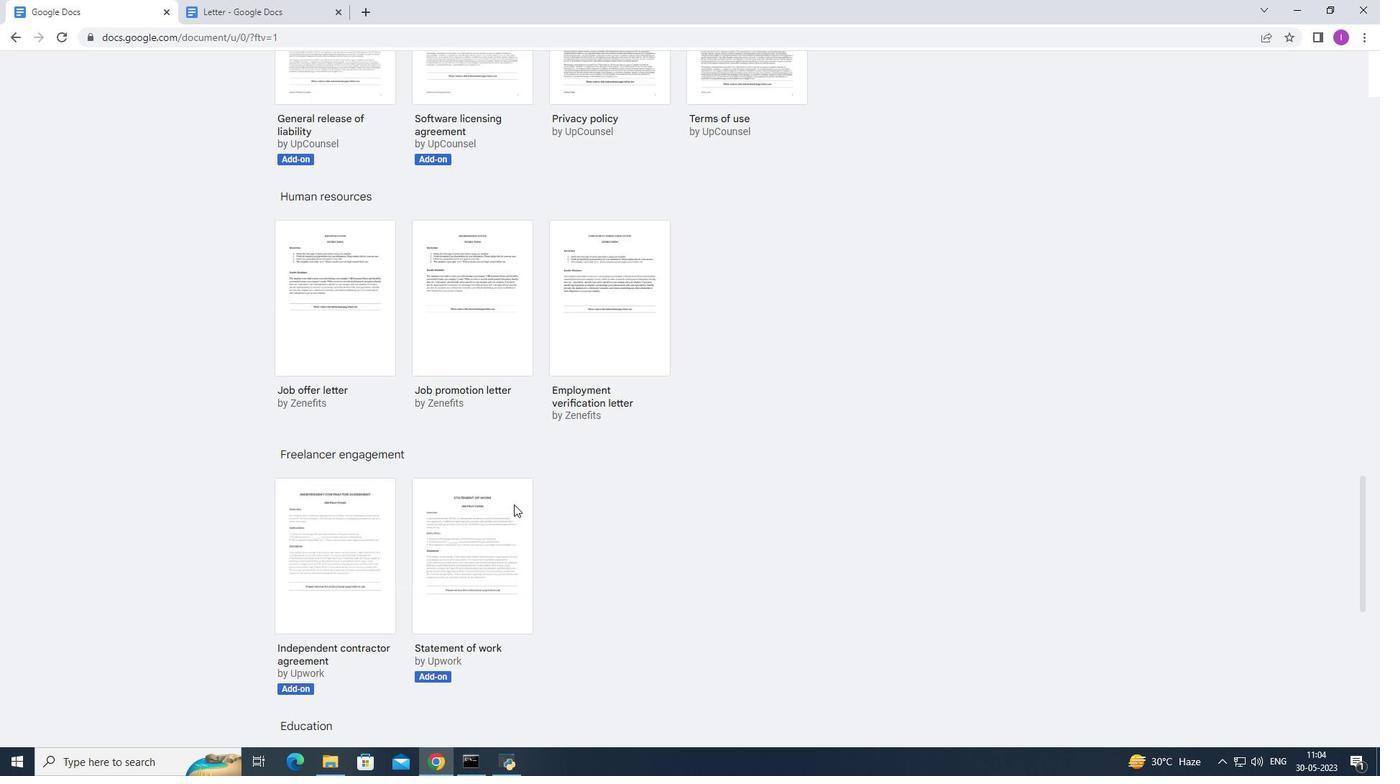
Action: Mouse scrolled (514, 505) with delta (0, 0)
Screenshot: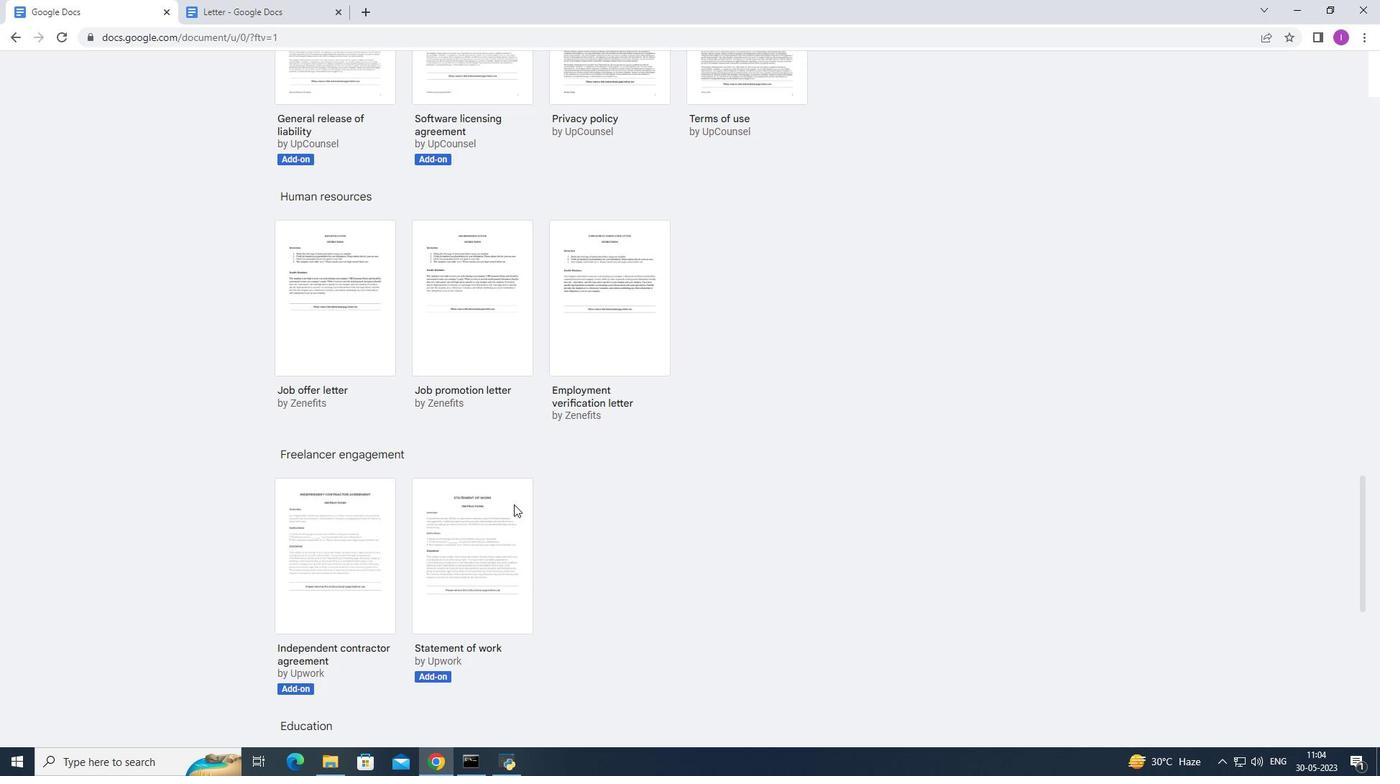 
Action: Mouse scrolled (514, 505) with delta (0, 0)
Screenshot: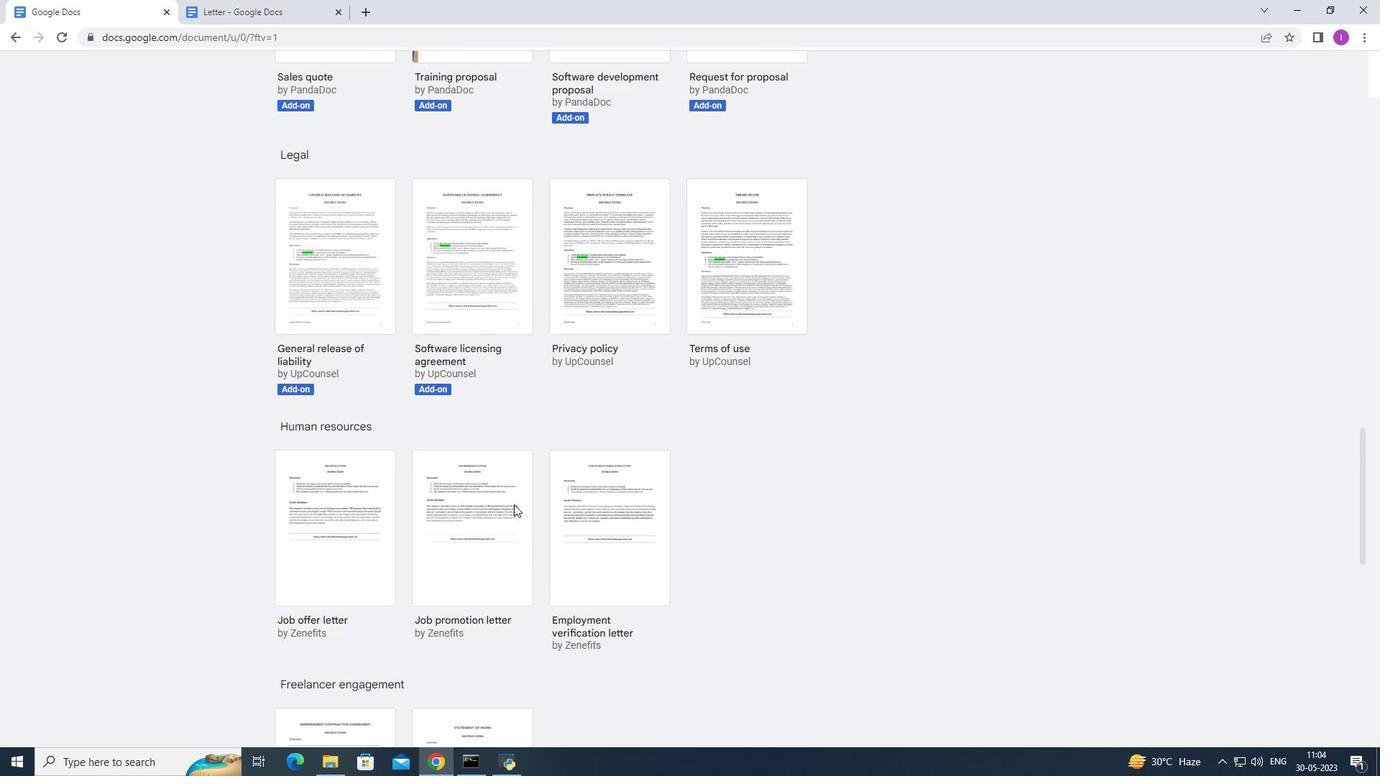 
Action: Mouse scrolled (514, 505) with delta (0, 0)
Screenshot: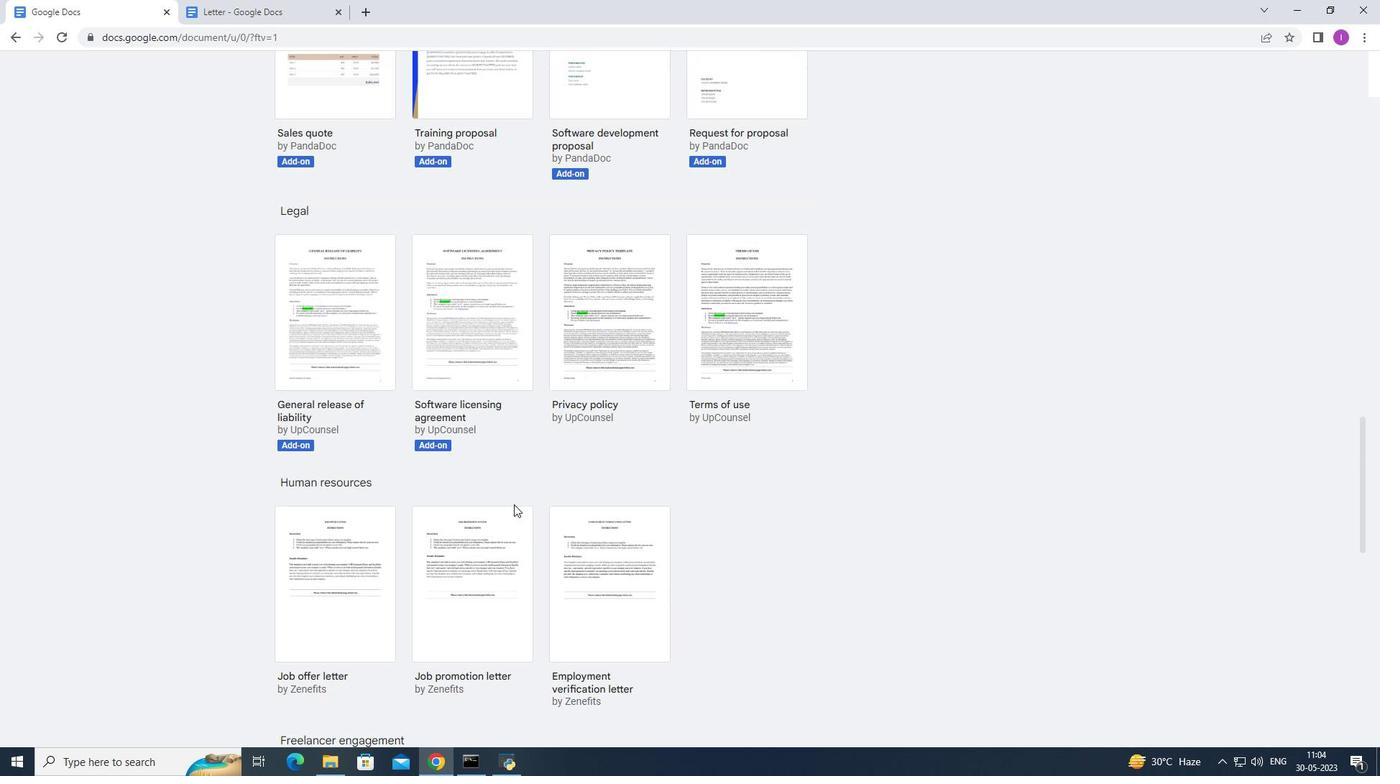 
Action: Mouse scrolled (514, 505) with delta (0, 0)
Screenshot: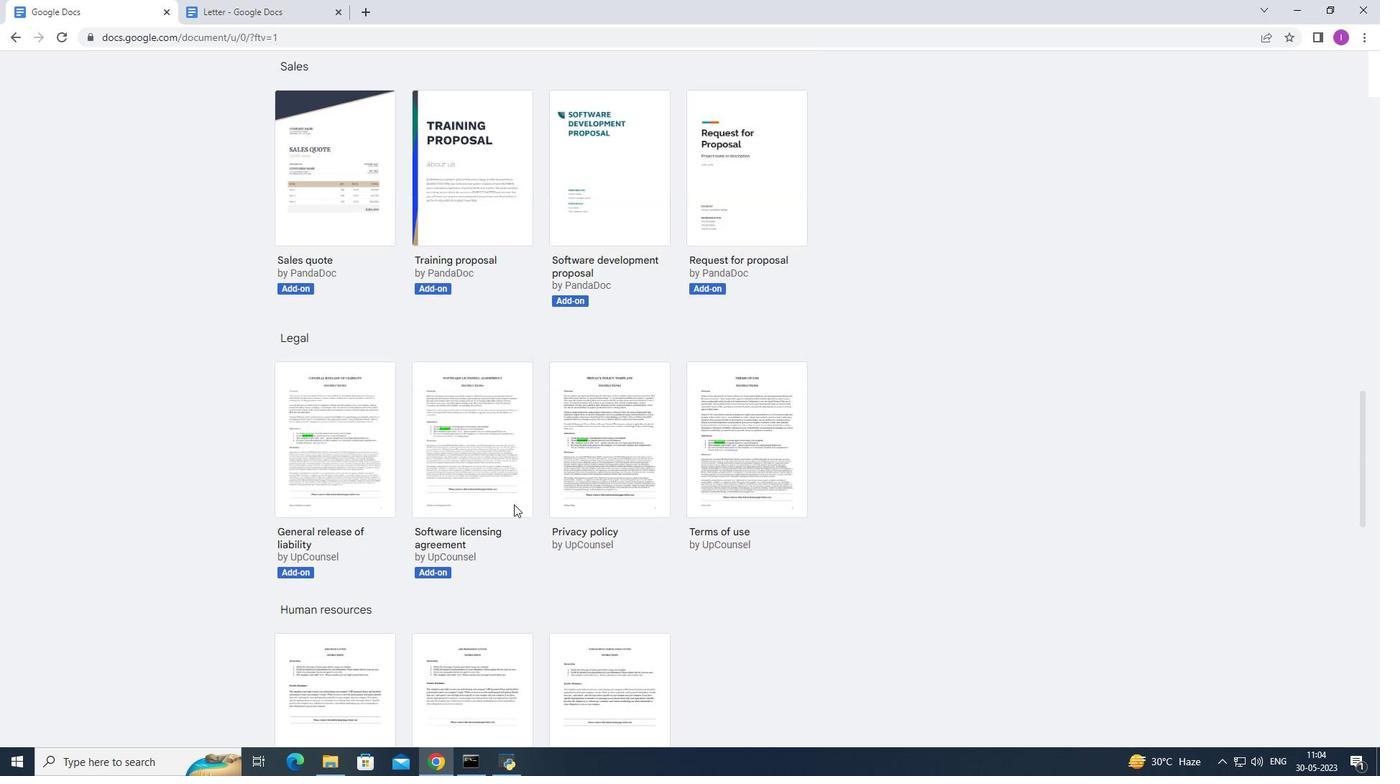 
Action: Mouse scrolled (514, 505) with delta (0, 0)
Screenshot: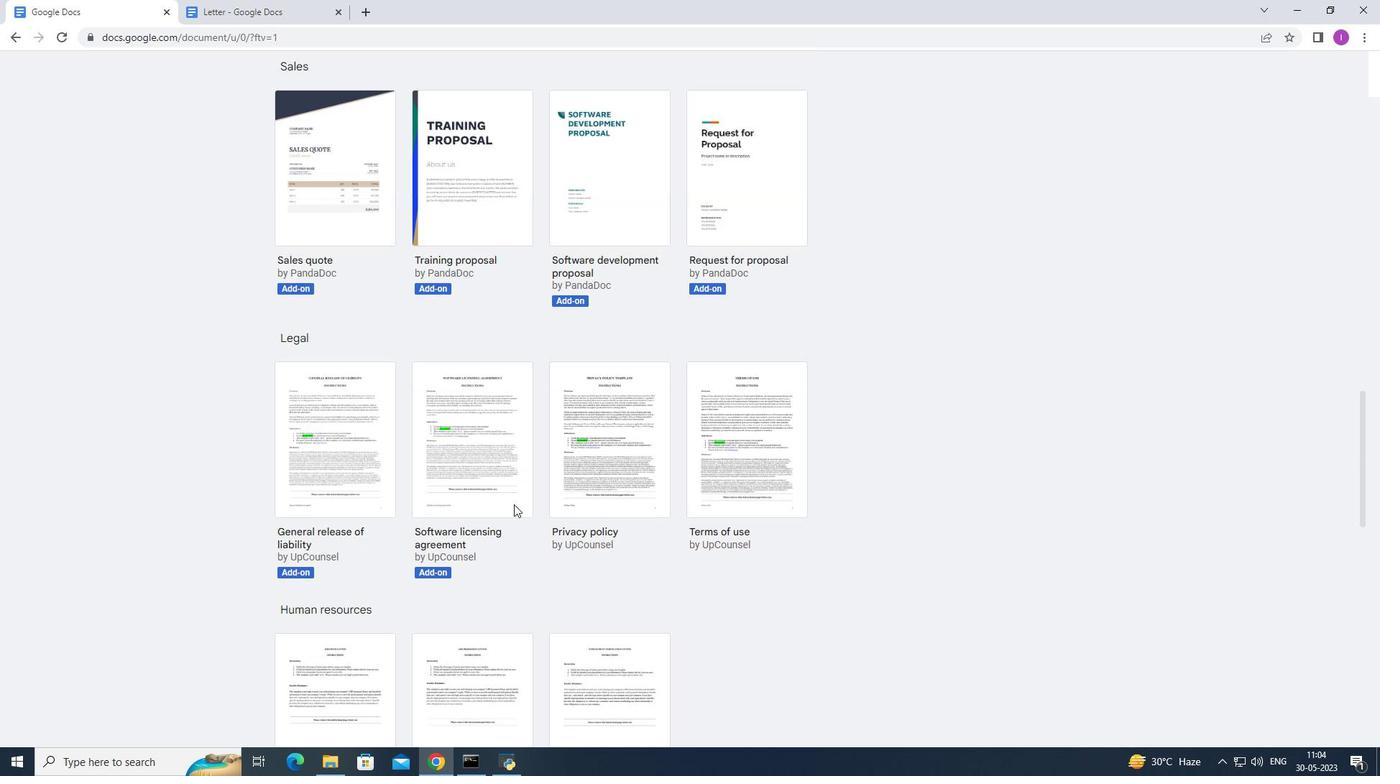 
Action: Mouse scrolled (514, 505) with delta (0, 0)
Screenshot: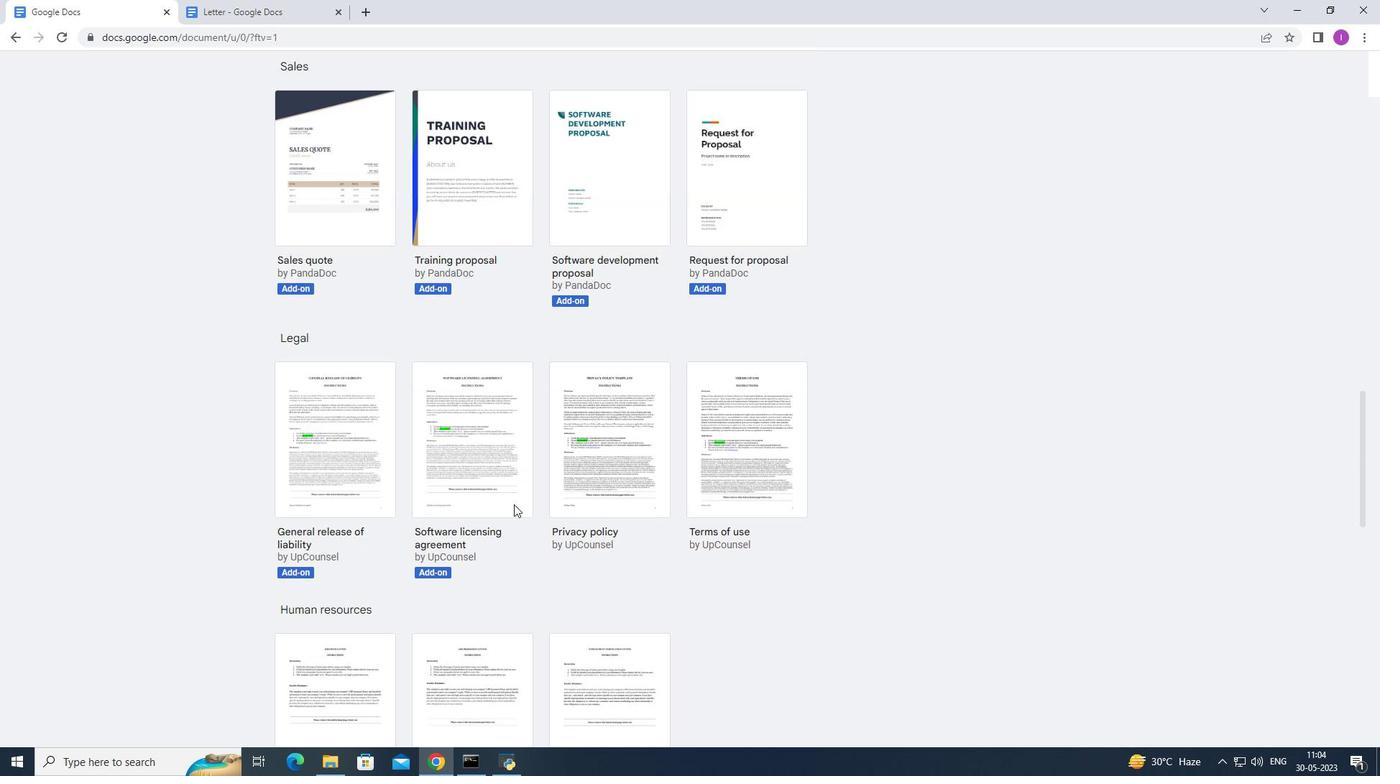 
Action: Mouse scrolled (514, 505) with delta (0, 0)
Screenshot: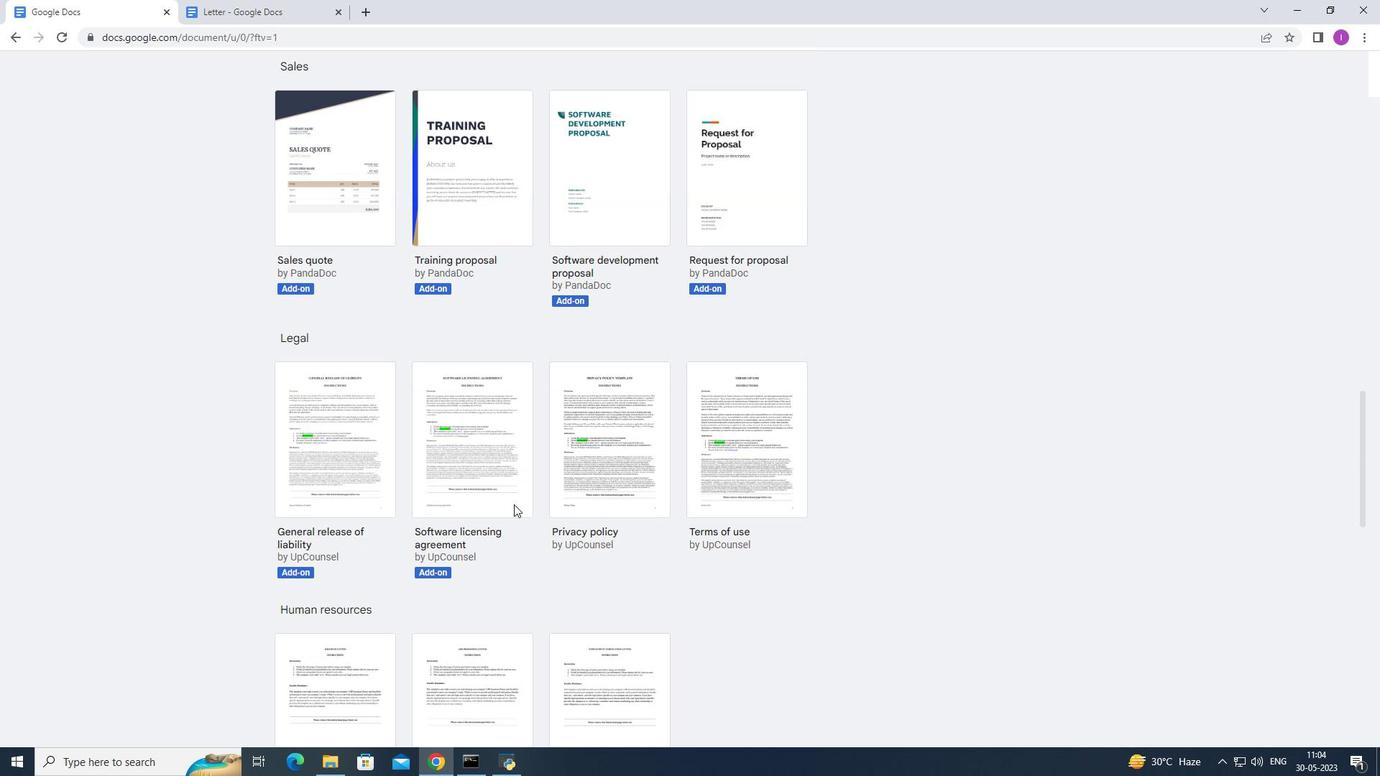 
Action: Mouse scrolled (514, 505) with delta (0, 0)
Screenshot: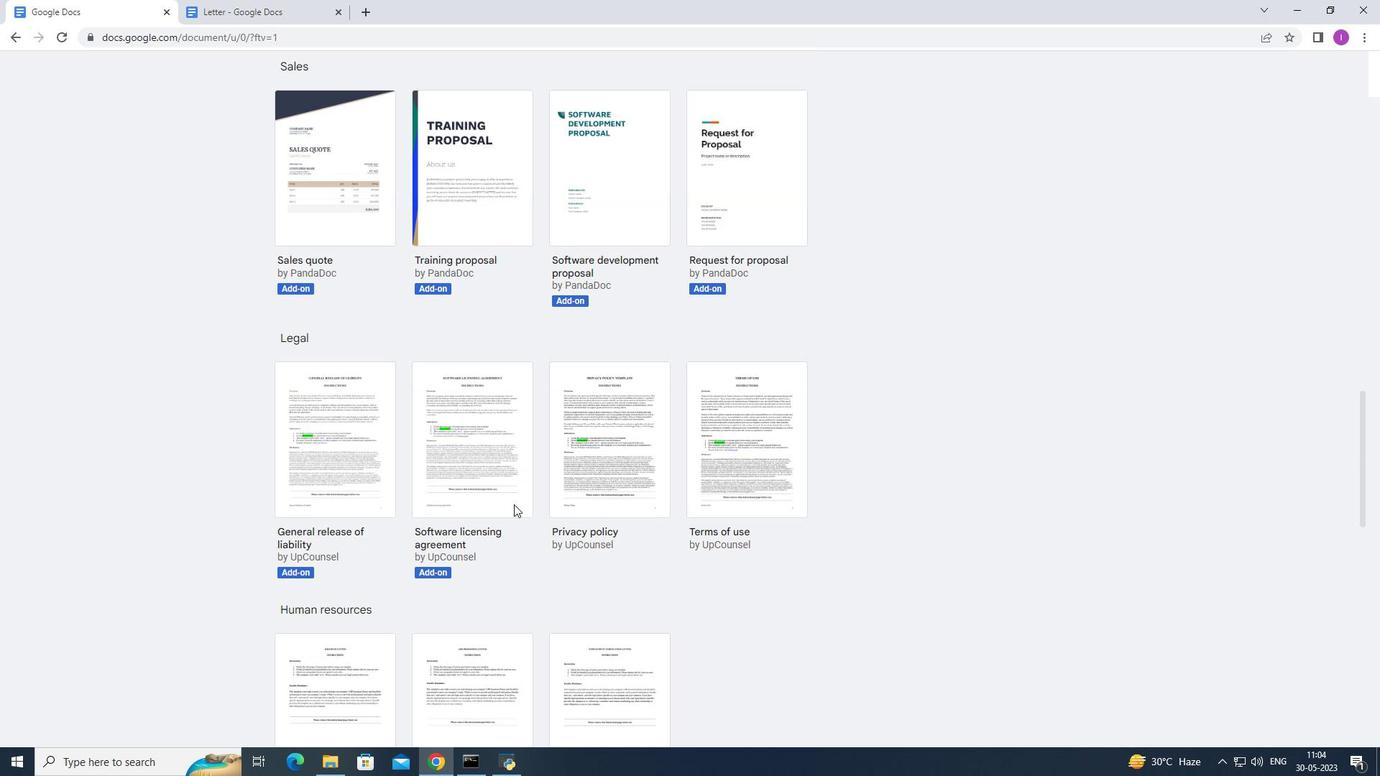 
Action: Mouse scrolled (514, 505) with delta (0, 0)
Screenshot: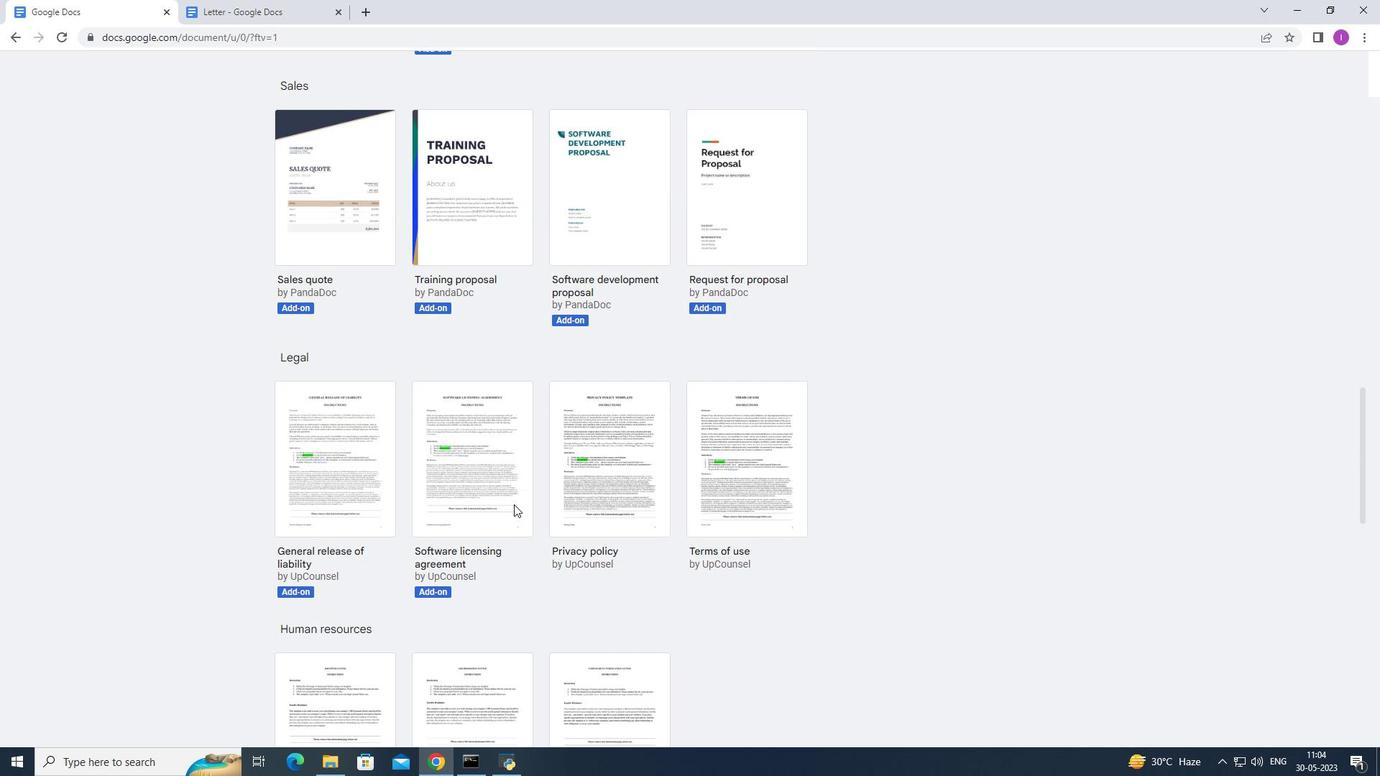 
Action: Mouse scrolled (514, 505) with delta (0, 0)
Screenshot: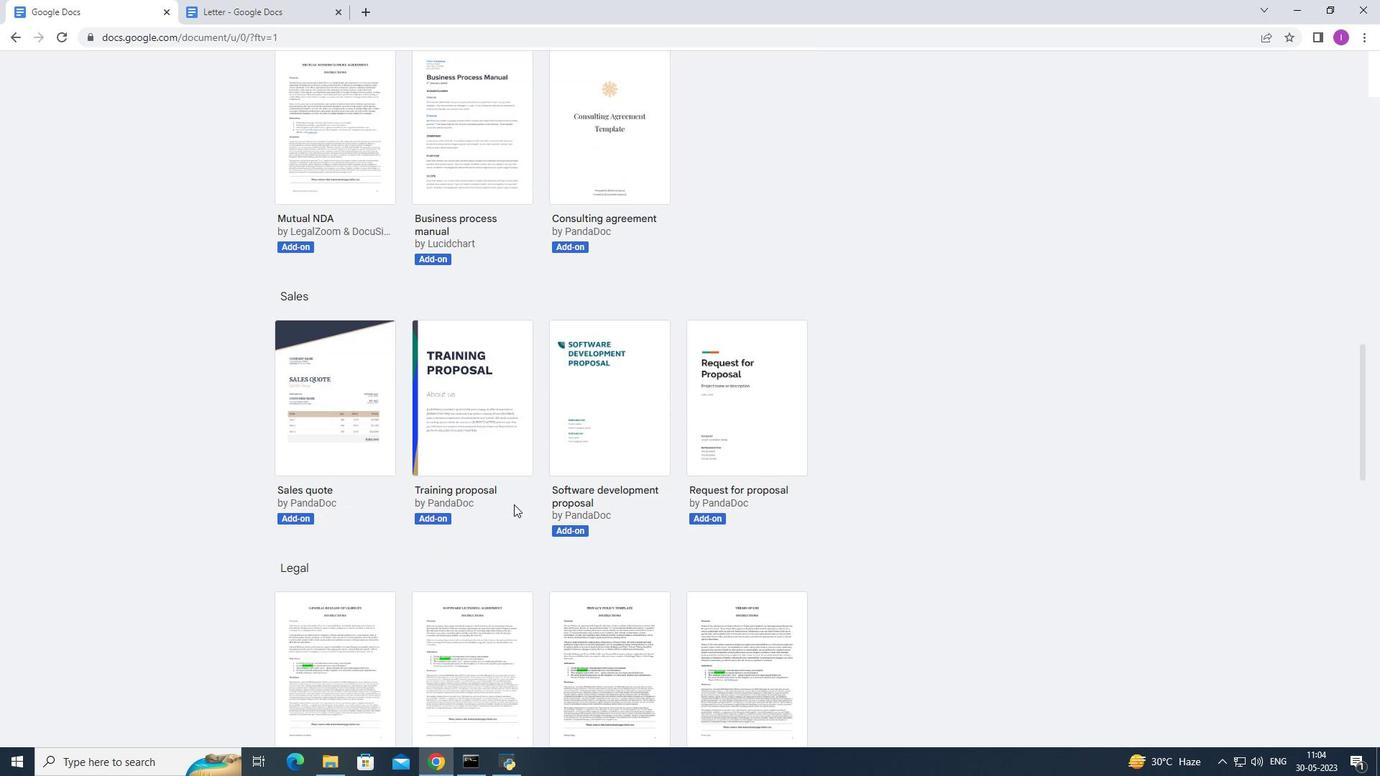 
Action: Mouse scrolled (514, 505) with delta (0, 0)
Screenshot: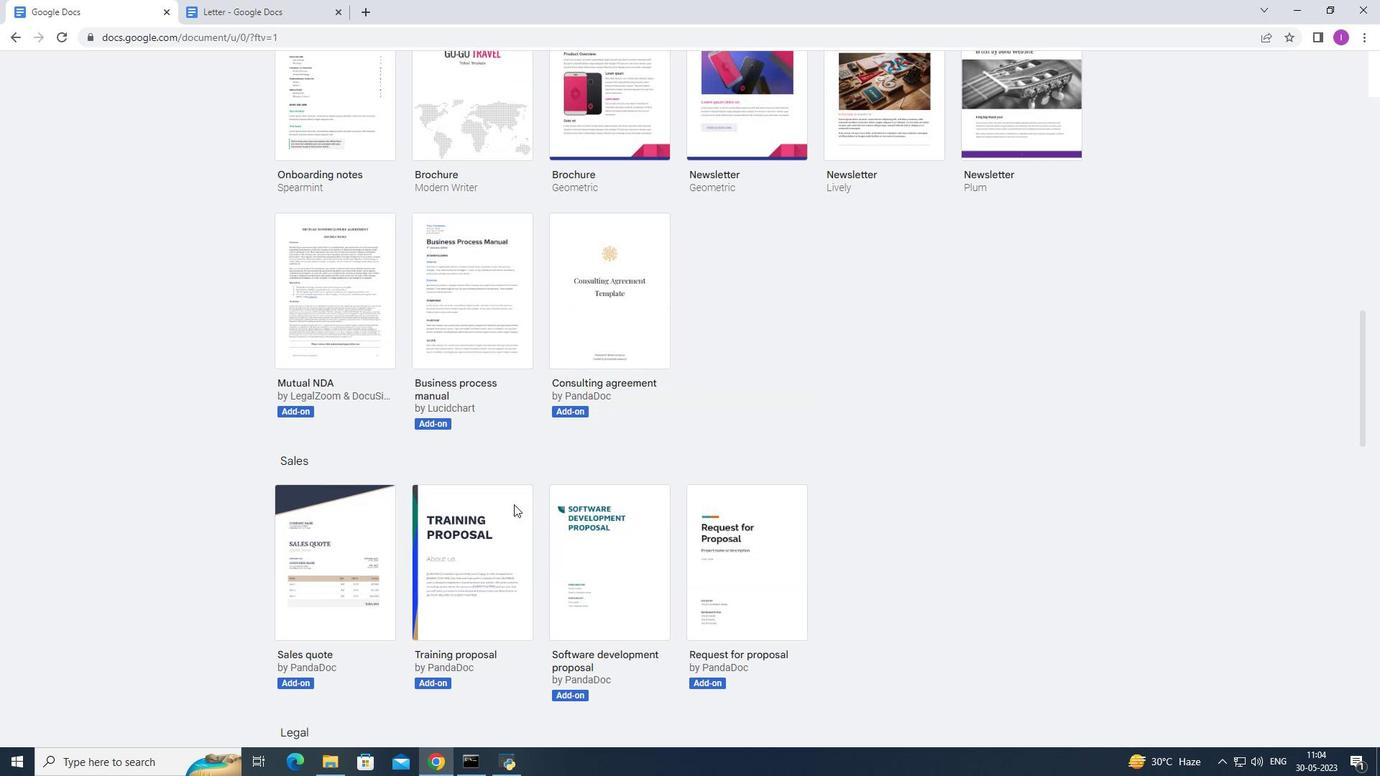 
Action: Mouse scrolled (514, 505) with delta (0, 0)
Screenshot: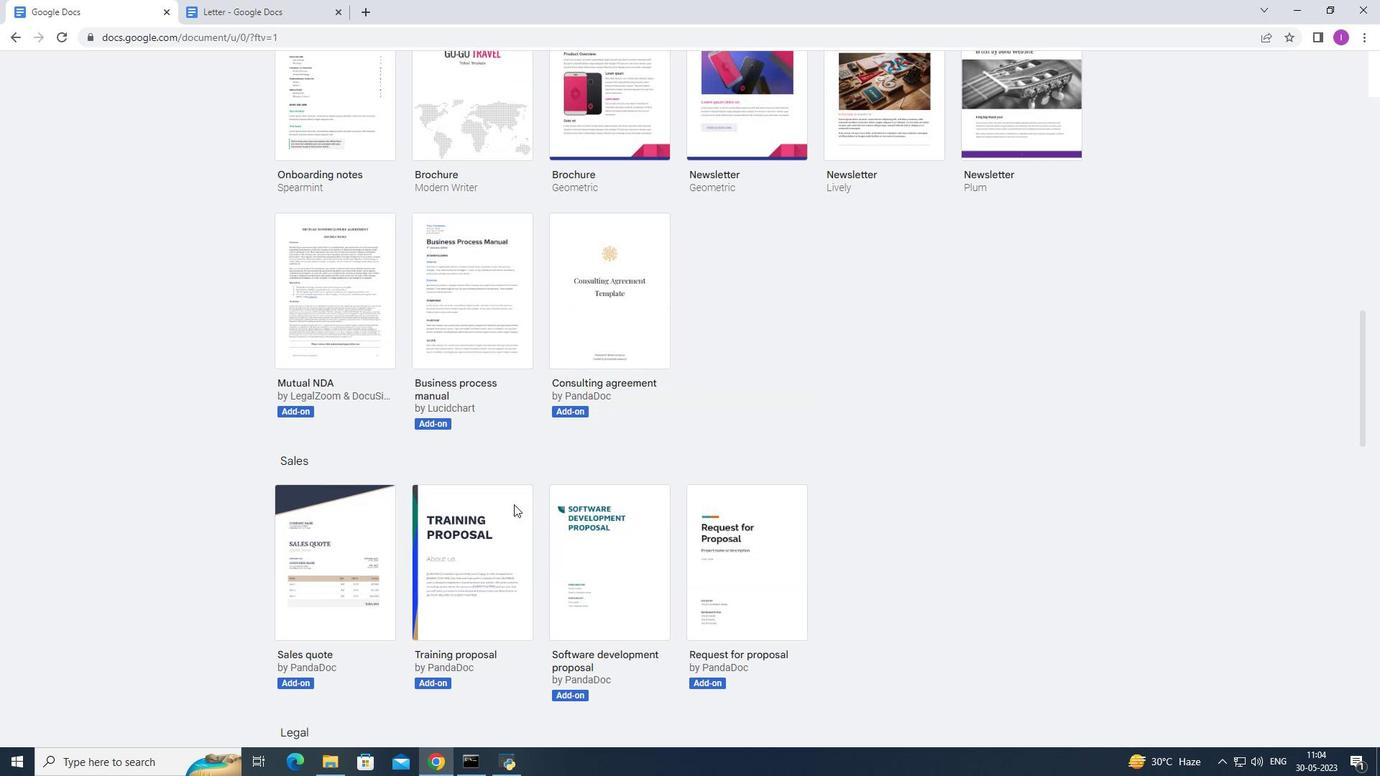 
Action: Mouse scrolled (514, 505) with delta (0, 0)
Screenshot: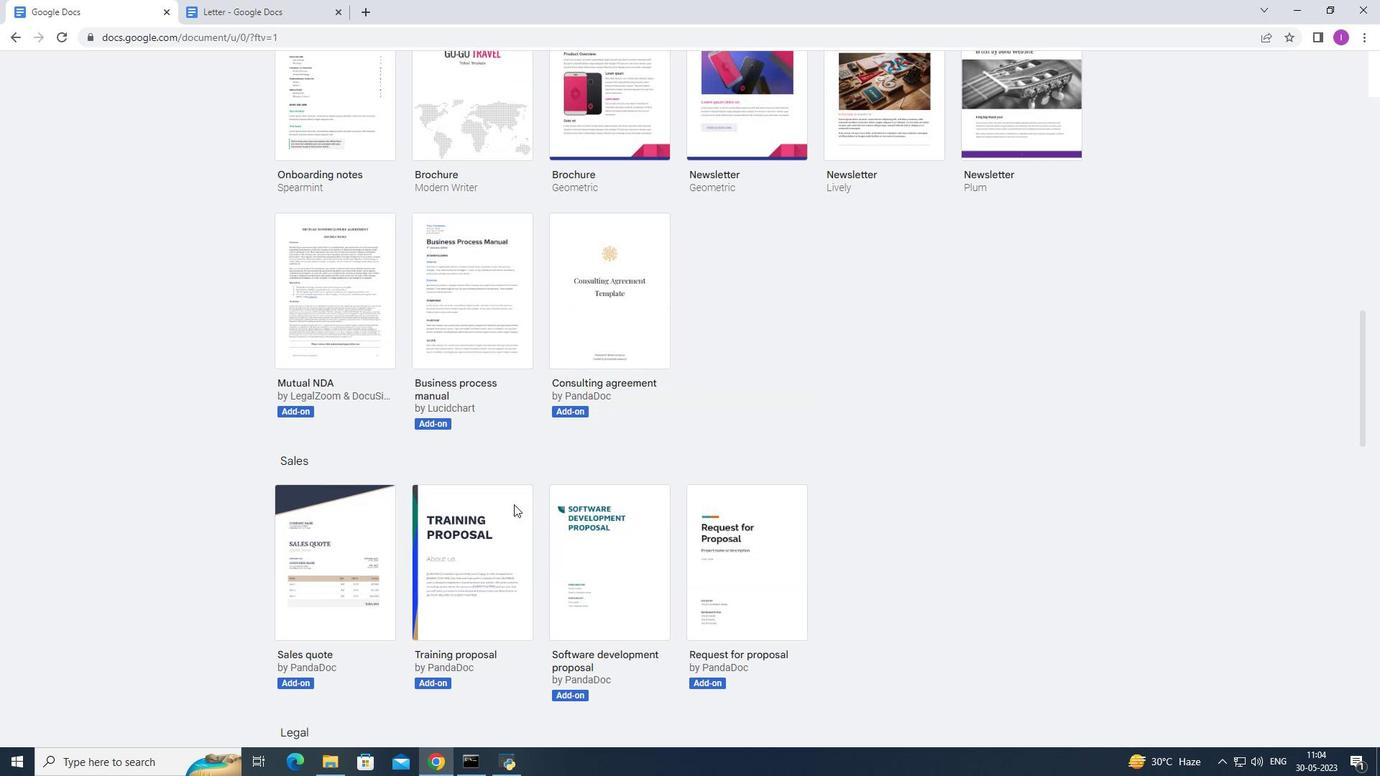 
Action: Mouse scrolled (514, 505) with delta (0, 0)
Screenshot: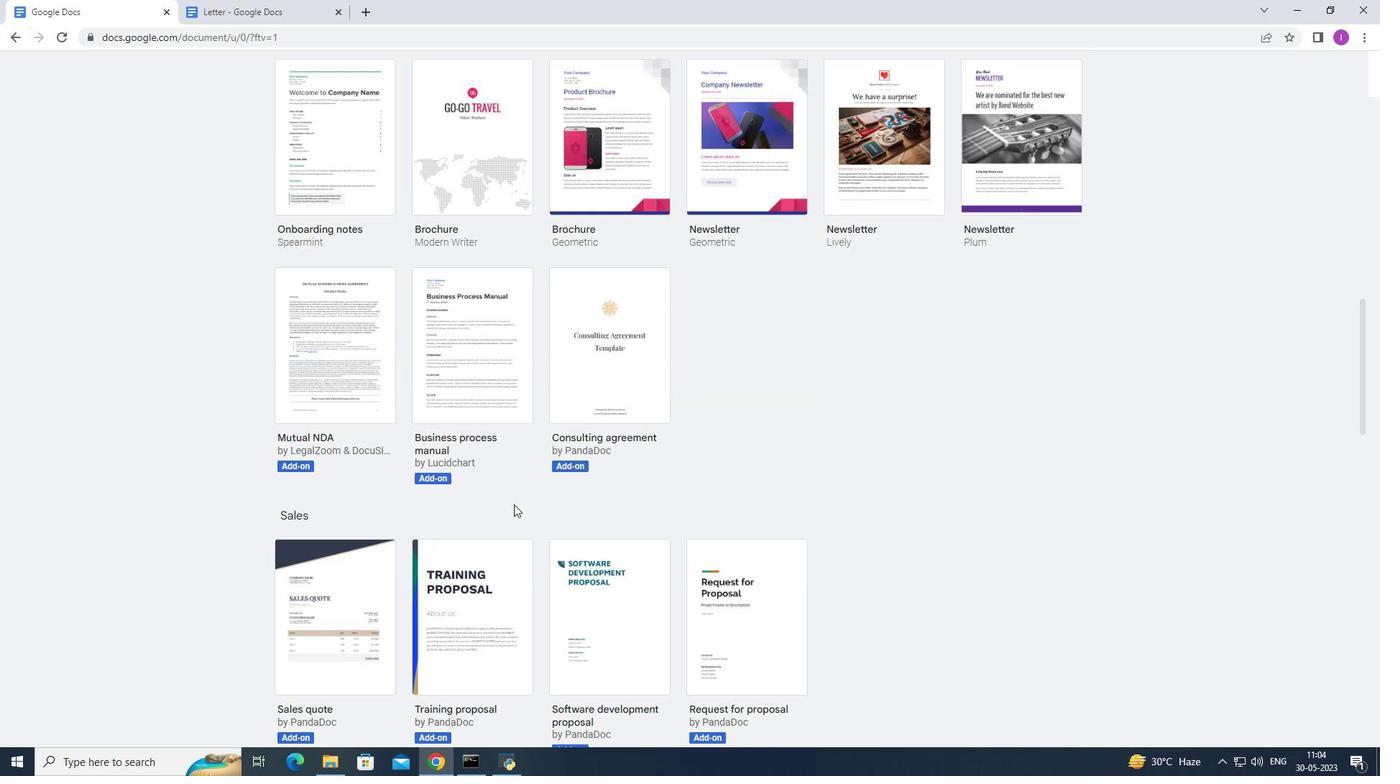 
Action: Mouse scrolled (514, 505) with delta (0, 0)
Screenshot: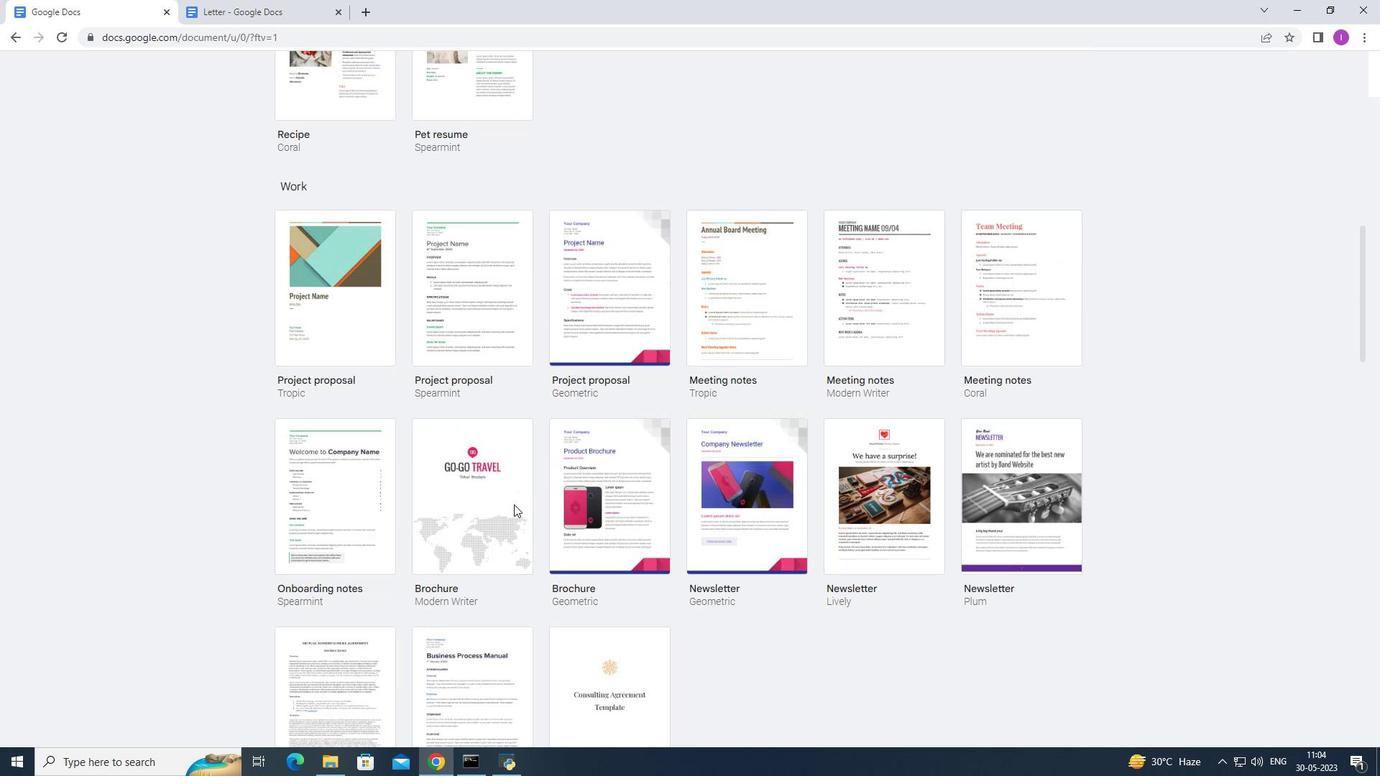 
Action: Mouse scrolled (514, 505) with delta (0, 0)
Screenshot: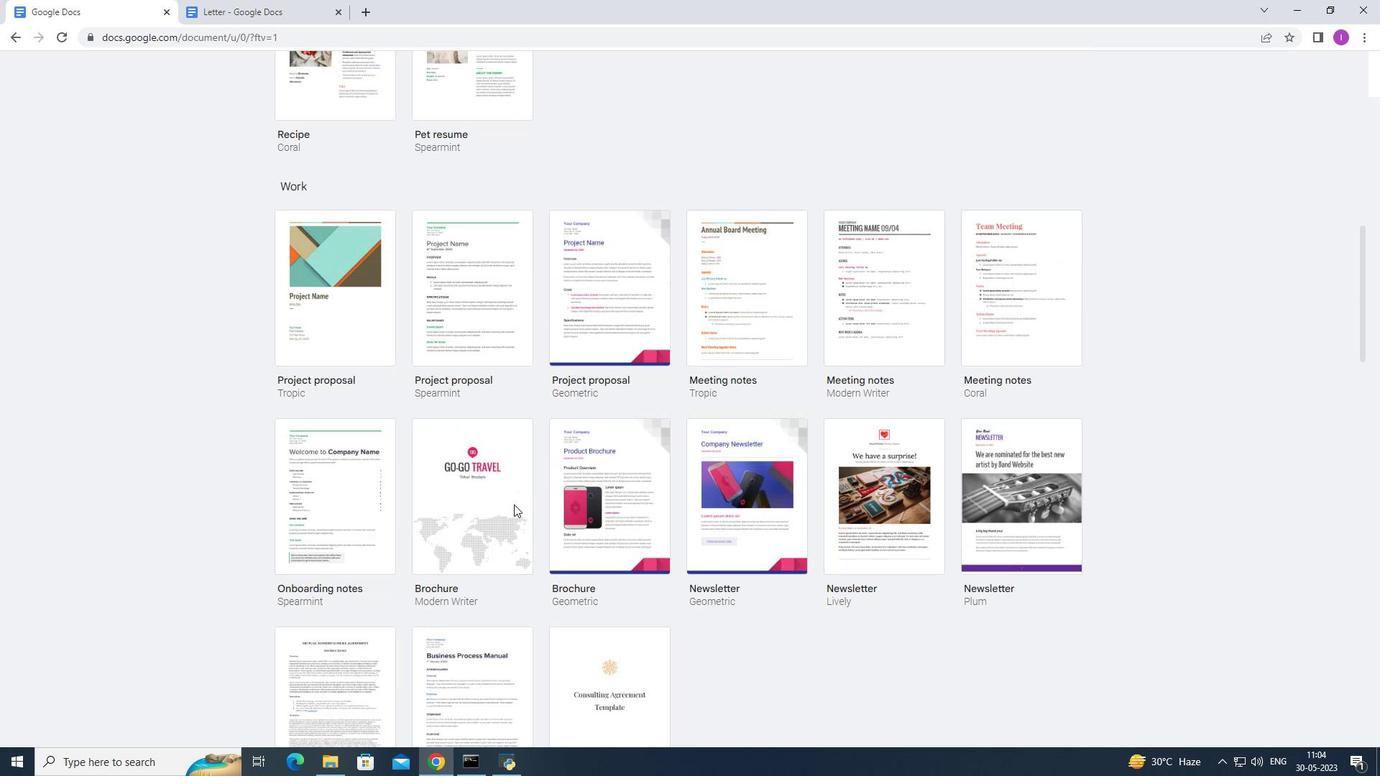 
Action: Mouse scrolled (514, 505) with delta (0, 0)
Screenshot: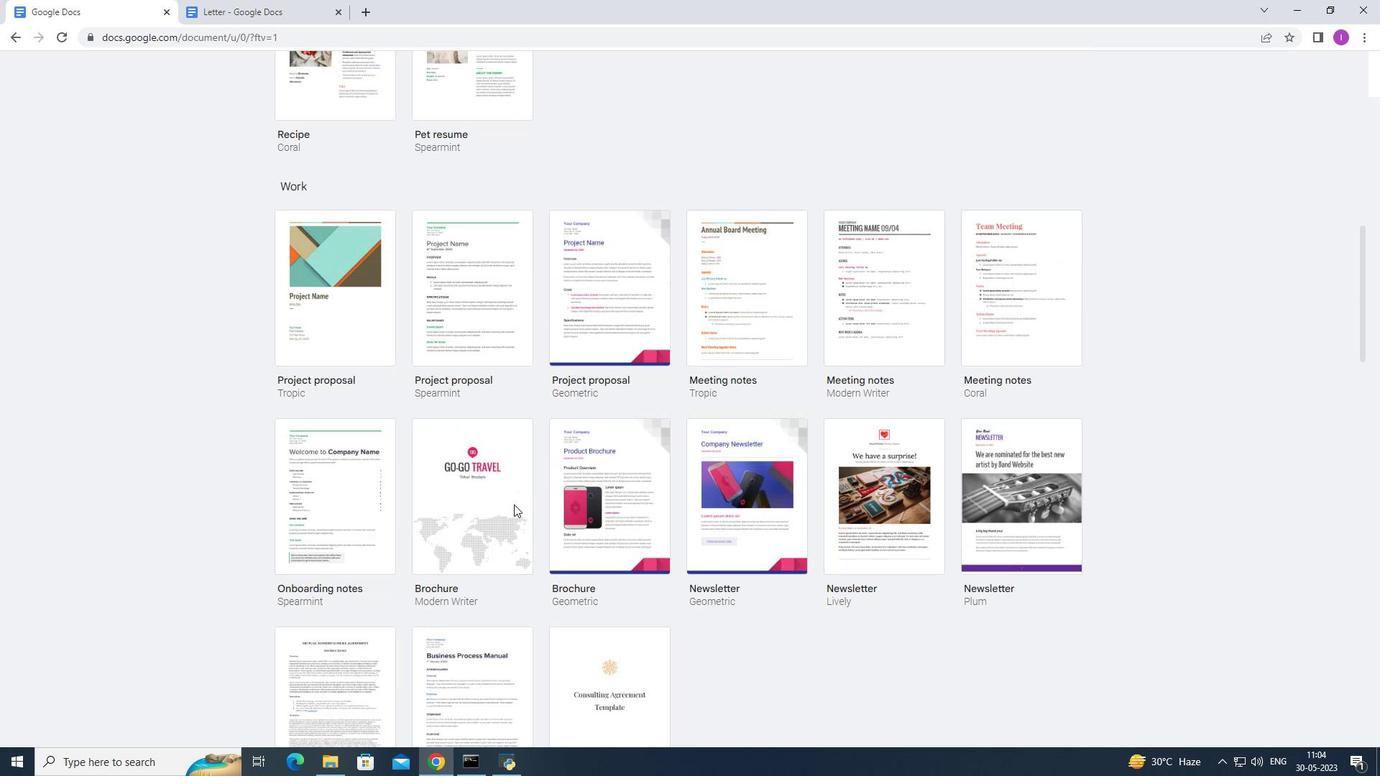 
Action: Mouse scrolled (514, 505) with delta (0, 0)
Screenshot: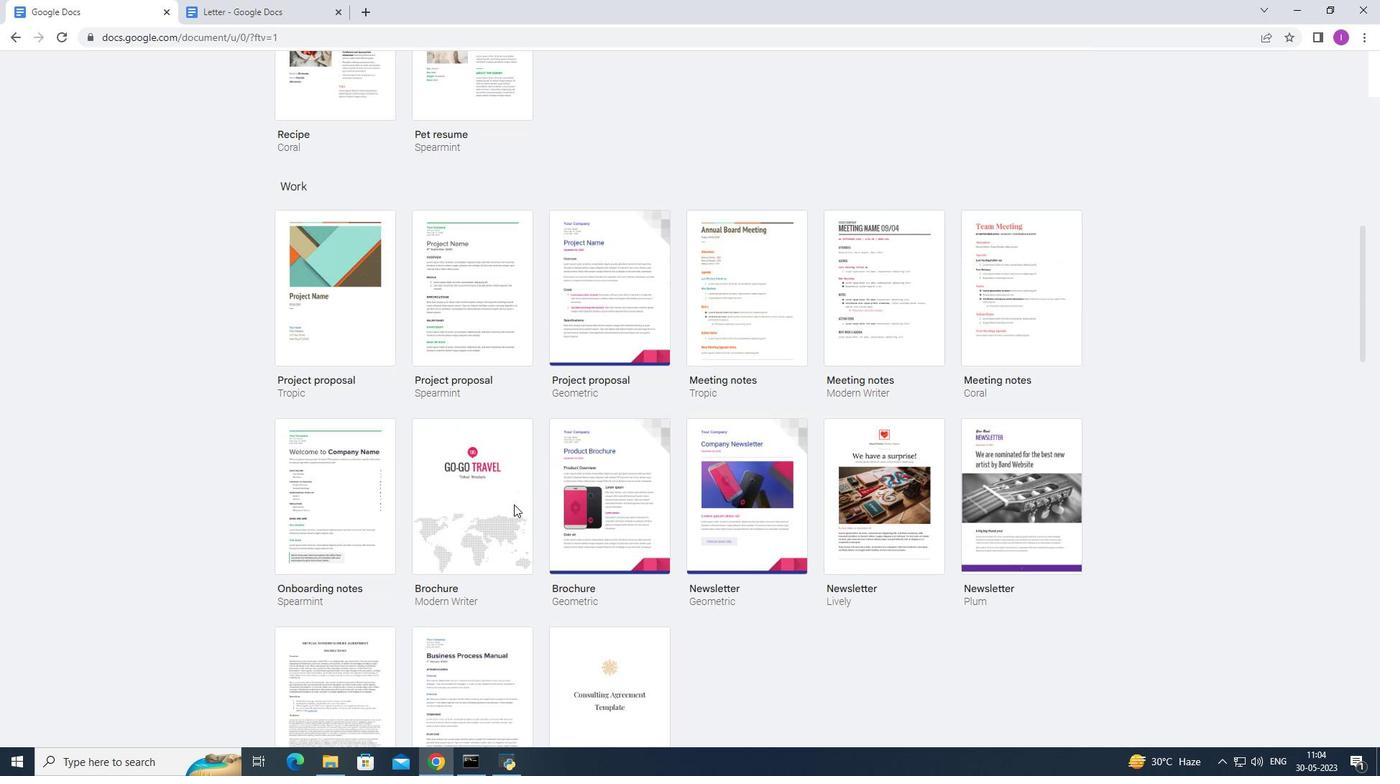 
Action: Mouse scrolled (514, 505) with delta (0, 0)
Screenshot: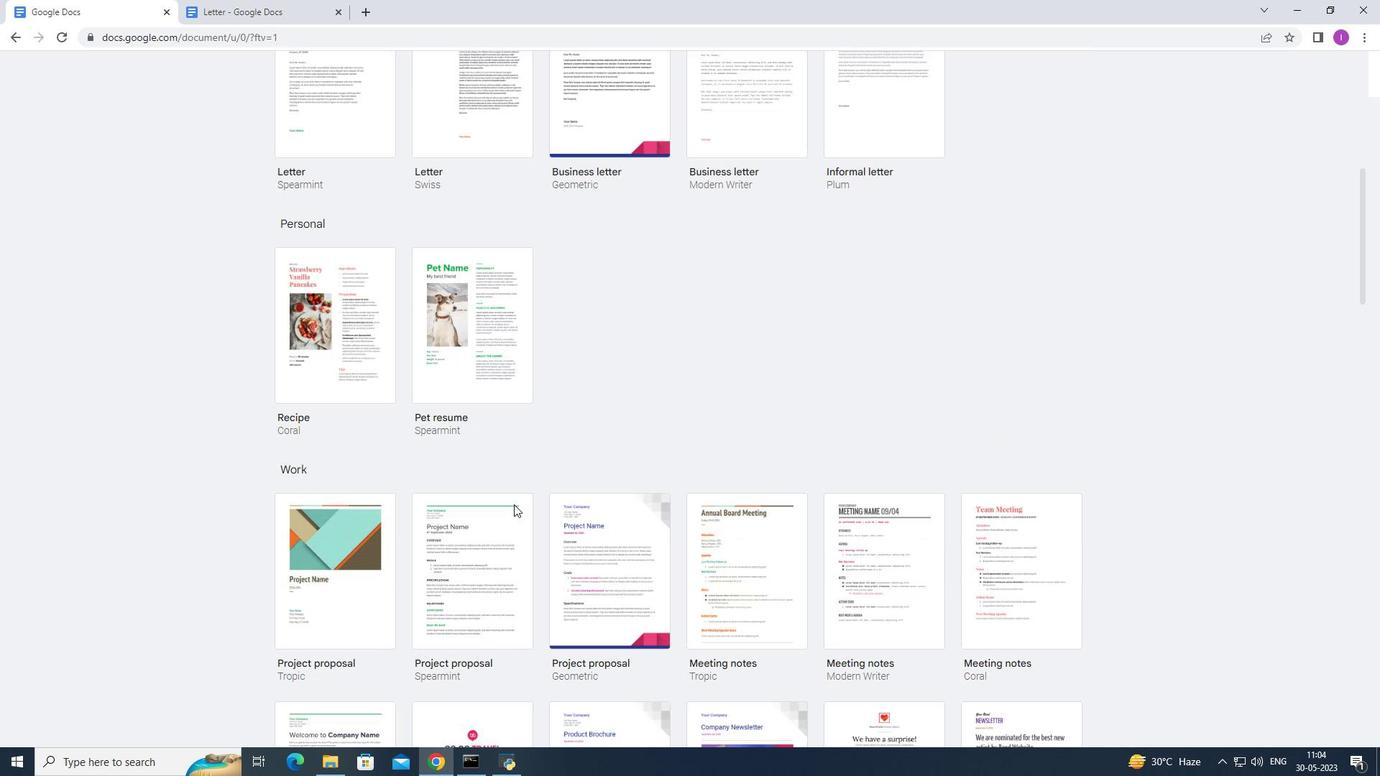 
Action: Mouse scrolled (514, 505) with delta (0, 0)
Screenshot: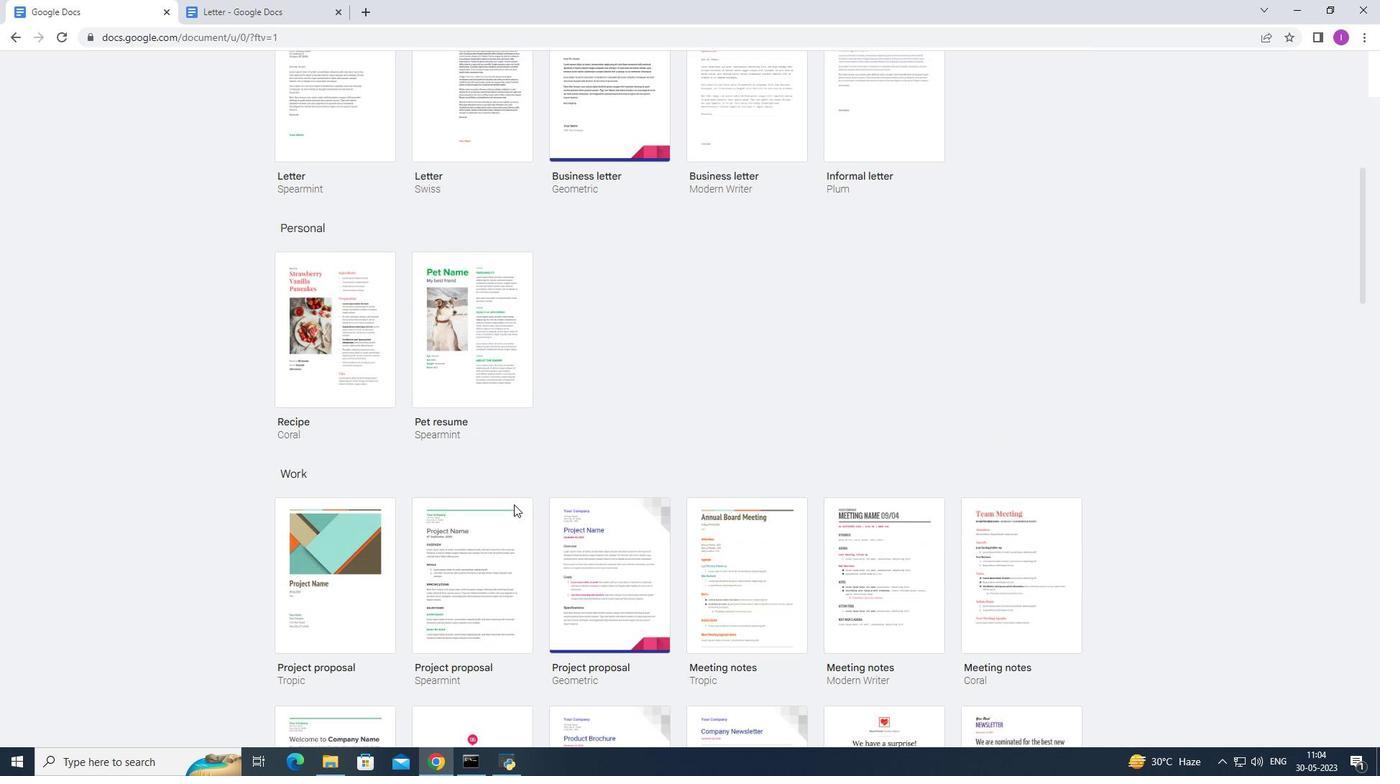 
Action: Mouse scrolled (514, 505) with delta (0, 0)
Screenshot: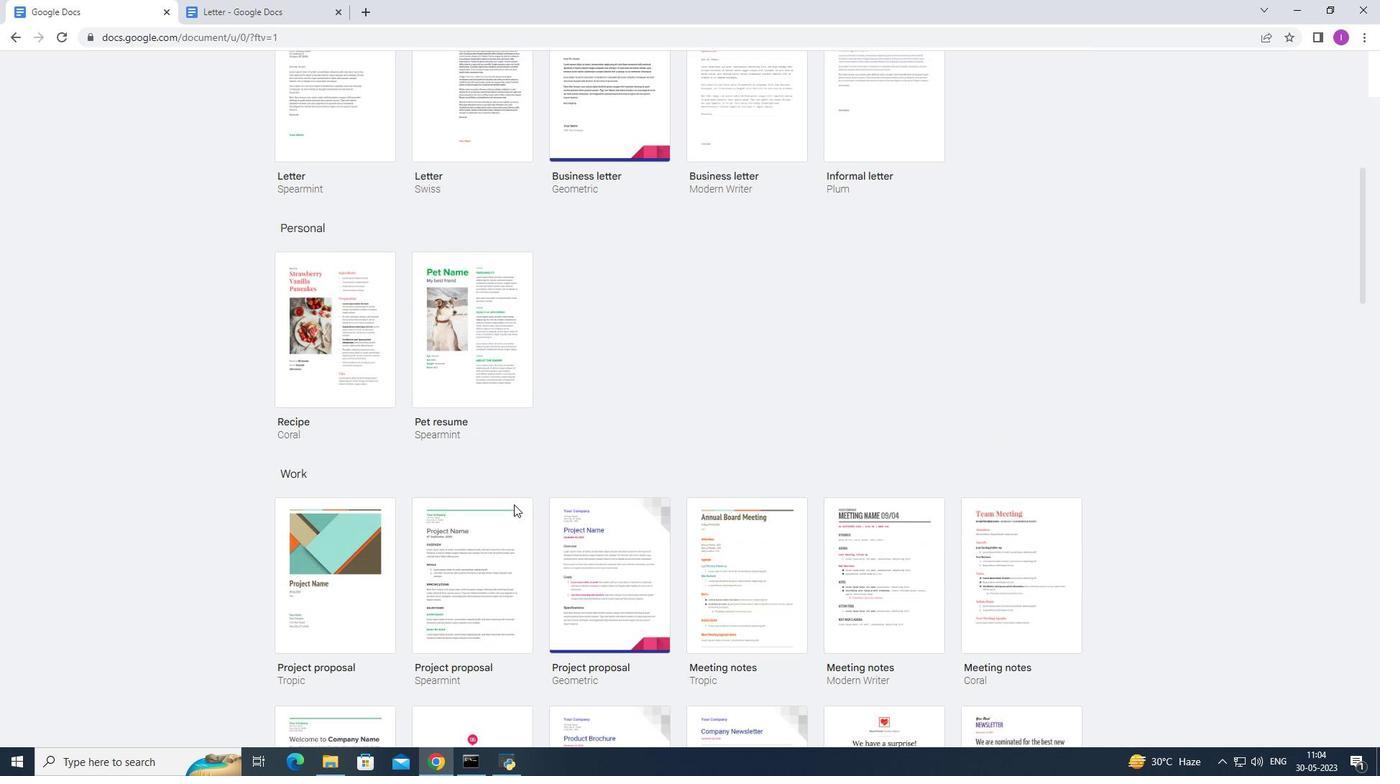 
Action: Mouse scrolled (514, 505) with delta (0, 0)
Screenshot: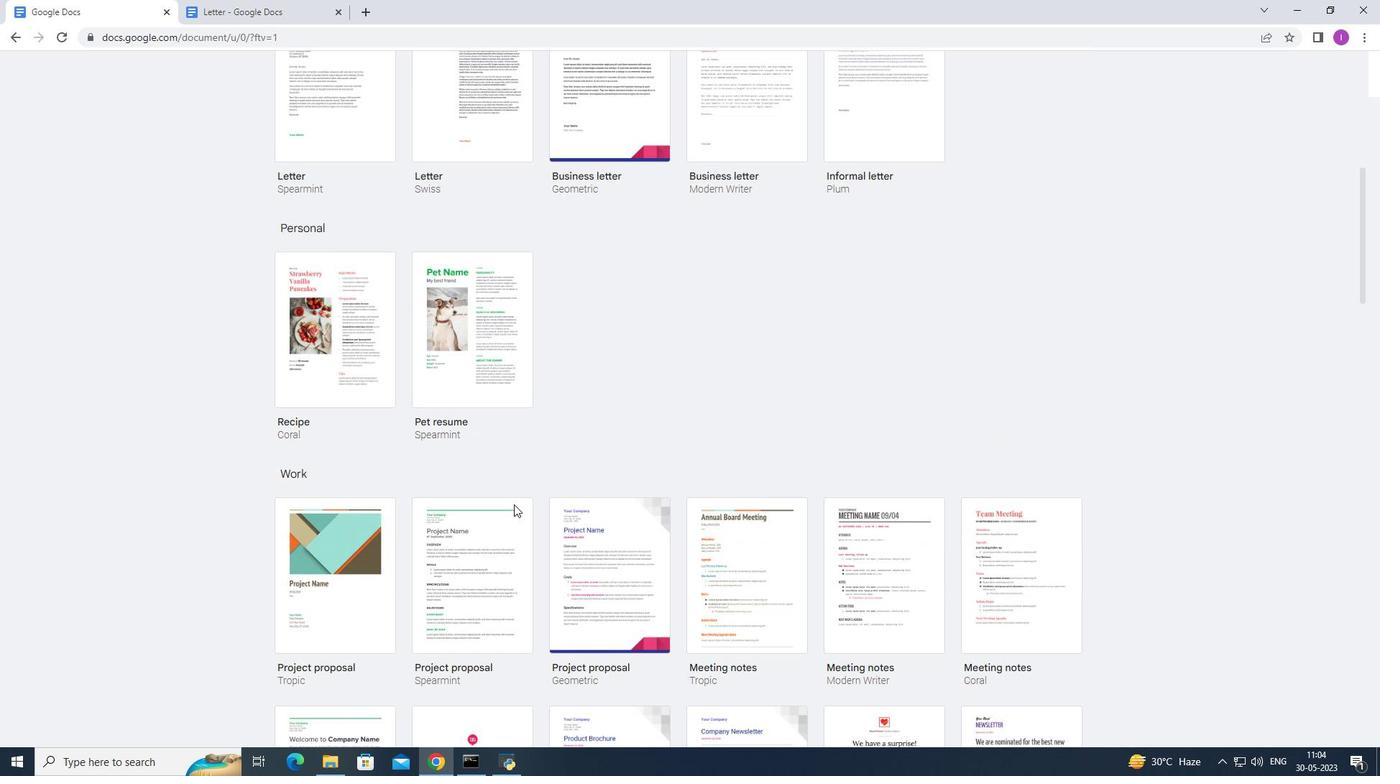 
Action: Mouse scrolled (514, 505) with delta (0, 0)
Screenshot: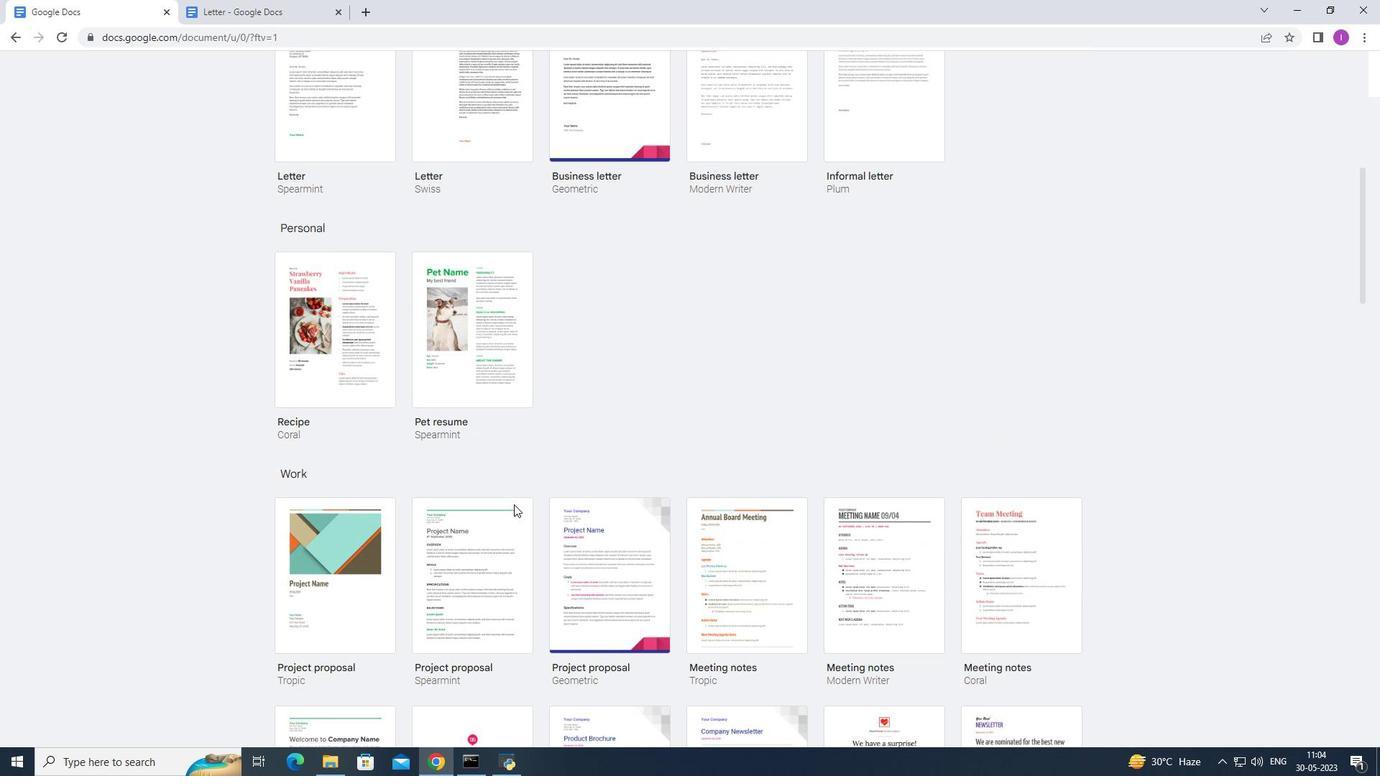 
Action: Mouse scrolled (514, 505) with delta (0, 0)
Screenshot: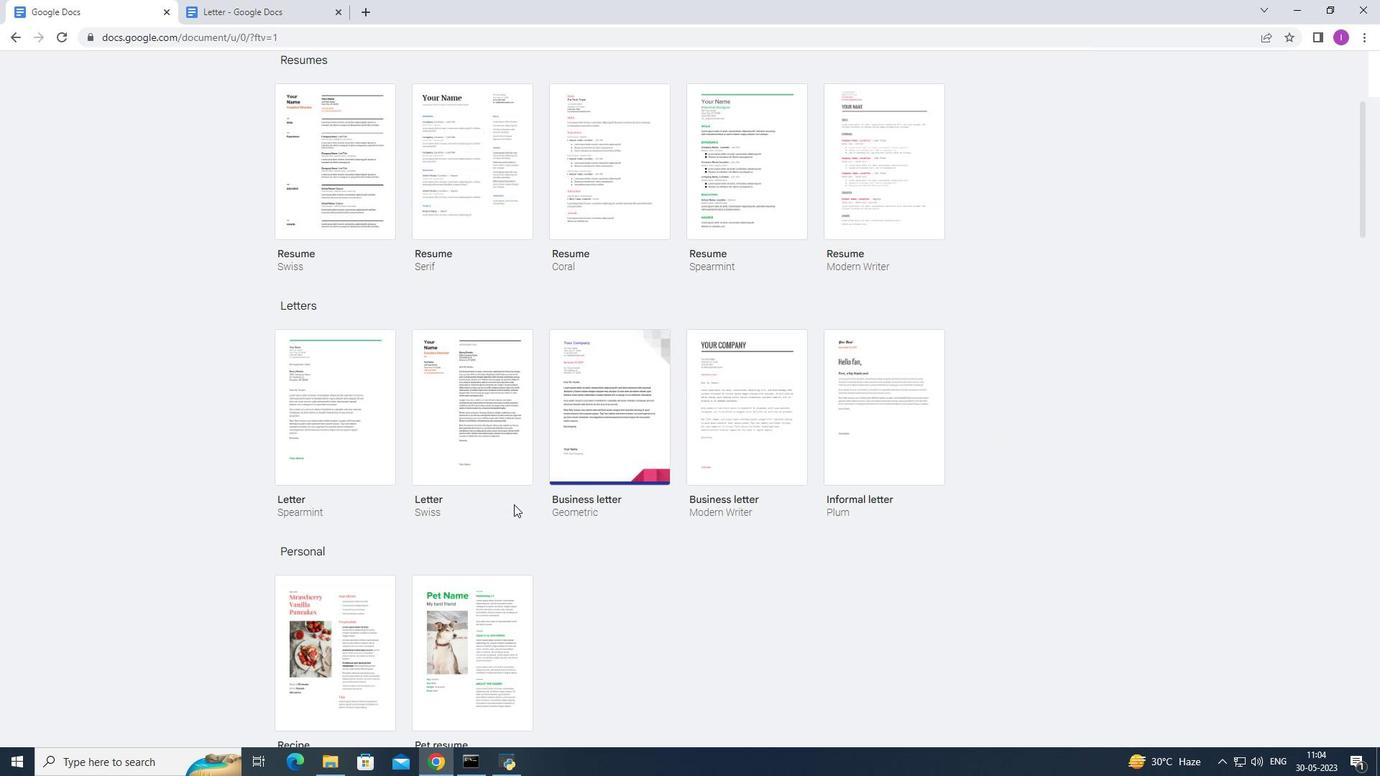 
Action: Mouse scrolled (514, 505) with delta (0, 0)
Screenshot: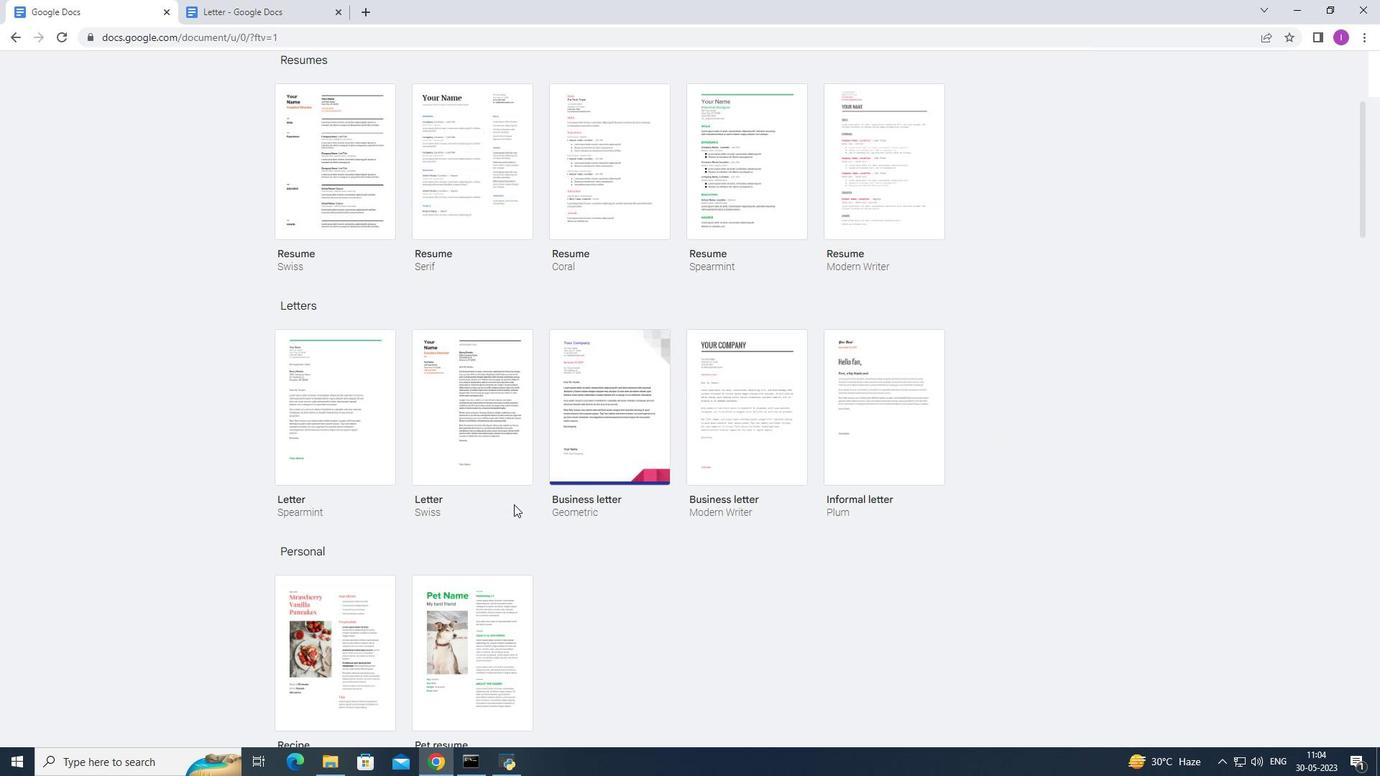 
Action: Mouse scrolled (514, 505) with delta (0, 0)
Screenshot: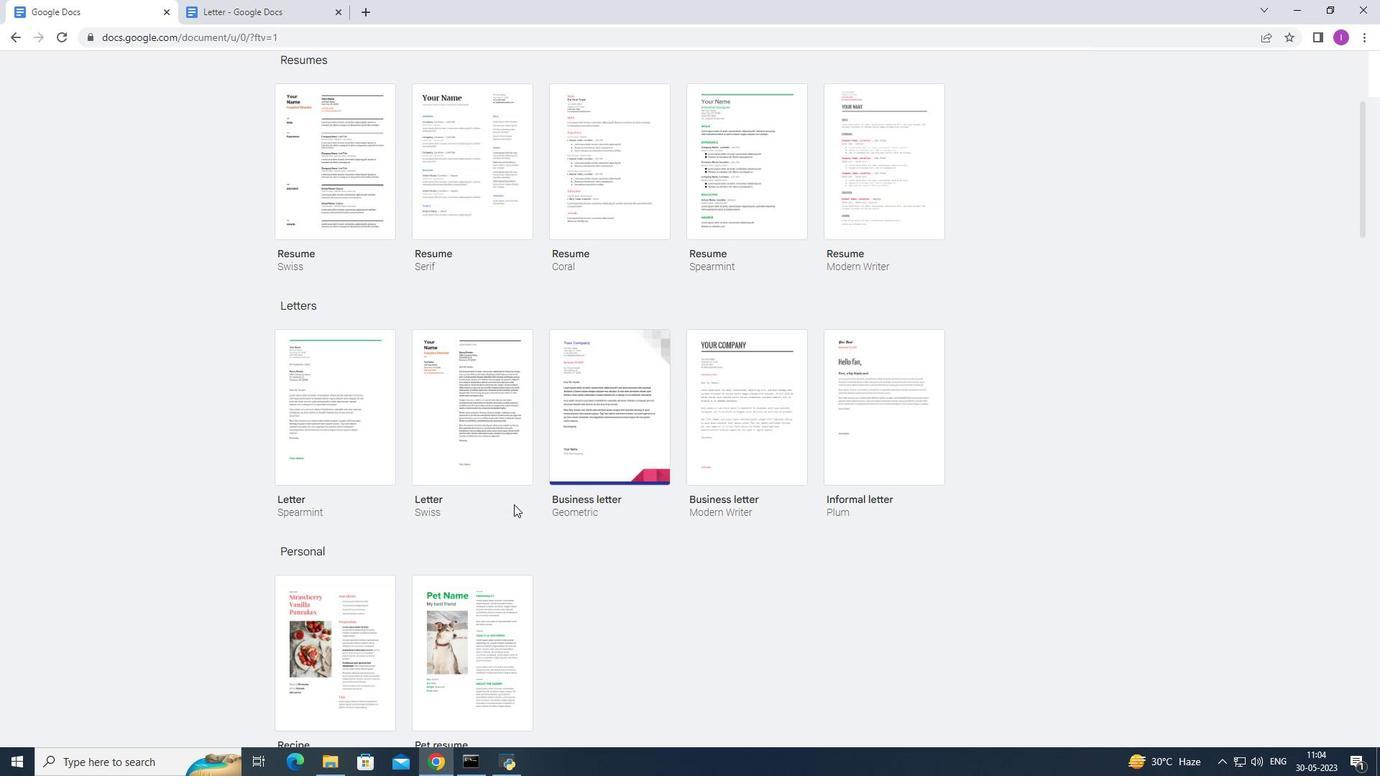 
Action: Mouse scrolled (514, 505) with delta (0, 0)
Screenshot: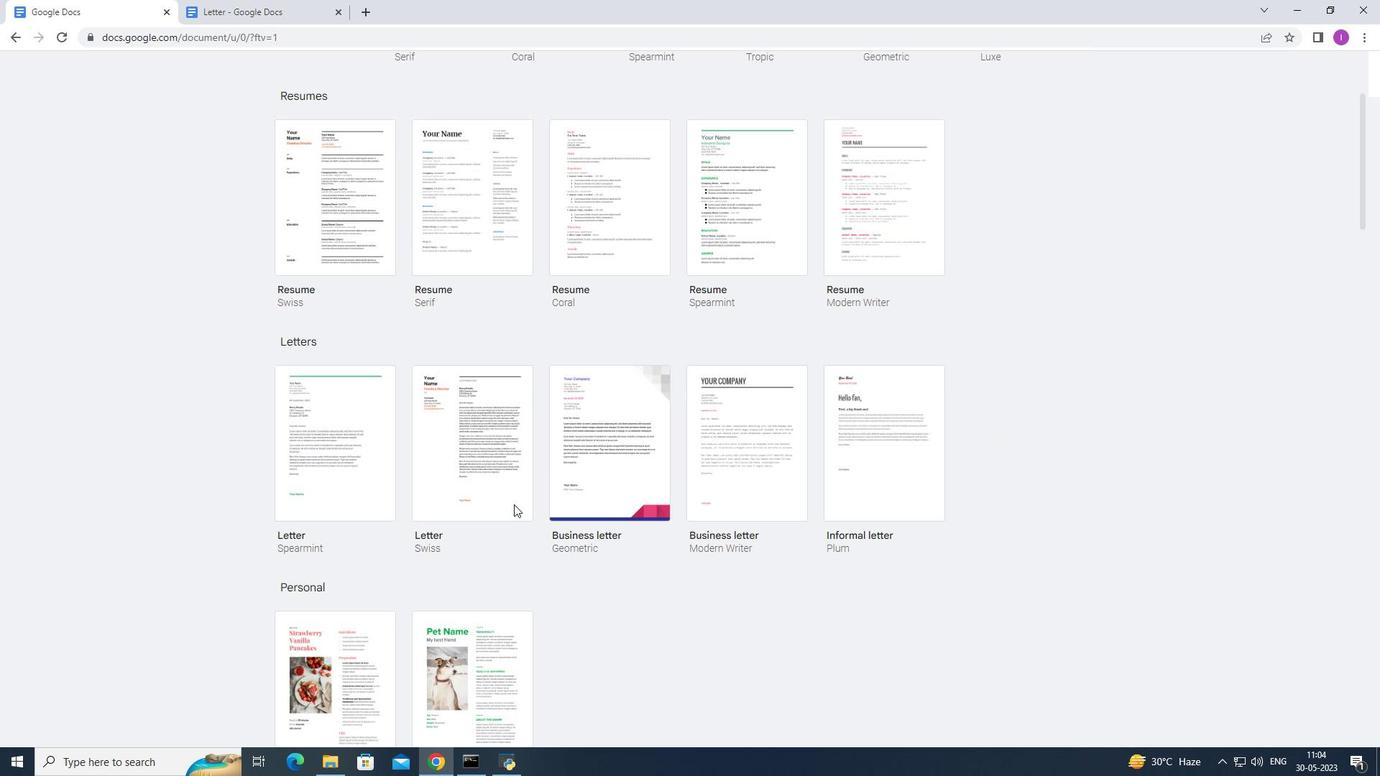 
Action: Mouse scrolled (514, 504) with delta (0, 0)
Screenshot: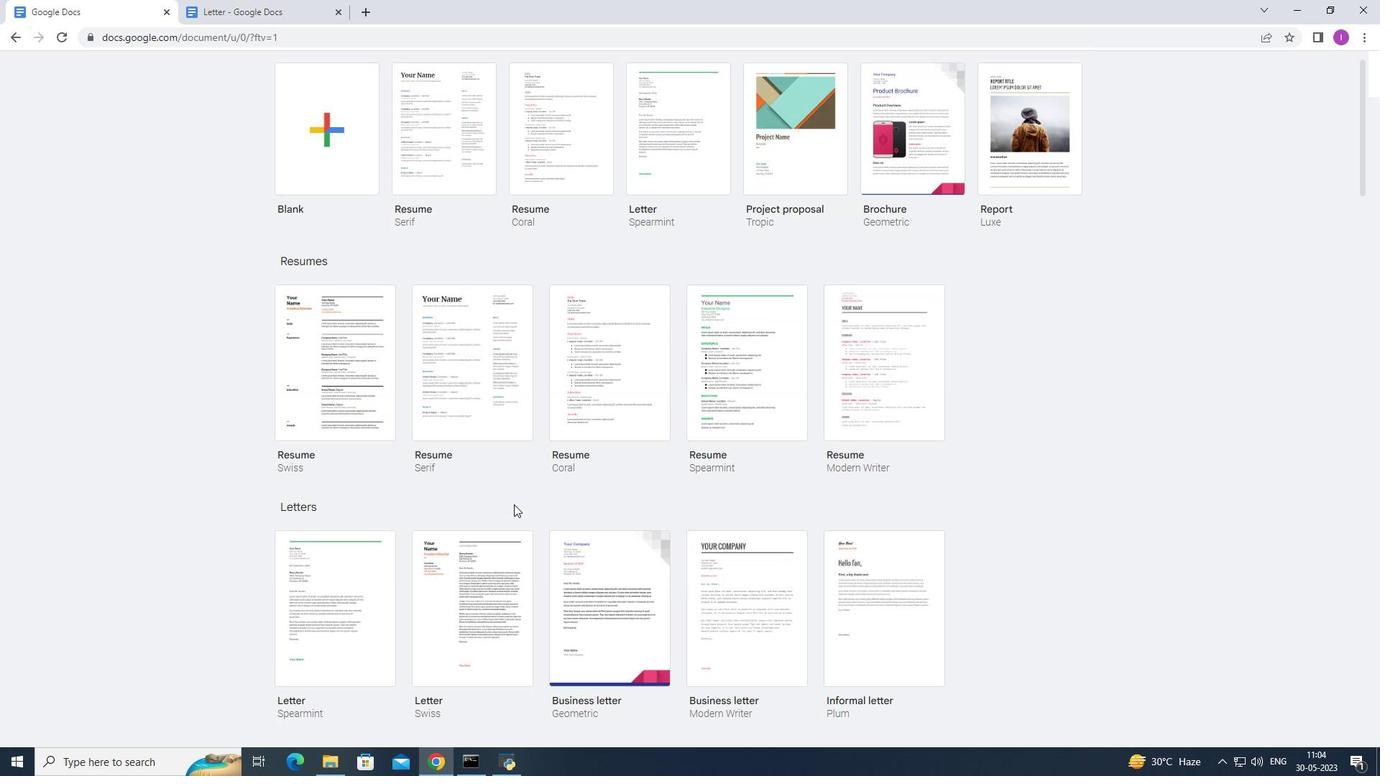 
Action: Mouse scrolled (514, 505) with delta (0, 0)
Screenshot: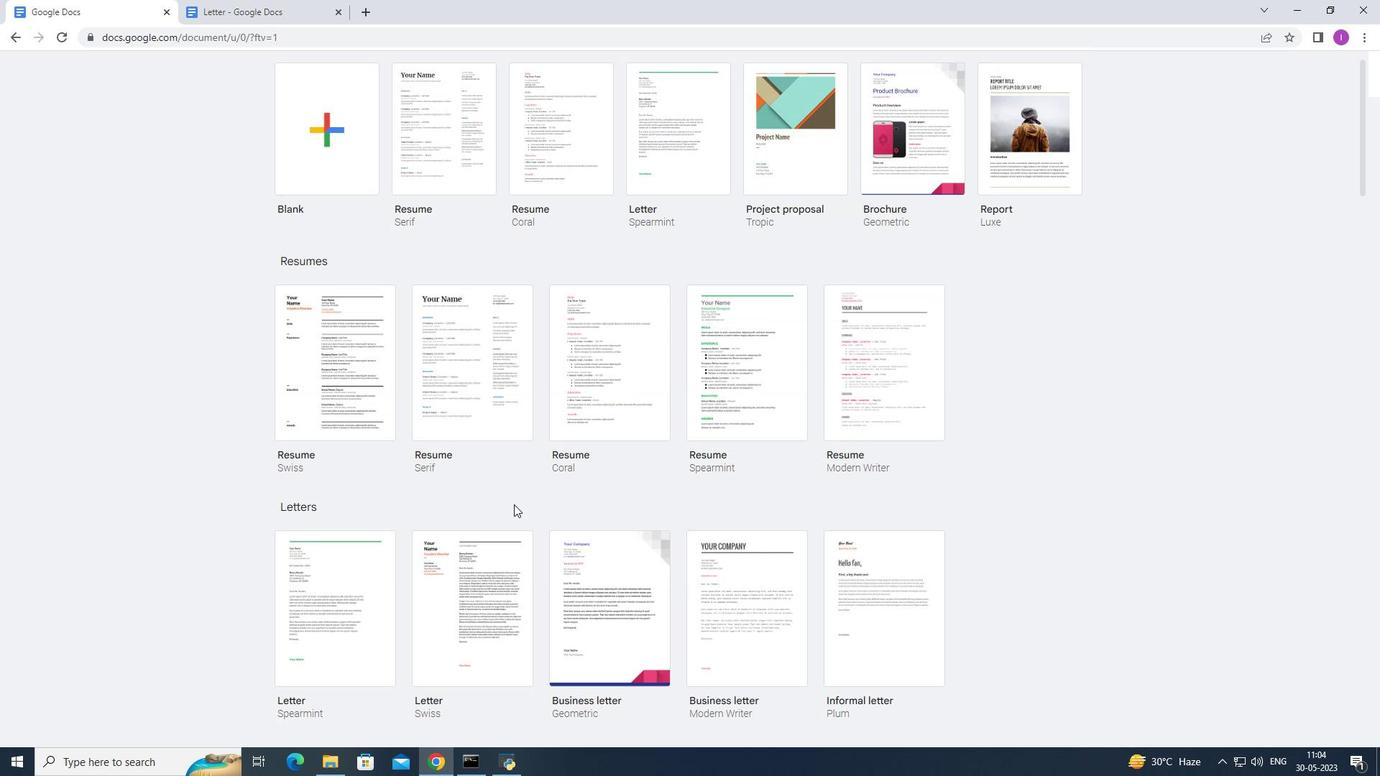 
Action: Mouse scrolled (514, 505) with delta (0, 0)
Screenshot: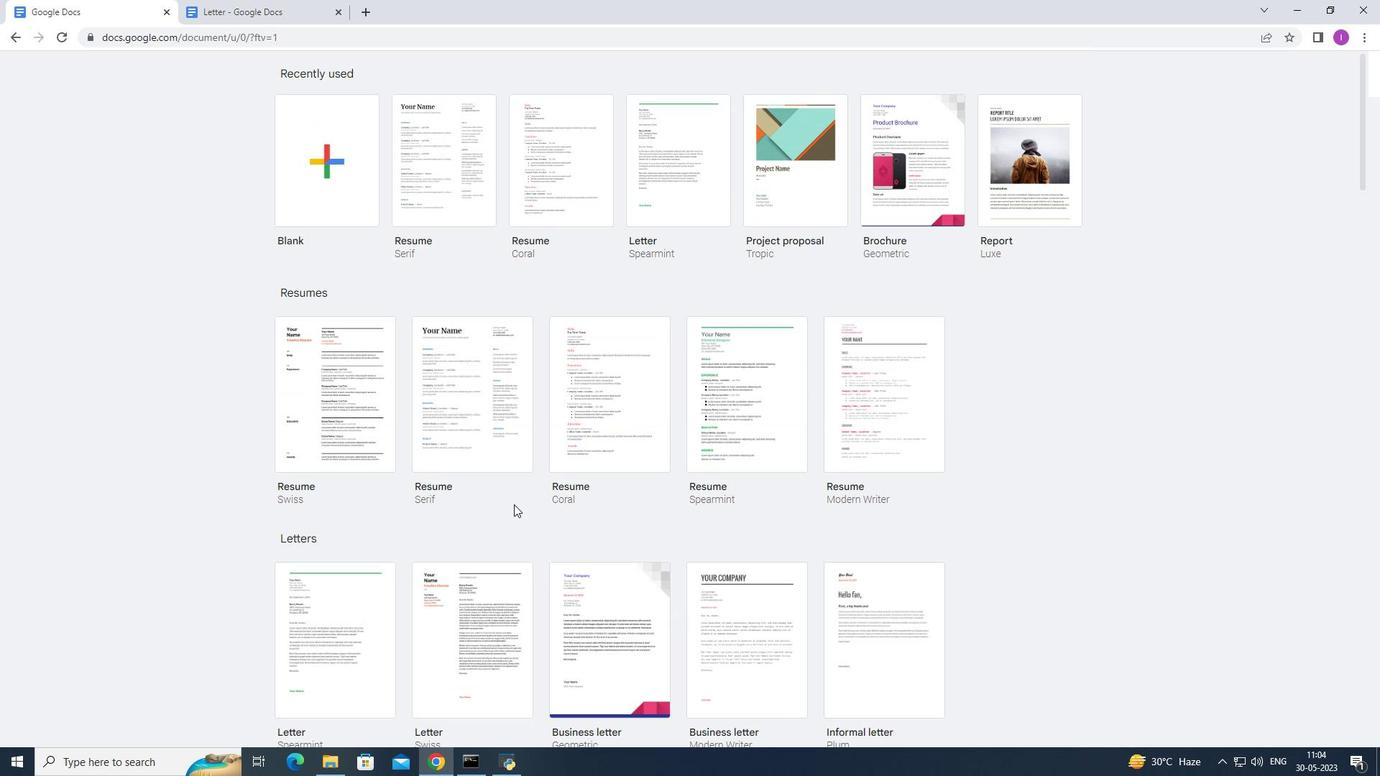 
Action: Mouse scrolled (514, 505) with delta (0, 0)
Screenshot: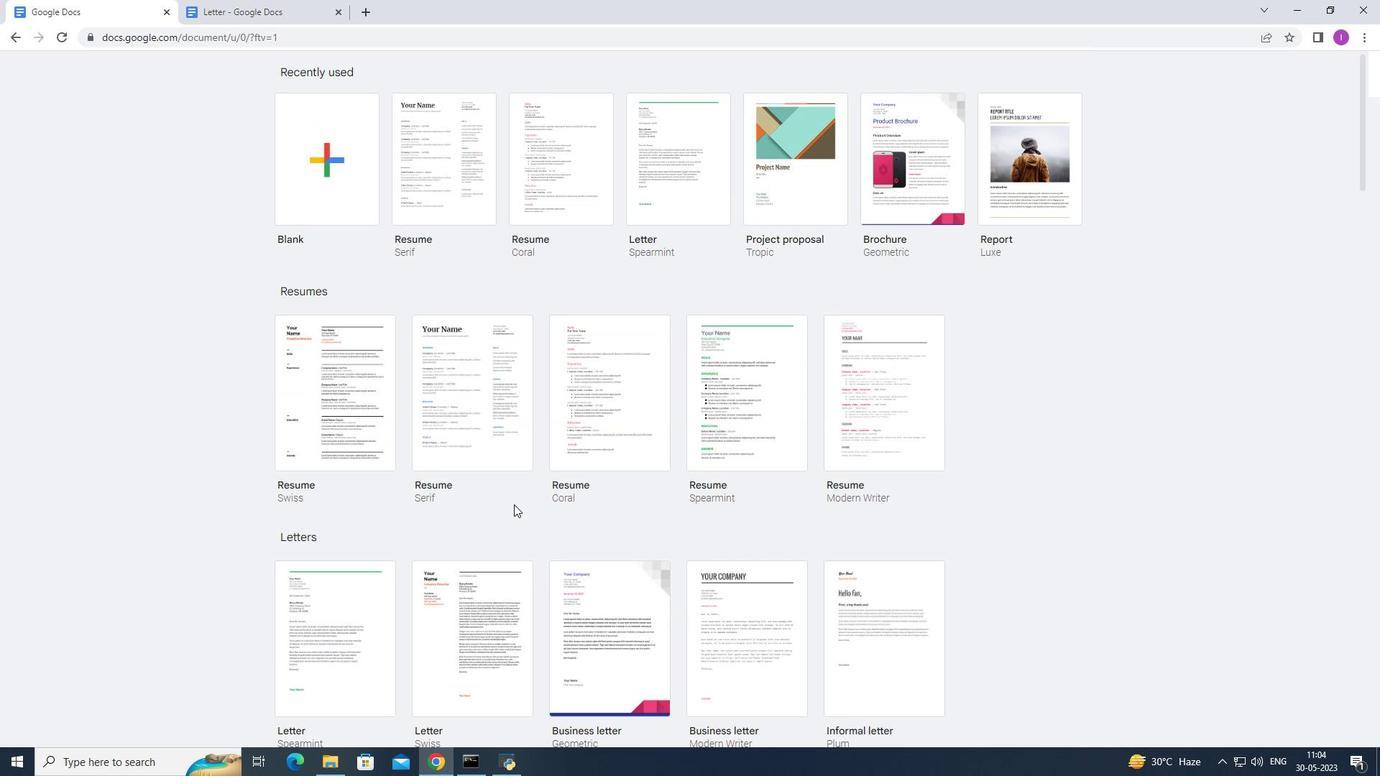 
Action: Mouse scrolled (514, 505) with delta (0, 0)
Screenshot: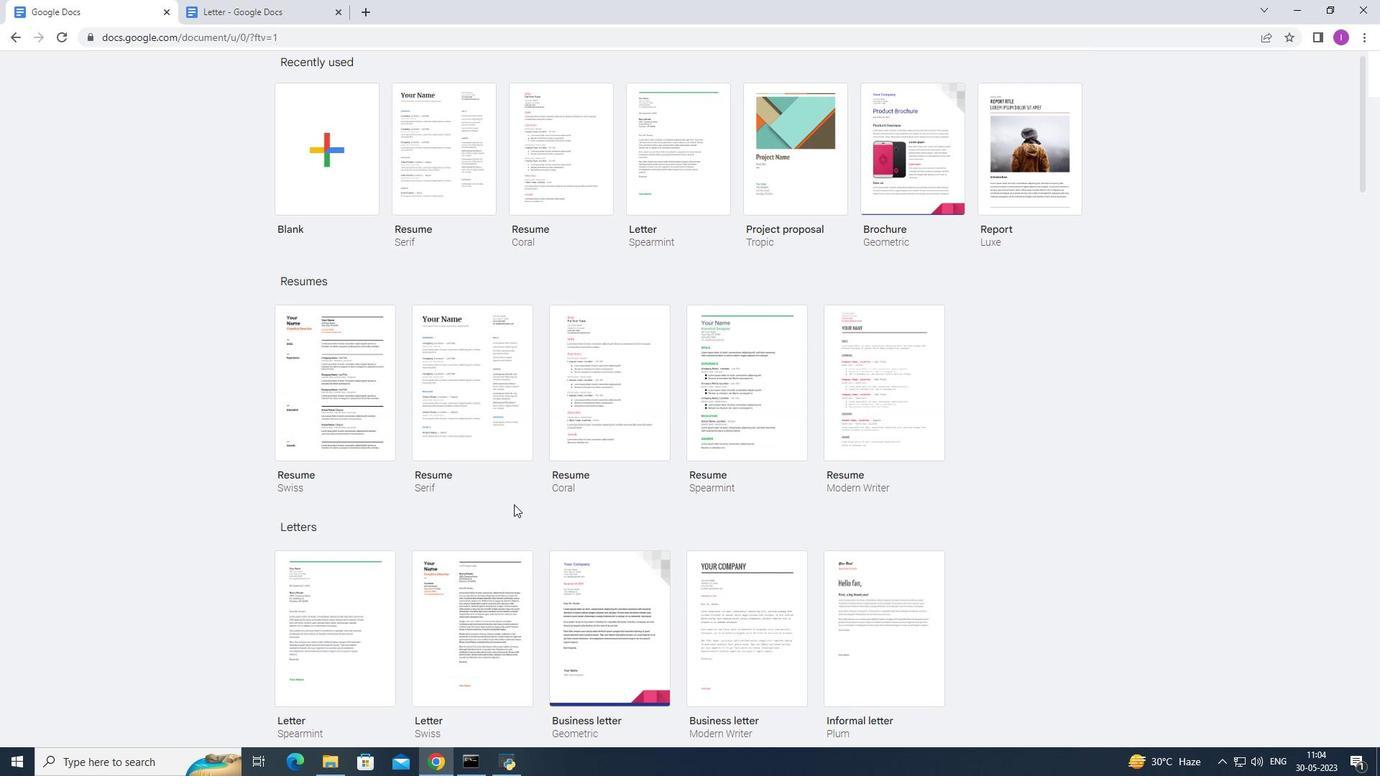 
Action: Mouse scrolled (514, 505) with delta (0, 0)
Screenshot: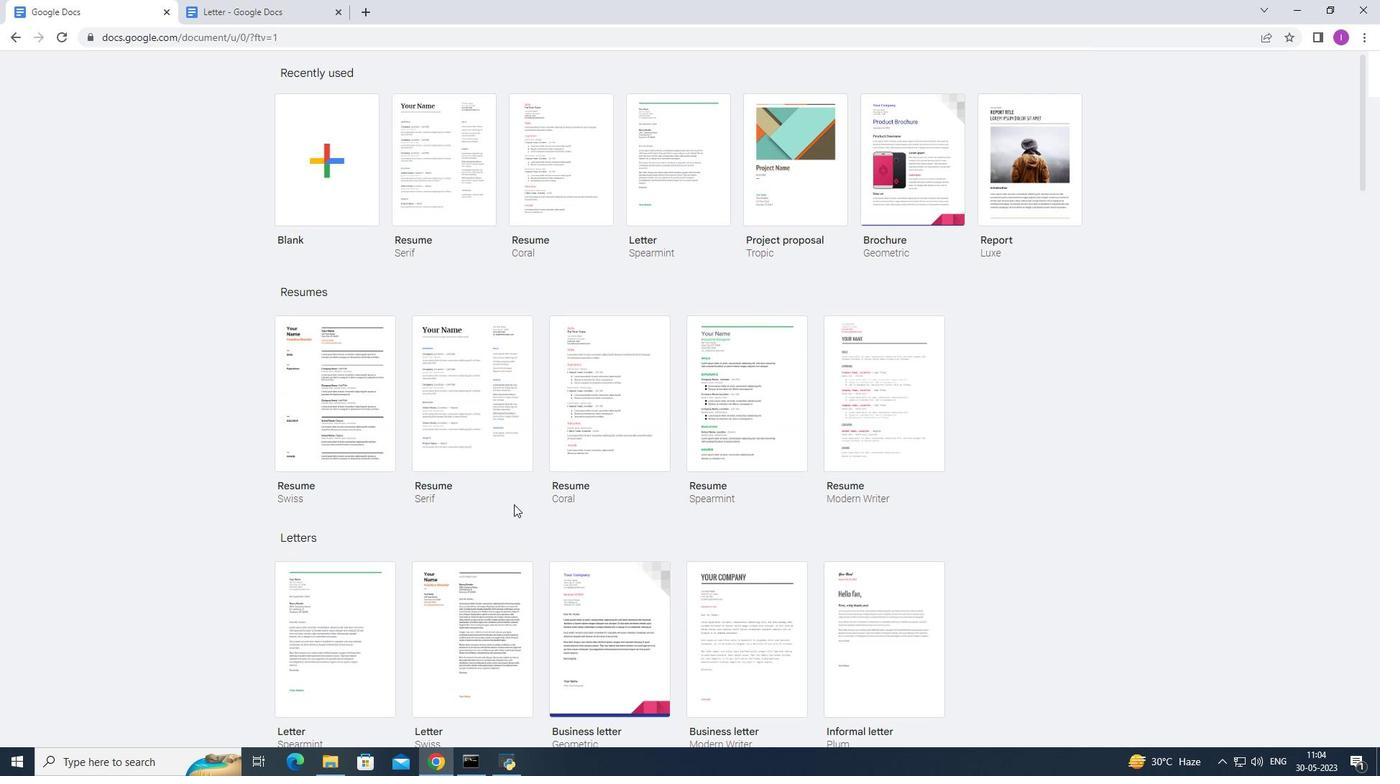 
Action: Mouse moved to (854, 667)
Screenshot: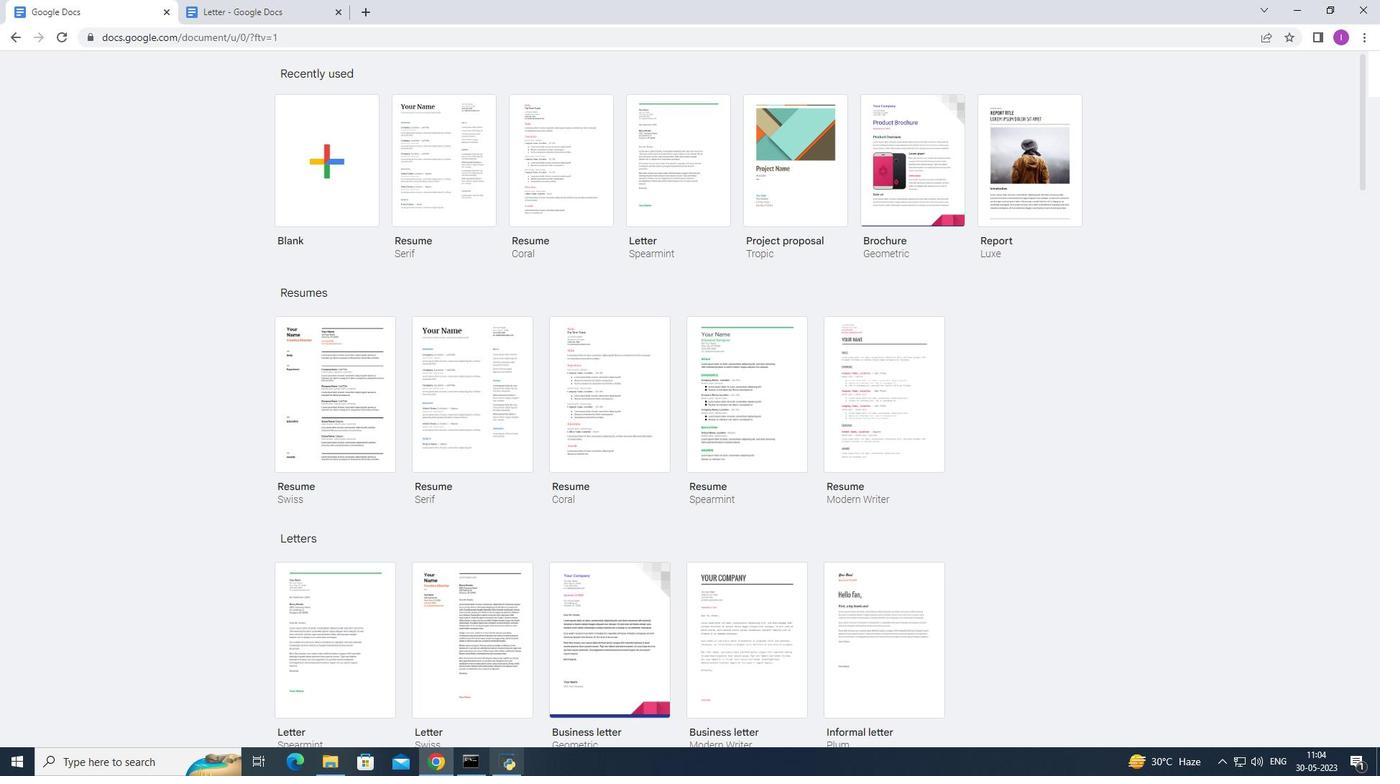 
Action: Mouse pressed left at (854, 667)
Screenshot: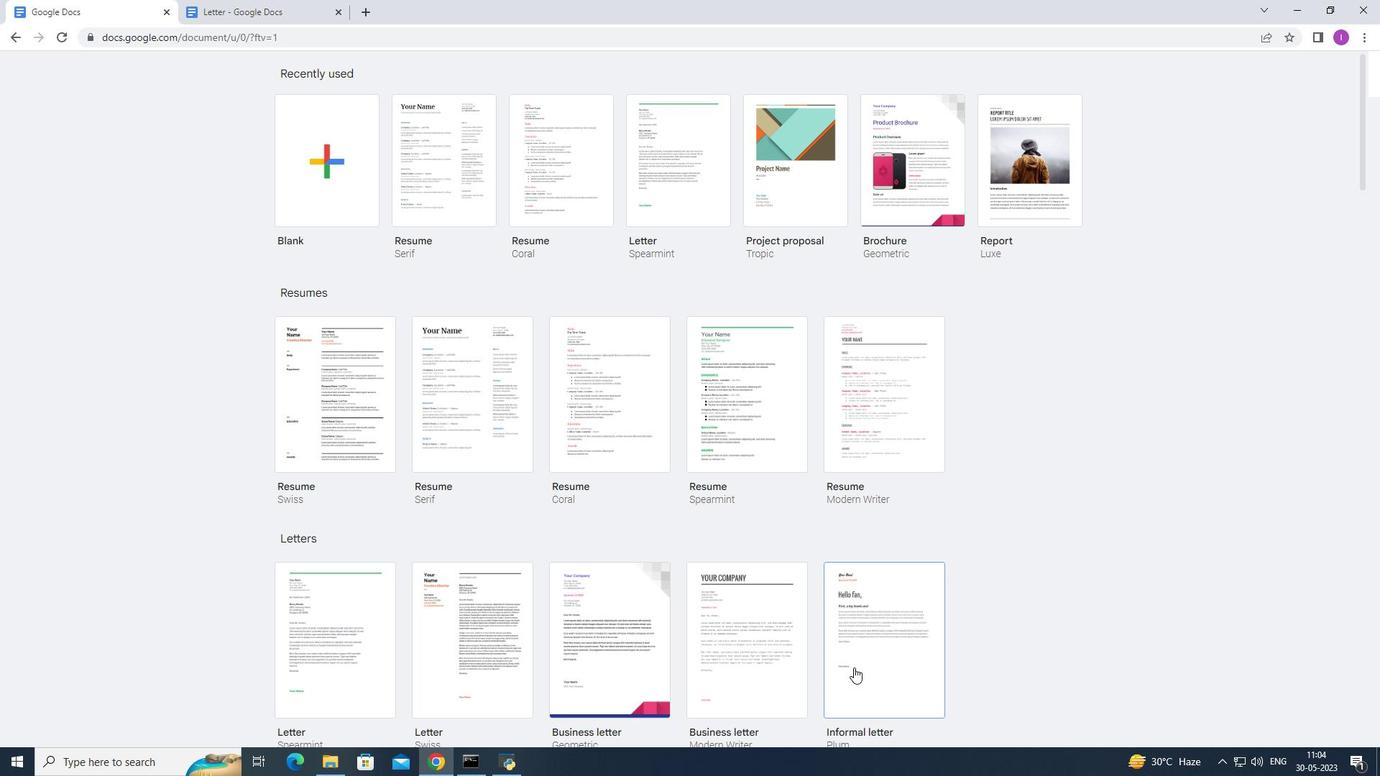 
Action: Mouse moved to (727, 629)
Screenshot: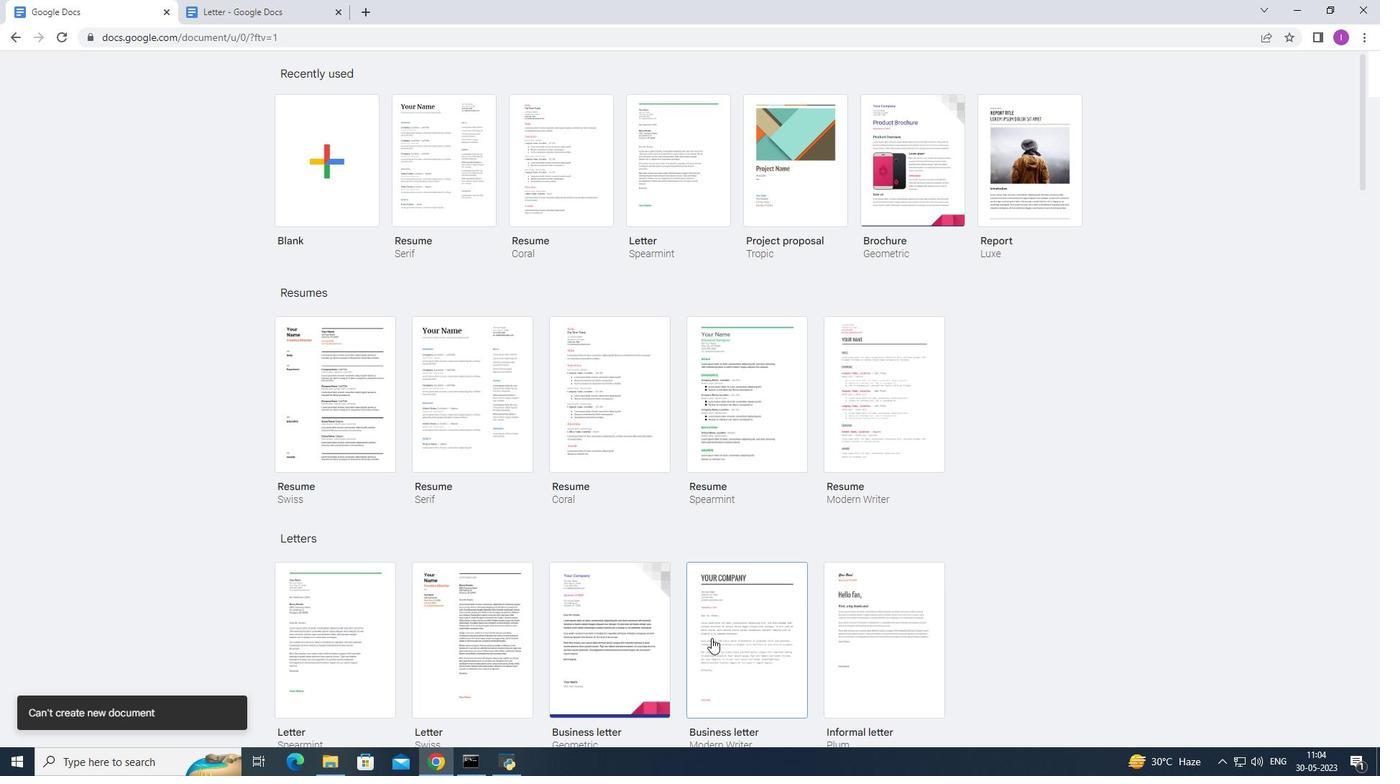 
Action: Mouse scrolled (727, 628) with delta (0, 0)
Screenshot: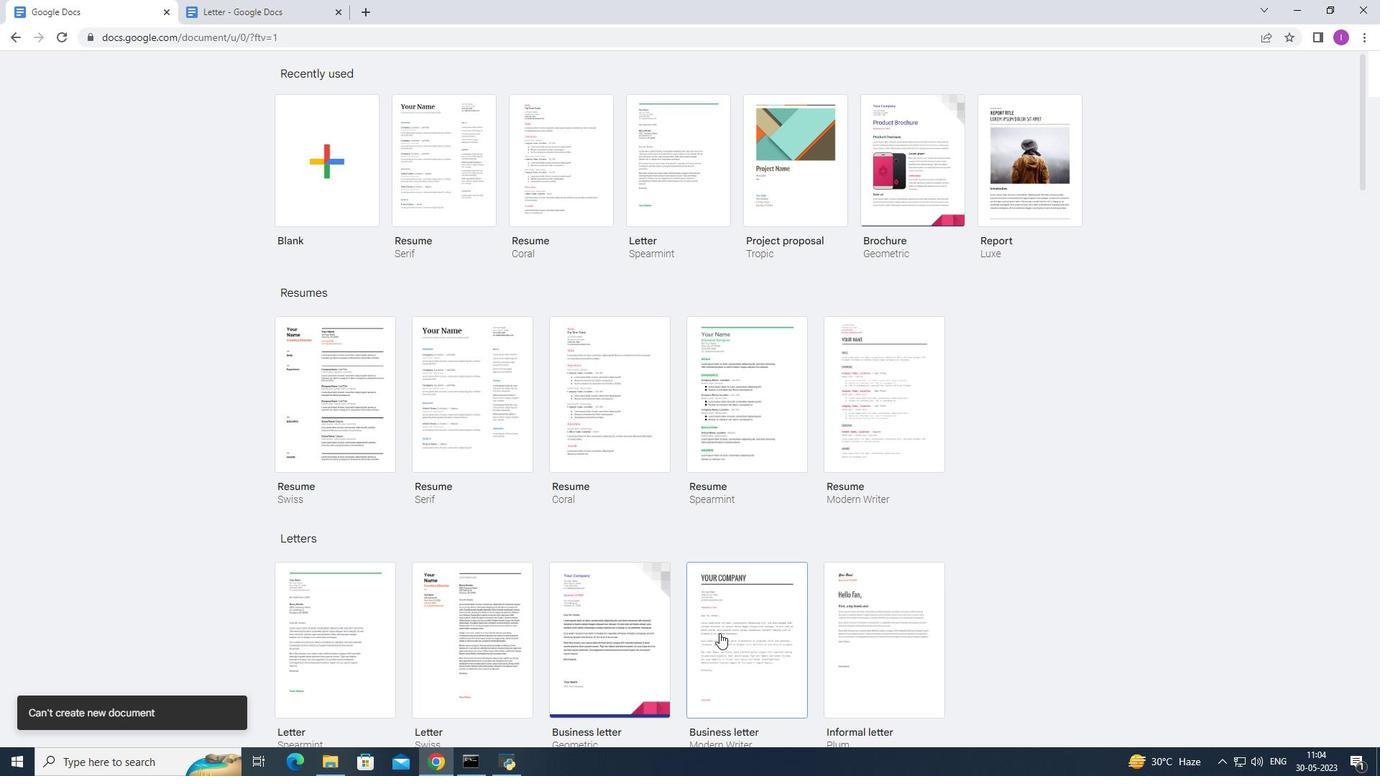 
Action: Mouse moved to (729, 627)
Screenshot: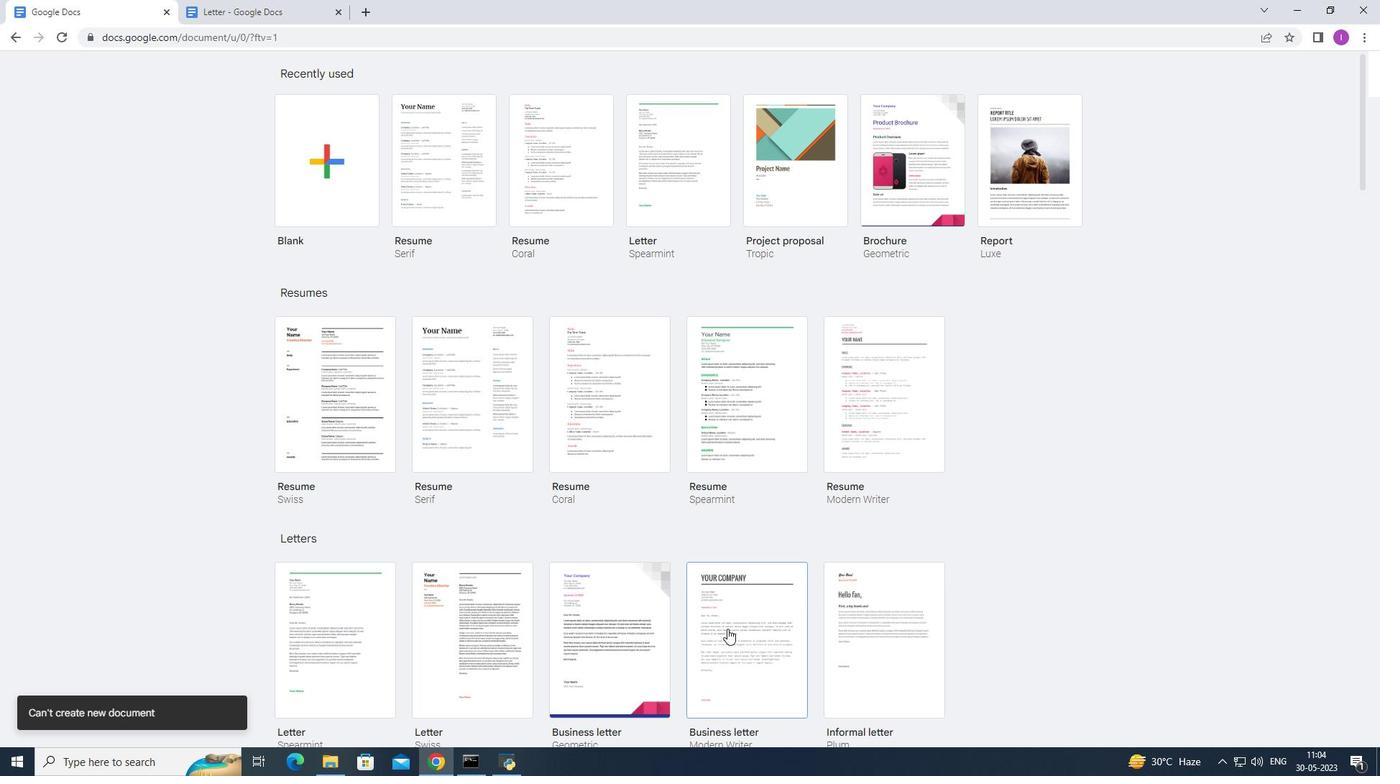 
Action: Mouse scrolled (729, 626) with delta (0, 0)
Screenshot: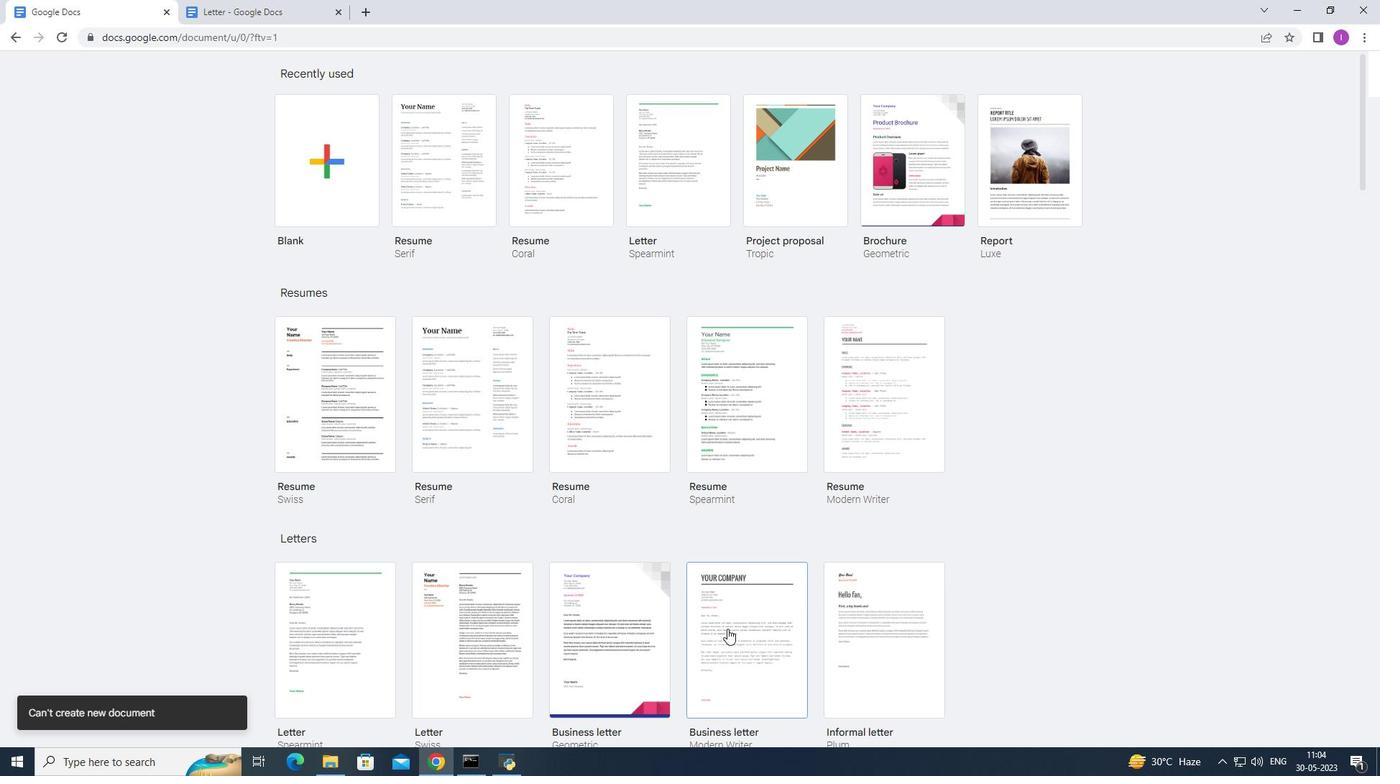 
Action: Mouse scrolled (729, 626) with delta (0, 0)
Screenshot: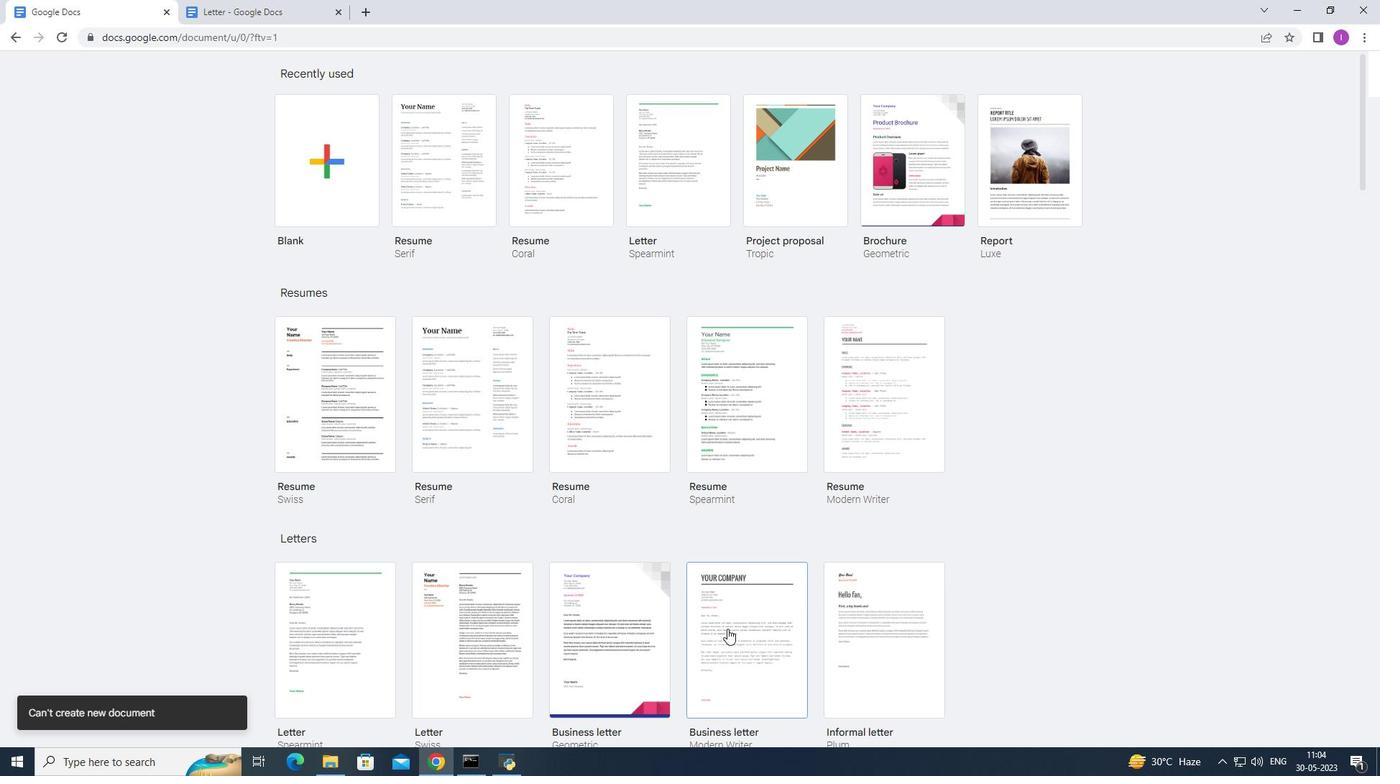 
Action: Mouse moved to (905, 491)
Screenshot: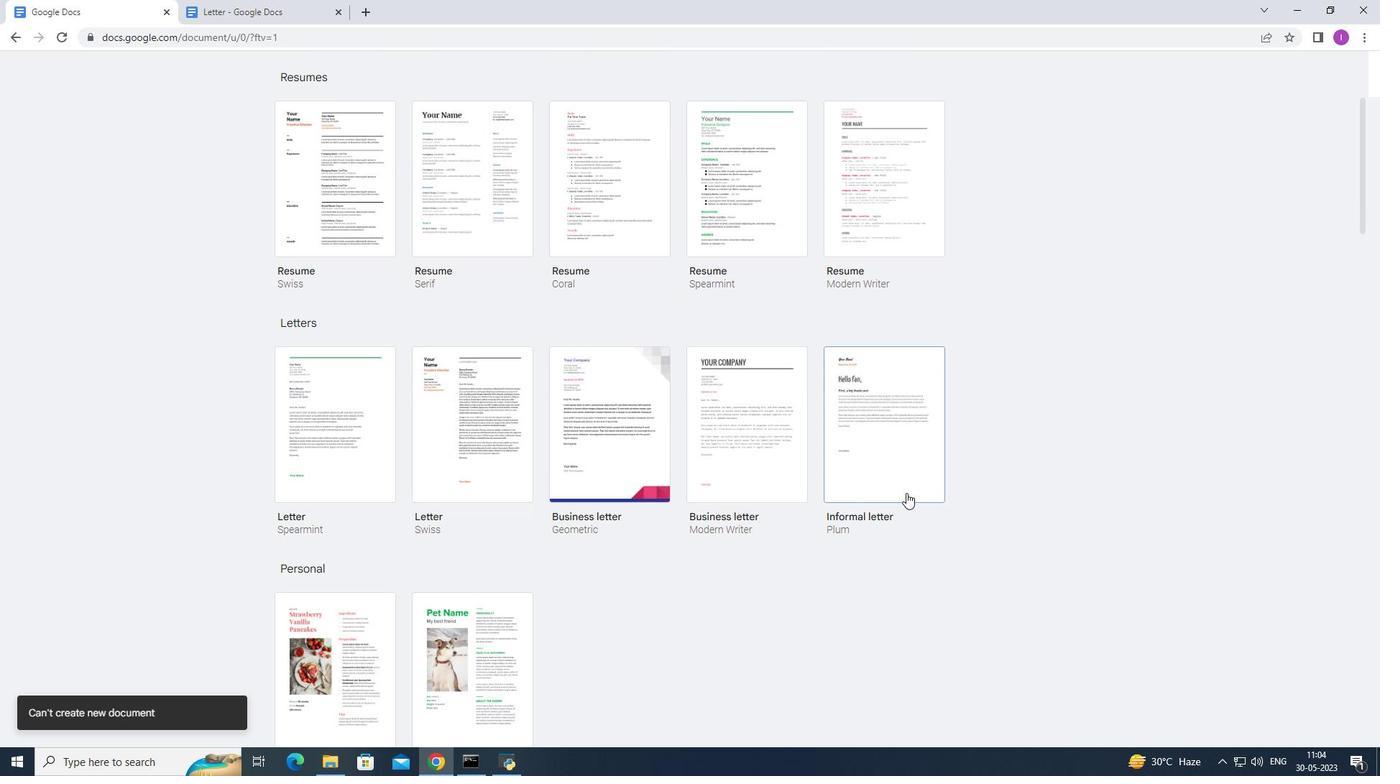
Action: Mouse pressed left at (905, 491)
Screenshot: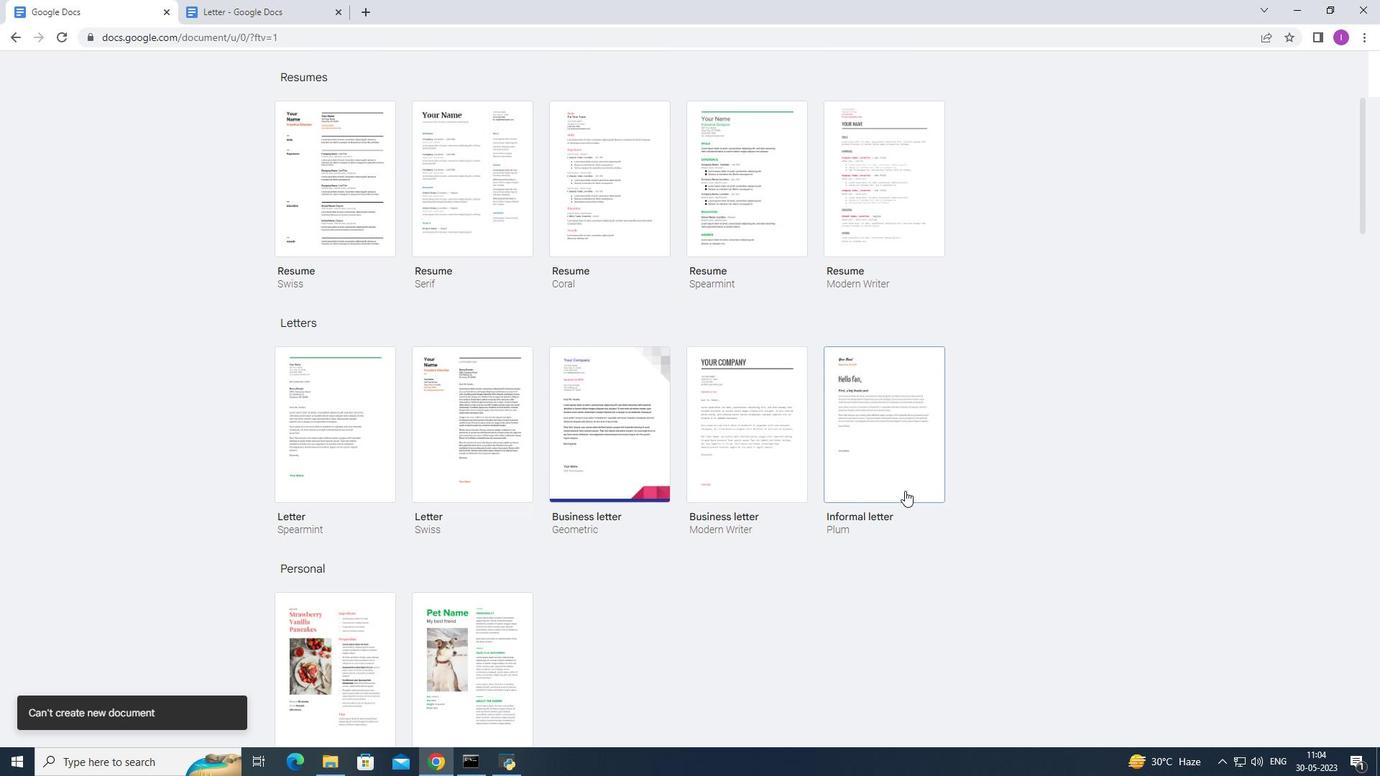 
Action: Mouse moved to (879, 463)
Screenshot: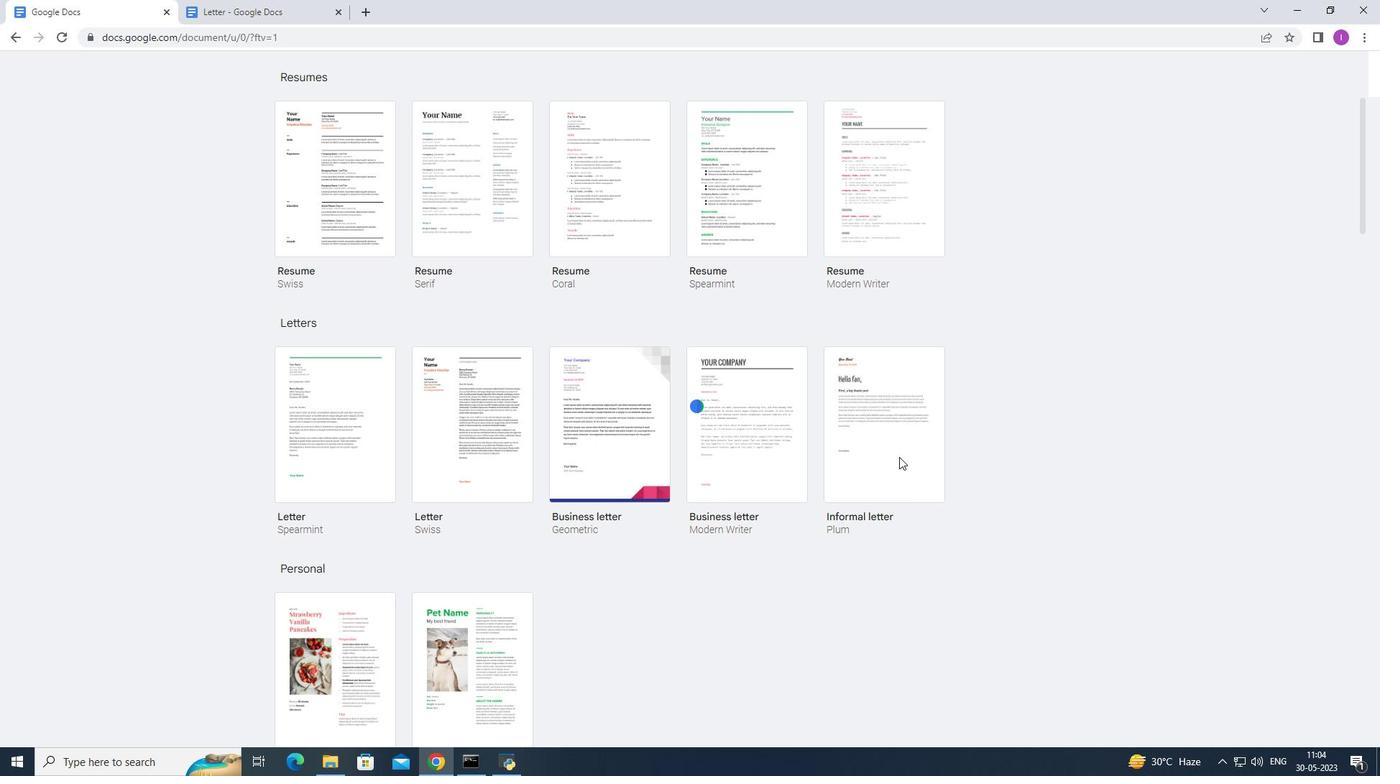 
Action: Mouse pressed left at (879, 463)
Screenshot: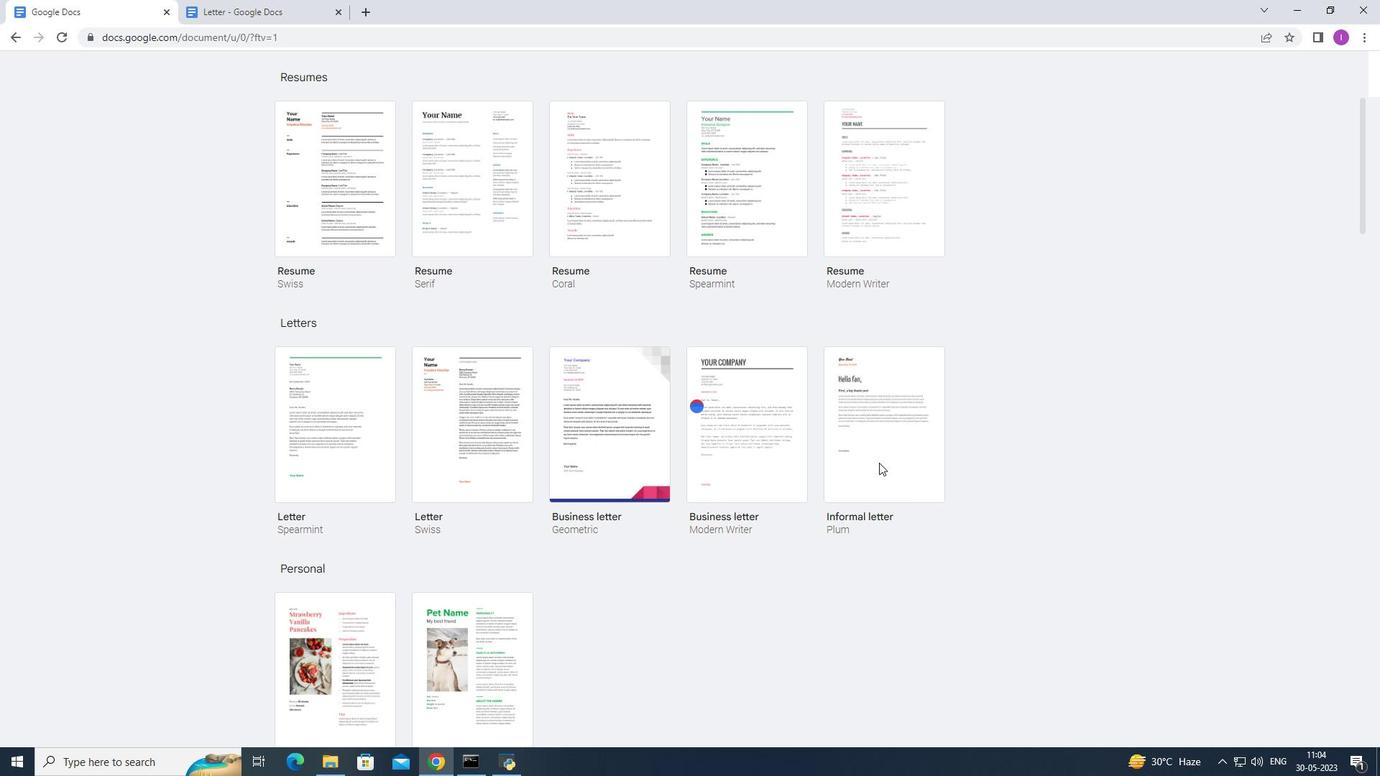 
Action: Mouse moved to (844, 478)
Screenshot: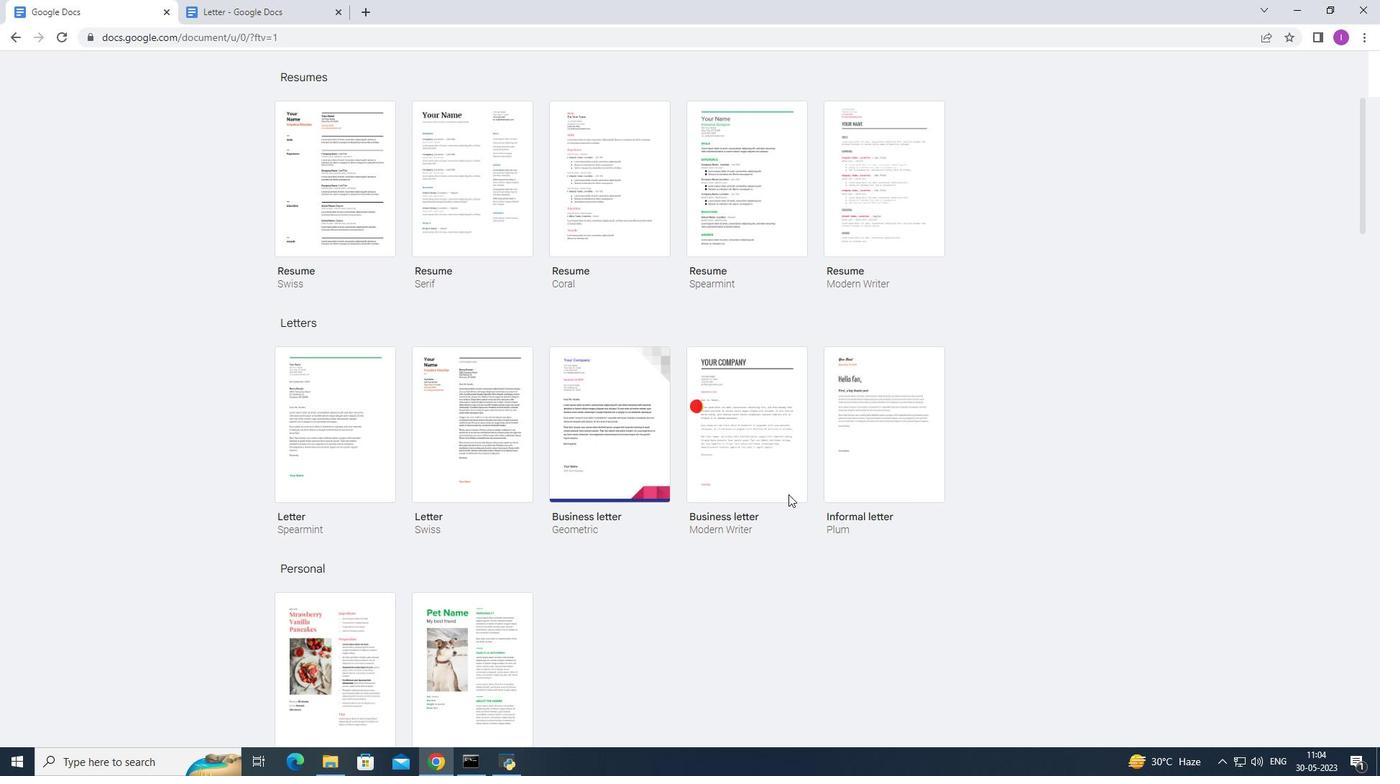 
Action: Mouse pressed left at (844, 478)
Screenshot: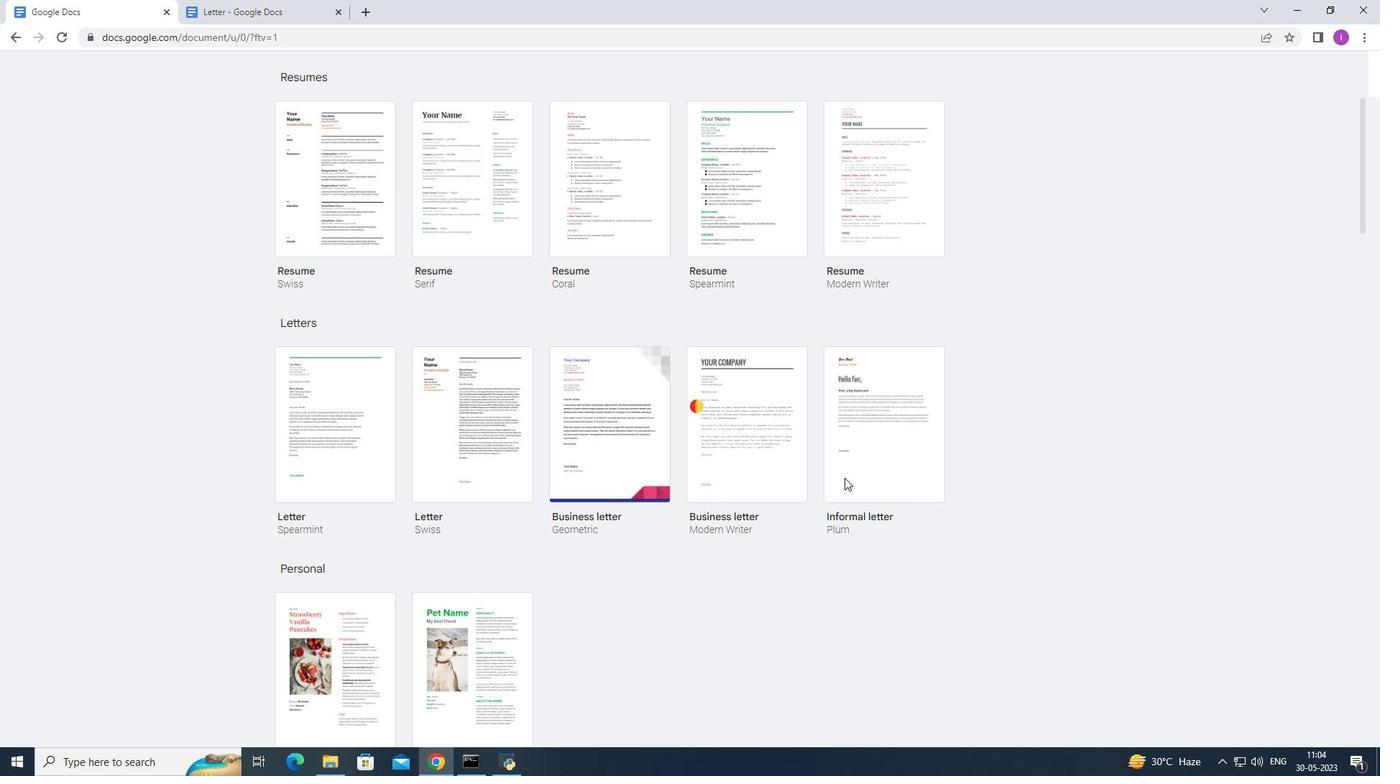 
Action: Mouse pressed left at (844, 478)
Screenshot: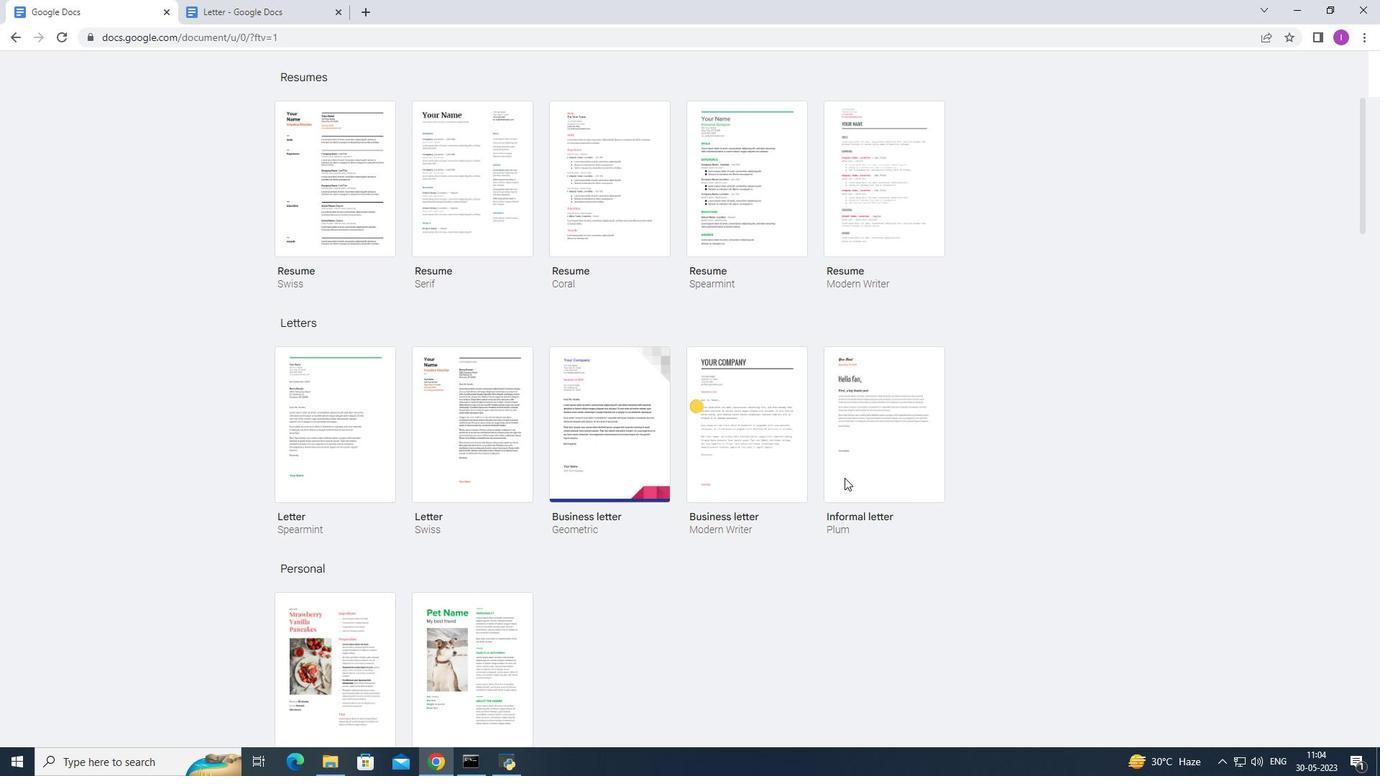 
Action: Mouse pressed left at (844, 478)
Screenshot: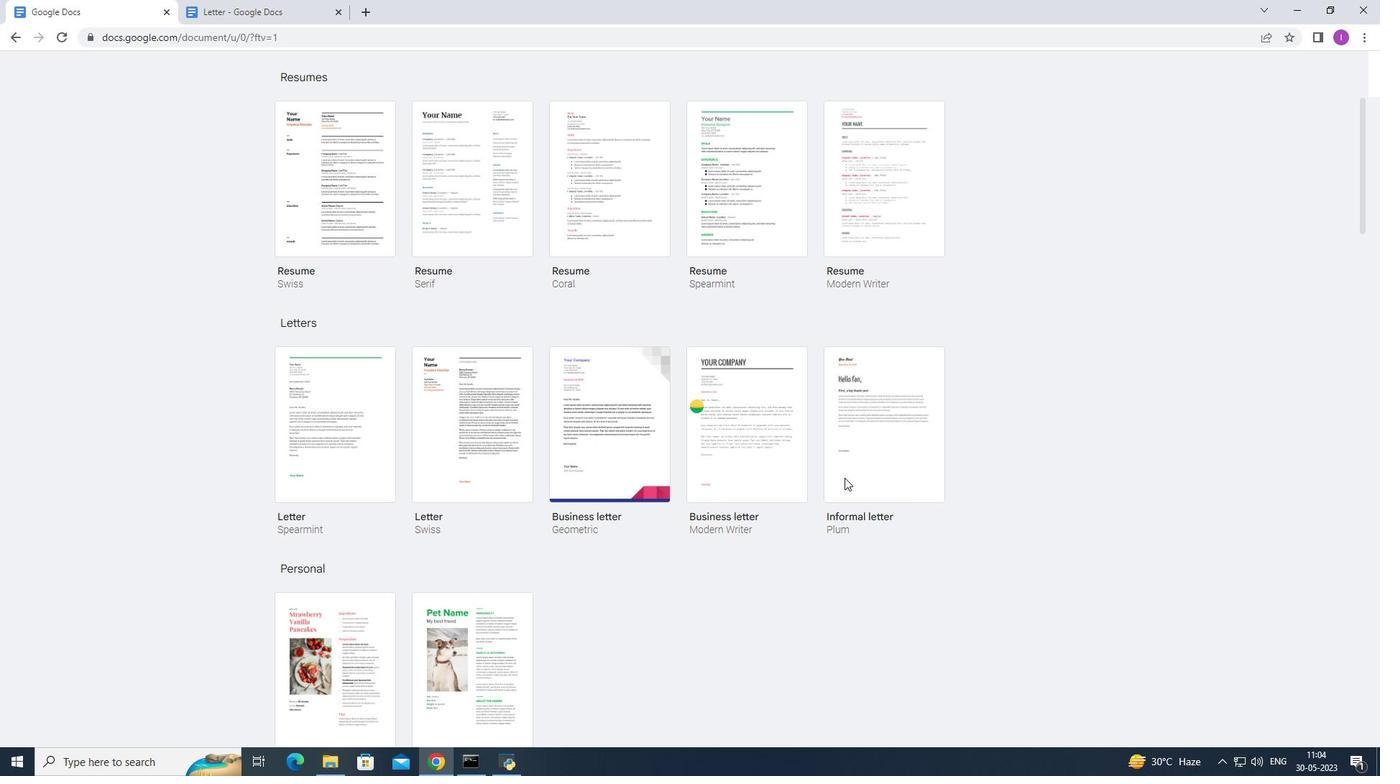 
Action: Mouse pressed left at (844, 478)
Screenshot: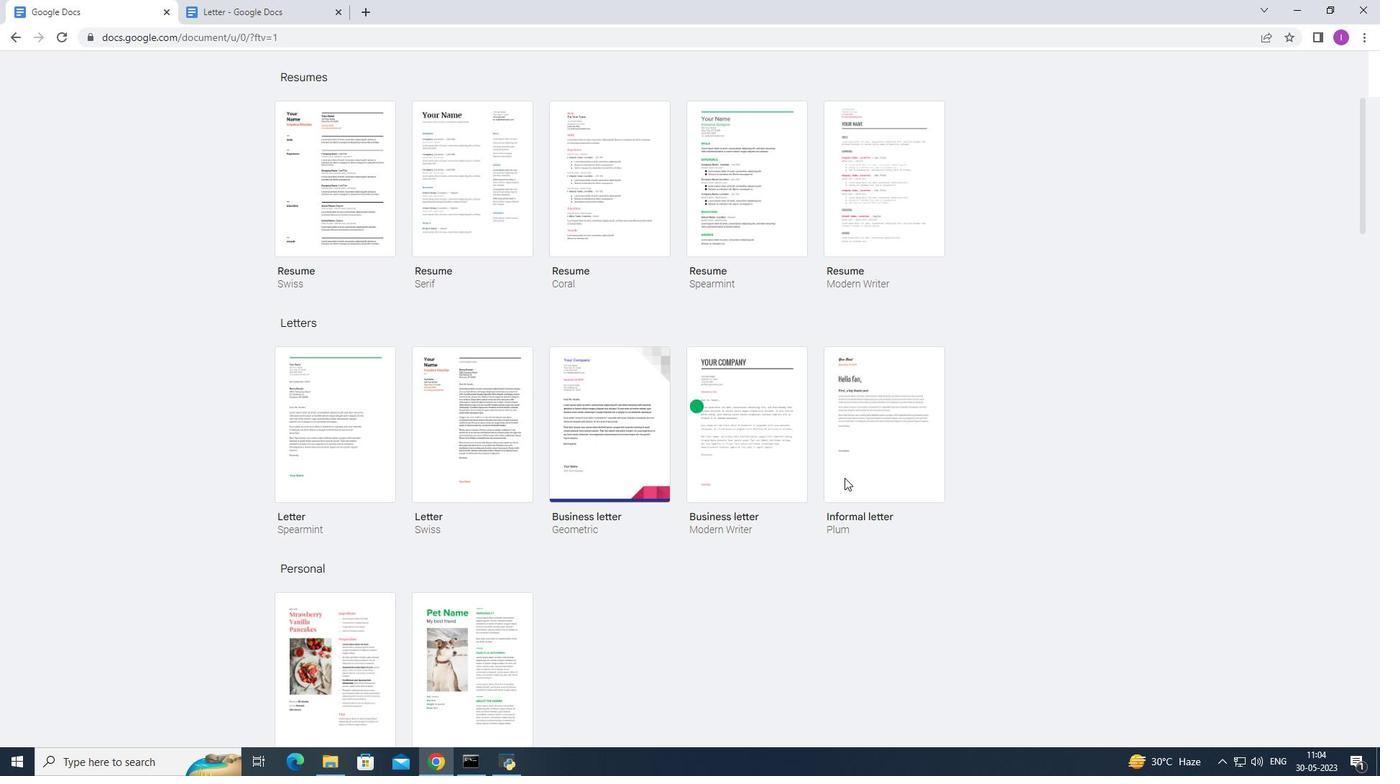 
Action: Mouse moved to (836, 556)
Screenshot: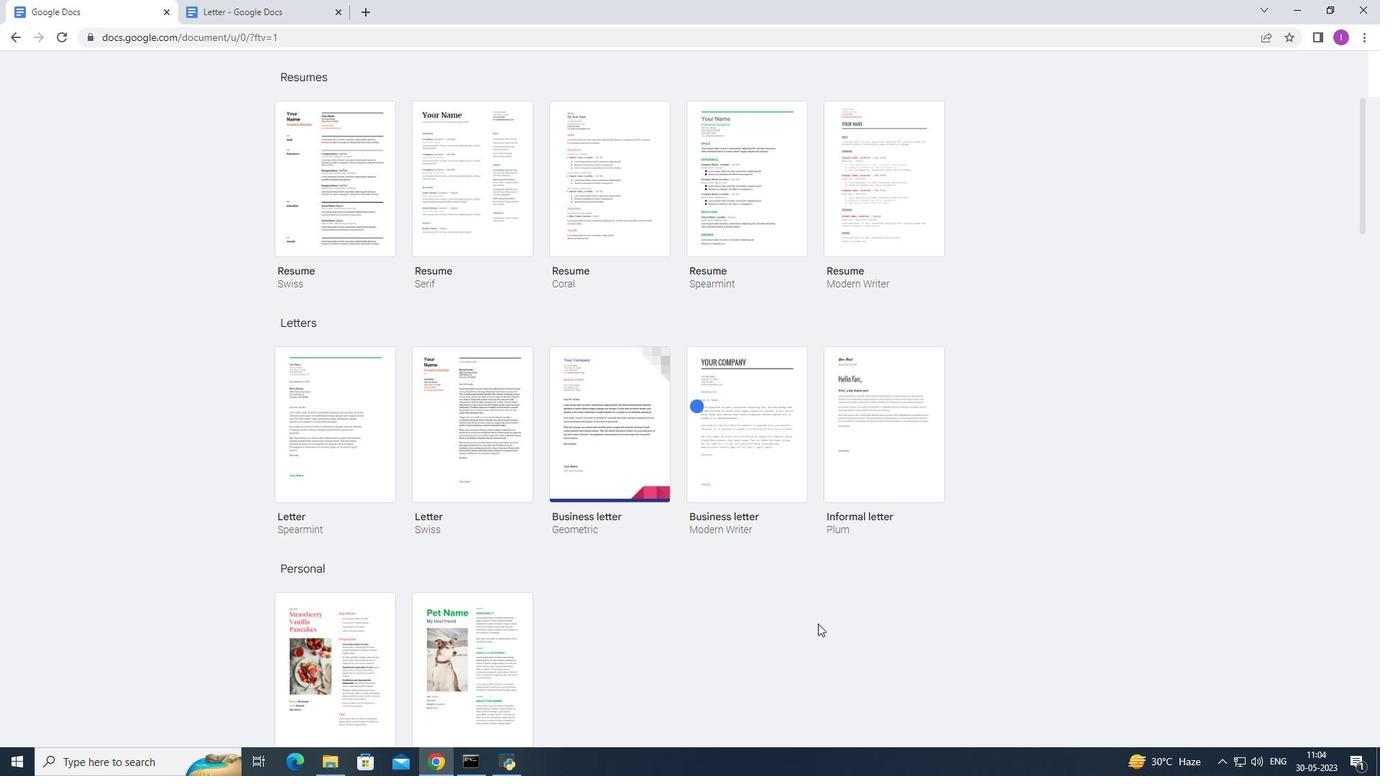 
Action: Mouse scrolled (836, 555) with delta (0, 0)
Screenshot: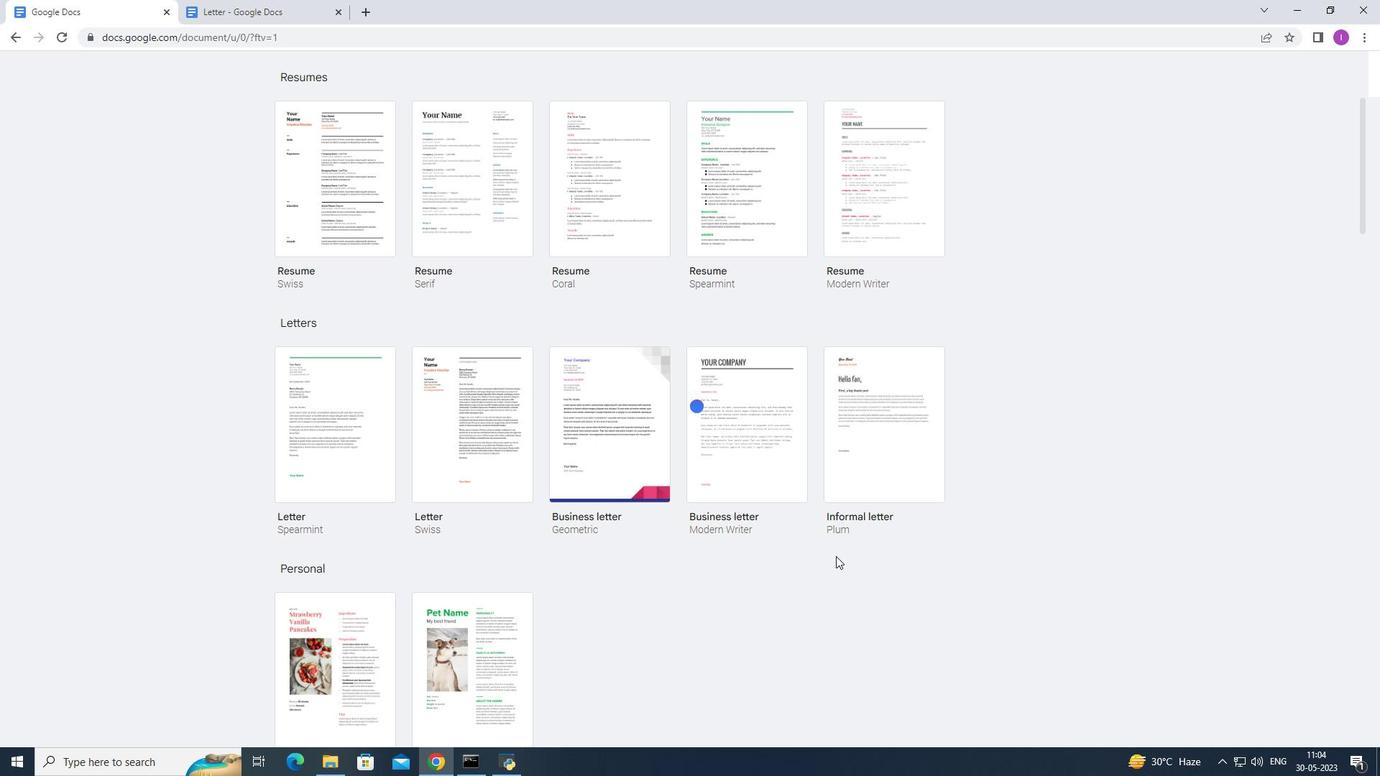 
Action: Mouse scrolled (836, 555) with delta (0, 0)
Screenshot: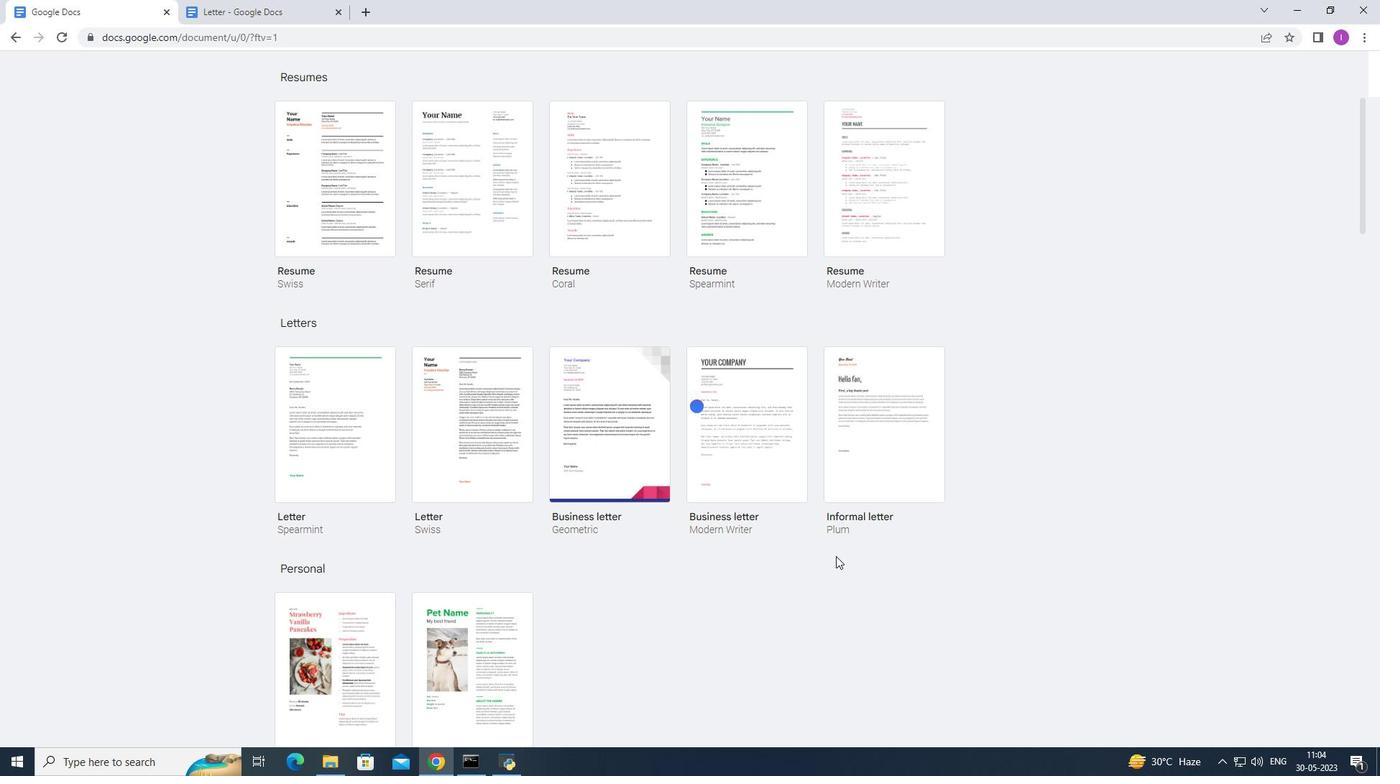 
Action: Mouse scrolled (836, 555) with delta (0, 0)
Screenshot: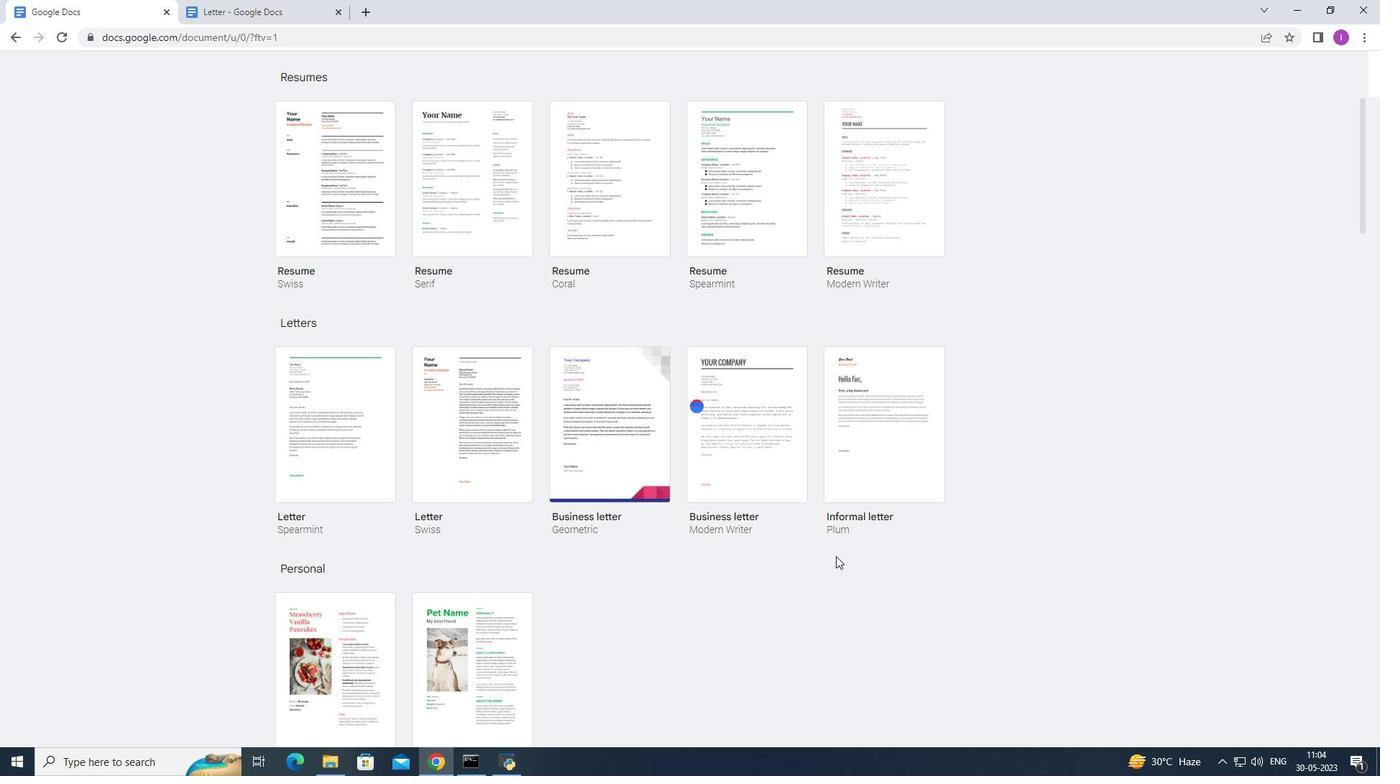 
Action: Mouse scrolled (836, 555) with delta (0, 0)
Screenshot: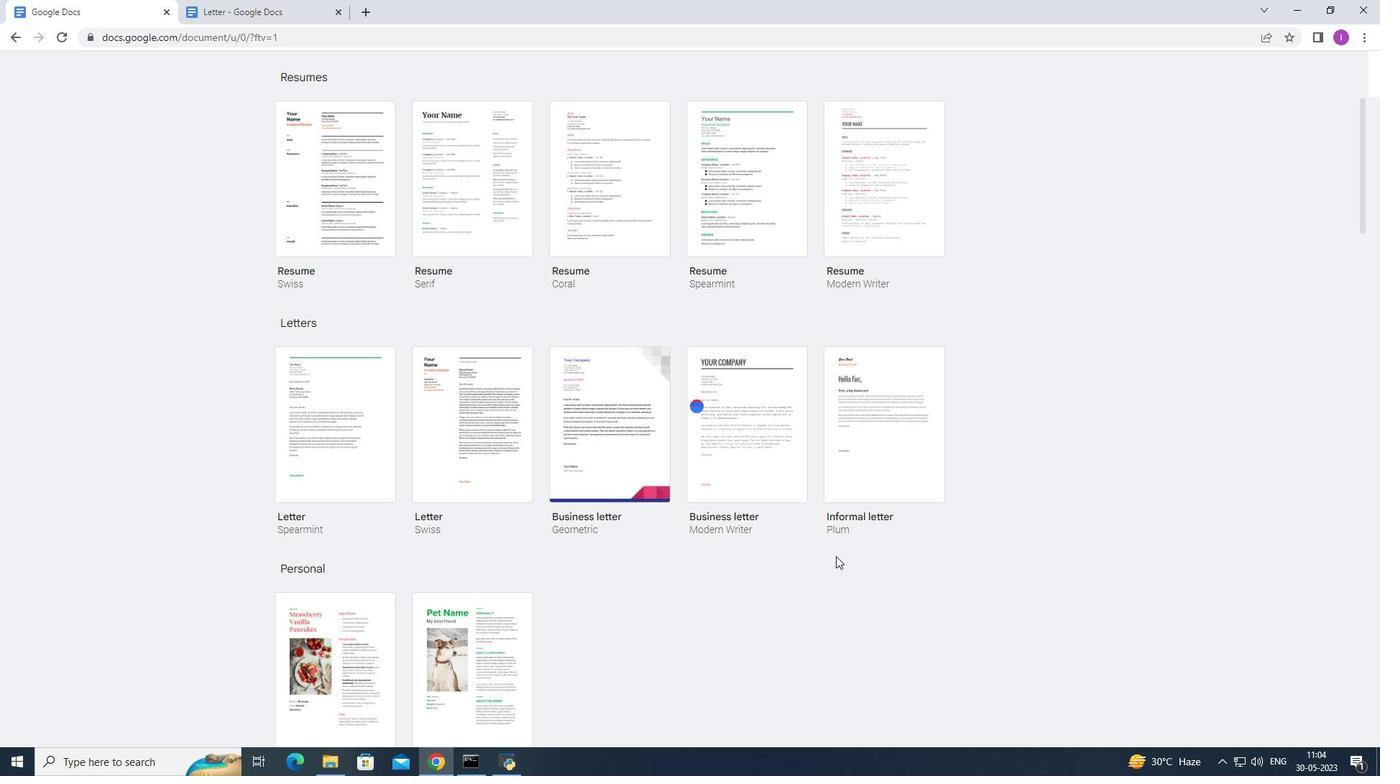 
Action: Mouse moved to (908, 437)
Screenshot: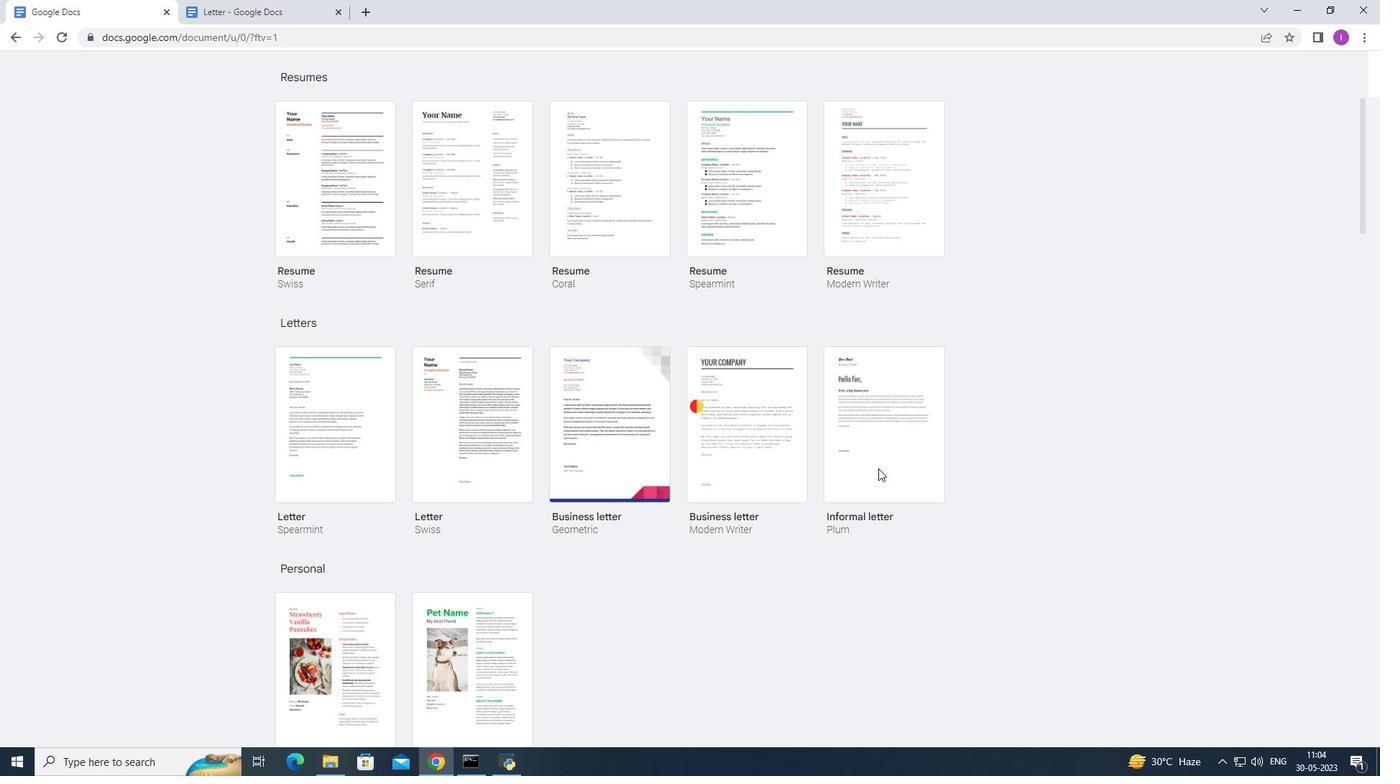 
Action: Mouse pressed left at (908, 437)
Screenshot: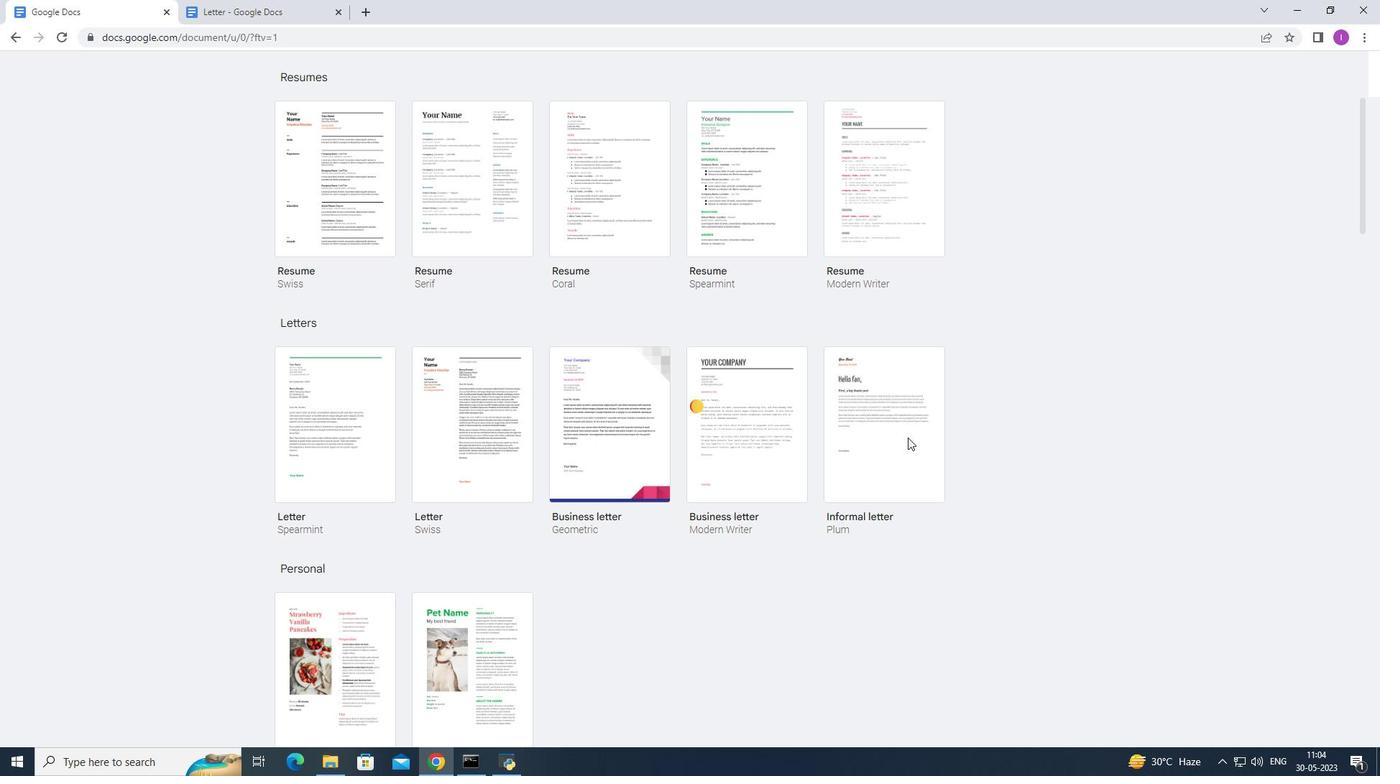 
Action: Mouse pressed left at (908, 437)
Screenshot: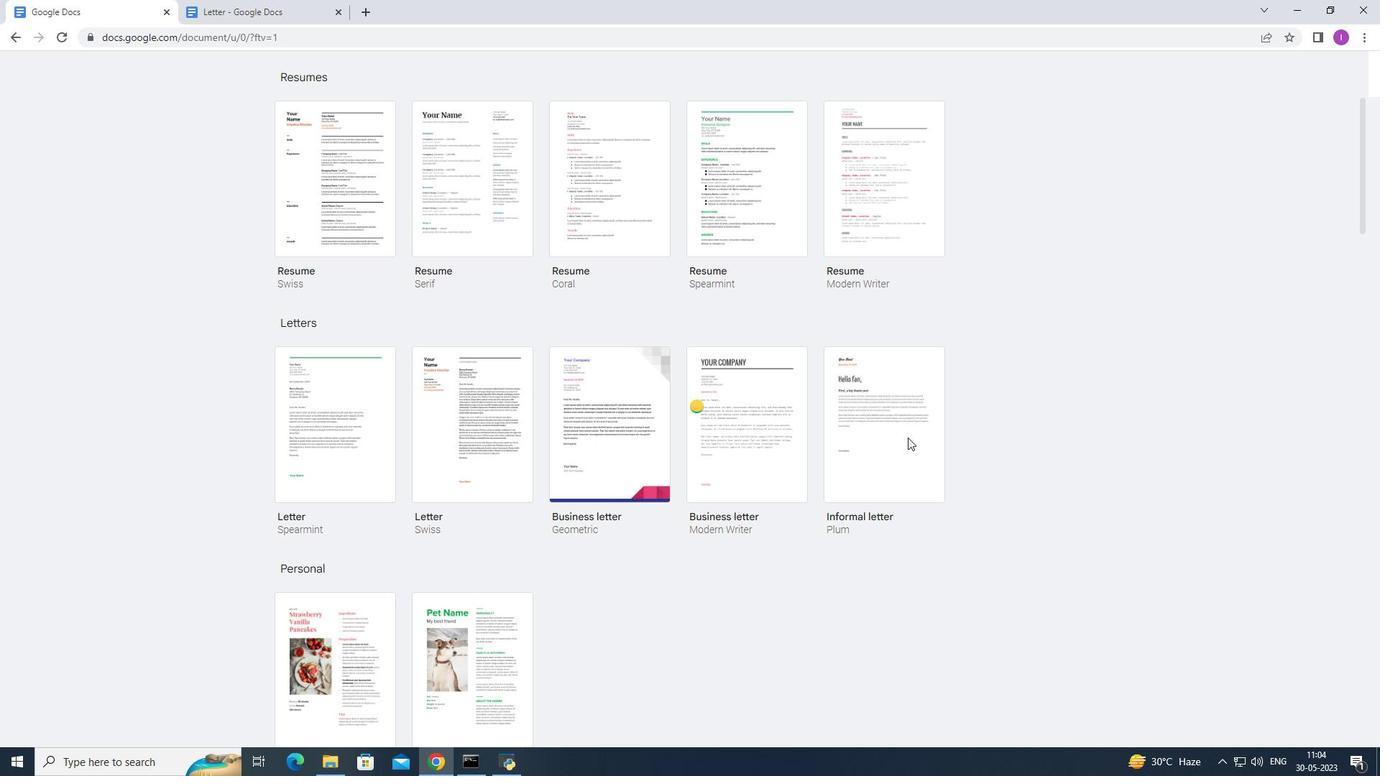 
Action: Mouse pressed left at (908, 437)
Screenshot: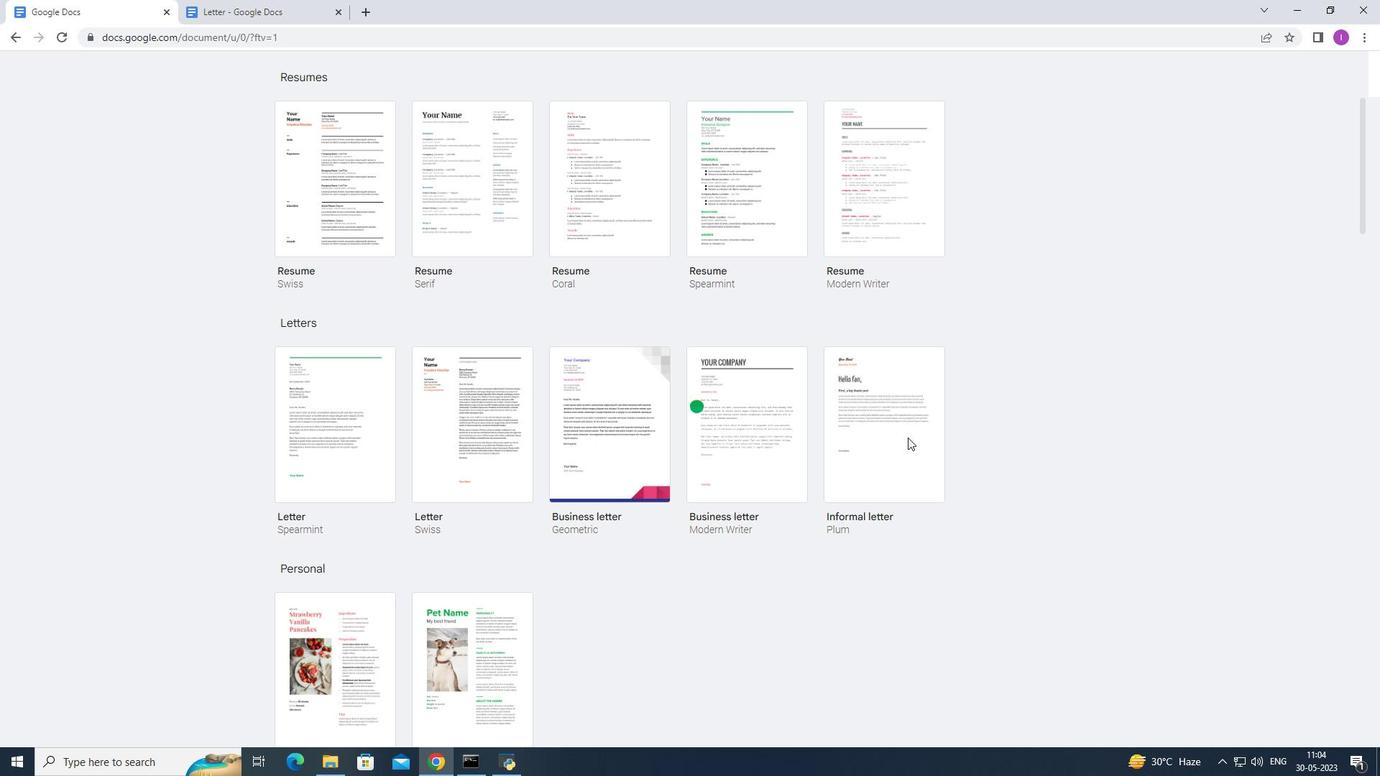 
Action: Mouse pressed left at (908, 437)
Screenshot: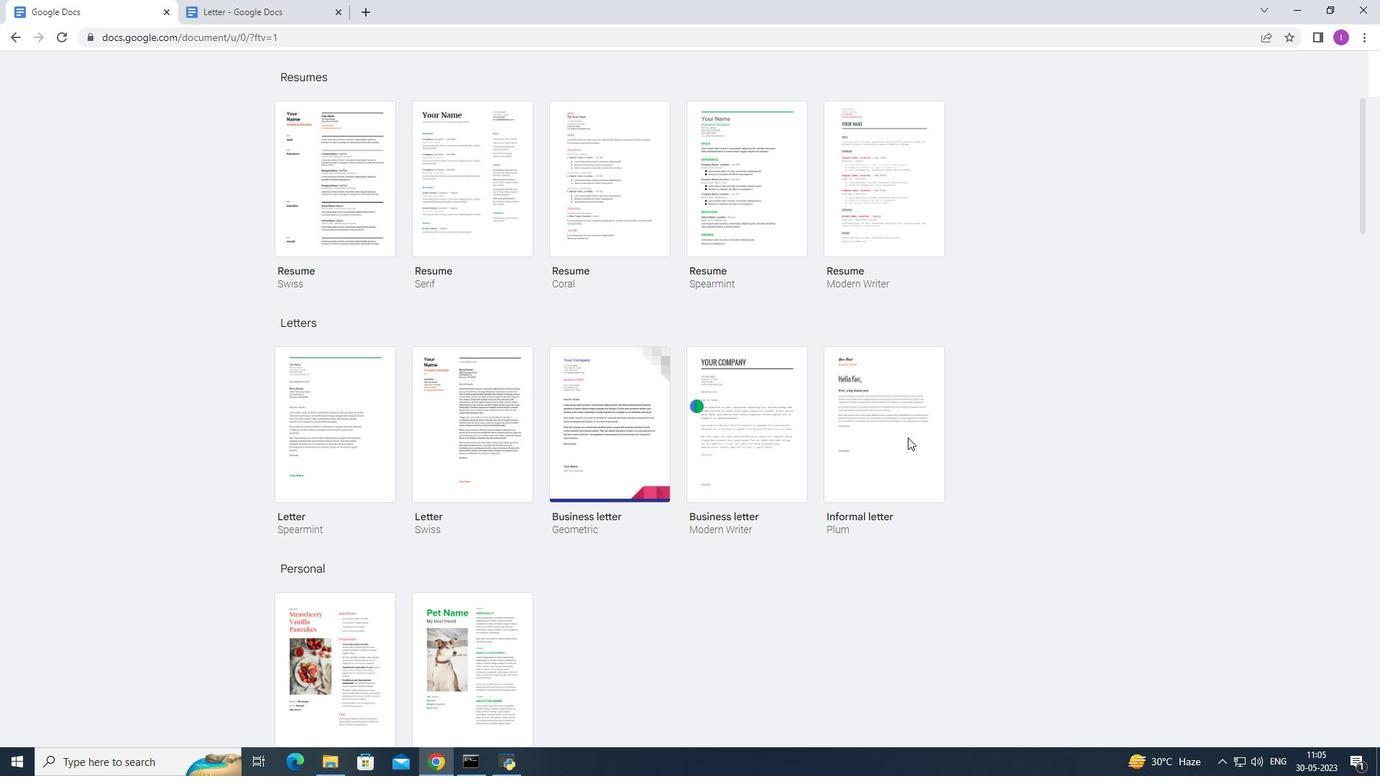 
Action: Mouse moved to (847, 522)
Screenshot: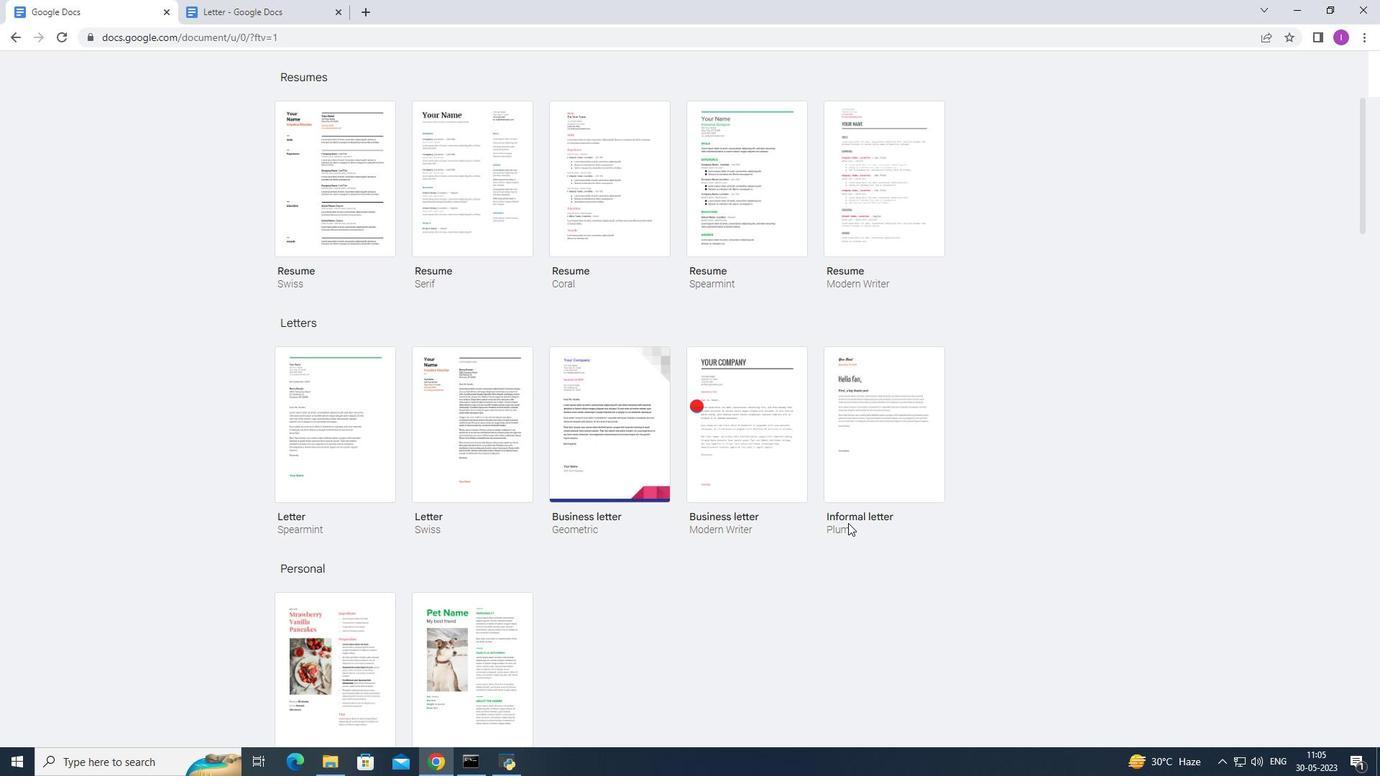
Action: Mouse pressed left at (847, 522)
Screenshot: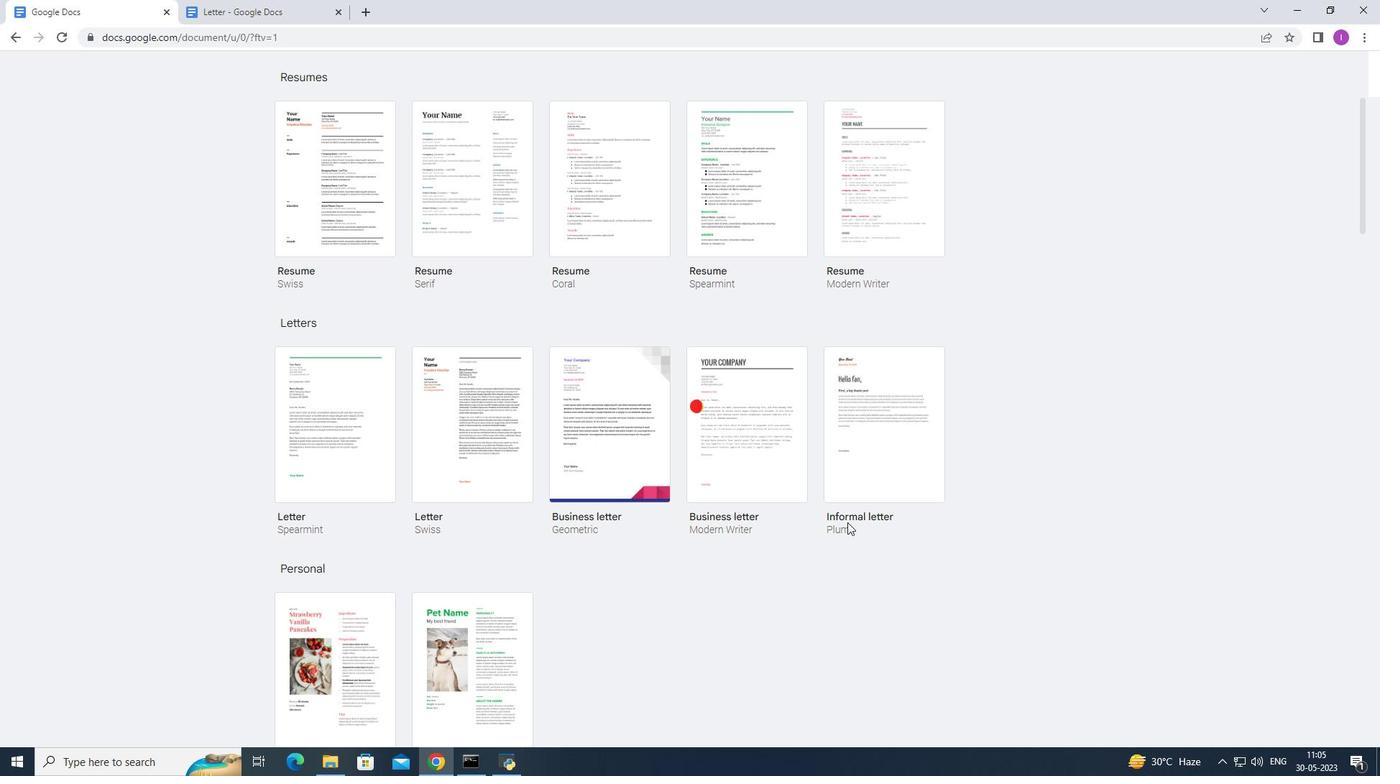 
Action: Mouse pressed left at (847, 522)
Screenshot: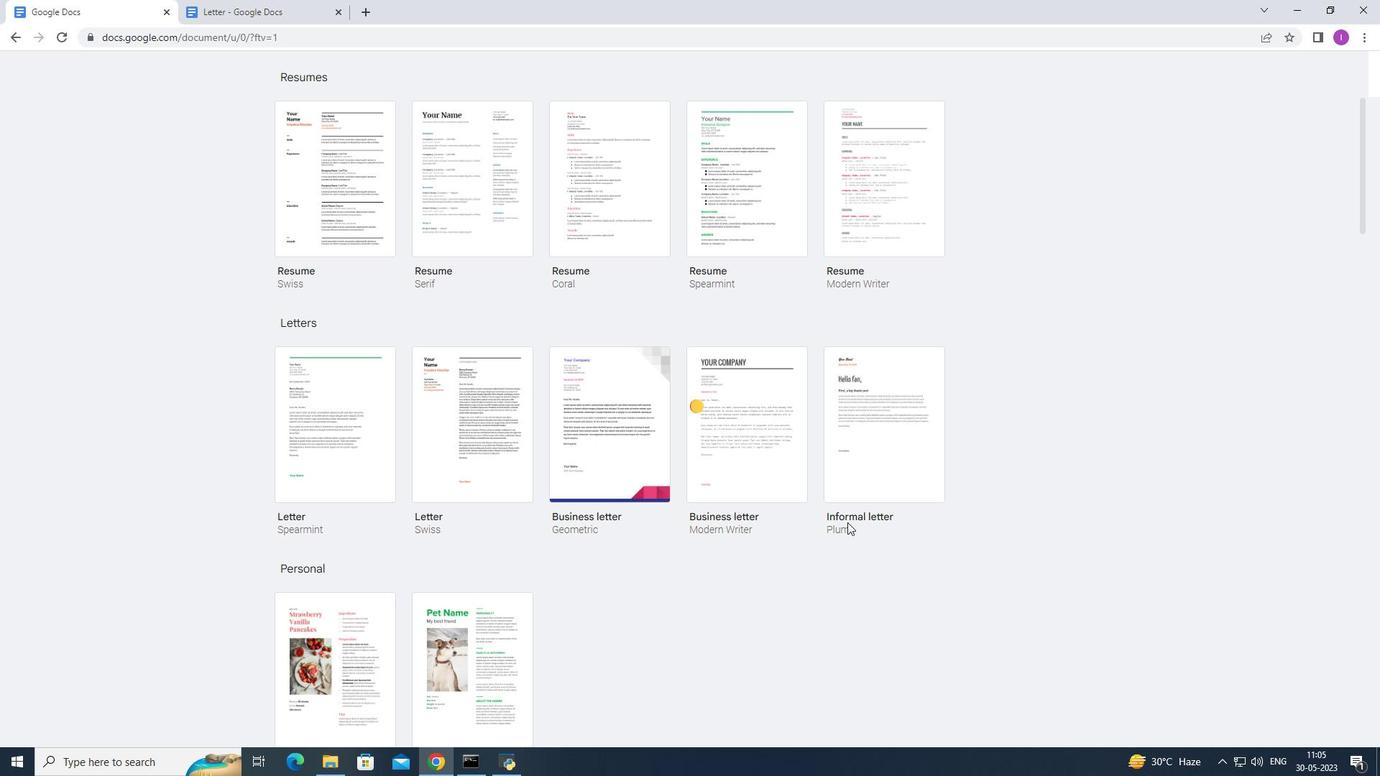 
Action: Mouse pressed left at (847, 522)
Screenshot: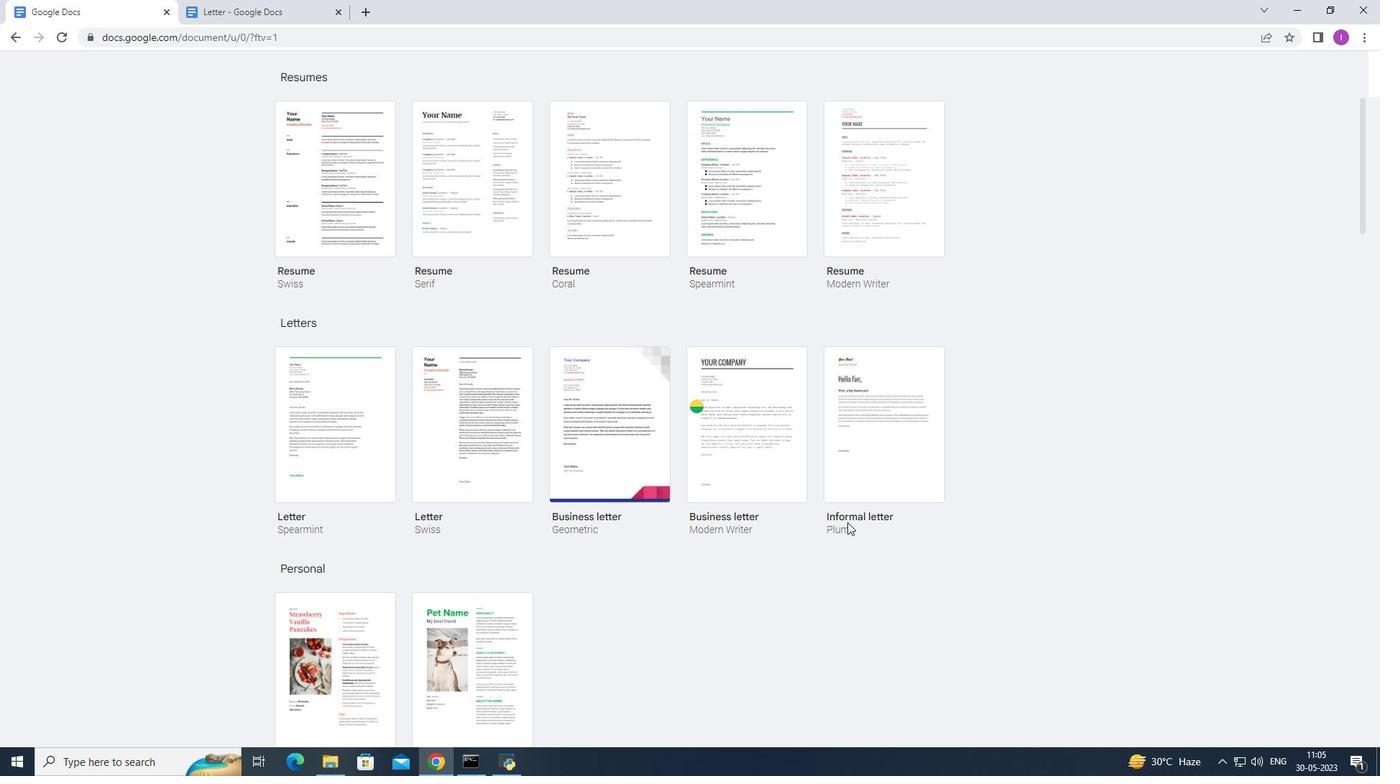 
Action: Mouse moved to (832, 511)
Screenshot: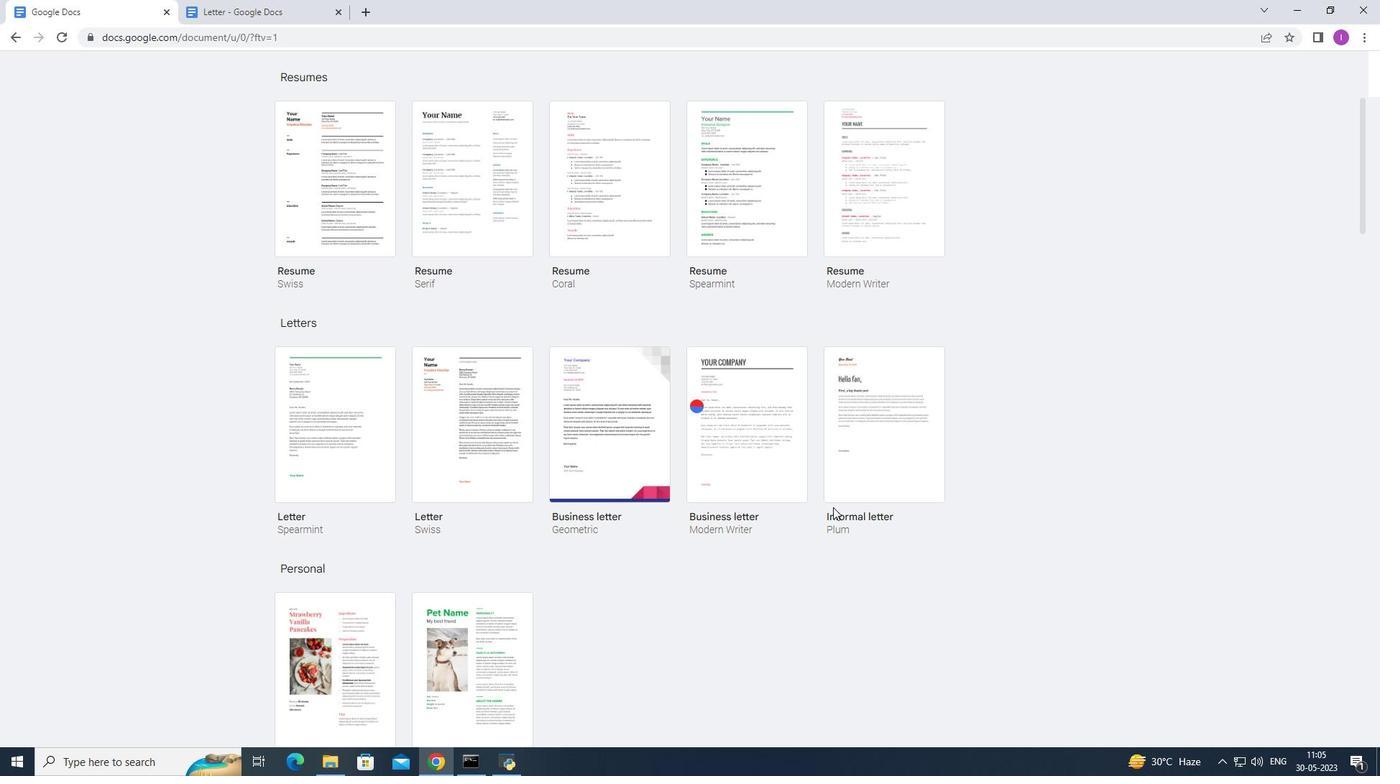 
Action: Mouse pressed left at (832, 511)
Screenshot: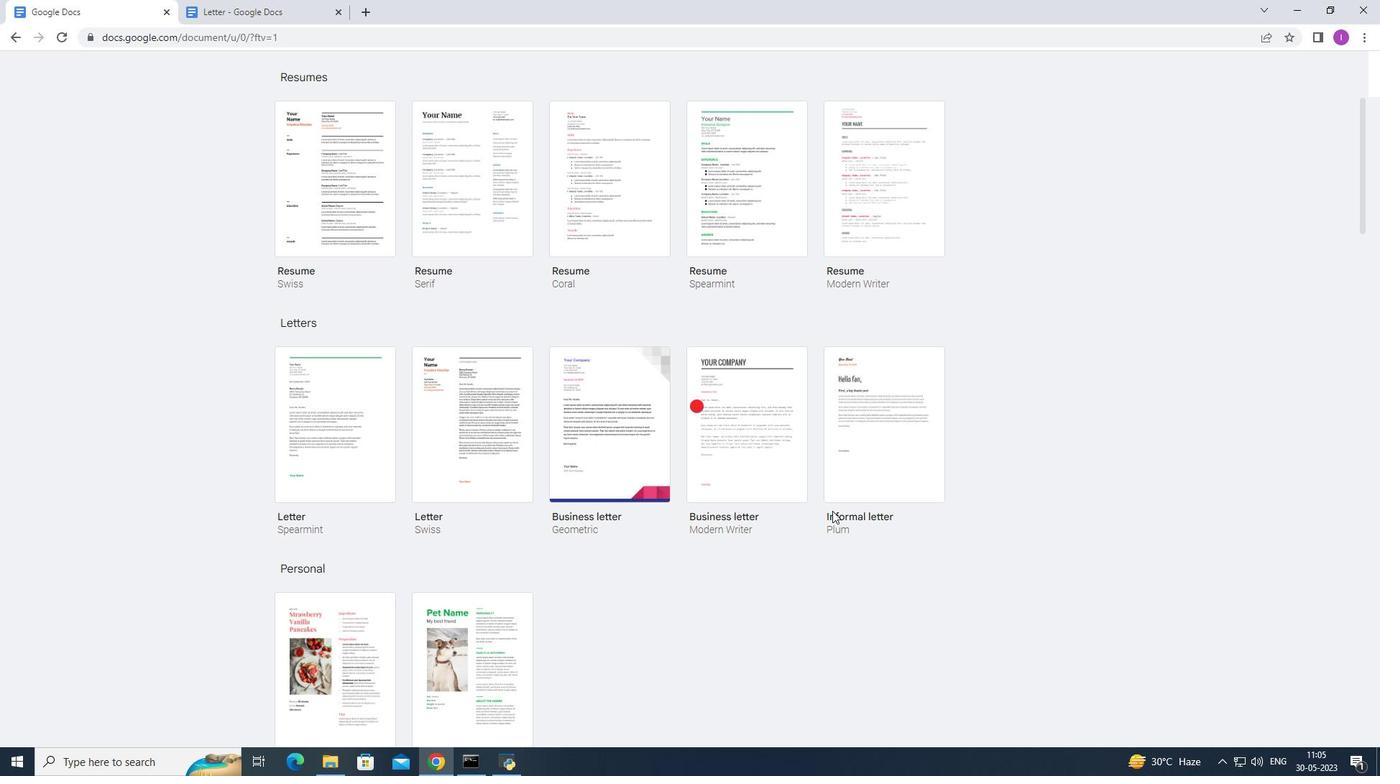 
Action: Mouse pressed left at (832, 511)
Screenshot: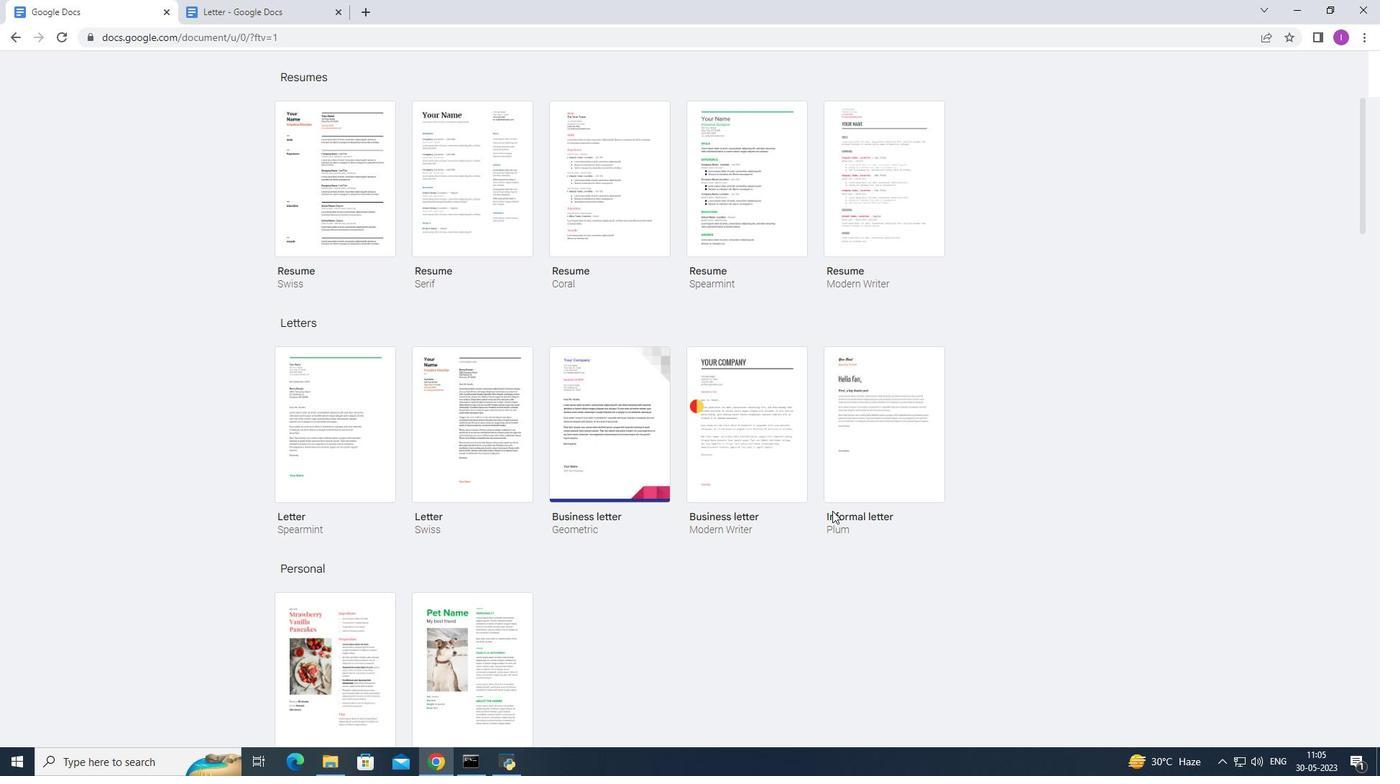 
Action: Mouse moved to (62, 286)
Screenshot: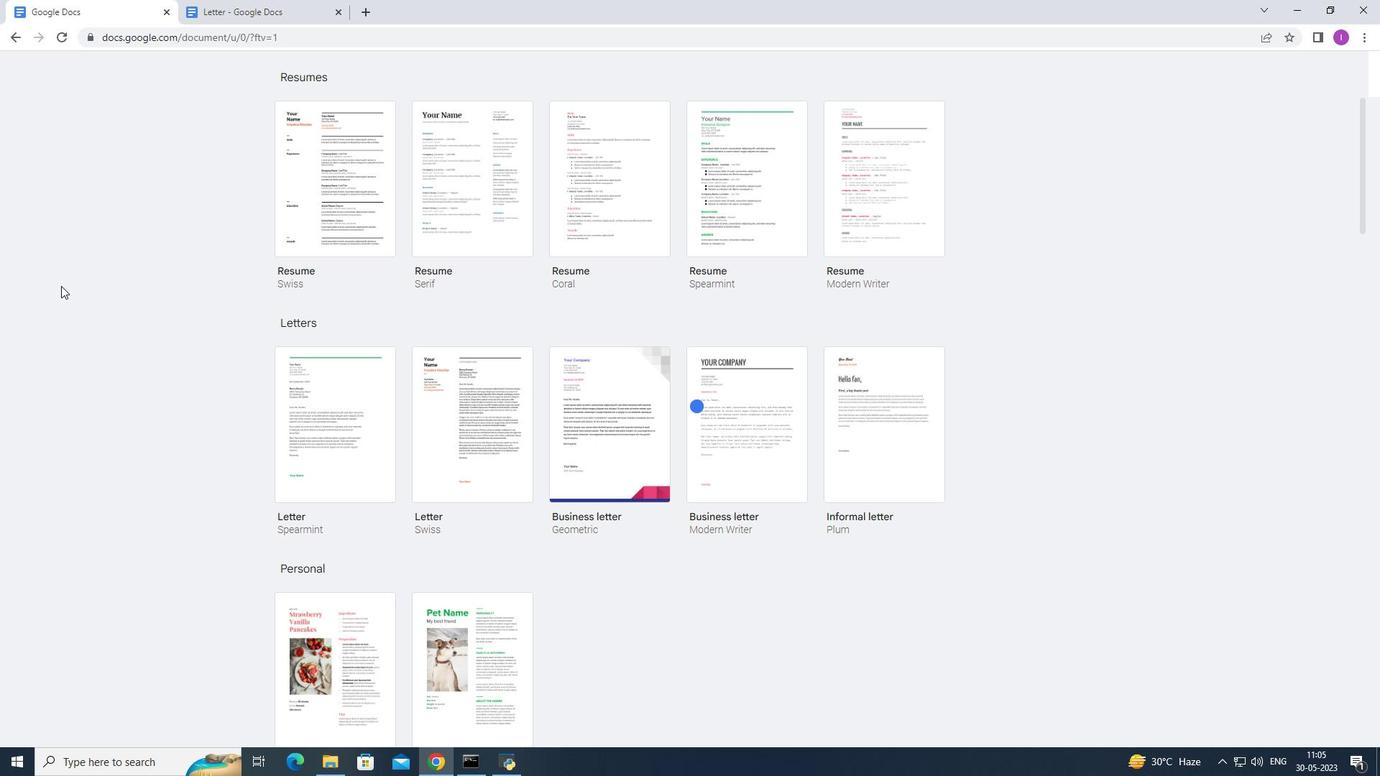 
Action: Mouse pressed left at (62, 286)
Screenshot: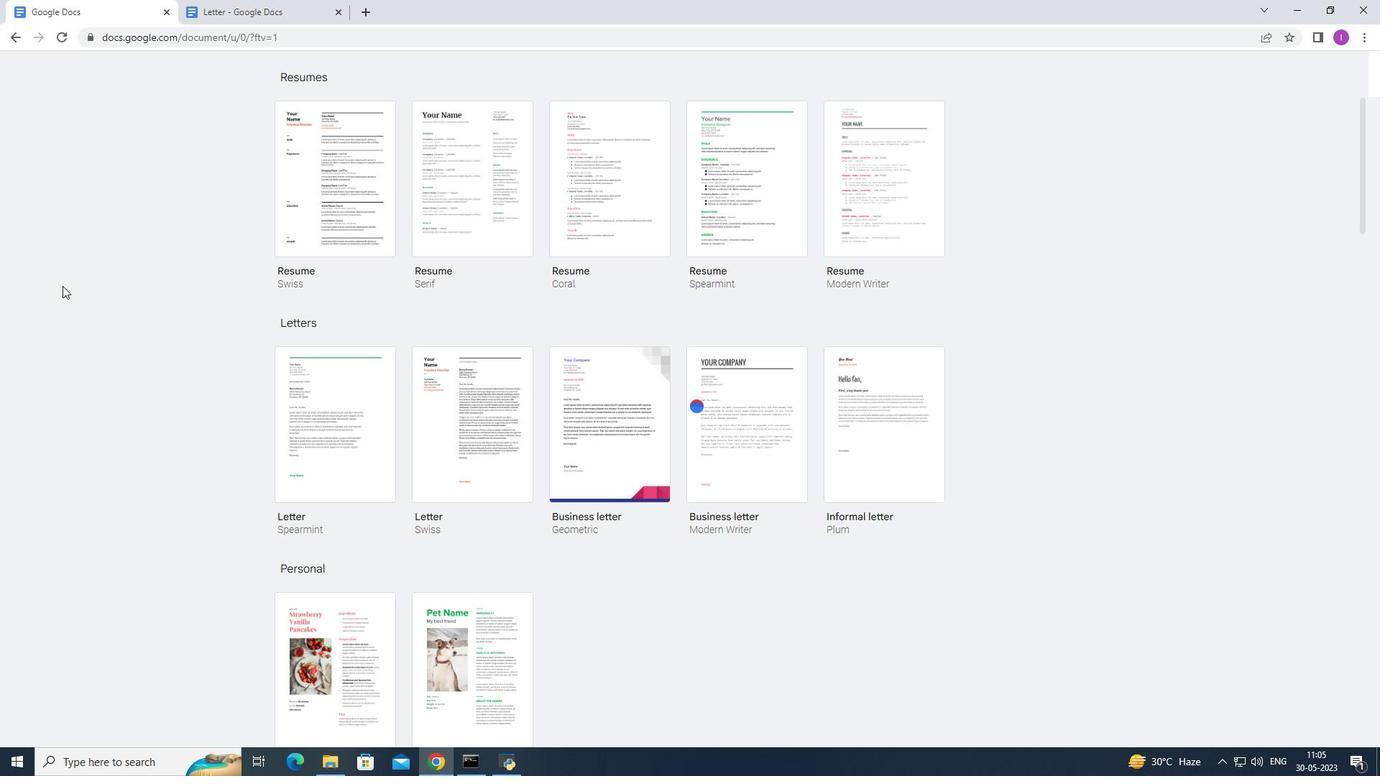 
Action: Mouse moved to (14, 34)
Screenshot: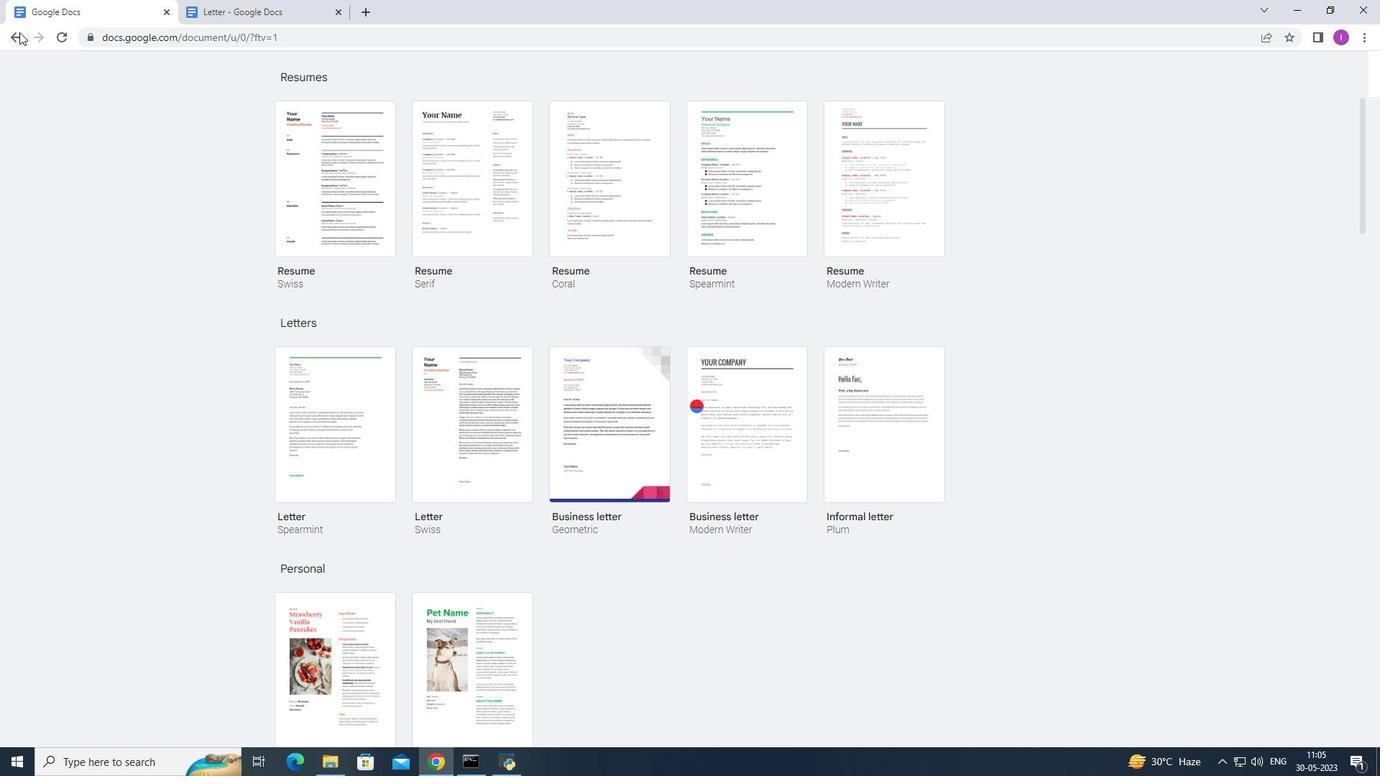 
Action: Mouse pressed left at (14, 34)
Screenshot: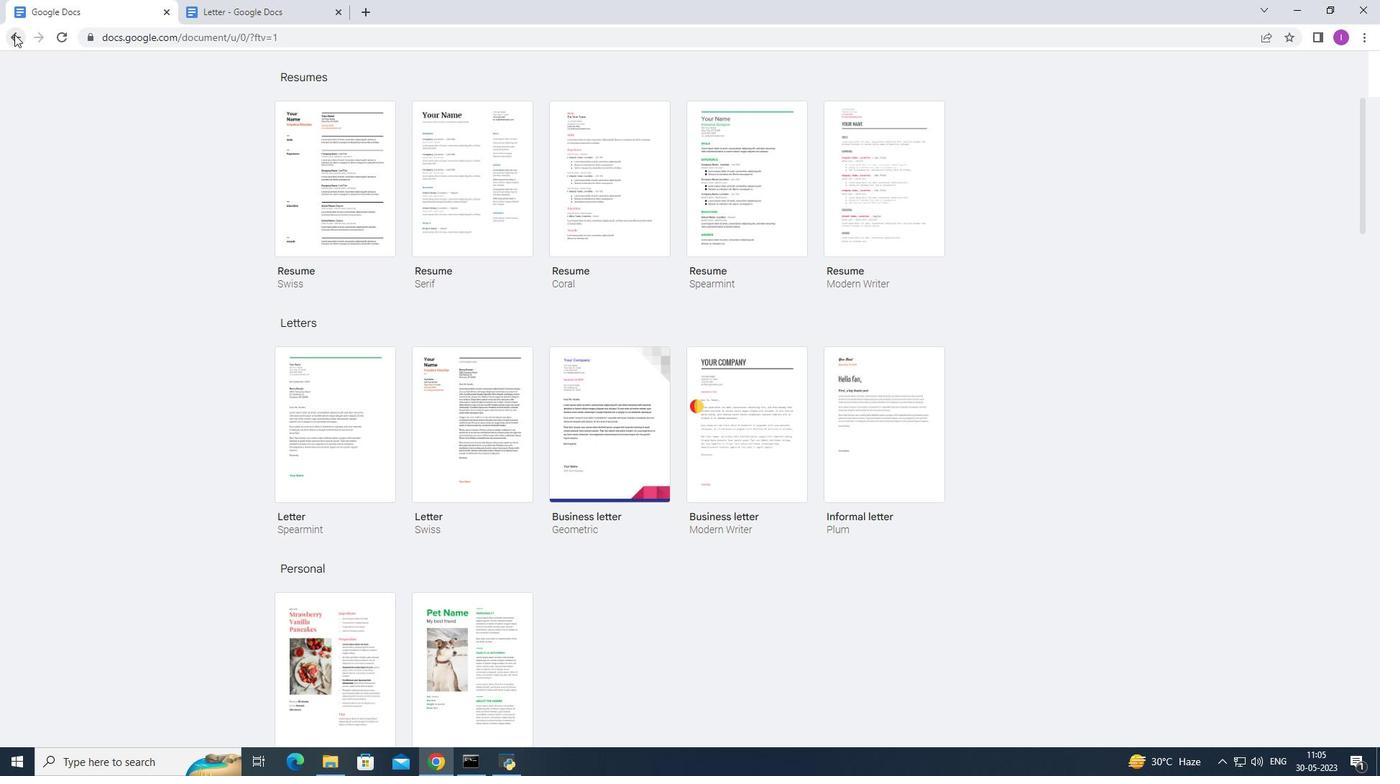 
Action: Mouse moved to (1315, 95)
Screenshot: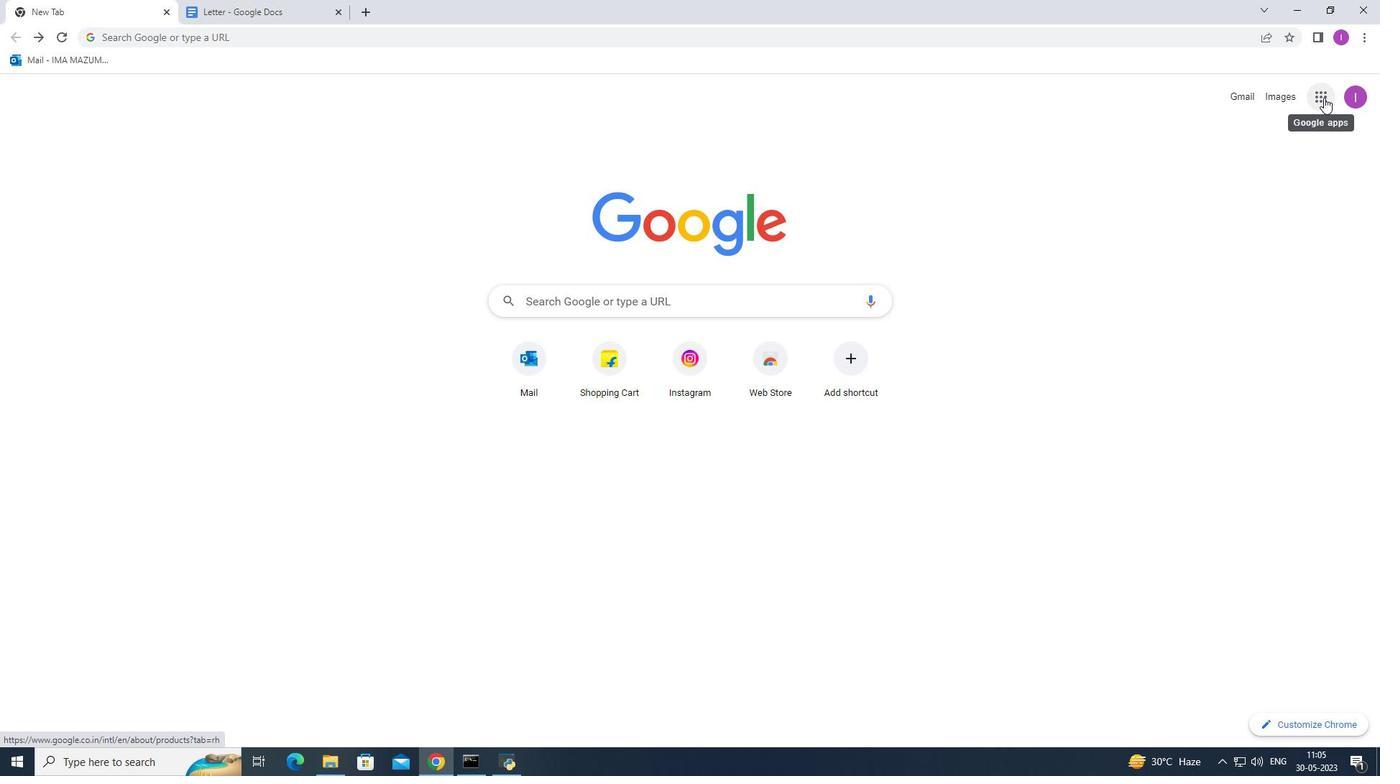 
Action: Mouse pressed left at (1315, 95)
Screenshot: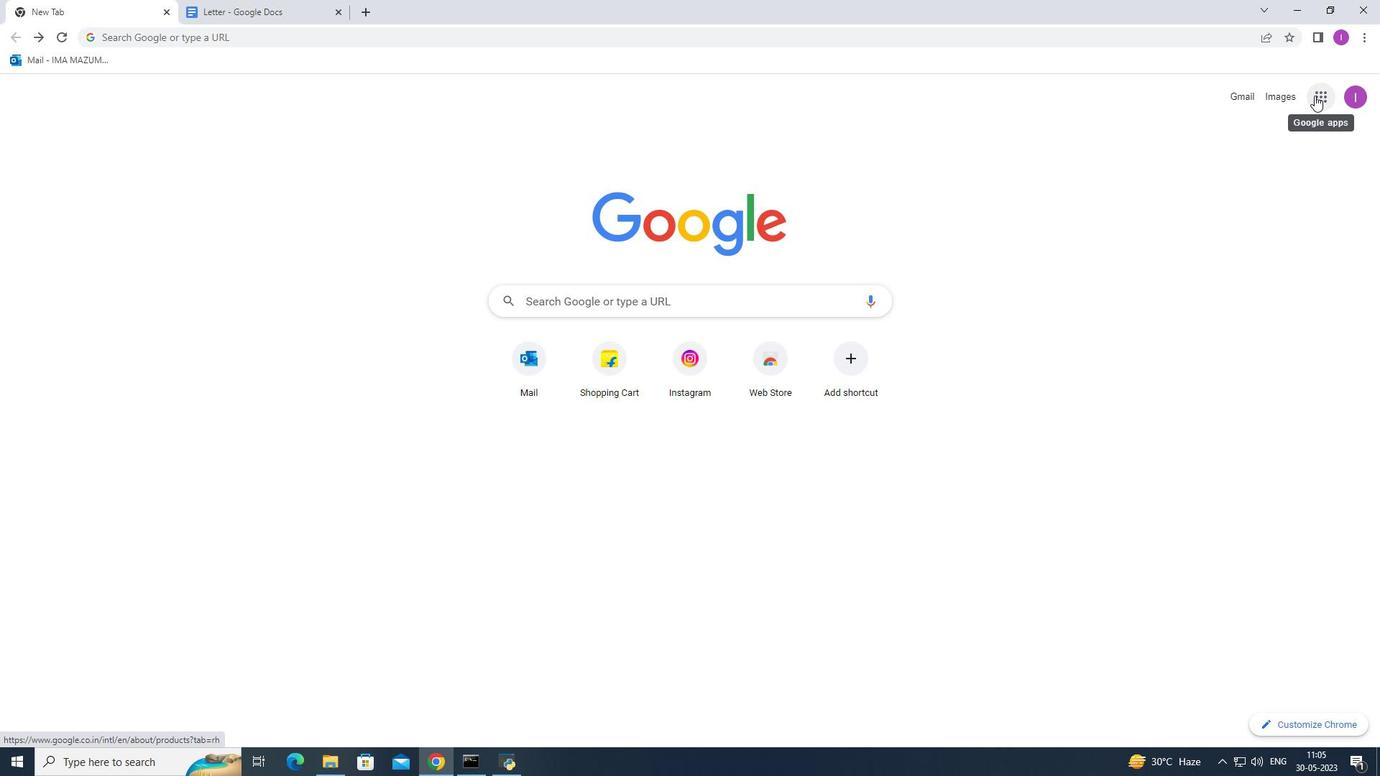 
Action: Mouse moved to (1346, 278)
Screenshot: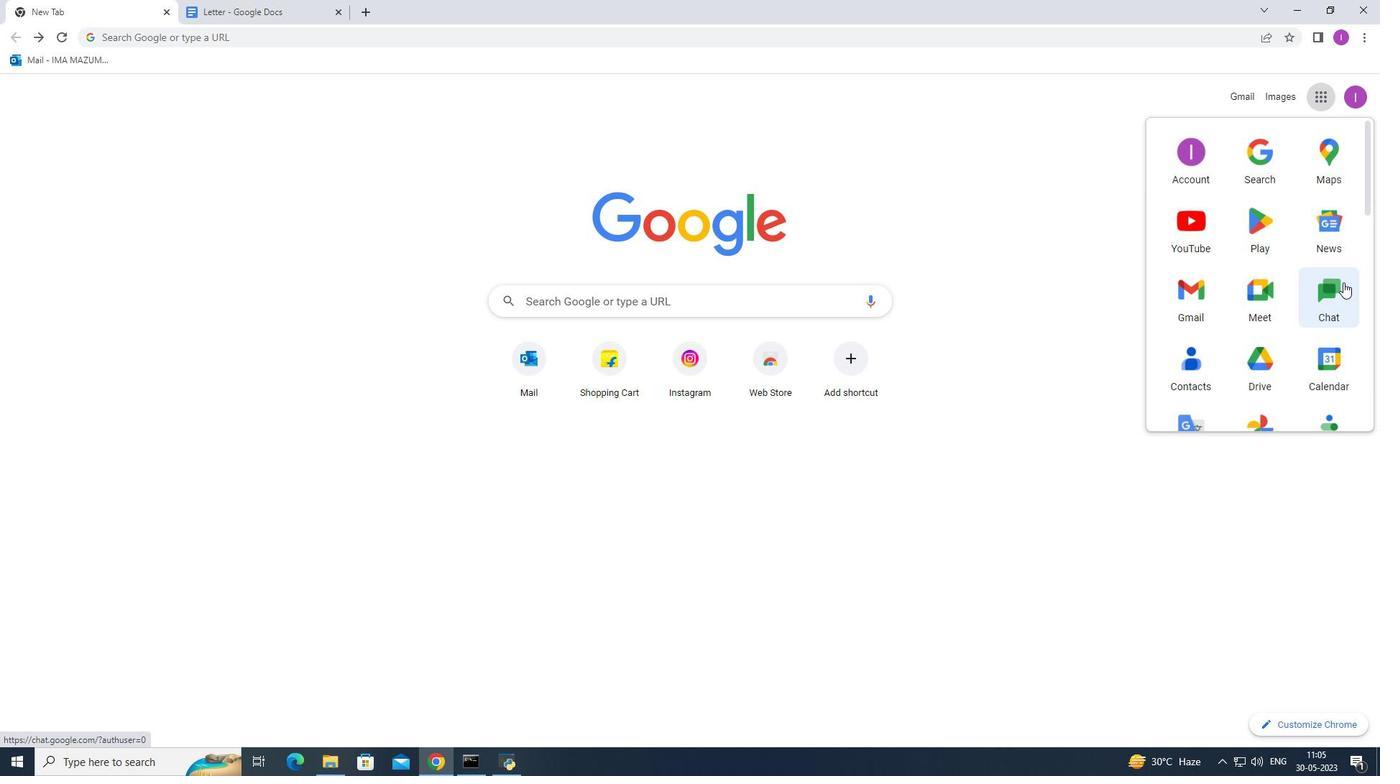 
Action: Mouse scrolled (1346, 278) with delta (0, 0)
Screenshot: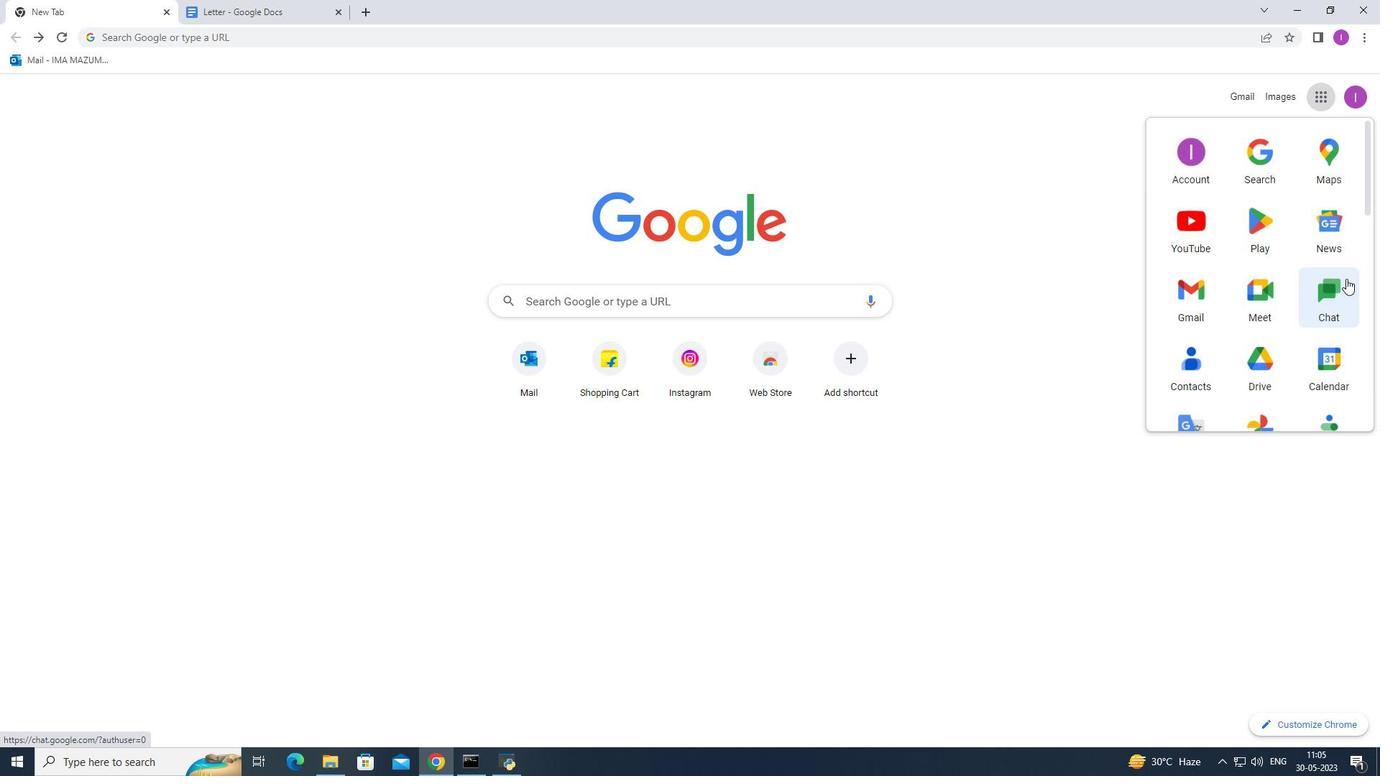 
Action: Mouse scrolled (1346, 278) with delta (0, 0)
Screenshot: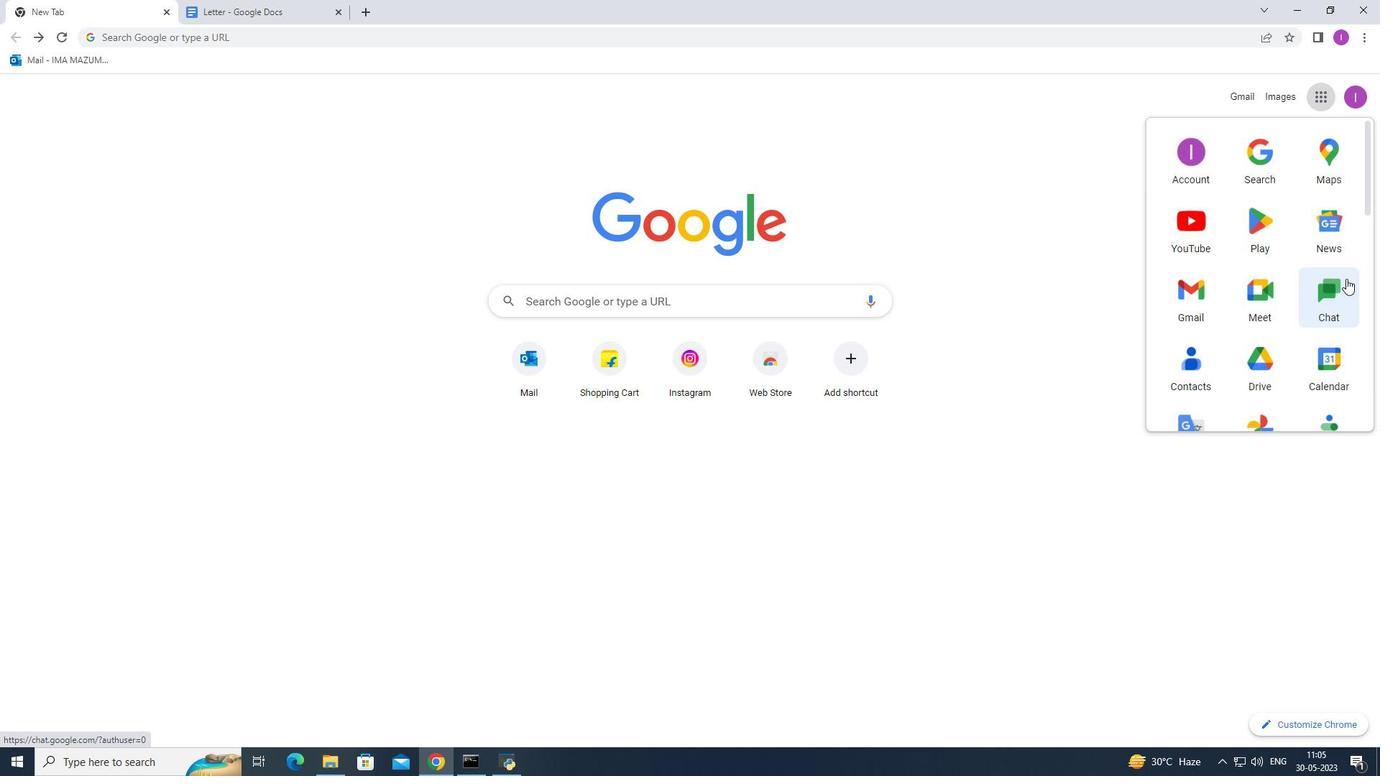 
Action: Mouse scrolled (1346, 278) with delta (0, 0)
Screenshot: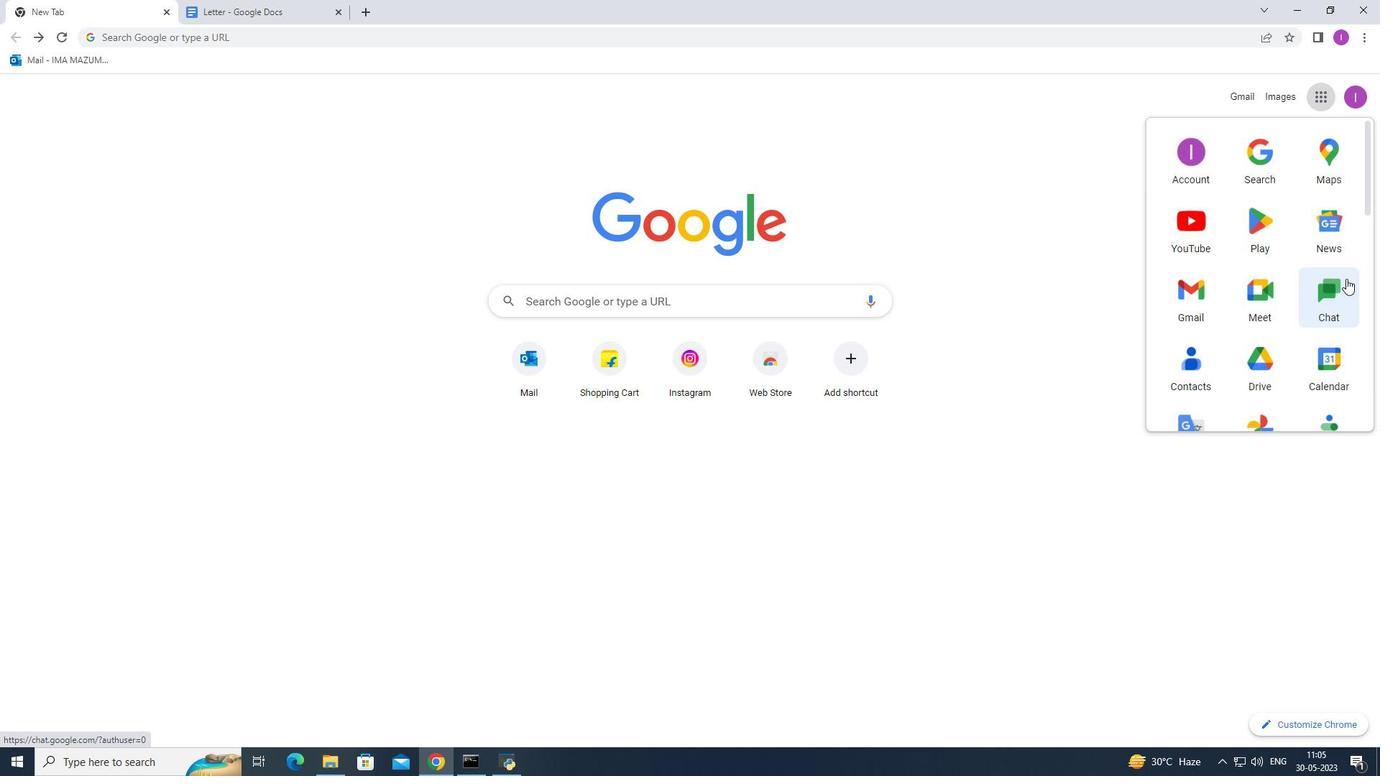 
Action: Mouse scrolled (1346, 278) with delta (0, 0)
Screenshot: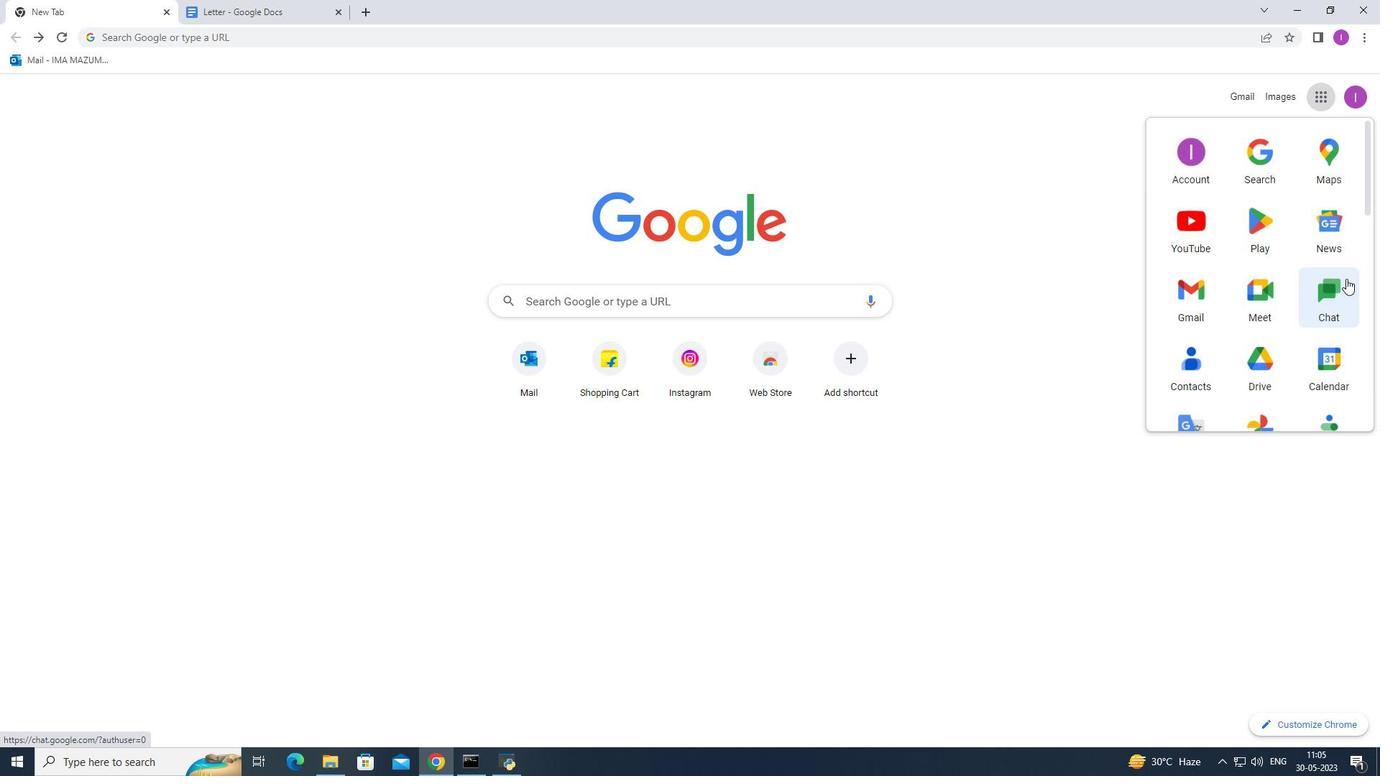 
Action: Mouse scrolled (1346, 278) with delta (0, 0)
Screenshot: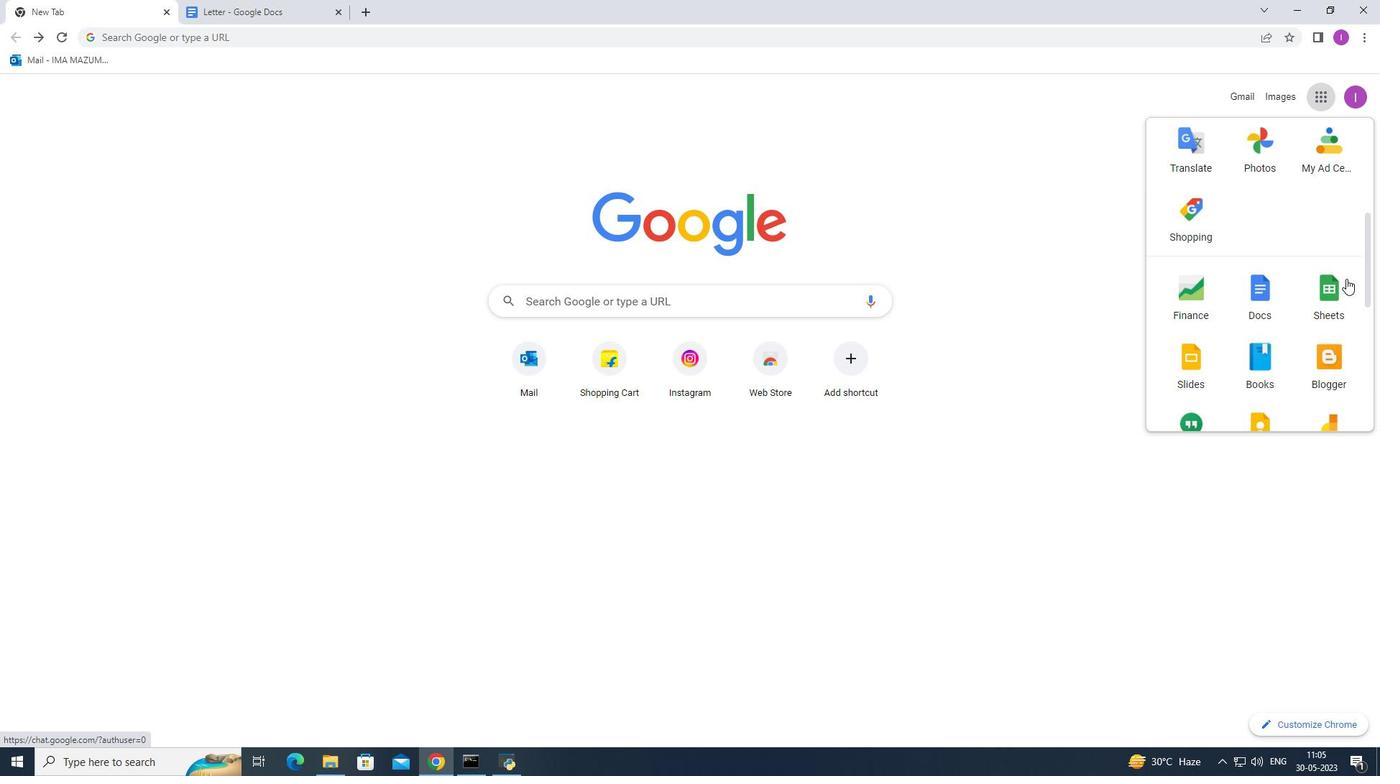 
Action: Mouse scrolled (1346, 278) with delta (0, 0)
Screenshot: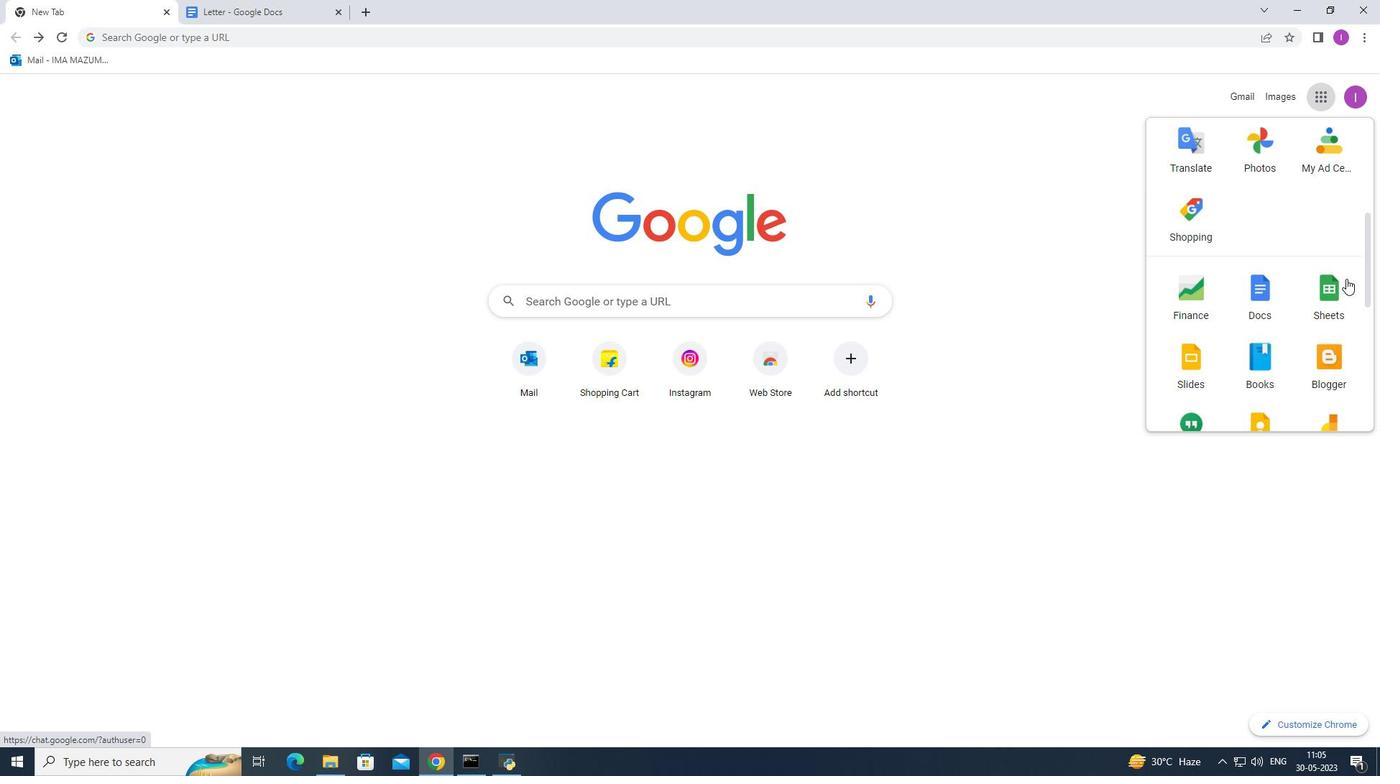 
Action: Mouse moved to (1258, 153)
Screenshot: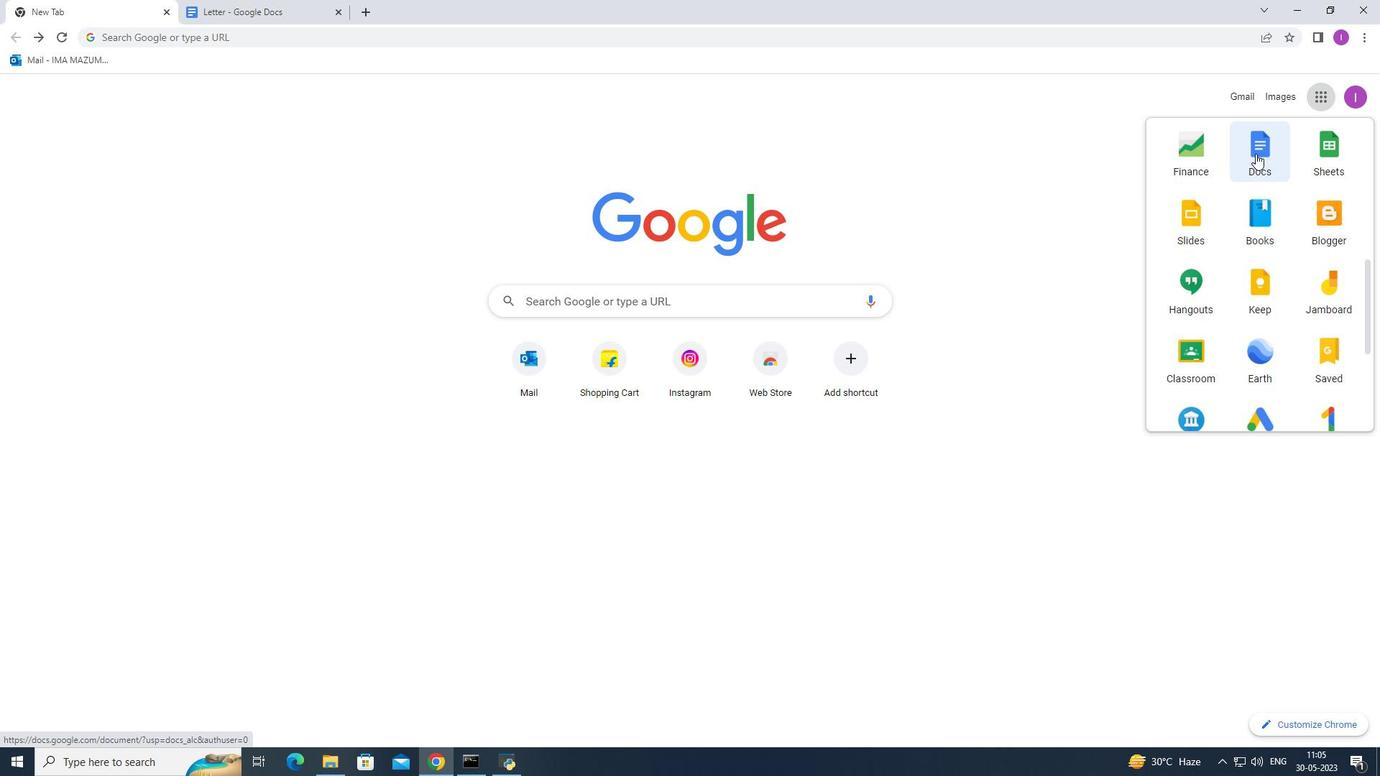 
Action: Mouse pressed left at (1258, 153)
Screenshot: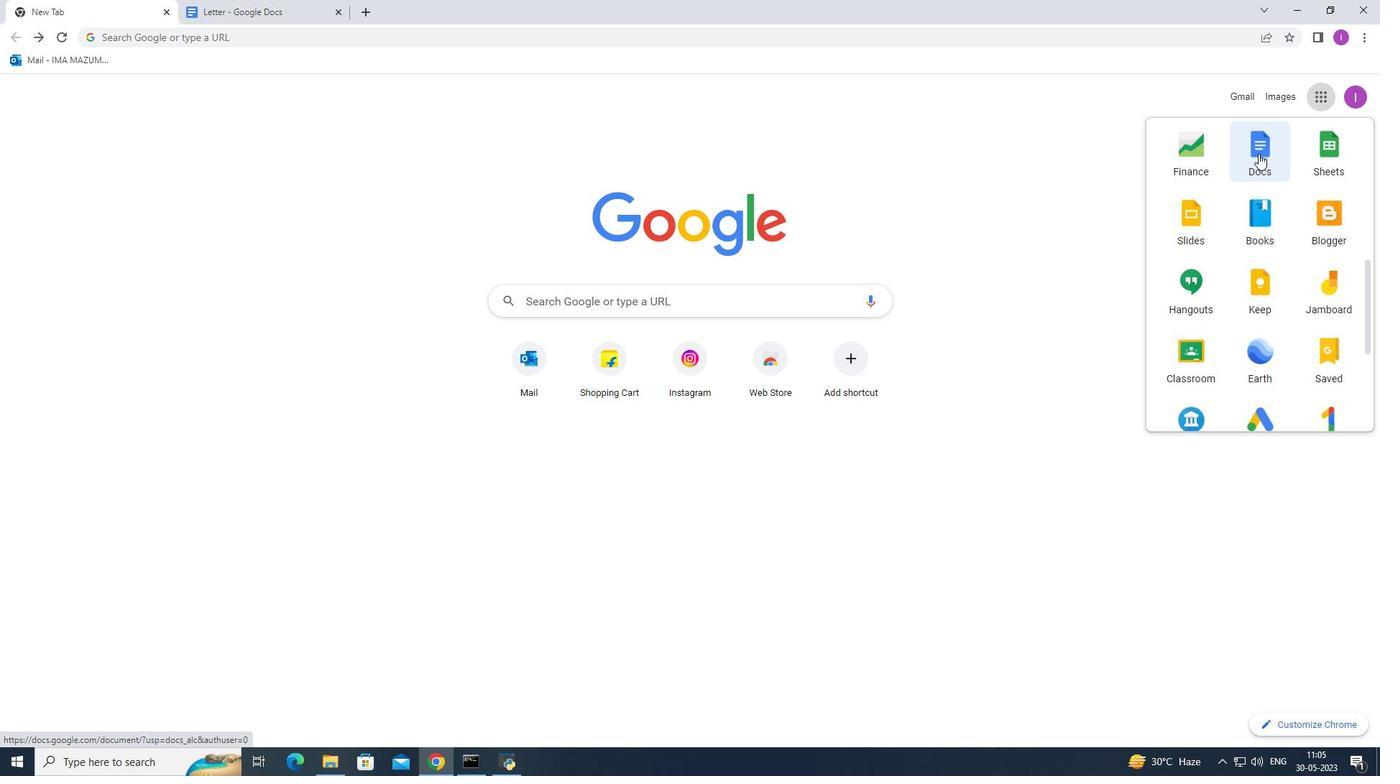 
Action: Mouse moved to (1345, 76)
Screenshot: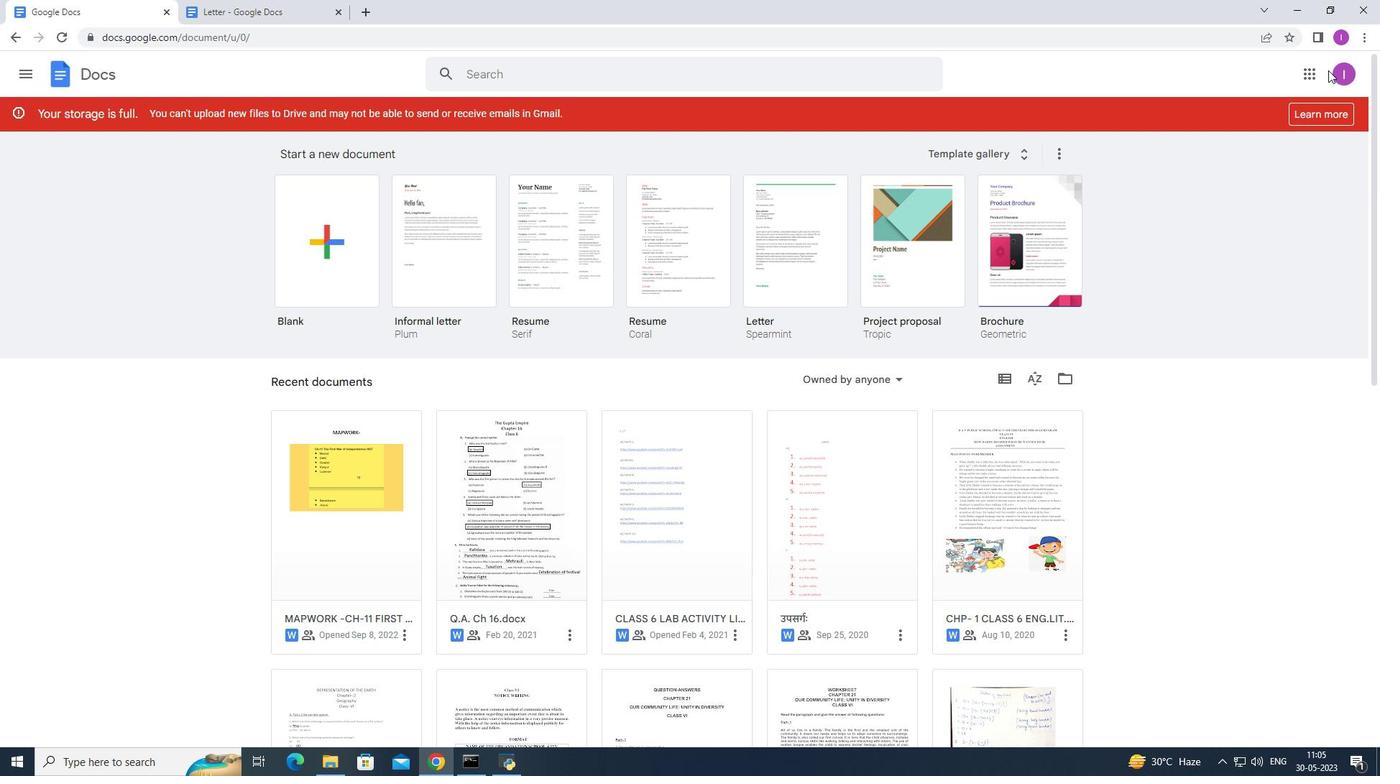 
Action: Mouse pressed left at (1345, 76)
Screenshot: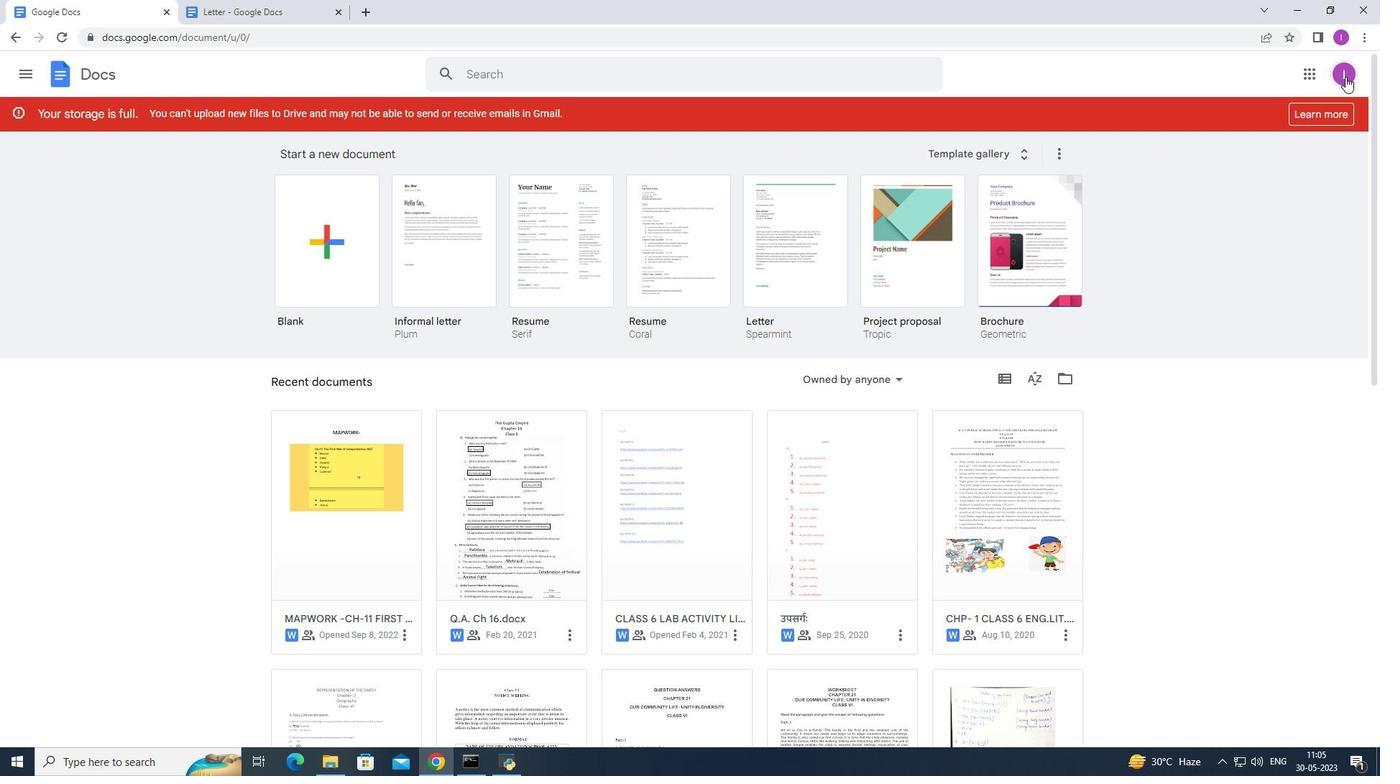 
Action: Mouse moved to (1226, 242)
Screenshot: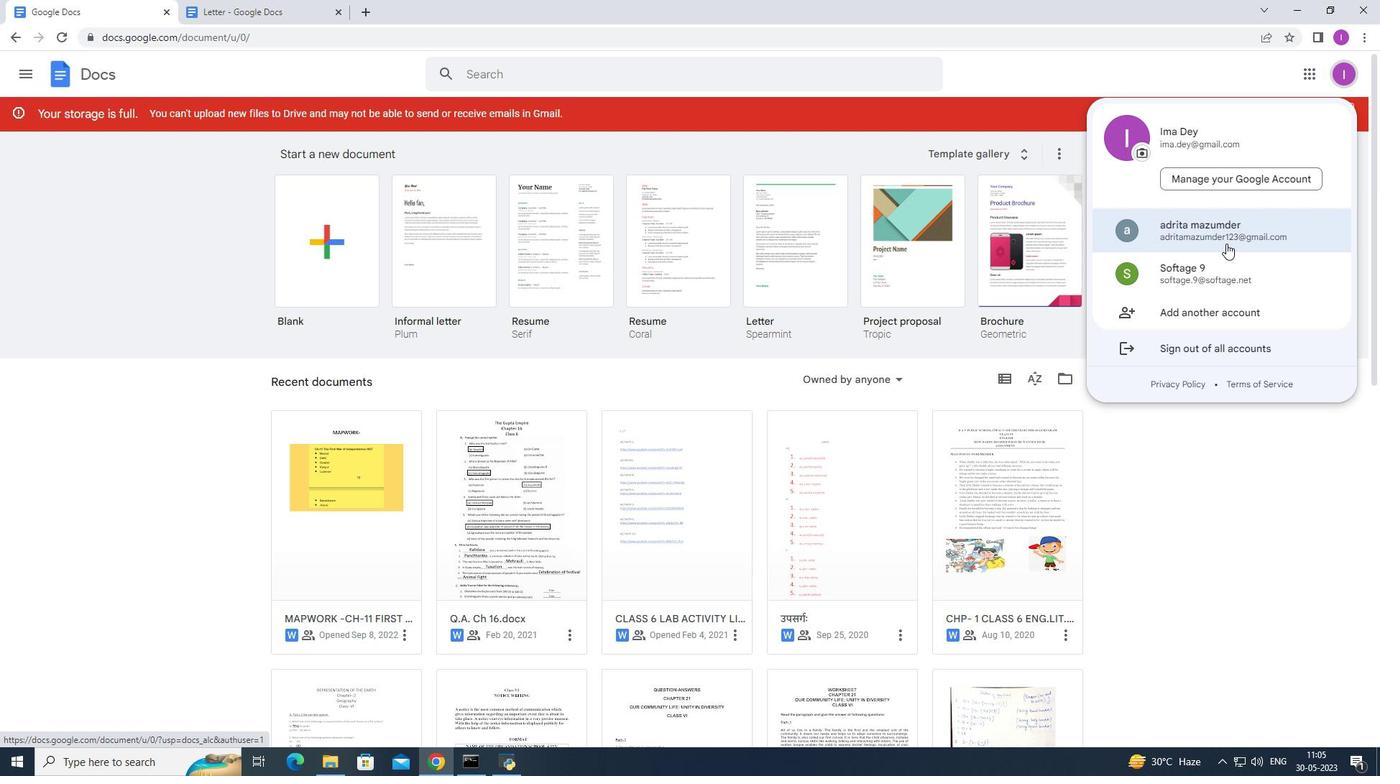 
Action: Mouse pressed left at (1226, 242)
Screenshot: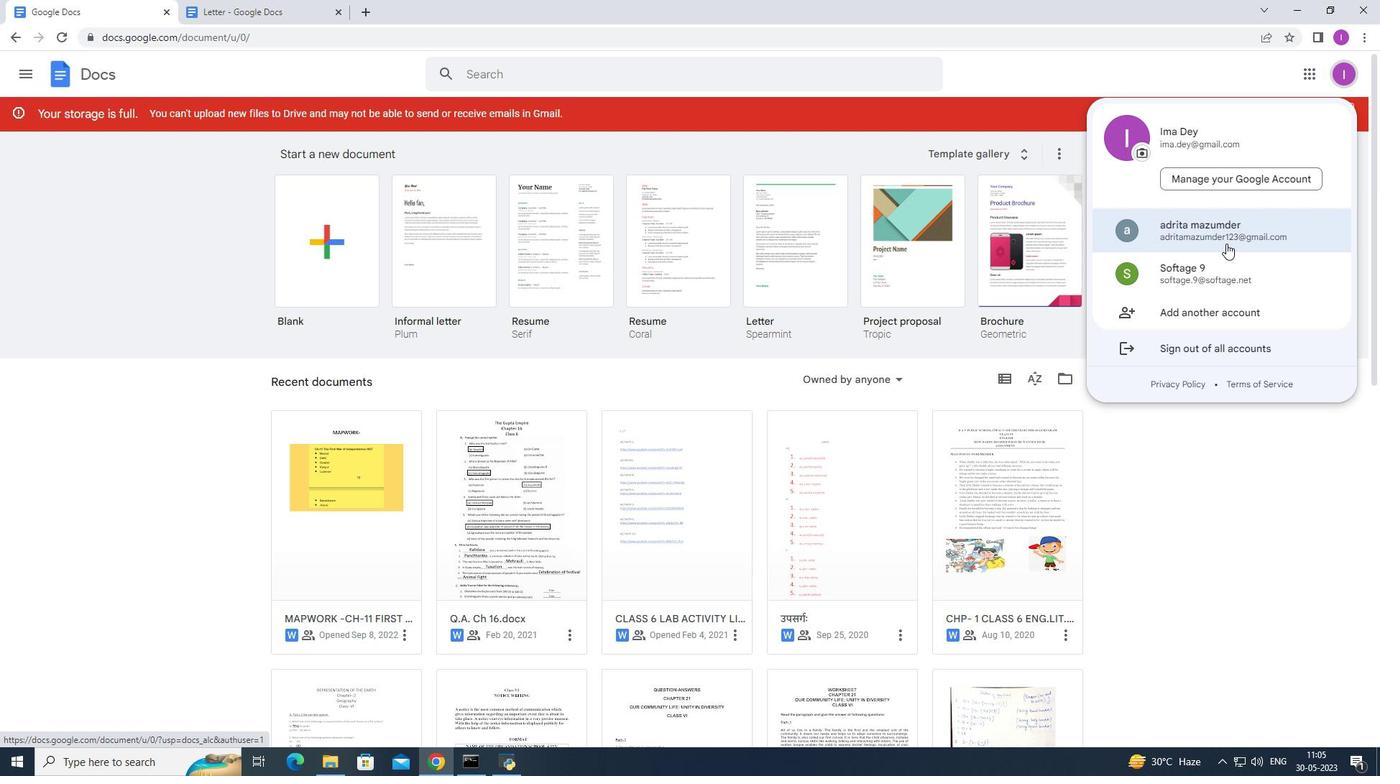
Action: Mouse moved to (1028, 117)
Screenshot: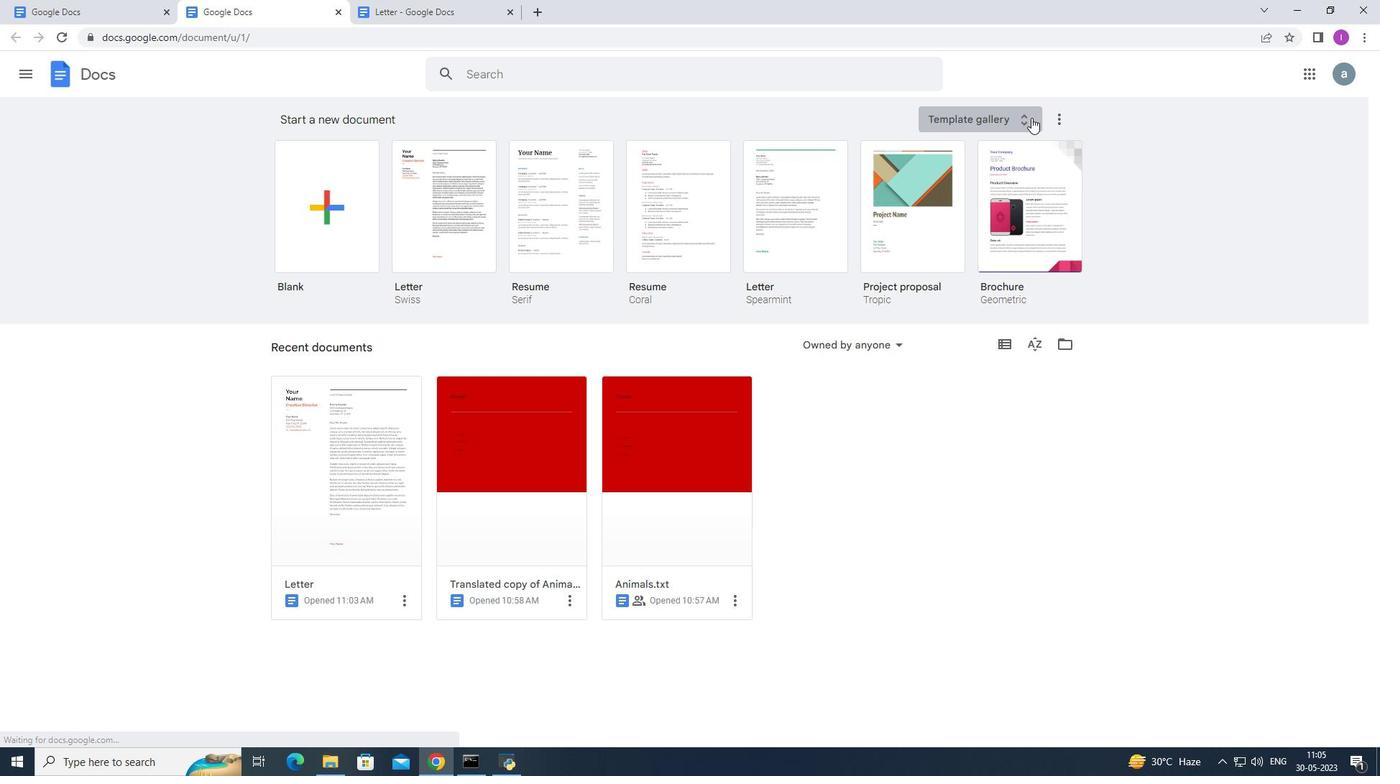 
Action: Mouse pressed left at (1028, 117)
Screenshot: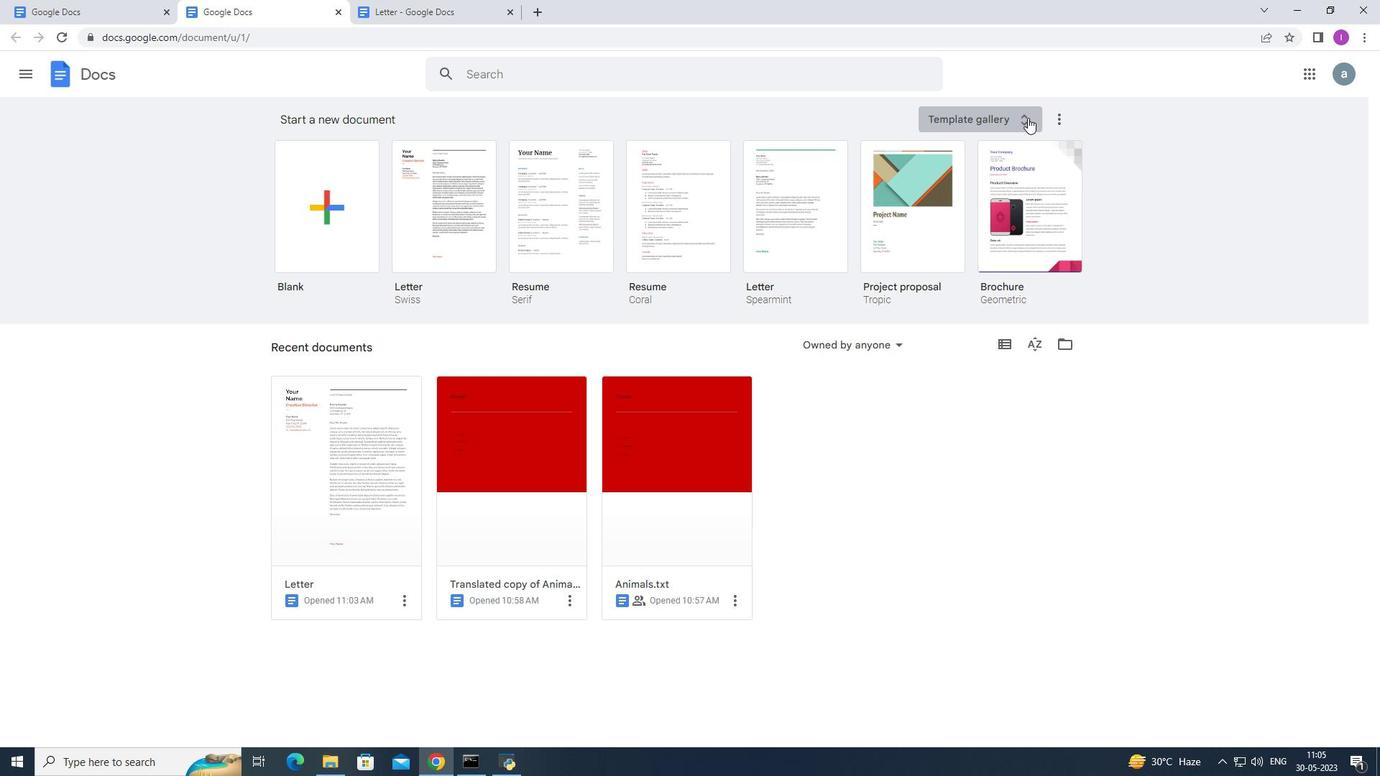 
Action: Mouse moved to (857, 440)
Screenshot: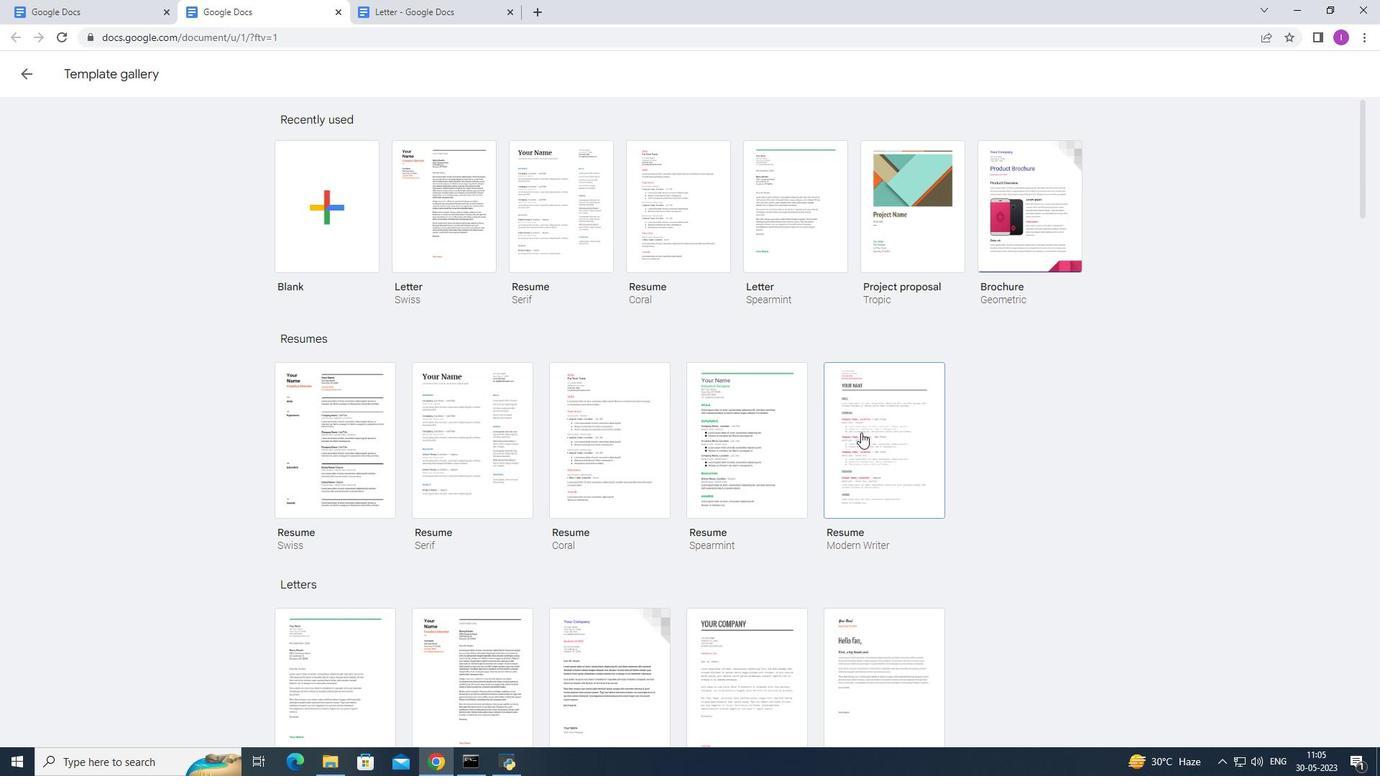 
Action: Mouse scrolled (857, 440) with delta (0, 0)
Screenshot: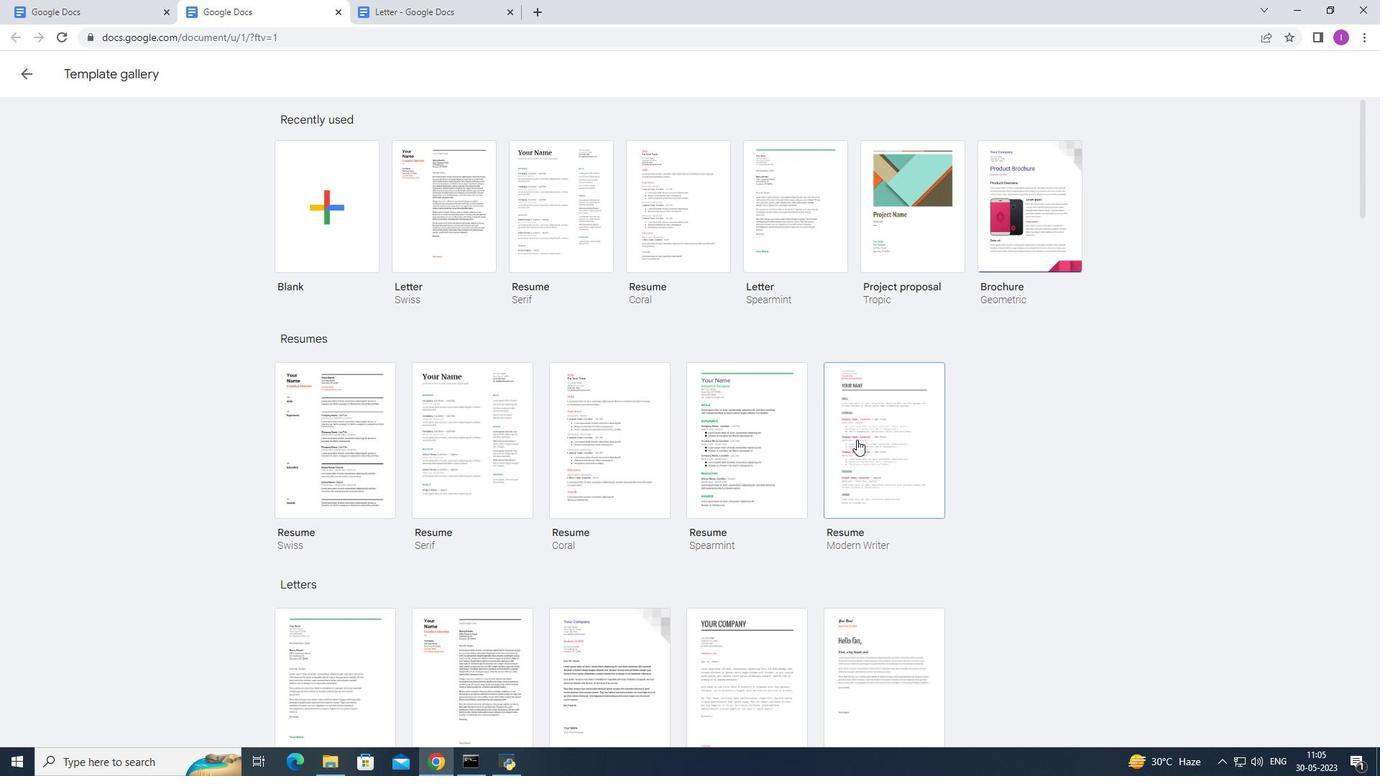 
Action: Mouse moved to (857, 442)
Screenshot: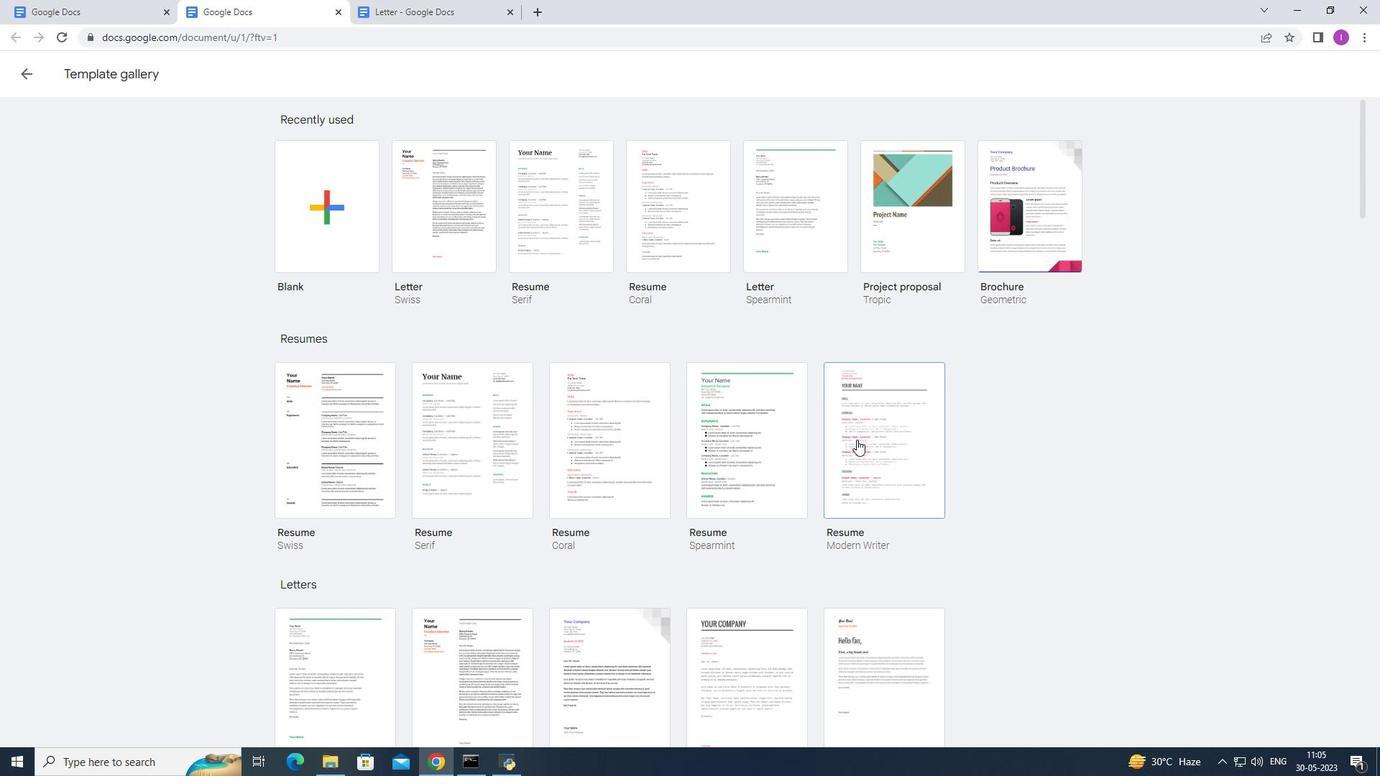 
Action: Mouse scrolled (857, 441) with delta (0, 0)
Screenshot: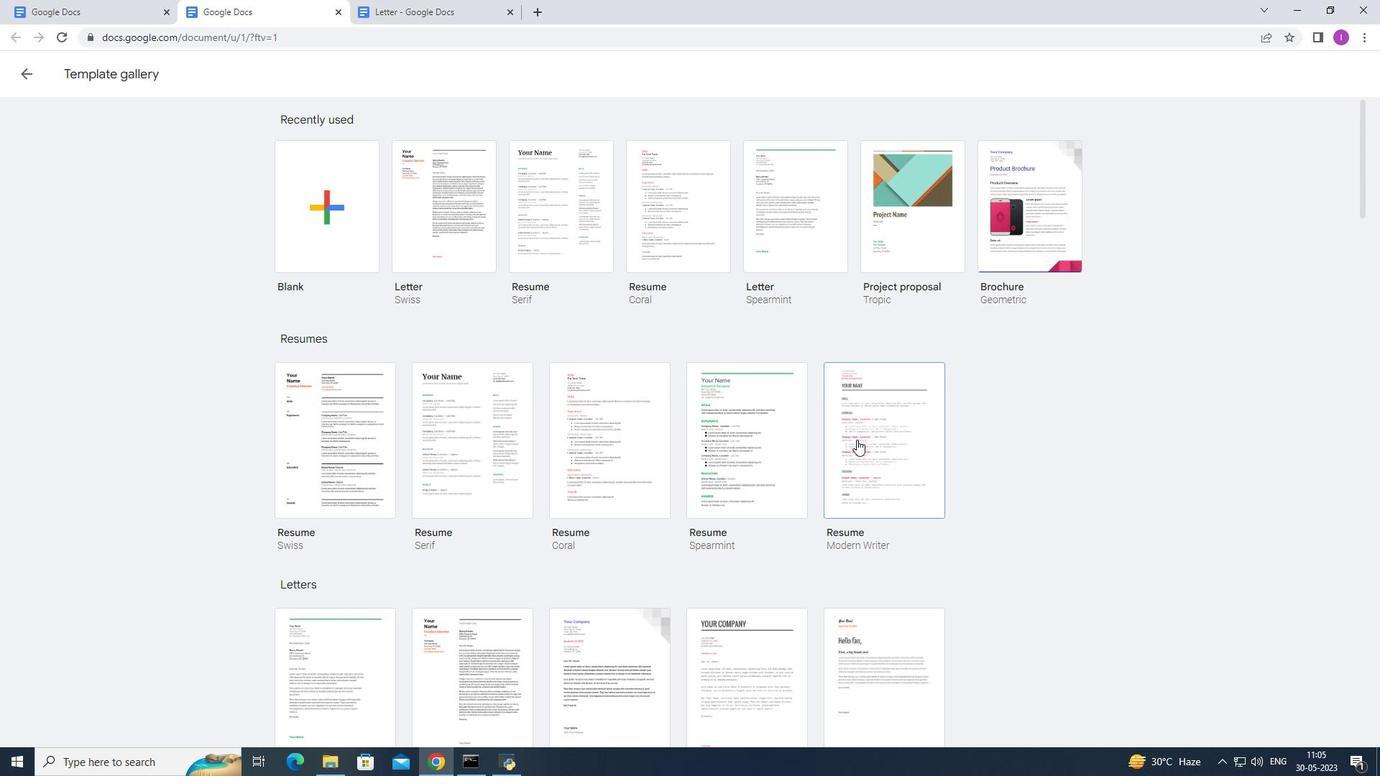
Action: Mouse scrolled (857, 441) with delta (0, 0)
Screenshot: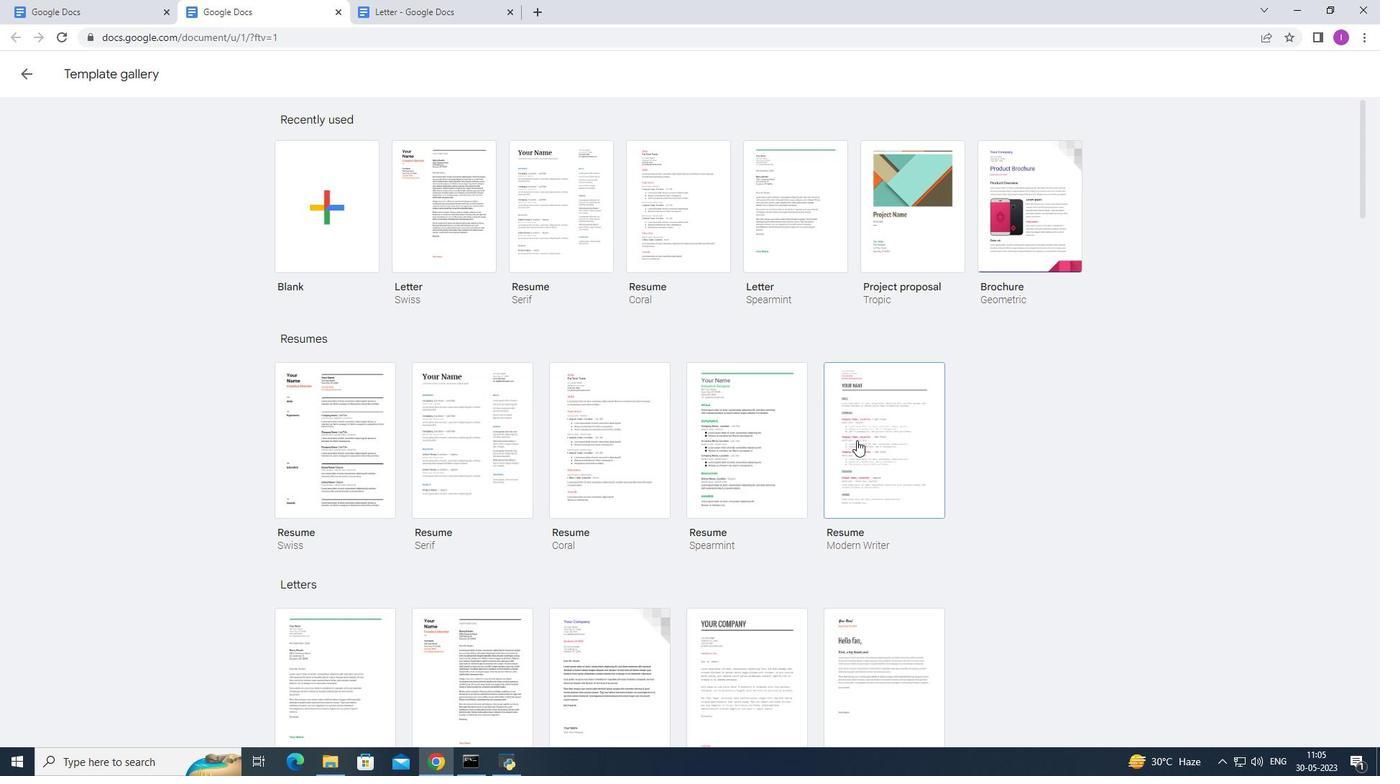 
Action: Mouse moved to (857, 442)
Screenshot: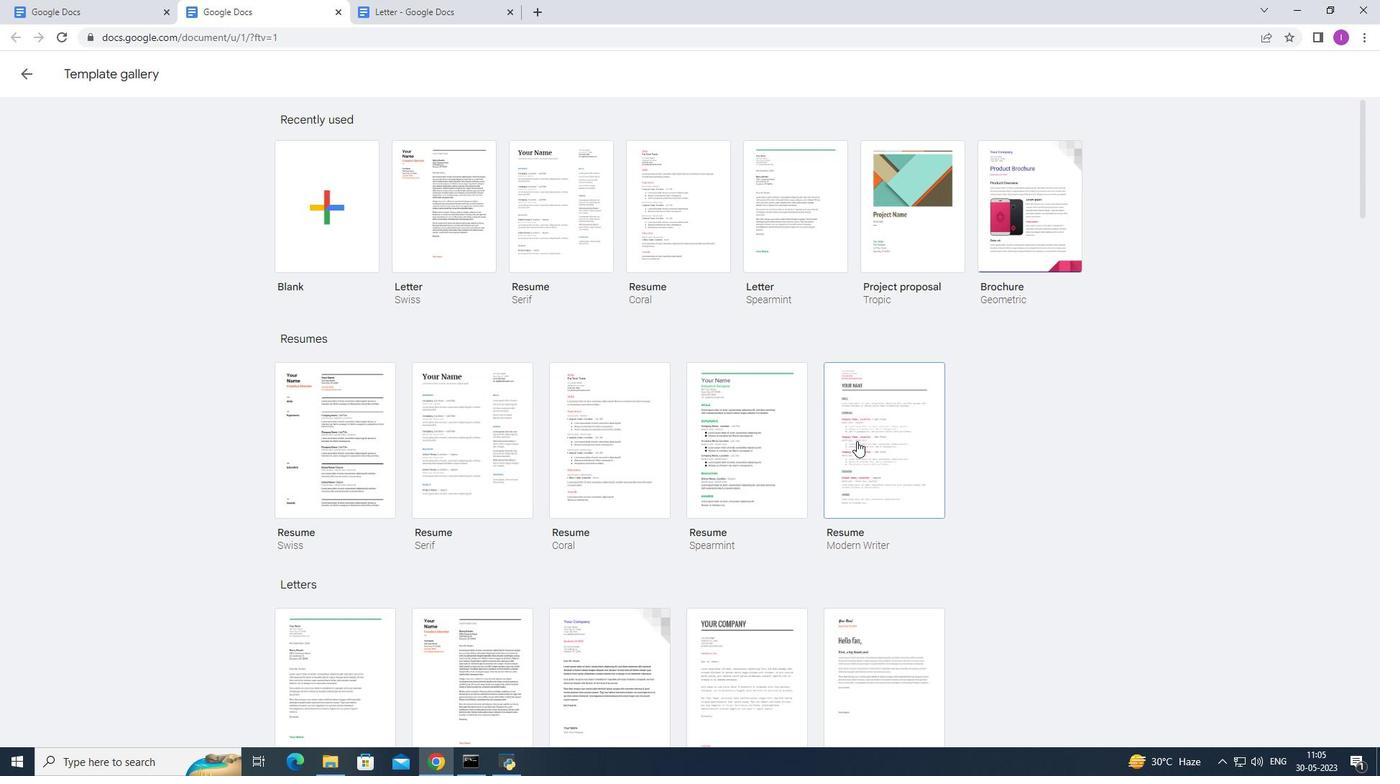
Action: Mouse scrolled (857, 441) with delta (0, 0)
Screenshot: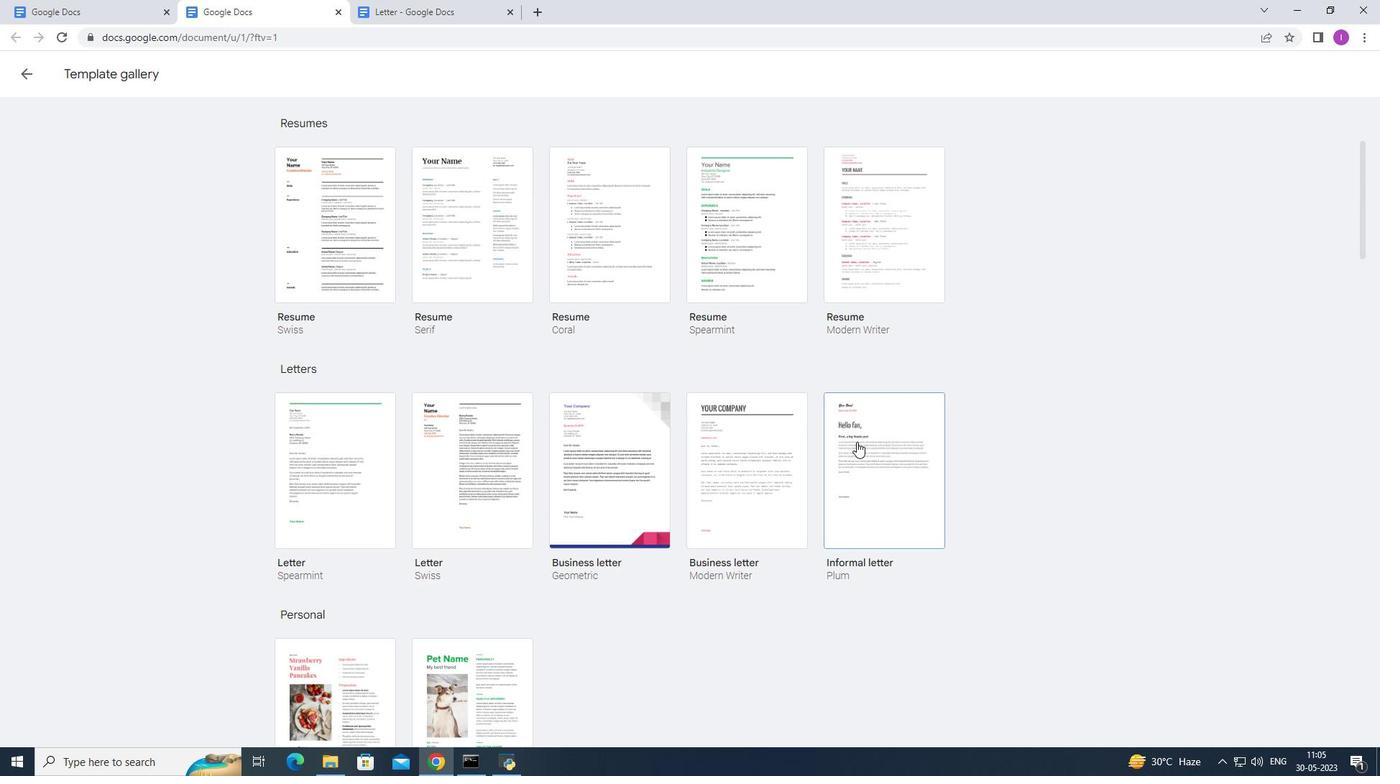 
Action: Mouse scrolled (857, 441) with delta (0, 0)
Screenshot: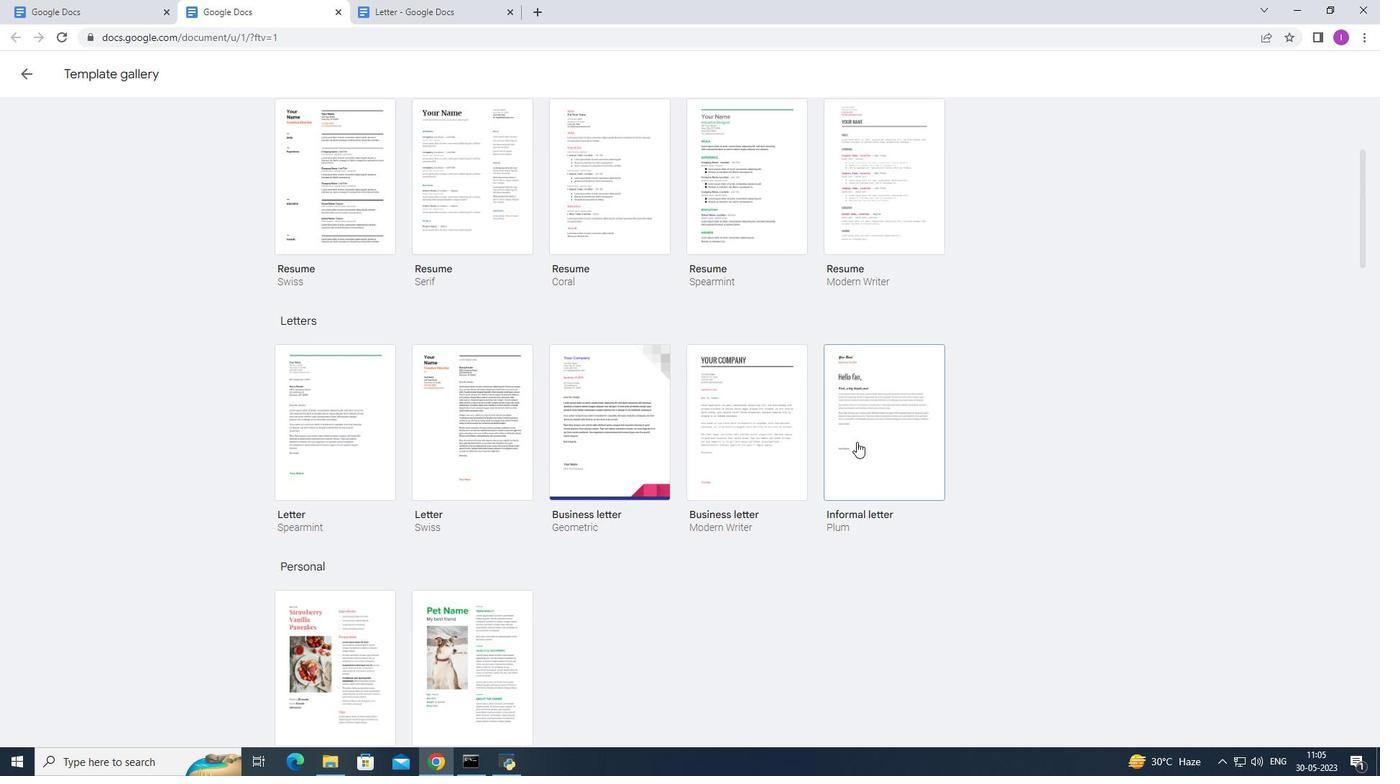
Action: Mouse moved to (857, 414)
Screenshot: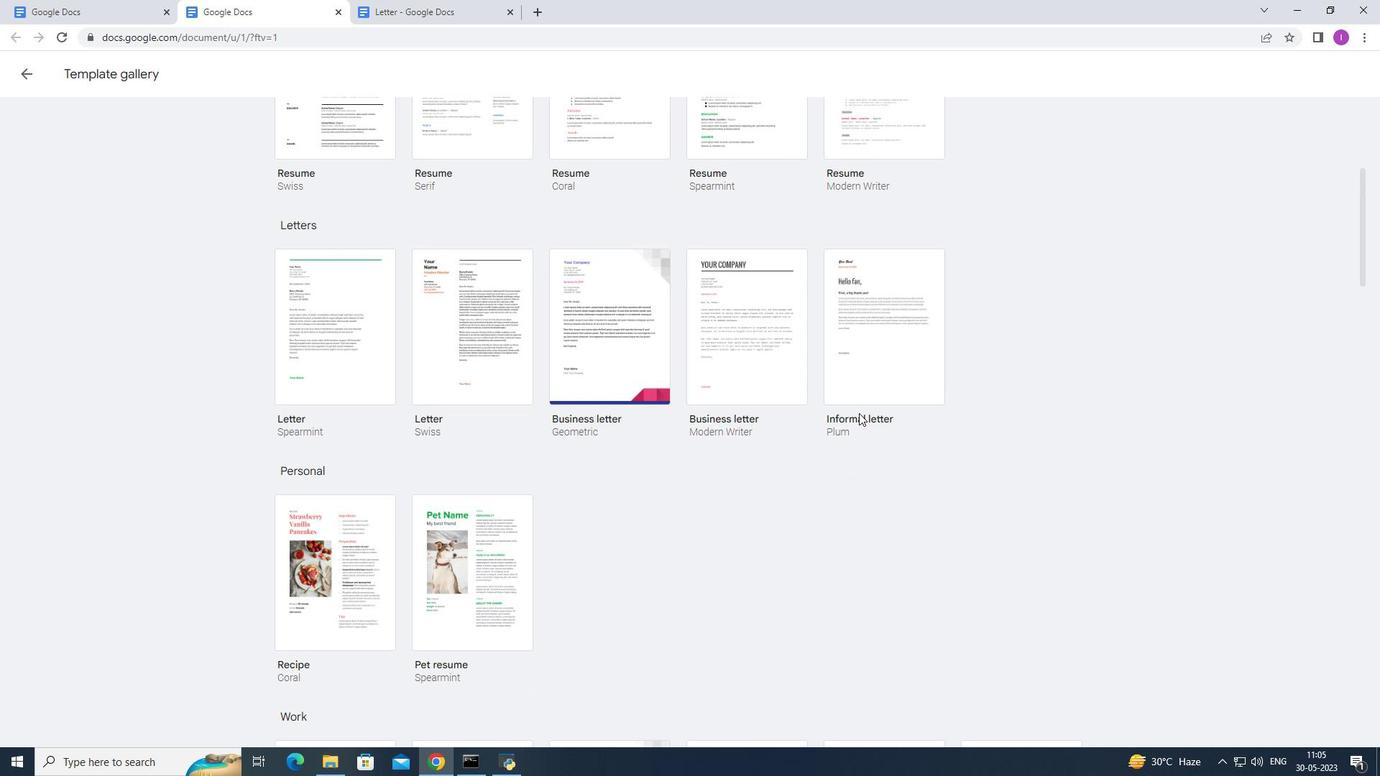 
Action: Mouse pressed left at (857, 414)
Screenshot: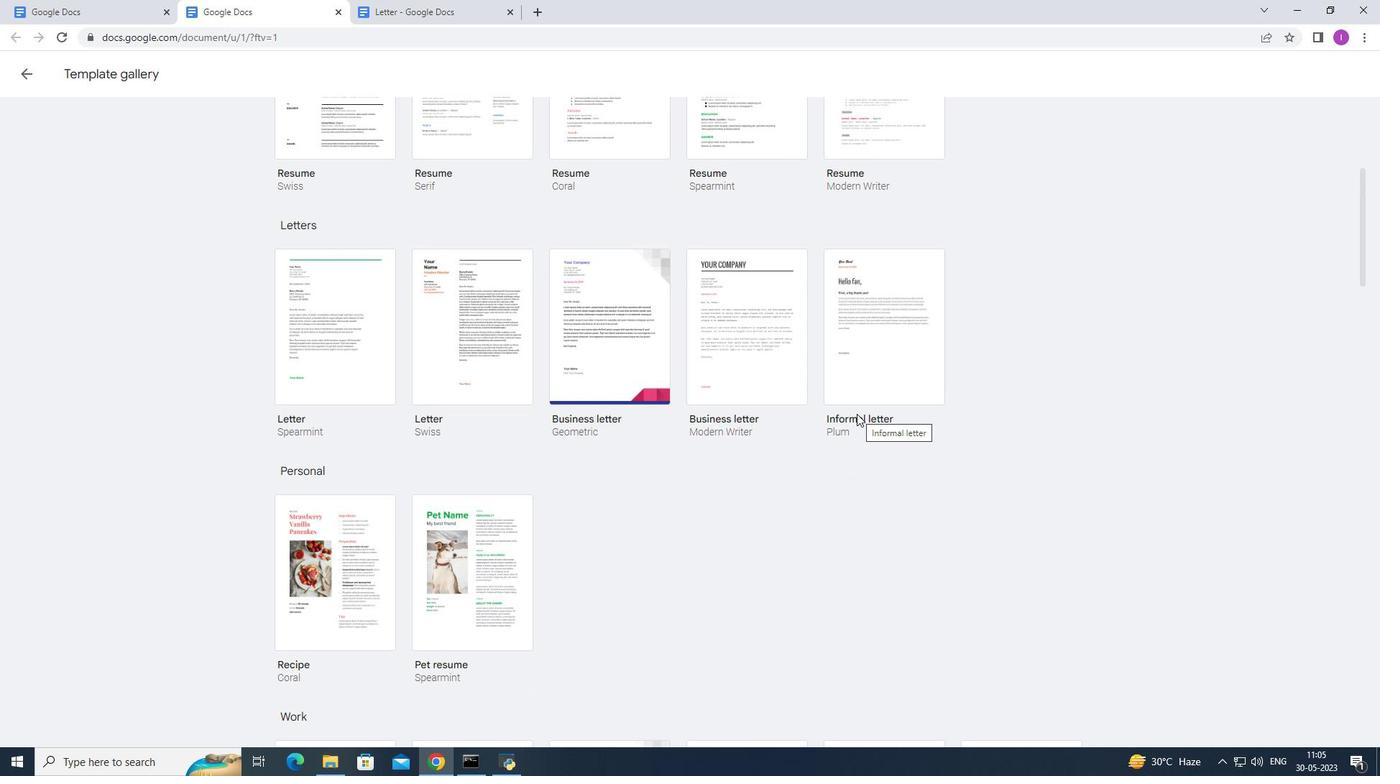 
Action: Mouse pressed left at (857, 414)
Screenshot: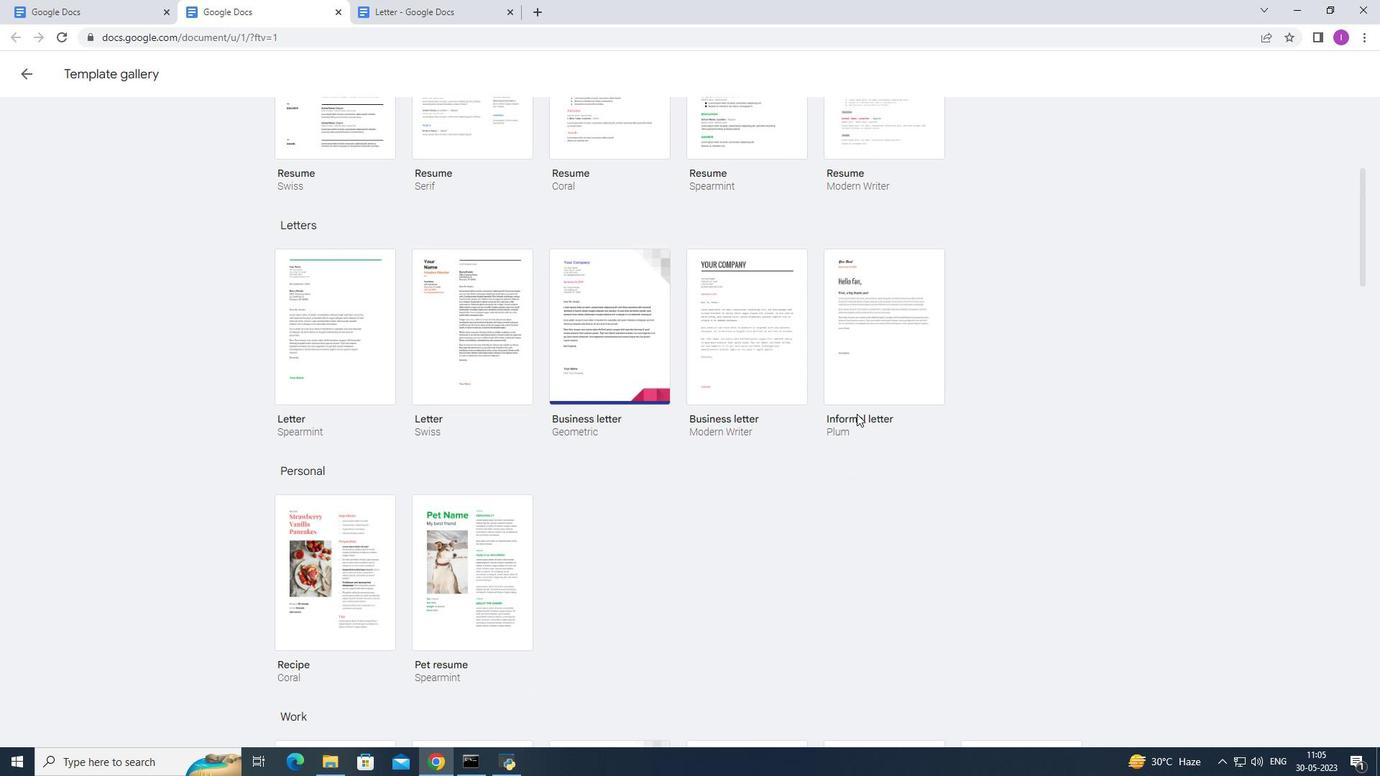 
Action: Mouse moved to (860, 347)
Screenshot: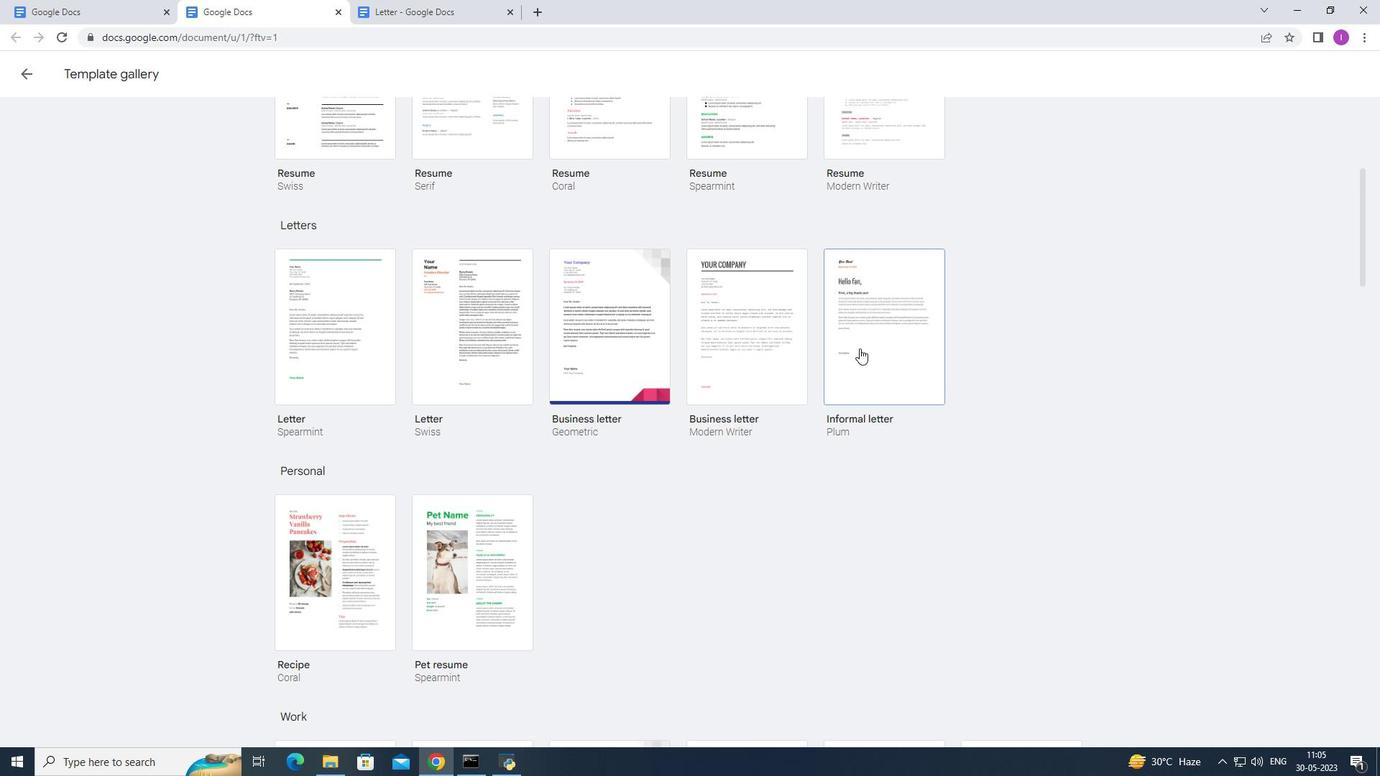 
Action: Mouse pressed left at (860, 347)
Screenshot: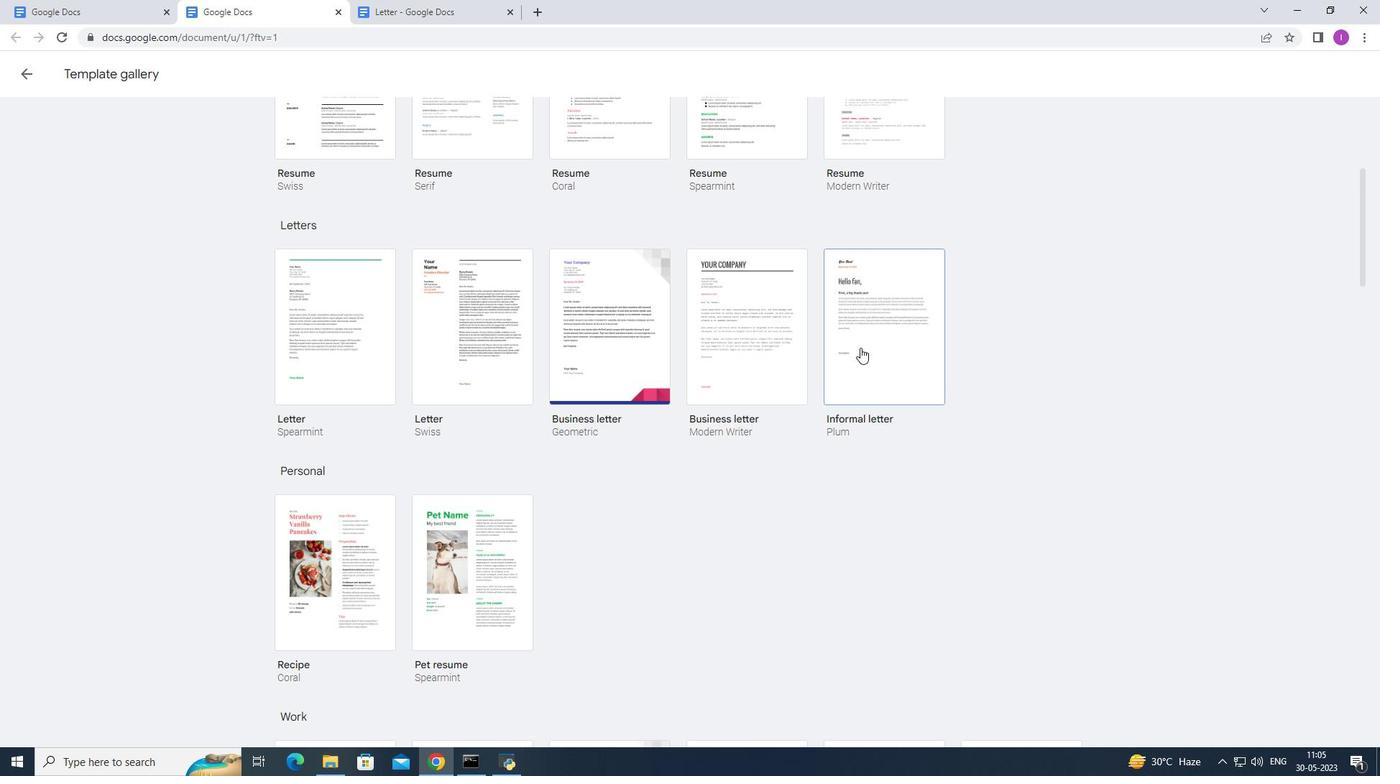 
Action: Mouse pressed left at (860, 347)
Screenshot: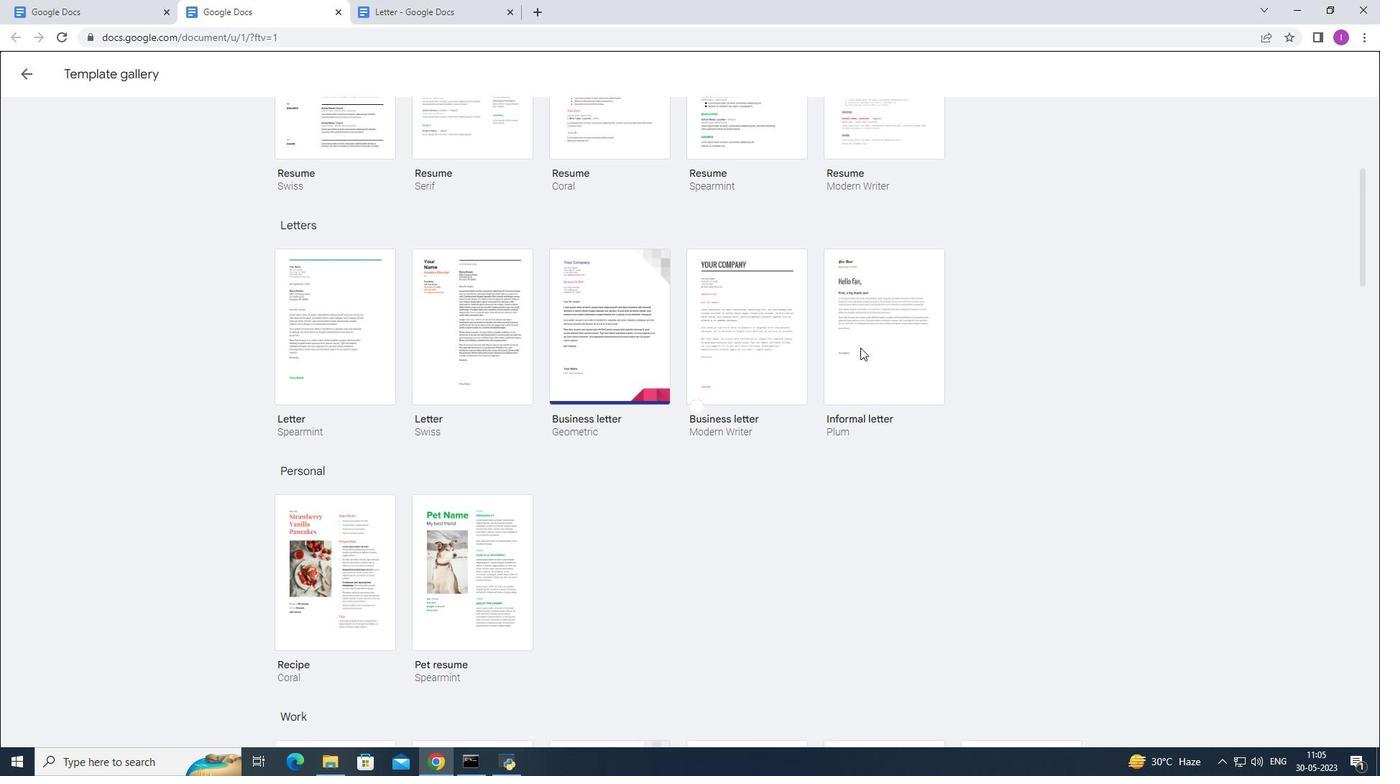 
Action: Mouse moved to (704, 410)
Screenshot: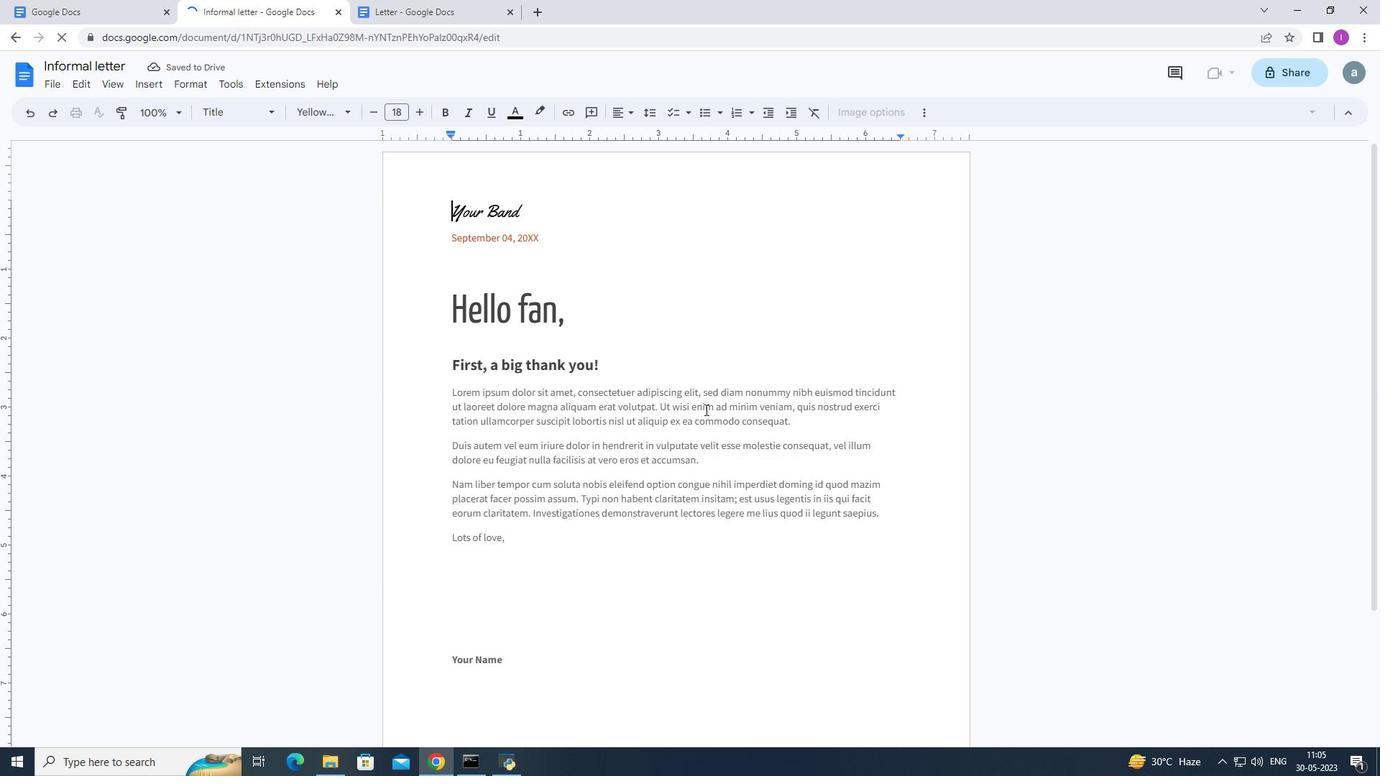 
Action: Mouse scrolled (704, 409) with delta (0, 0)
Screenshot: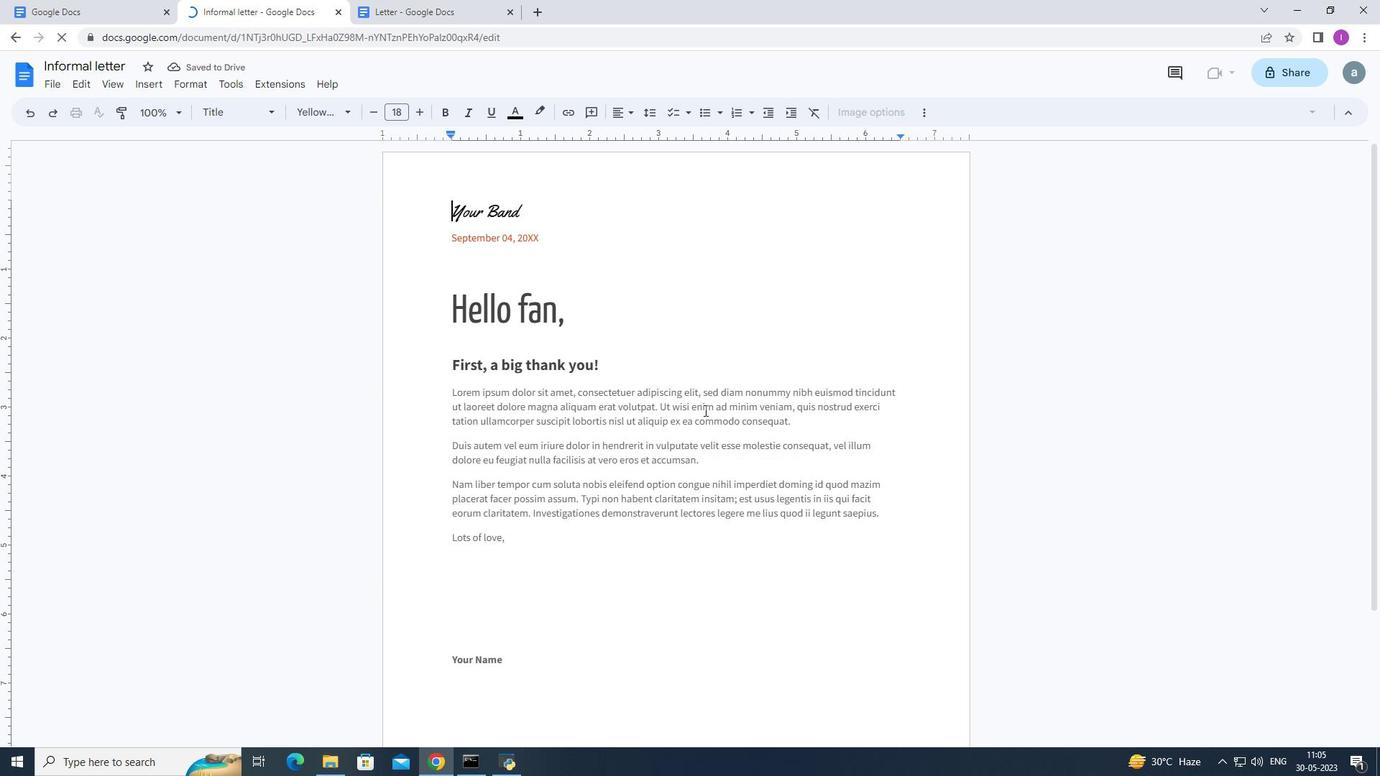 
Action: Mouse scrolled (704, 409) with delta (0, 0)
Screenshot: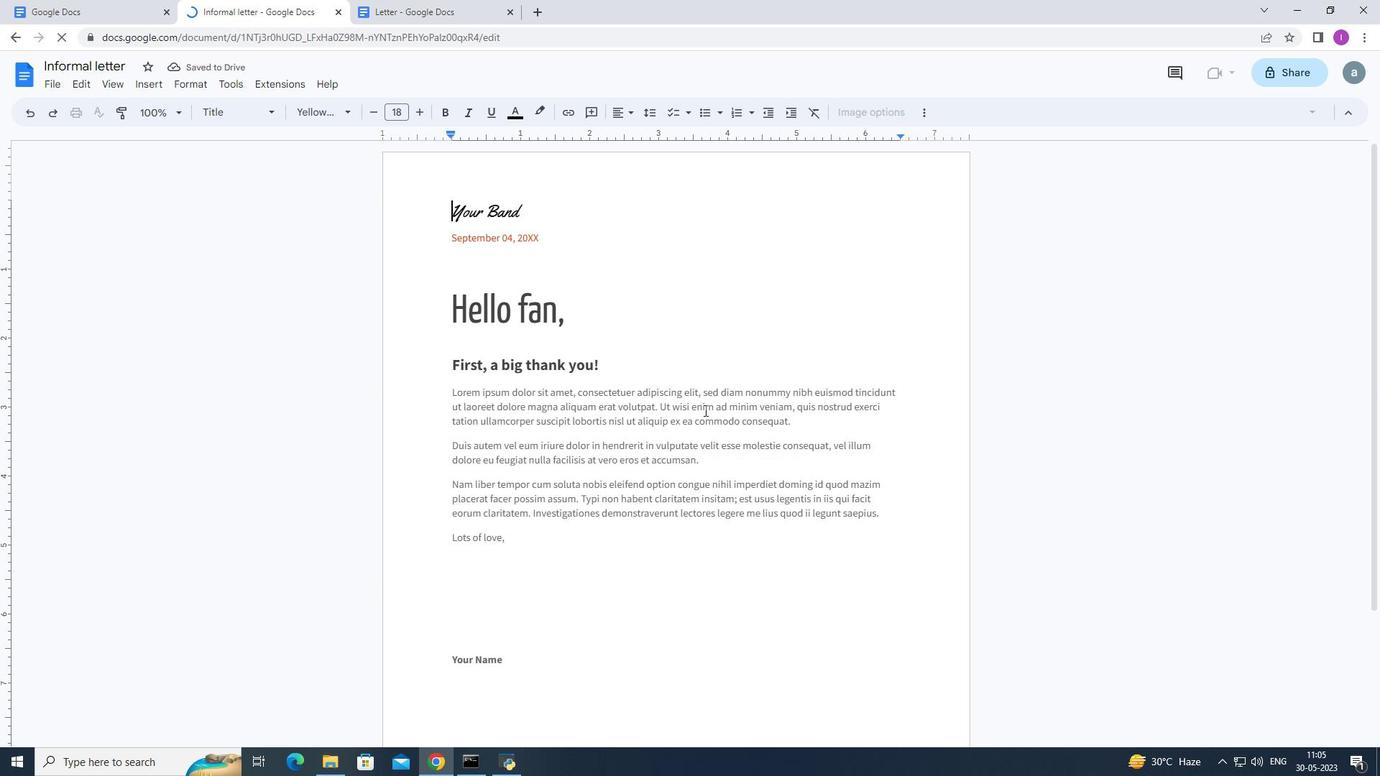 
Action: Mouse scrolled (704, 409) with delta (0, 0)
Screenshot: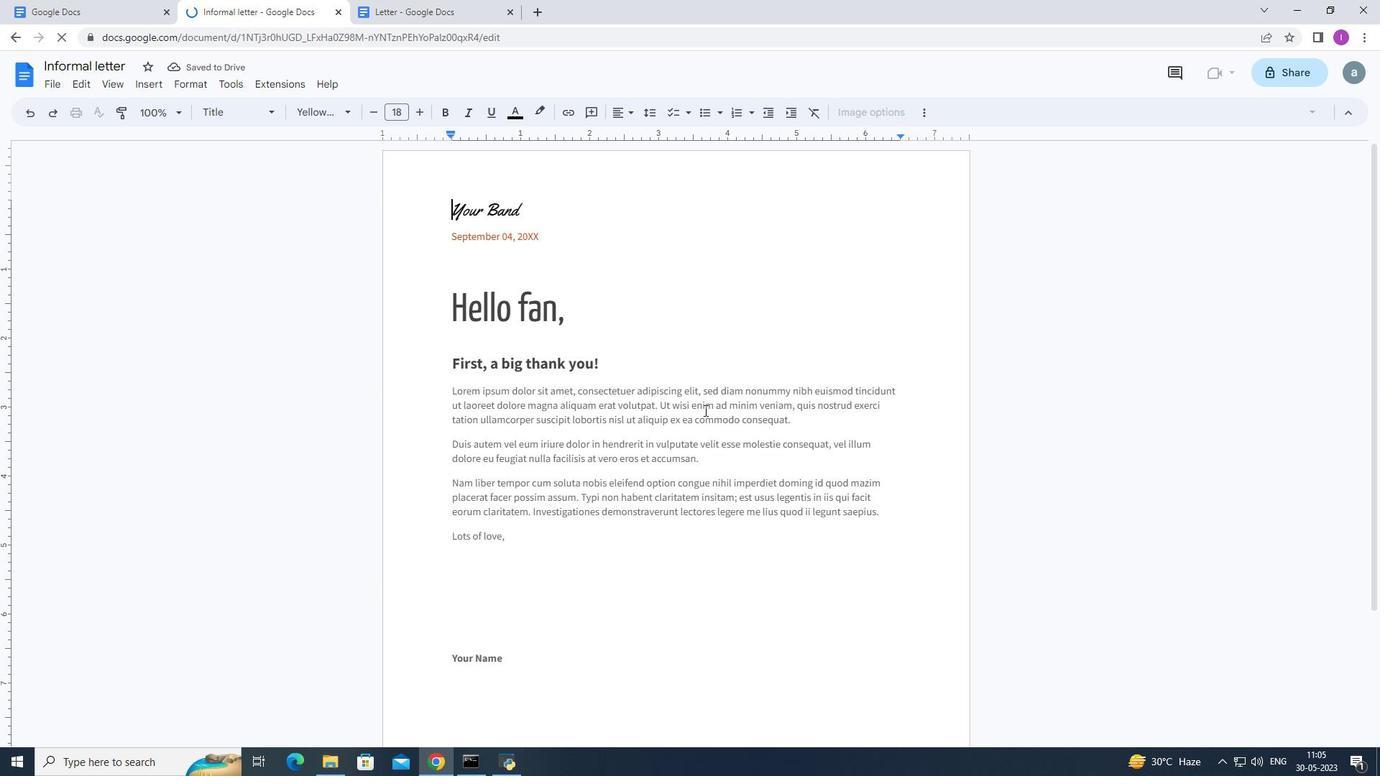 
Action: Mouse scrolled (704, 411) with delta (0, 0)
Screenshot: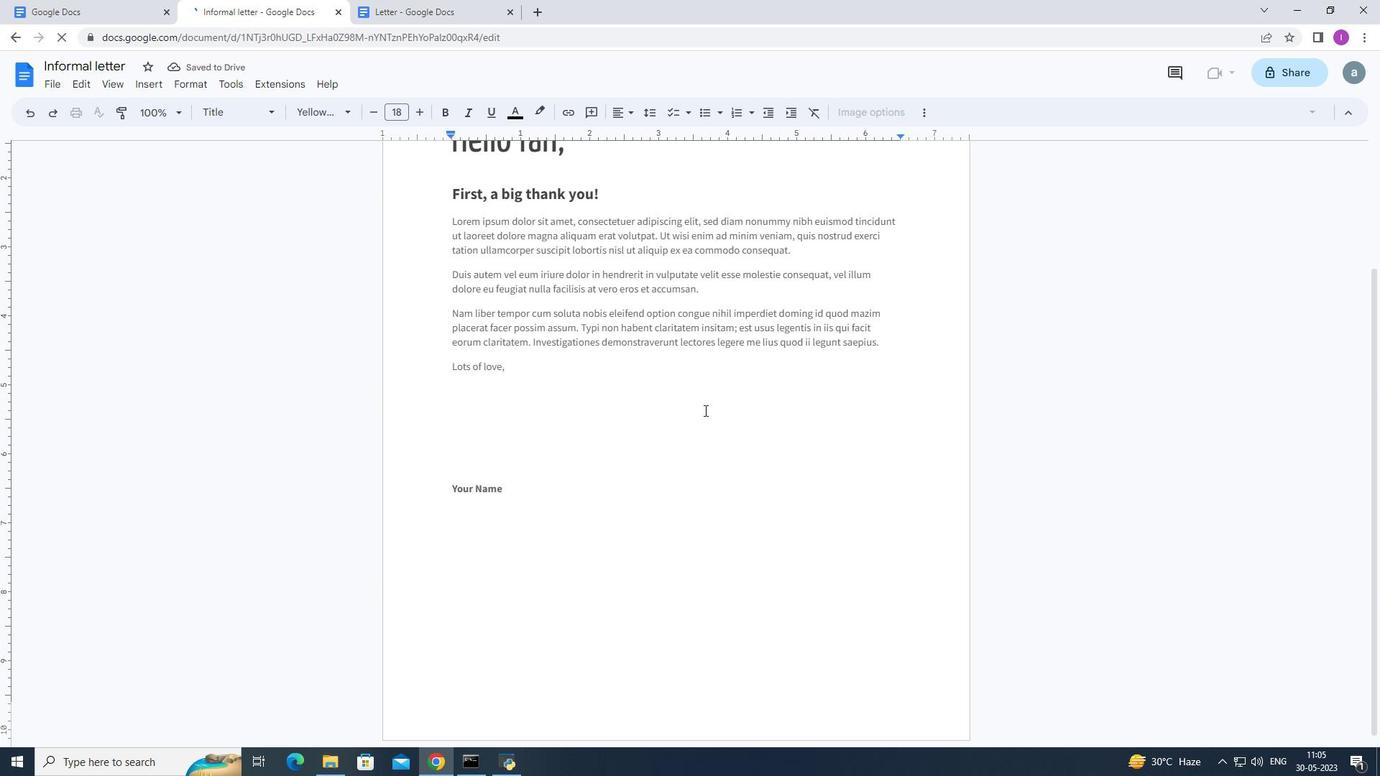 
Action: Mouse scrolled (704, 411) with delta (0, 0)
Screenshot: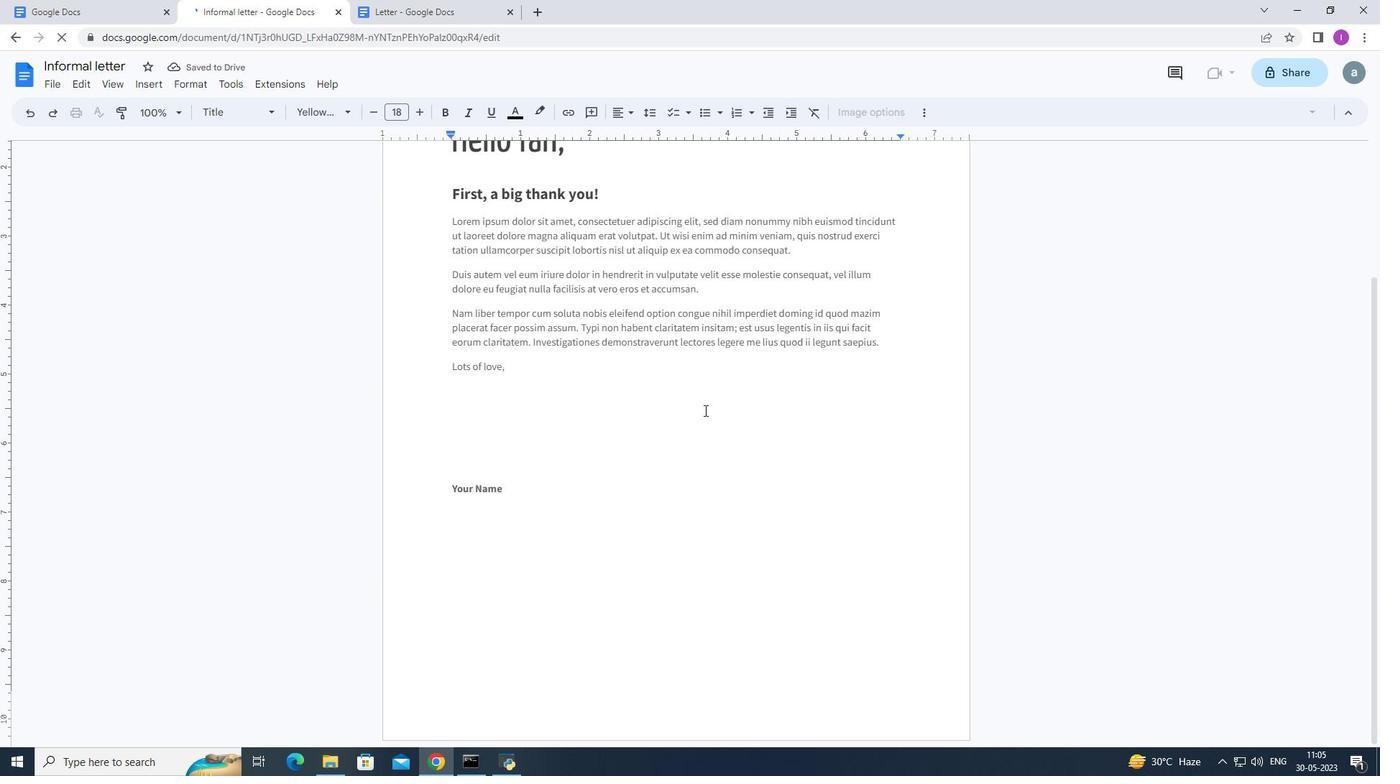 
Action: Mouse scrolled (704, 411) with delta (0, 0)
Screenshot: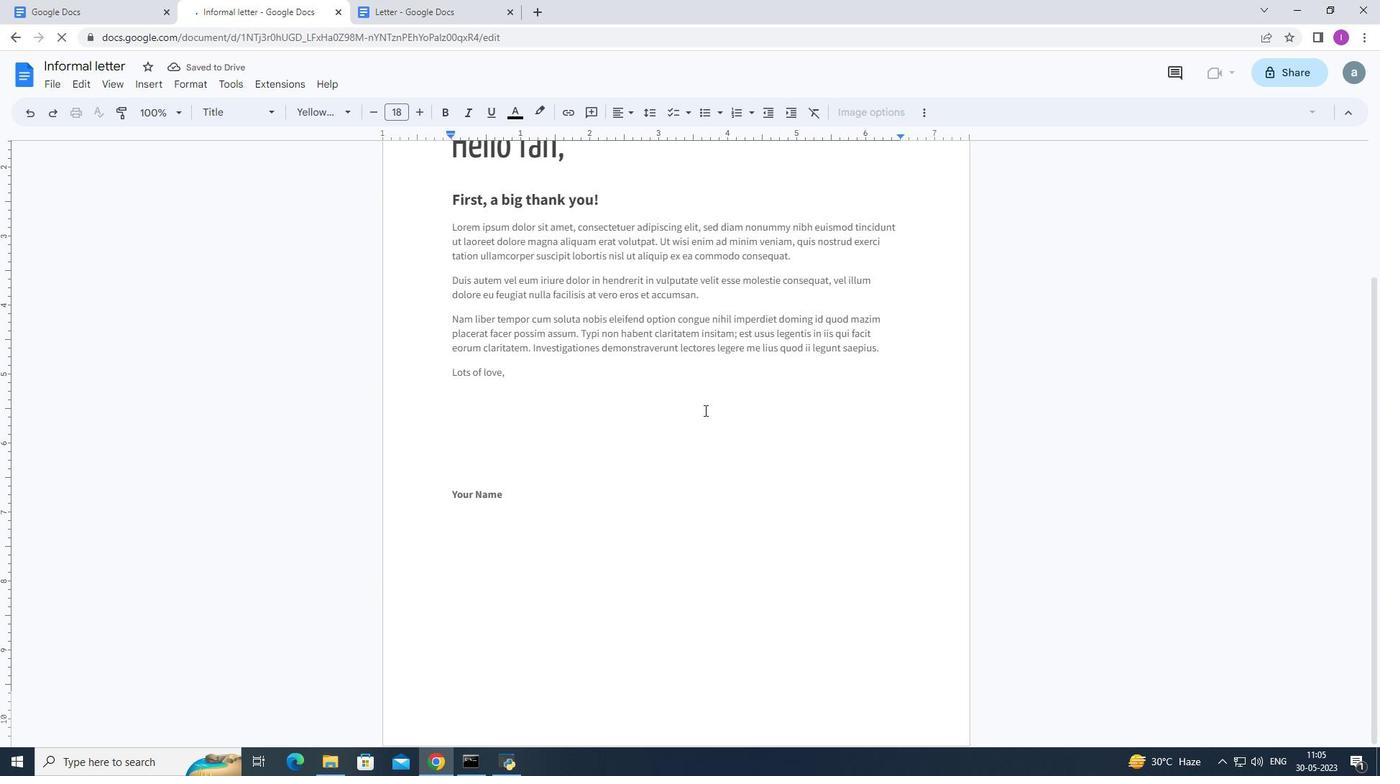 
Action: Mouse moved to (345, 520)
Screenshot: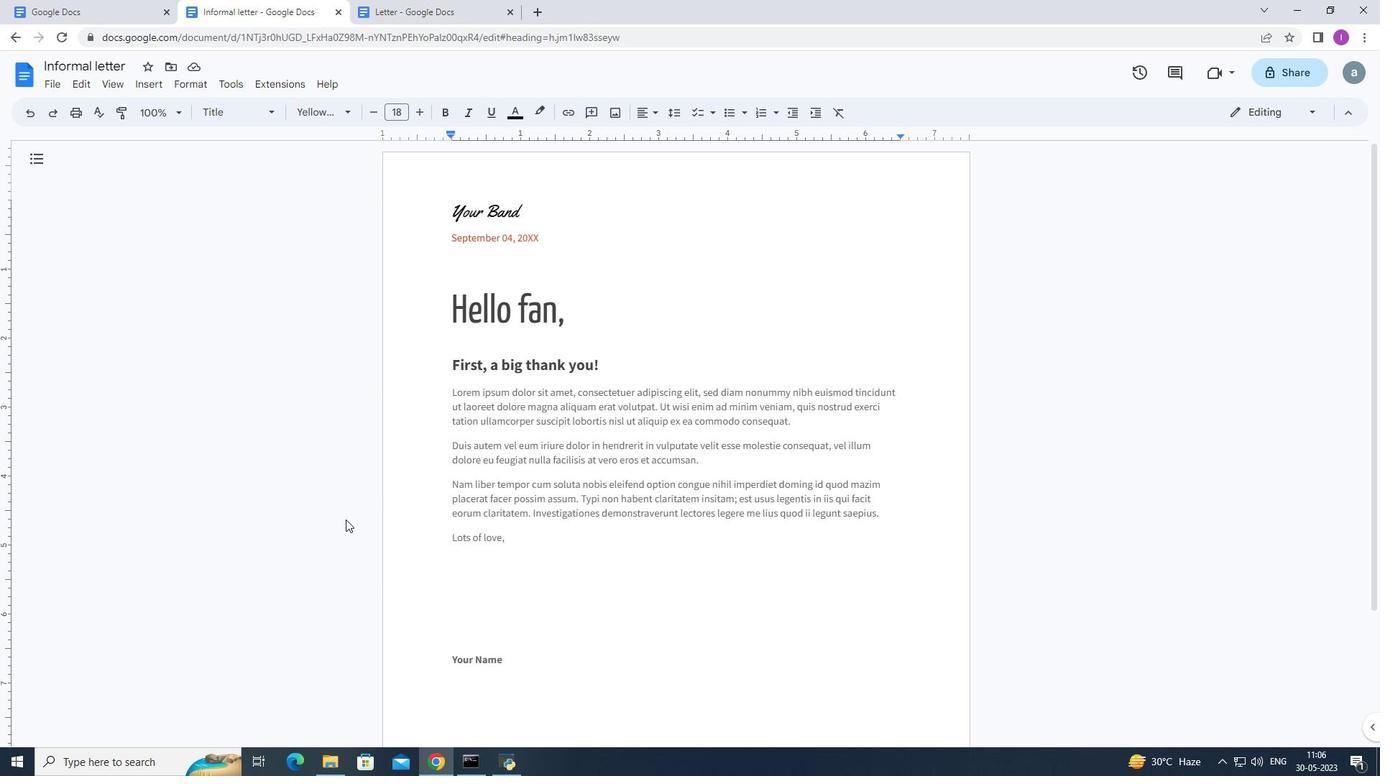 
Action: Mouse scrolled (345, 521) with delta (0, 0)
Screenshot: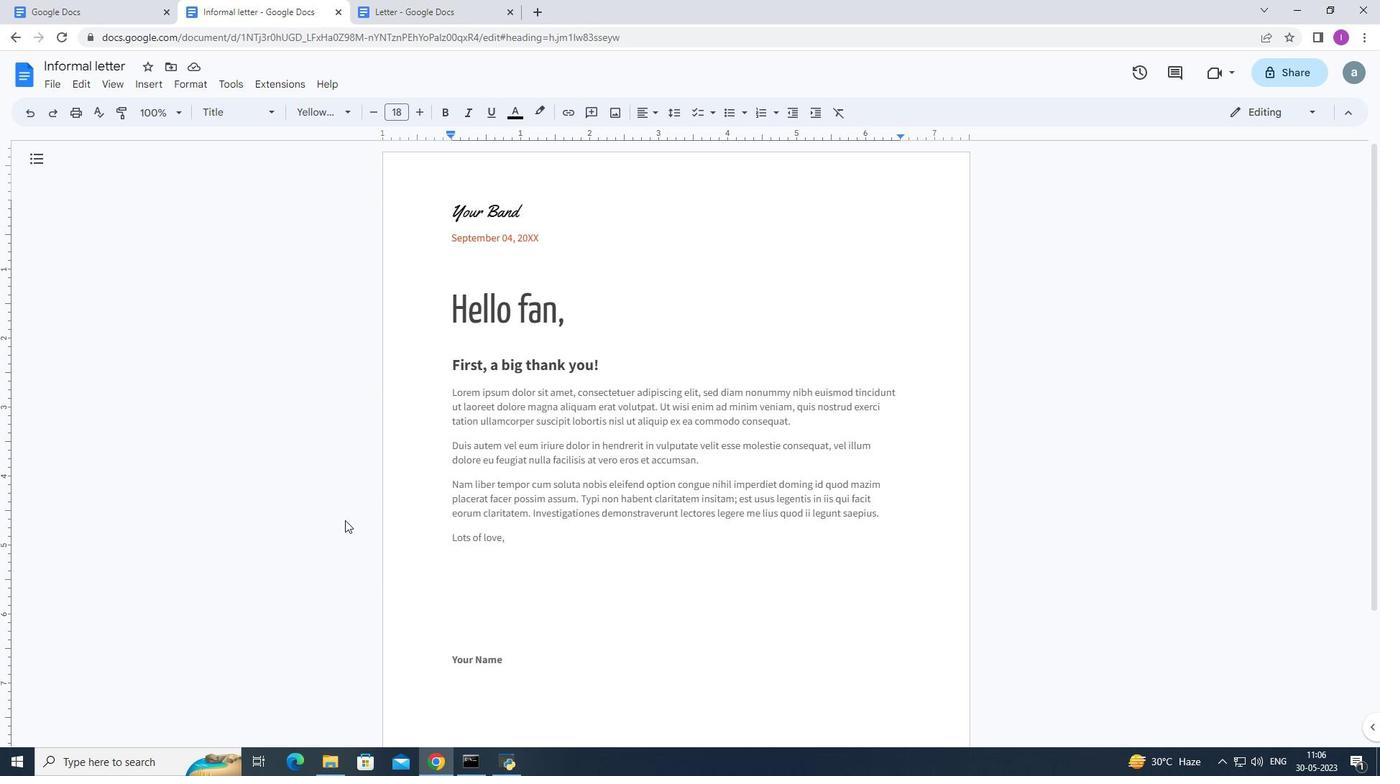 
Action: Mouse scrolled (345, 521) with delta (0, 0)
Screenshot: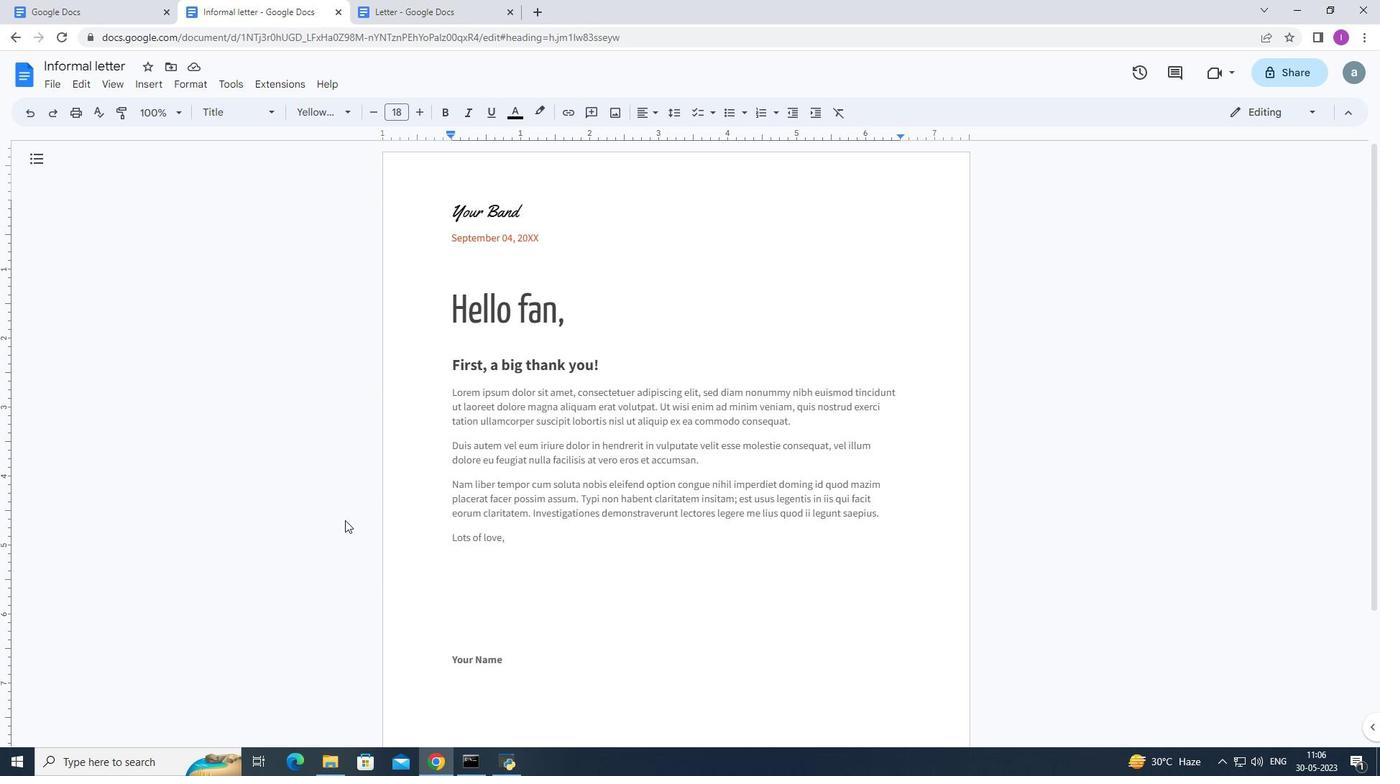 
Action: Mouse moved to (48, 81)
